 Task: Open Card Market Research Planning in Board Team Collaboration to Workspace Creative Team and add a team member Softage.1@softage.net, a label Red, a checklist Content Creation, an attachment from your computer, a color Red and finally, add a card description 'Review and approve expense reports' and a comment 'This task presents an opportunity to showcase our leadership and project management skills, ensuring that it is completed on time and within budget.'. Add a start date 'Jan 05, 1900' with a due date 'Jan 12, 1900'
Action: Mouse moved to (79, 429)
Screenshot: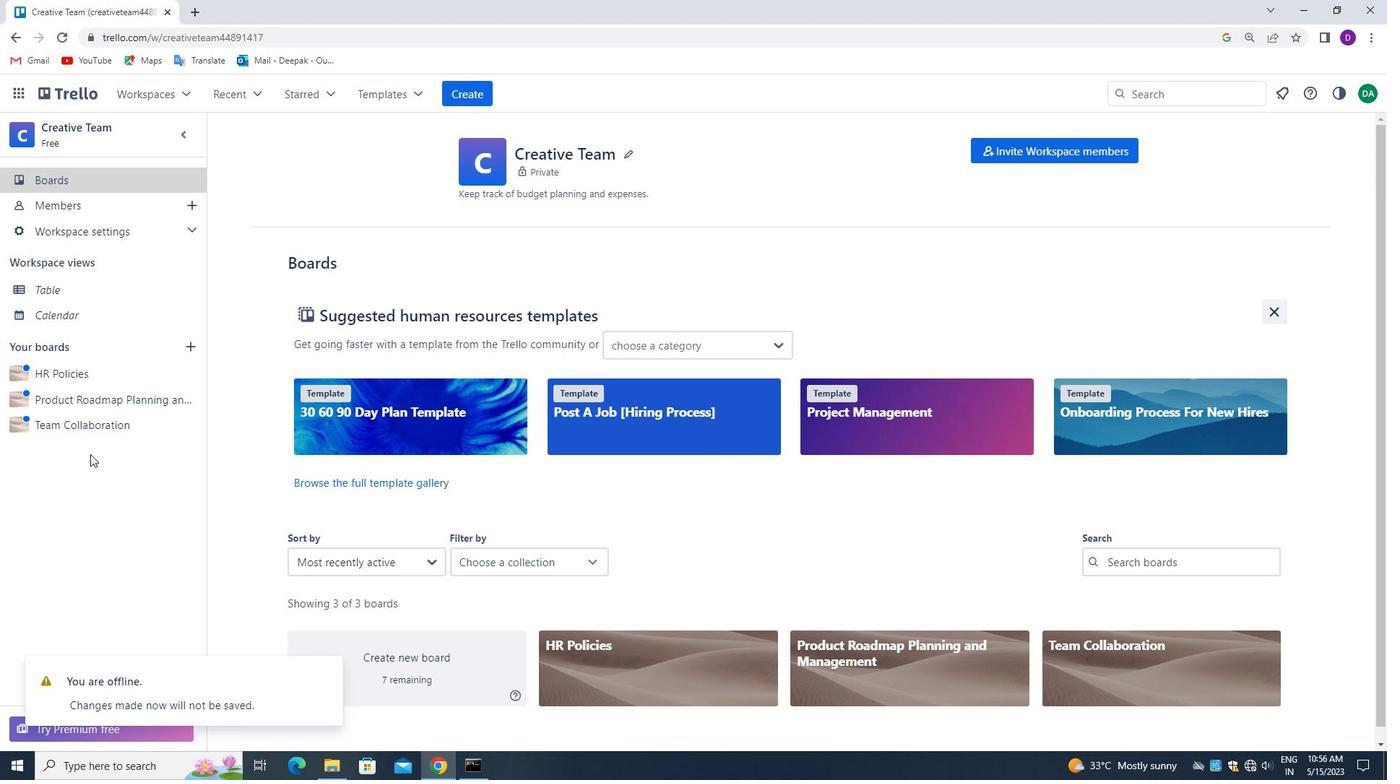 
Action: Mouse pressed left at (79, 429)
Screenshot: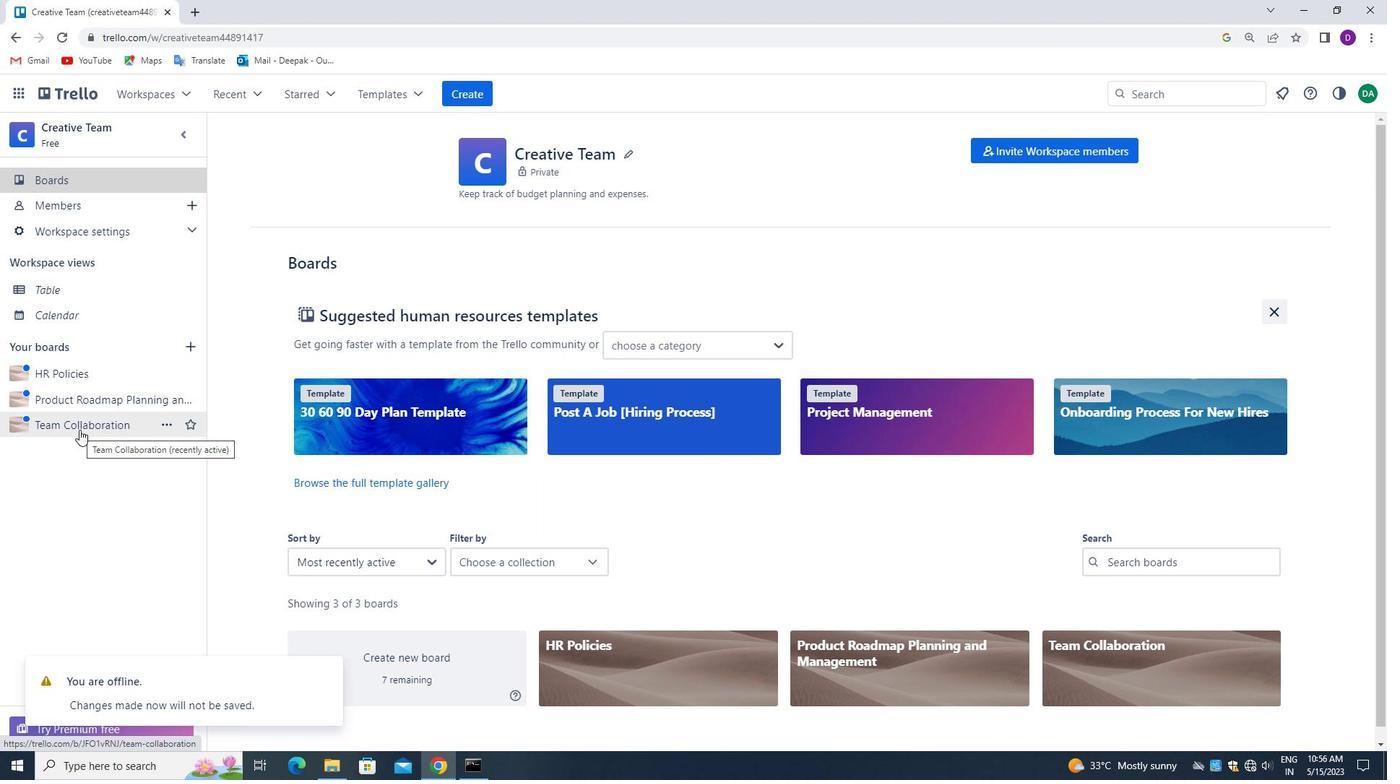 
Action: Mouse moved to (537, 220)
Screenshot: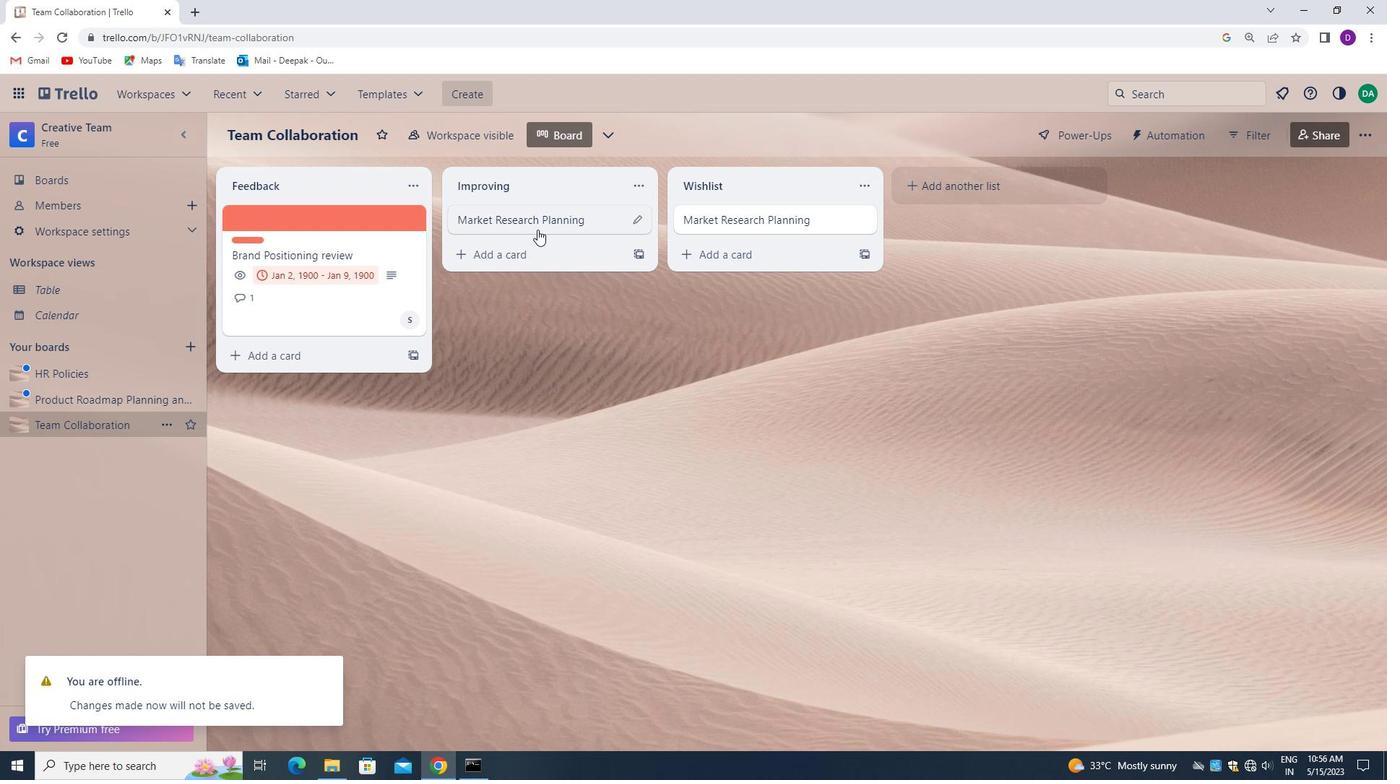 
Action: Mouse pressed left at (537, 220)
Screenshot: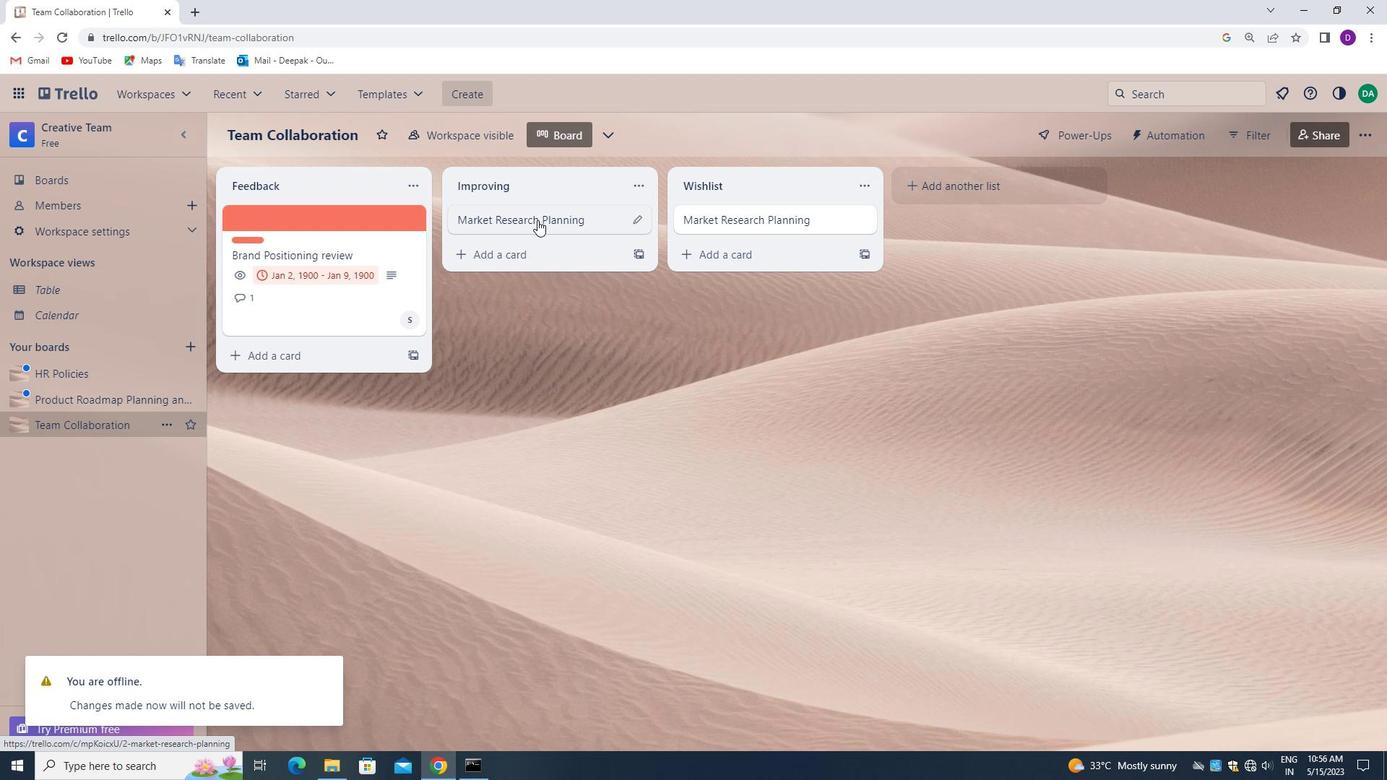 
Action: Mouse moved to (910, 272)
Screenshot: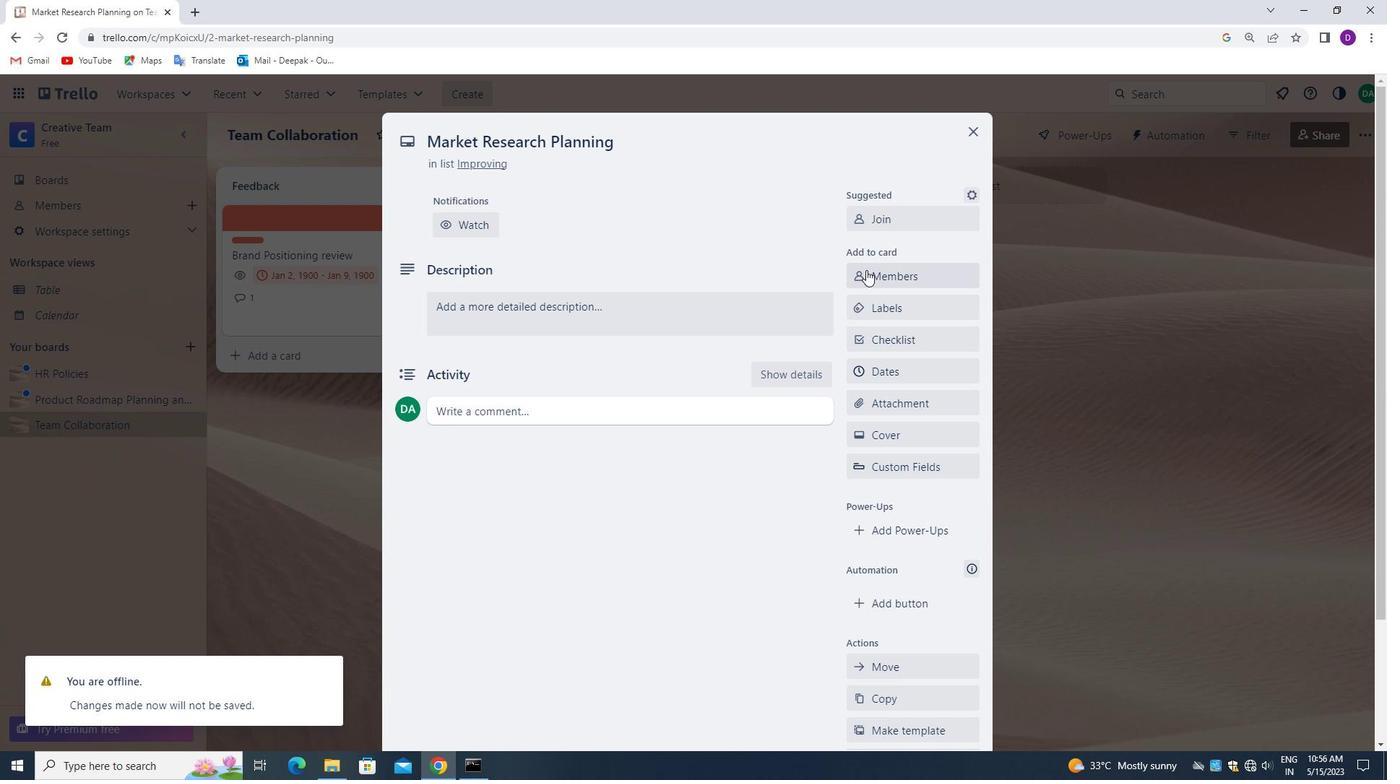 
Action: Mouse pressed left at (910, 272)
Screenshot: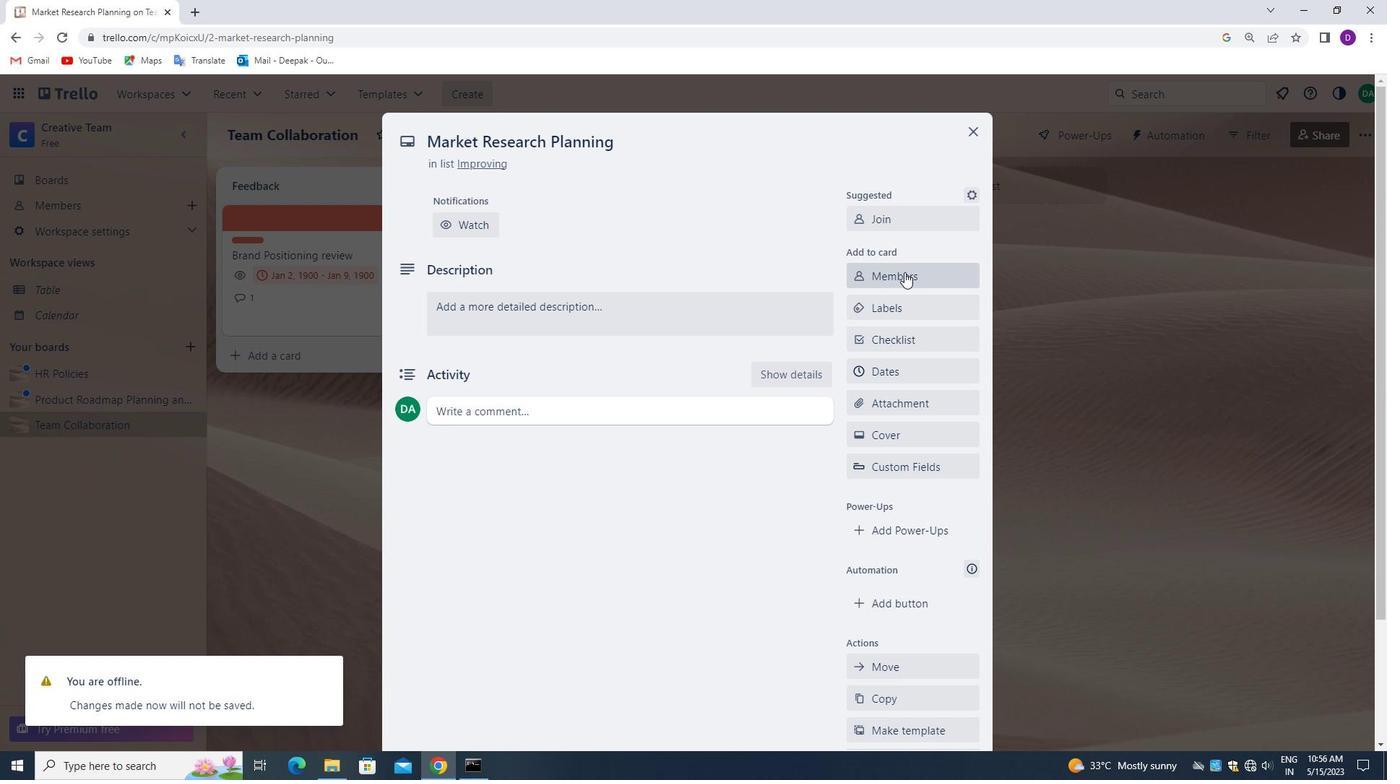 
Action: Mouse moved to (926, 349)
Screenshot: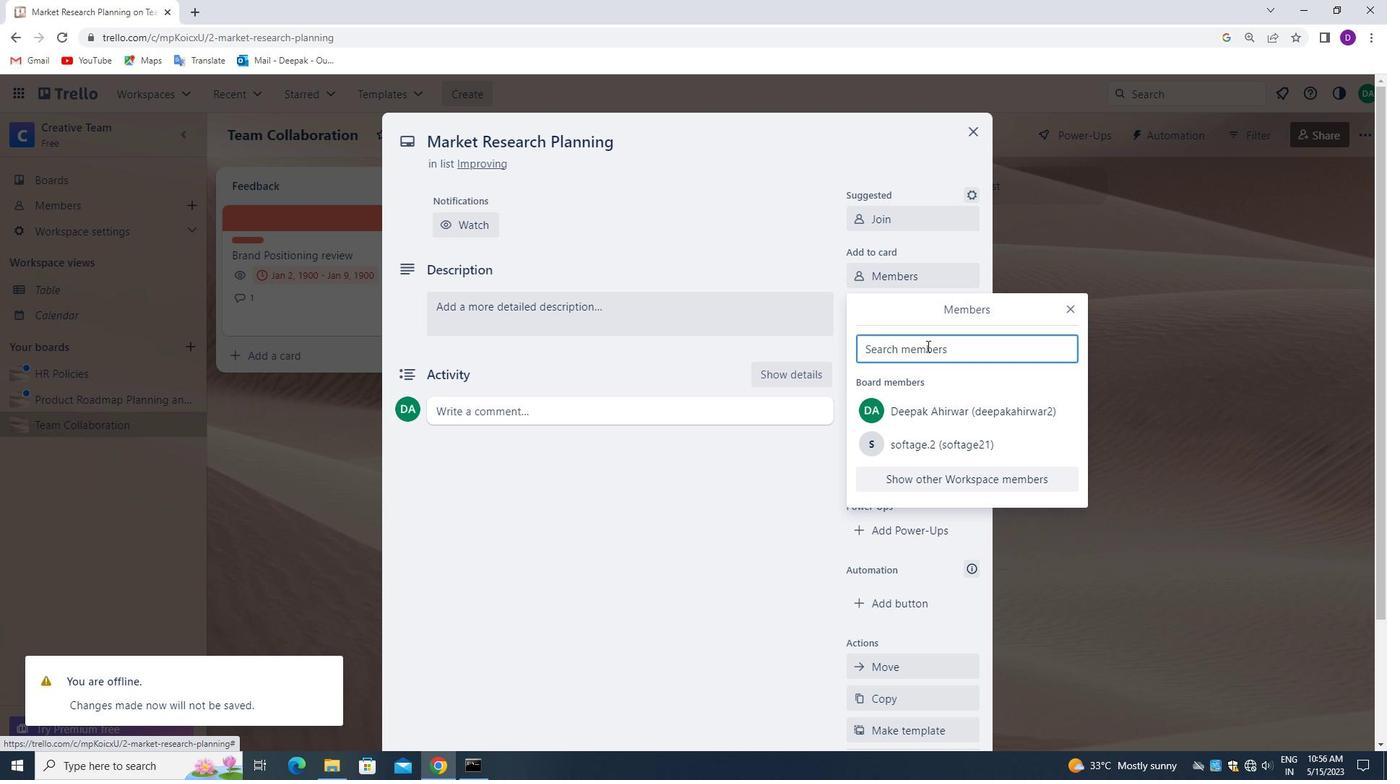 
Action: Mouse pressed left at (926, 349)
Screenshot: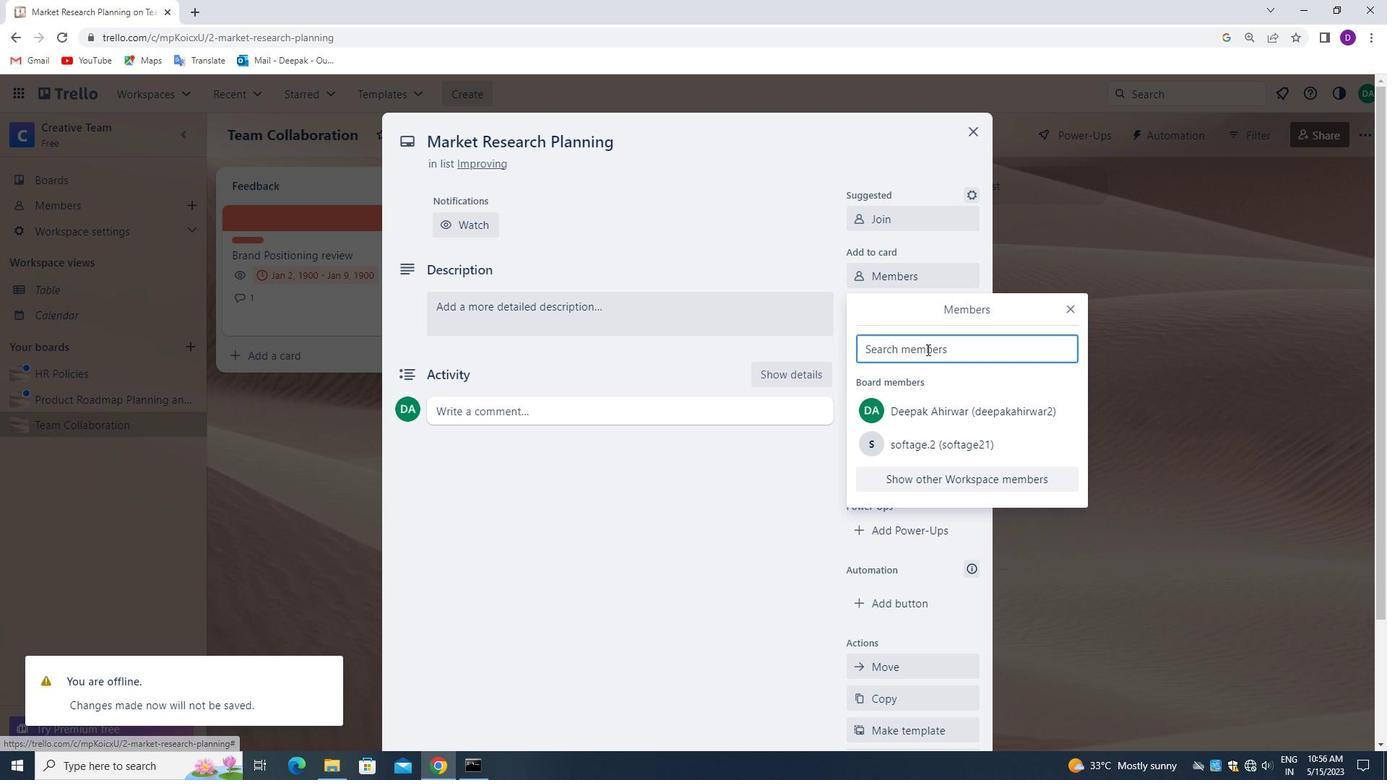 
Action: Mouse moved to (690, 244)
Screenshot: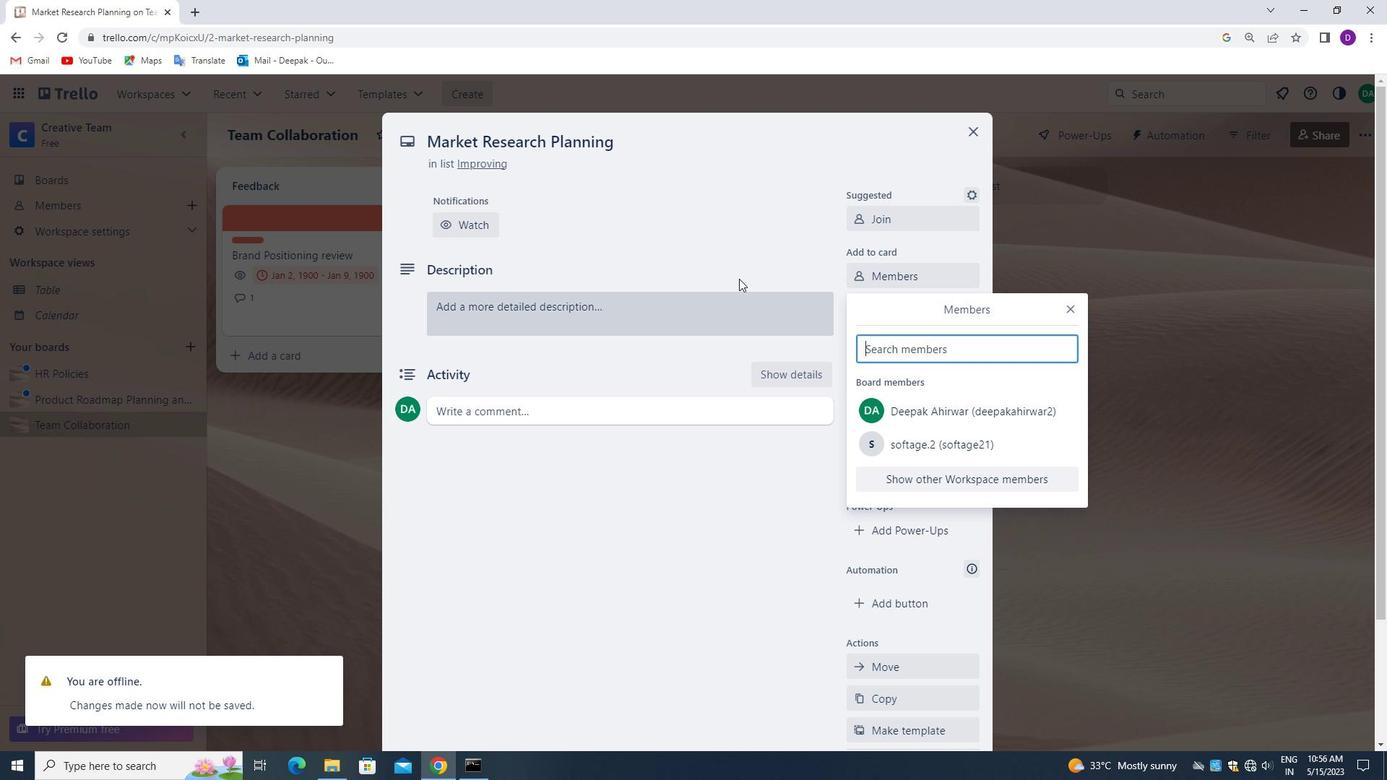 
Action: Key pressed softat<Key.backspace>ge.1<Key.shift>@SOFTAGE.NET<Key.space>
Screenshot: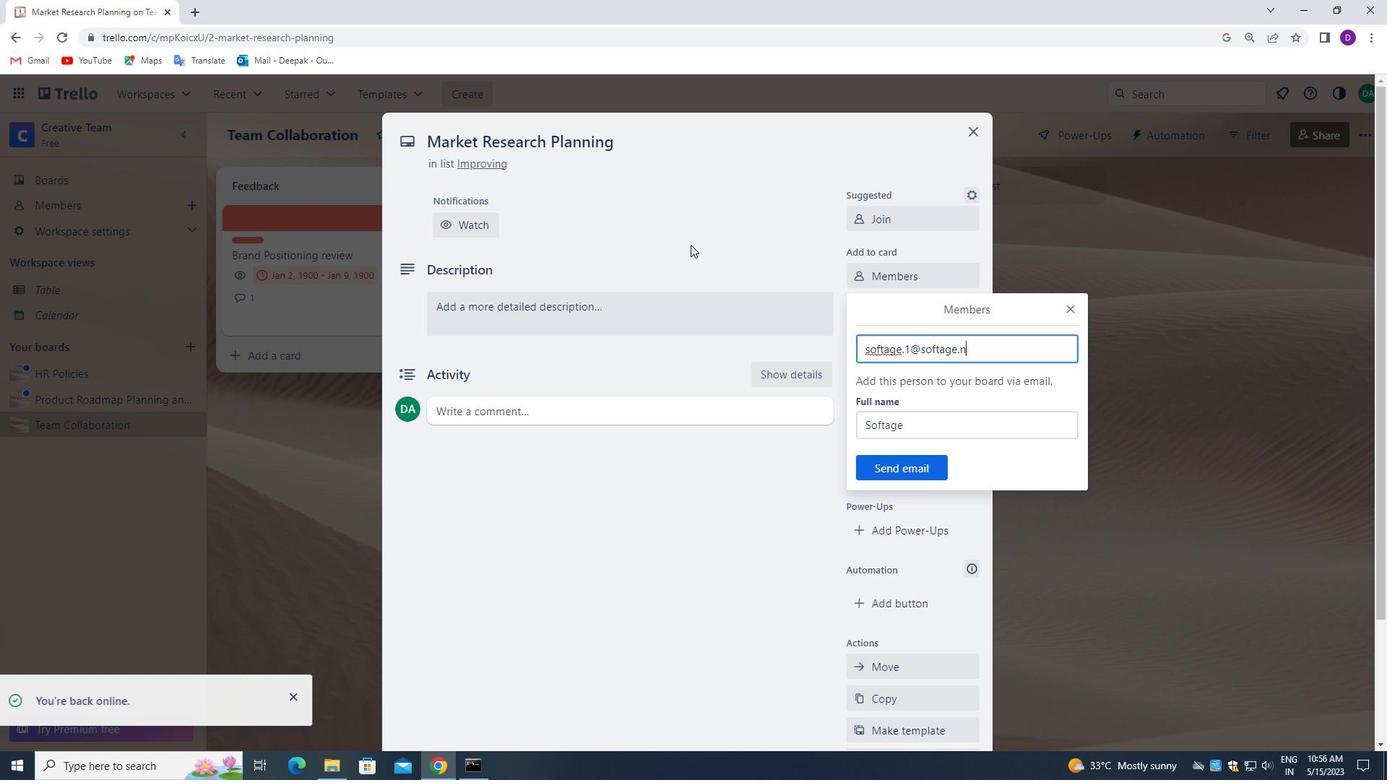 
Action: Mouse moved to (898, 470)
Screenshot: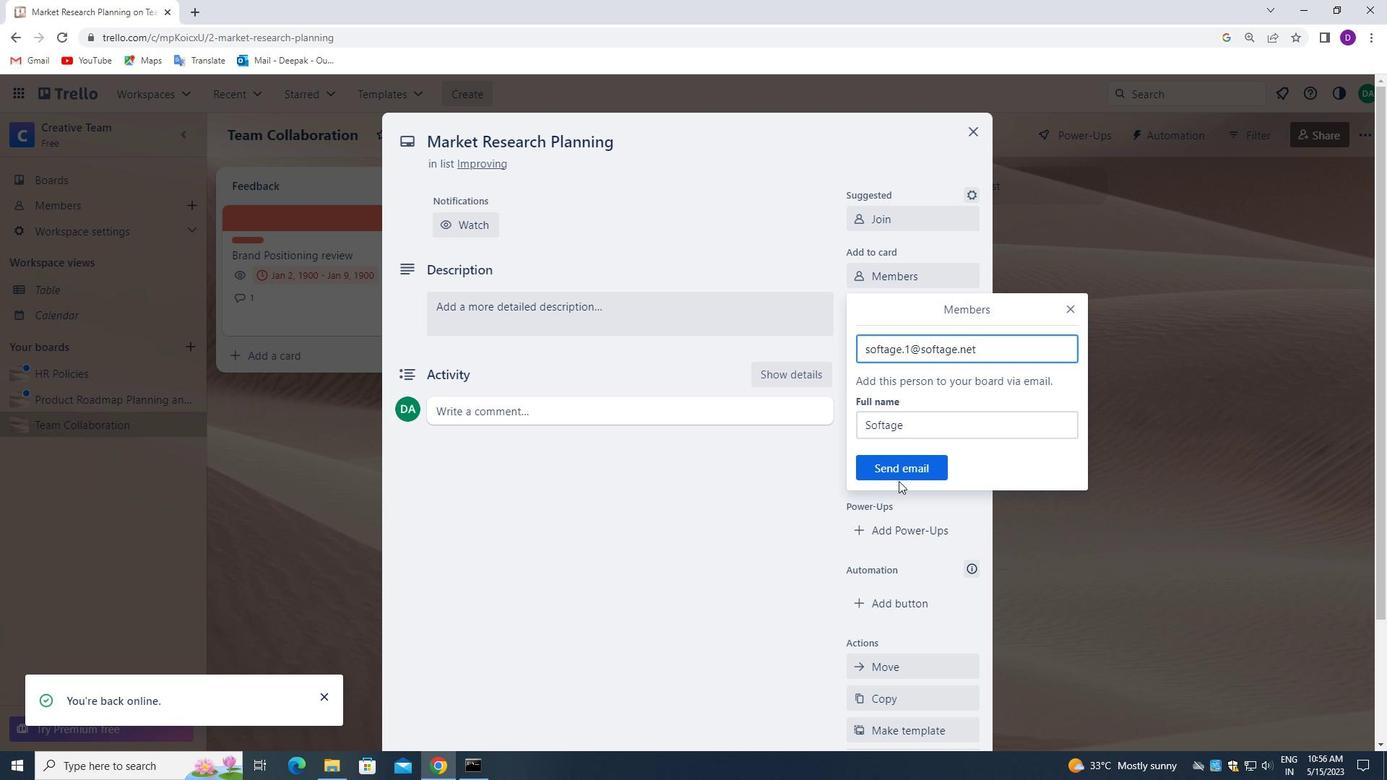 
Action: Mouse pressed left at (898, 470)
Screenshot: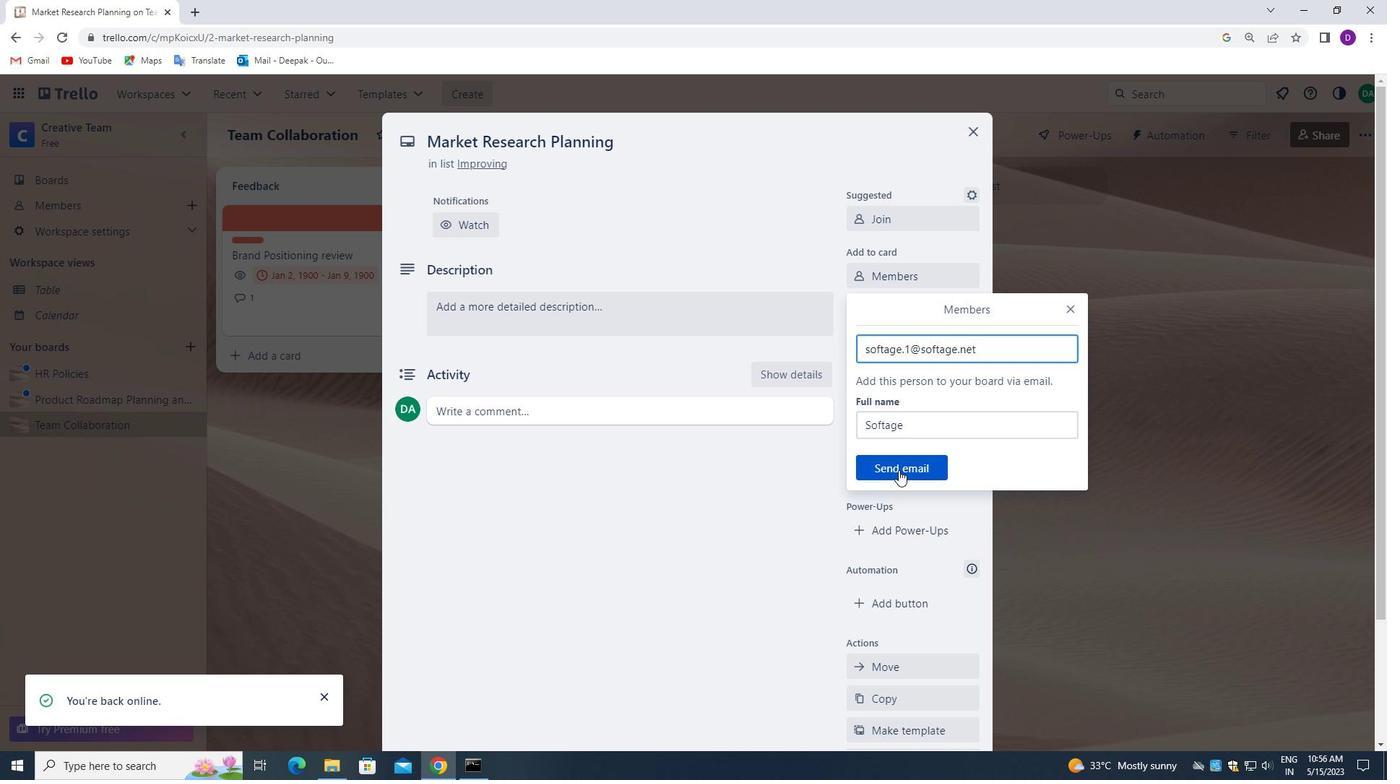 
Action: Mouse moved to (913, 304)
Screenshot: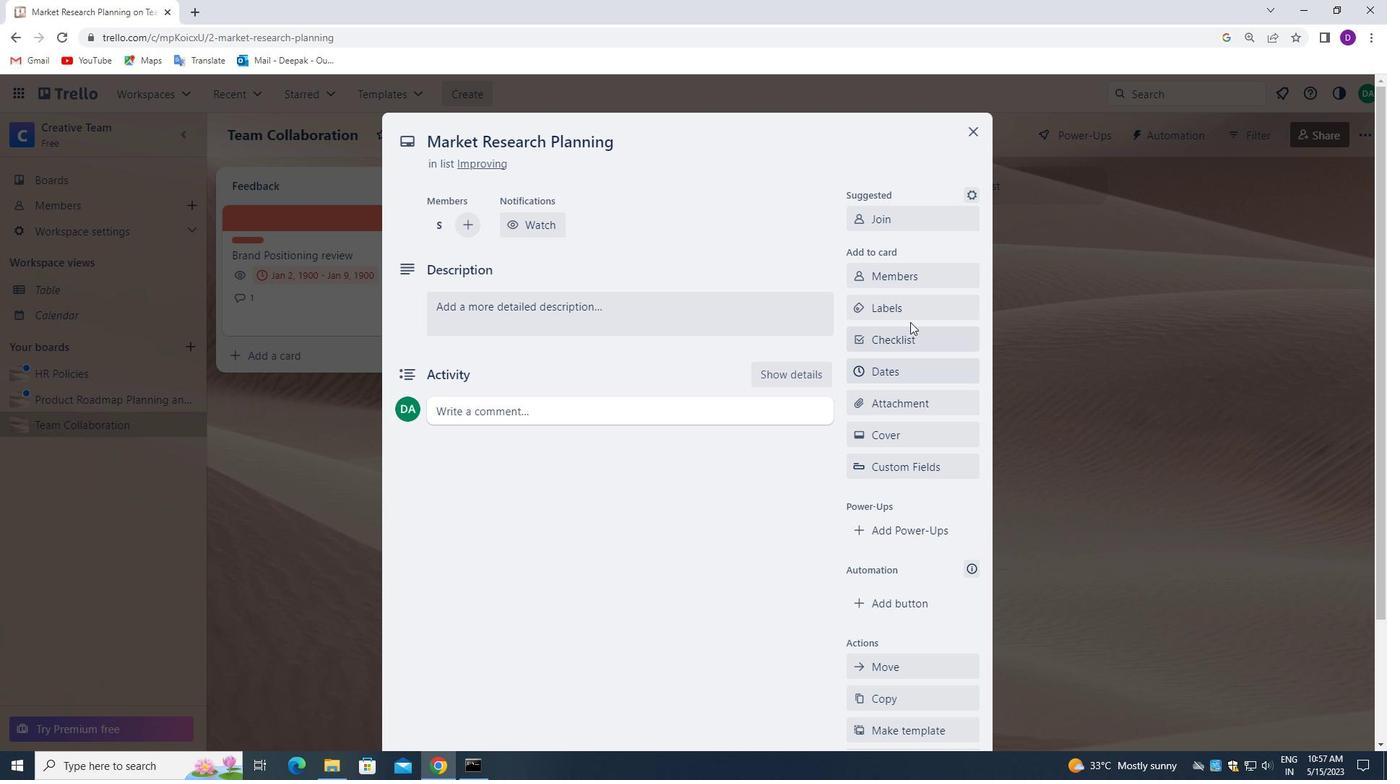 
Action: Mouse pressed left at (913, 304)
Screenshot: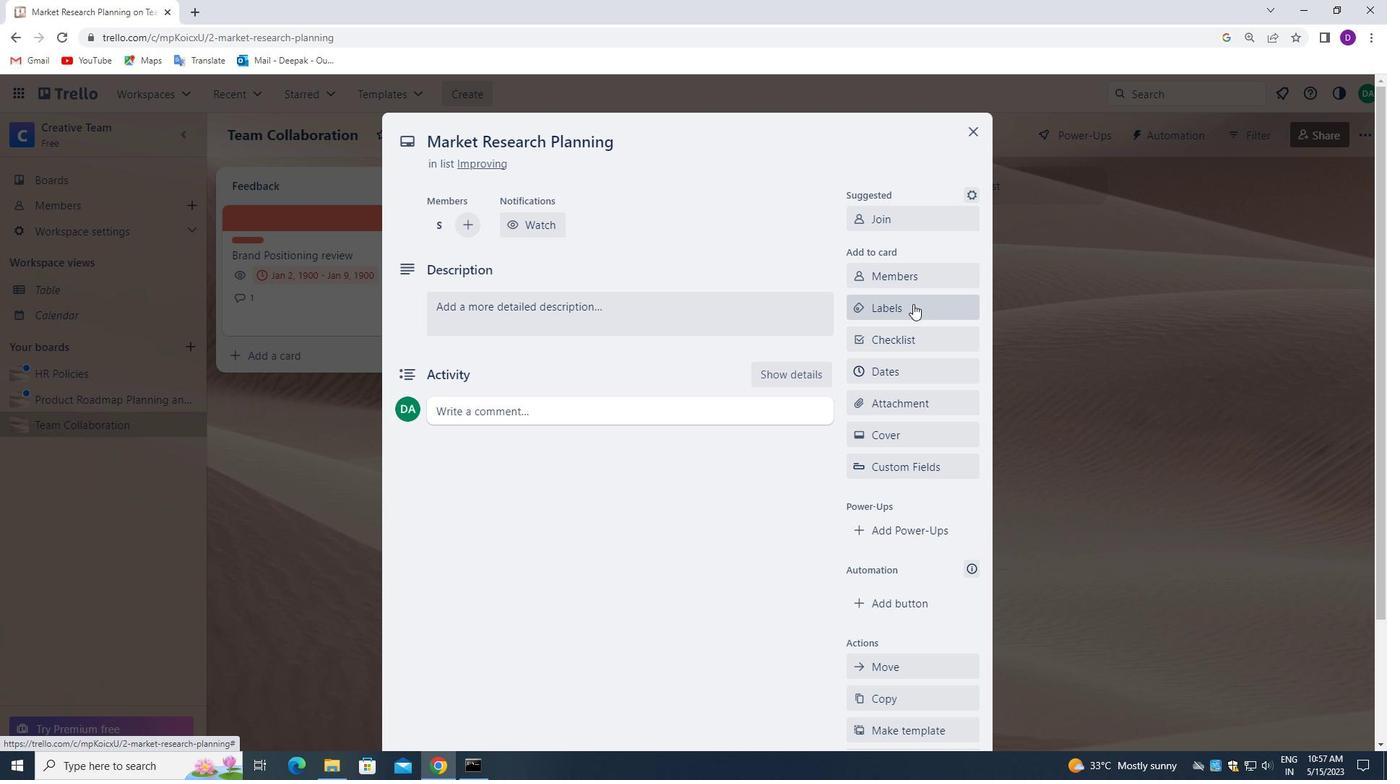 
Action: Mouse moved to (931, 514)
Screenshot: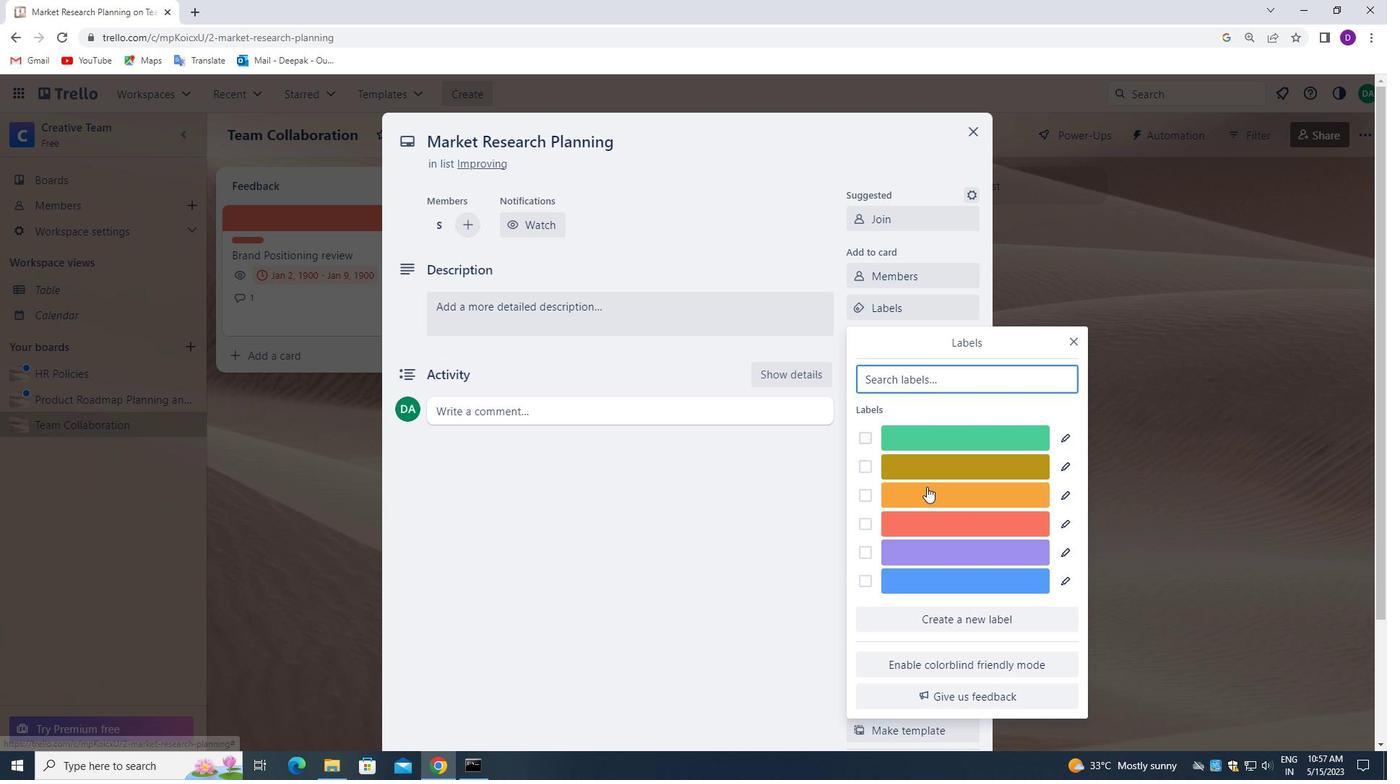 
Action: Mouse pressed left at (931, 514)
Screenshot: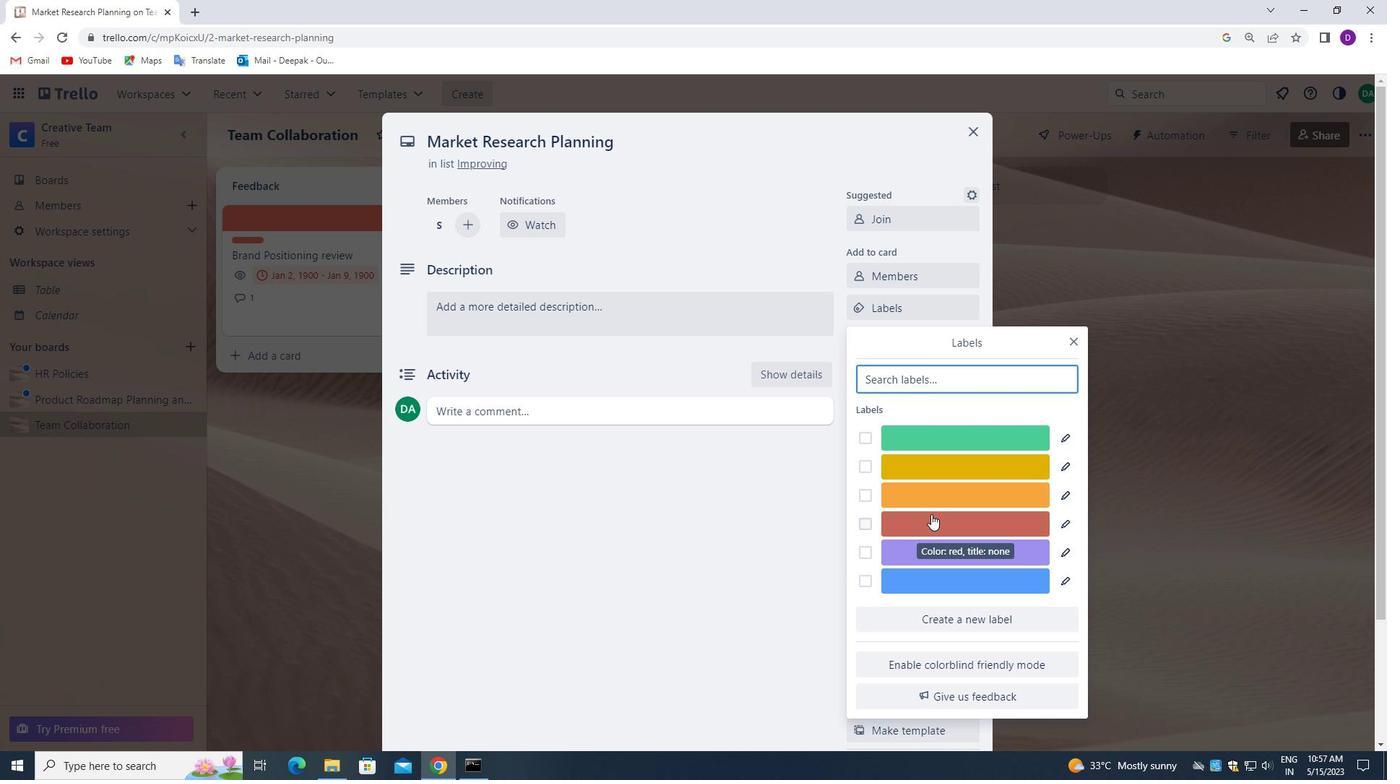 
Action: Mouse moved to (1077, 341)
Screenshot: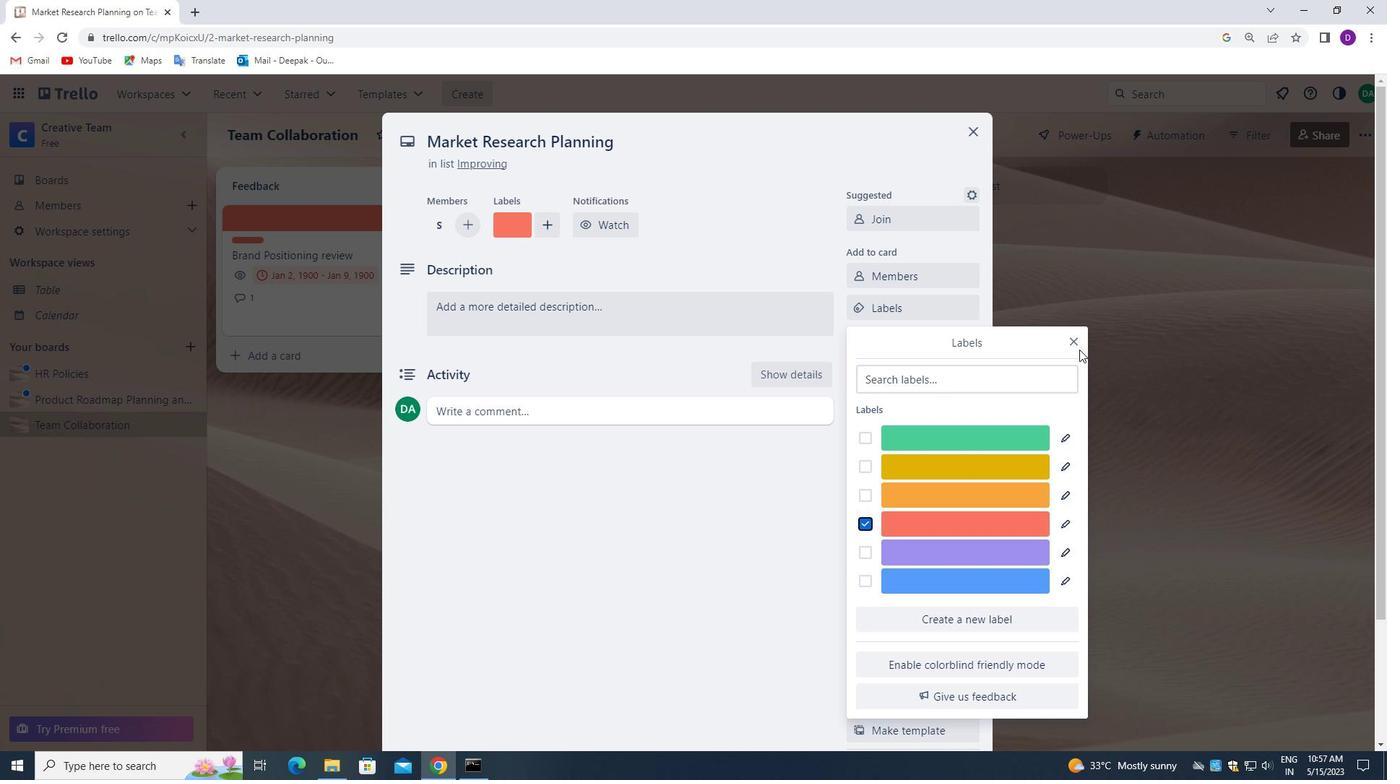 
Action: Mouse pressed left at (1077, 341)
Screenshot: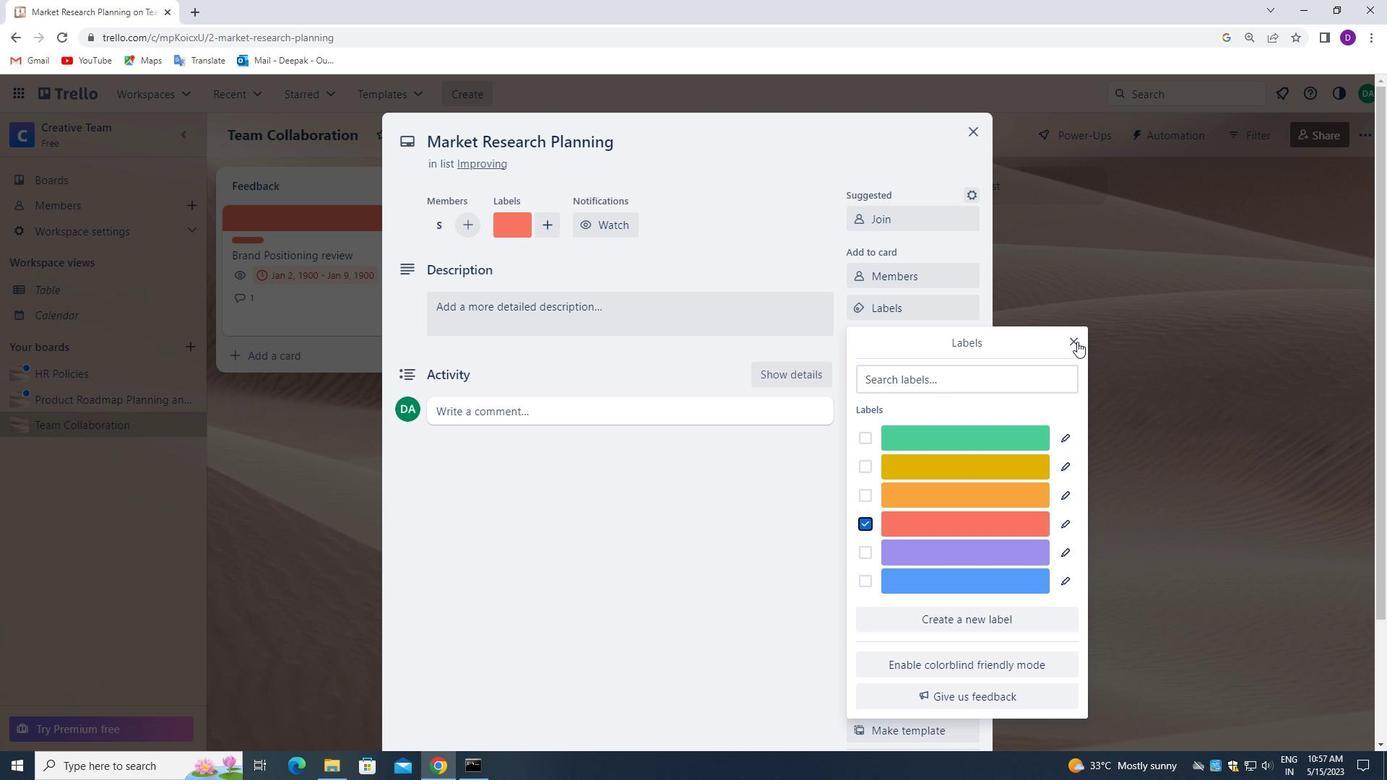 
Action: Mouse moved to (893, 342)
Screenshot: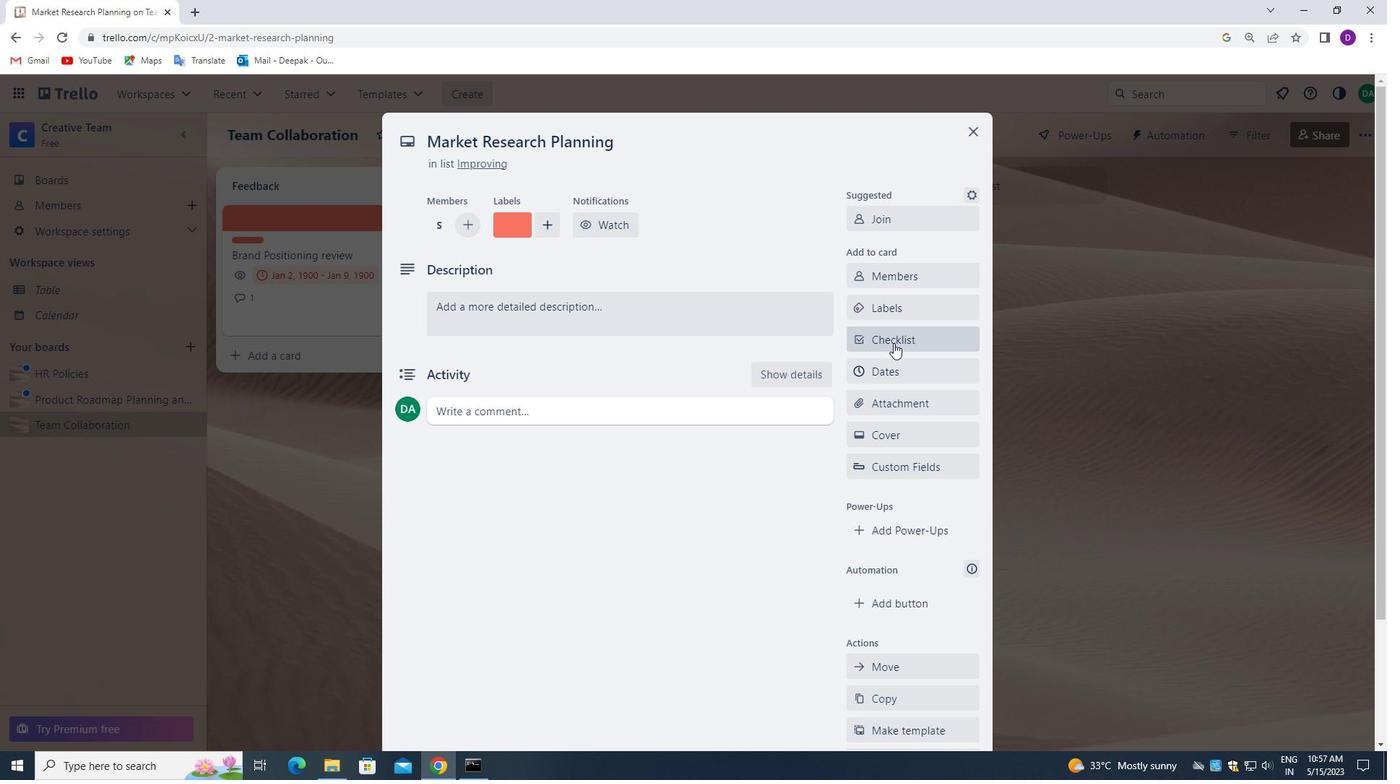 
Action: Mouse pressed left at (893, 342)
Screenshot: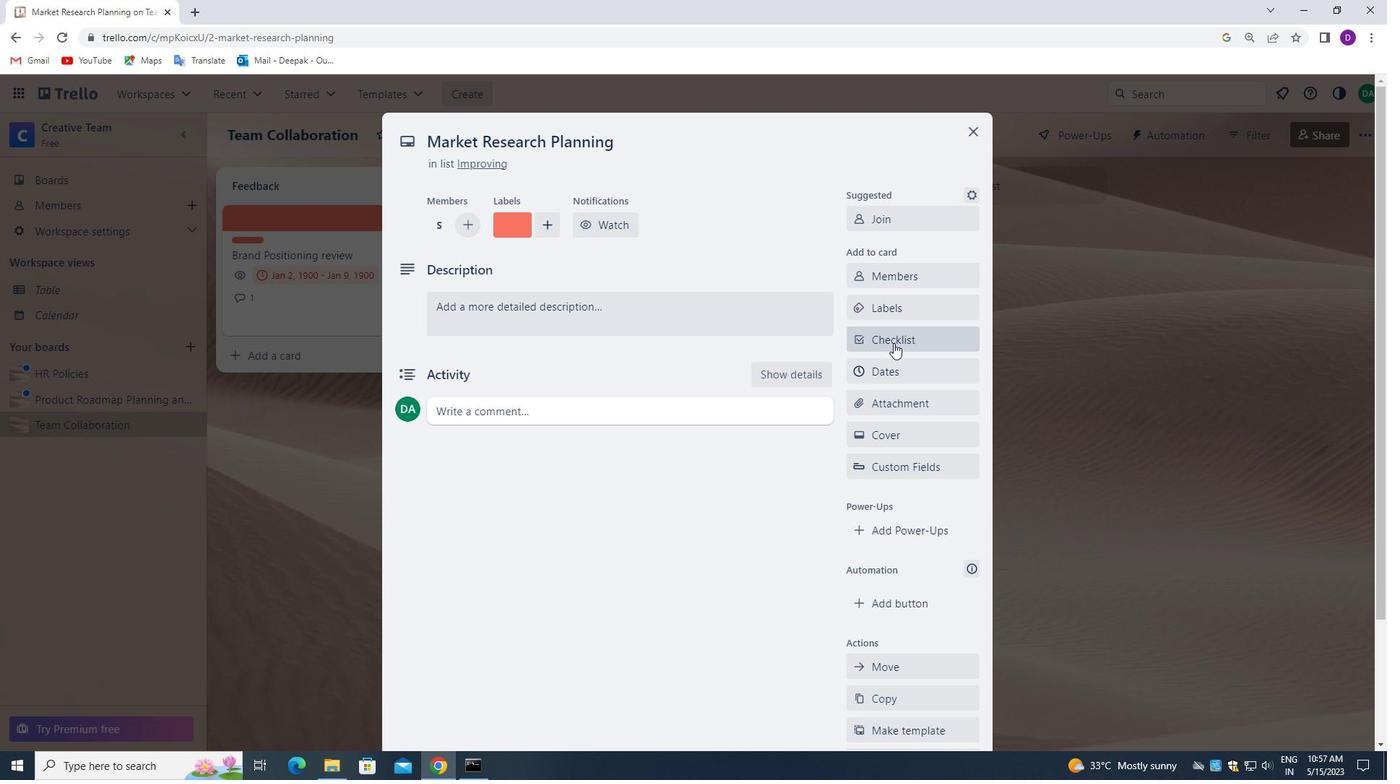 
Action: Mouse moved to (931, 422)
Screenshot: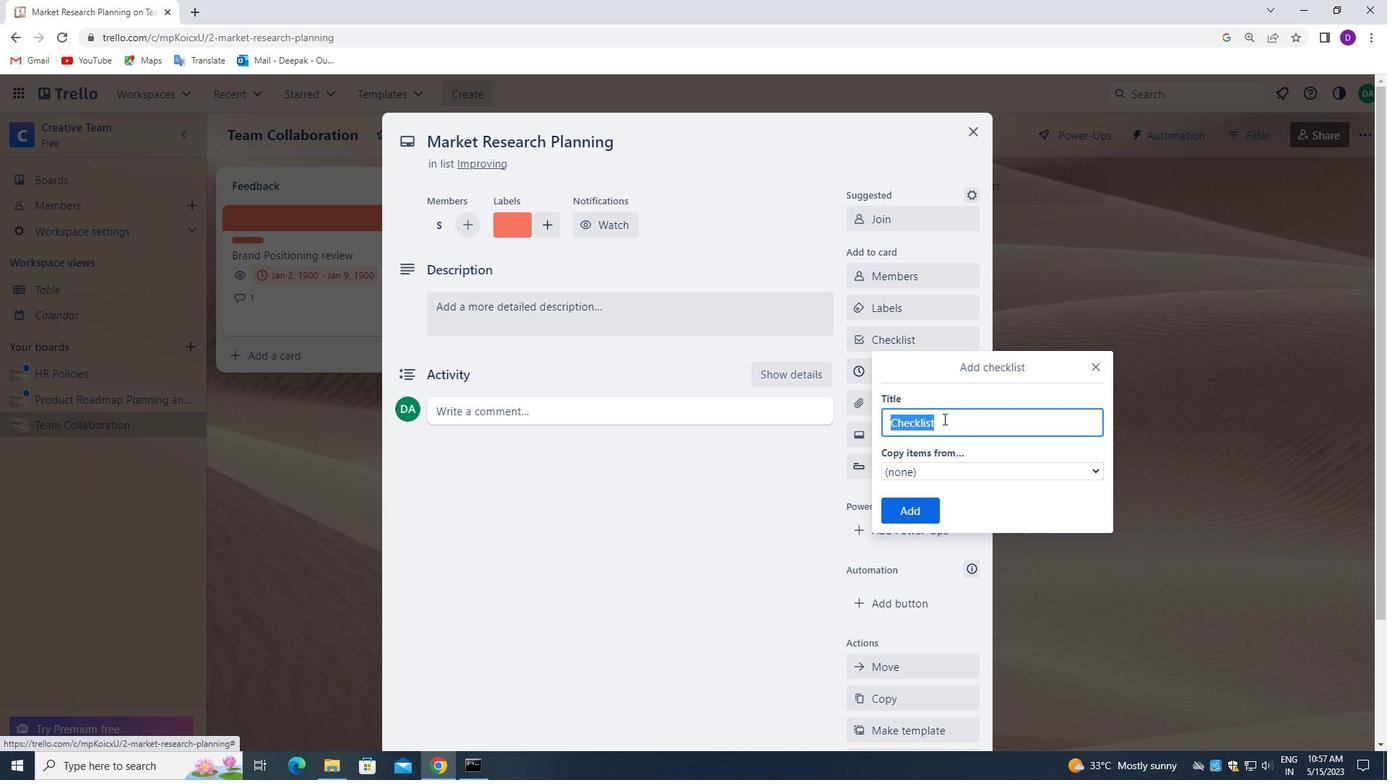 
Action: Key pressed <Key.backspace>C<Key.backspace><Key.shift_r>CONTENT<Key.space><Key.shift_r>E<Key.backspace><Key.shift_r>CREATION
Screenshot: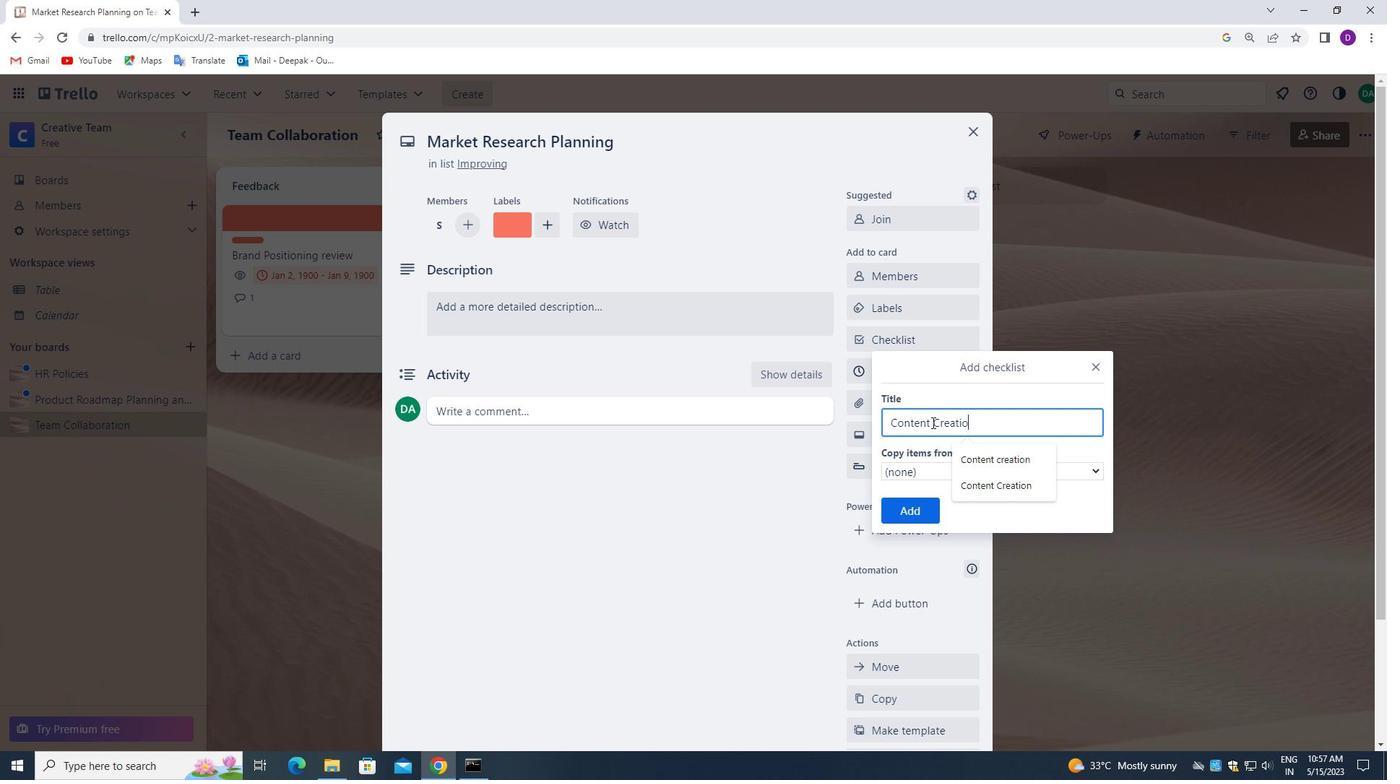 
Action: Mouse moved to (909, 514)
Screenshot: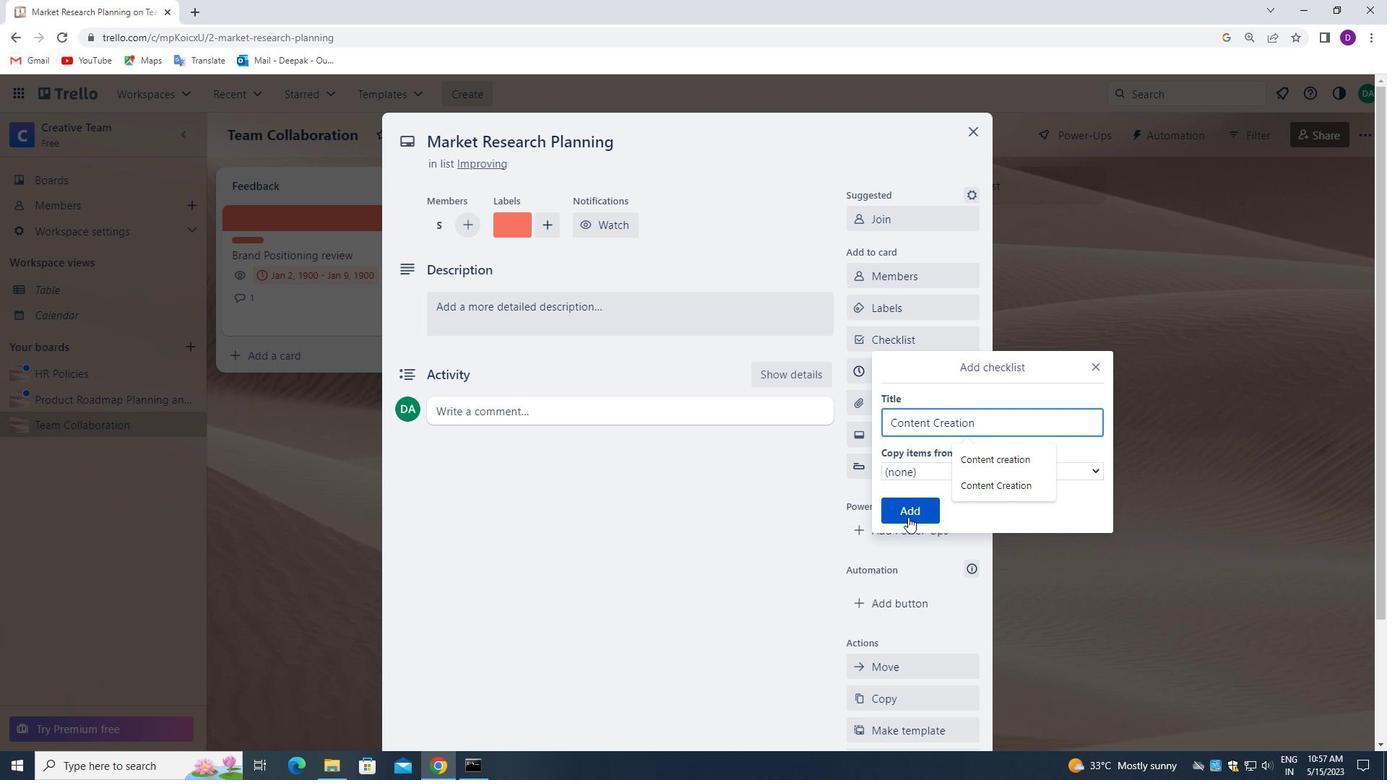 
Action: Mouse pressed left at (909, 514)
Screenshot: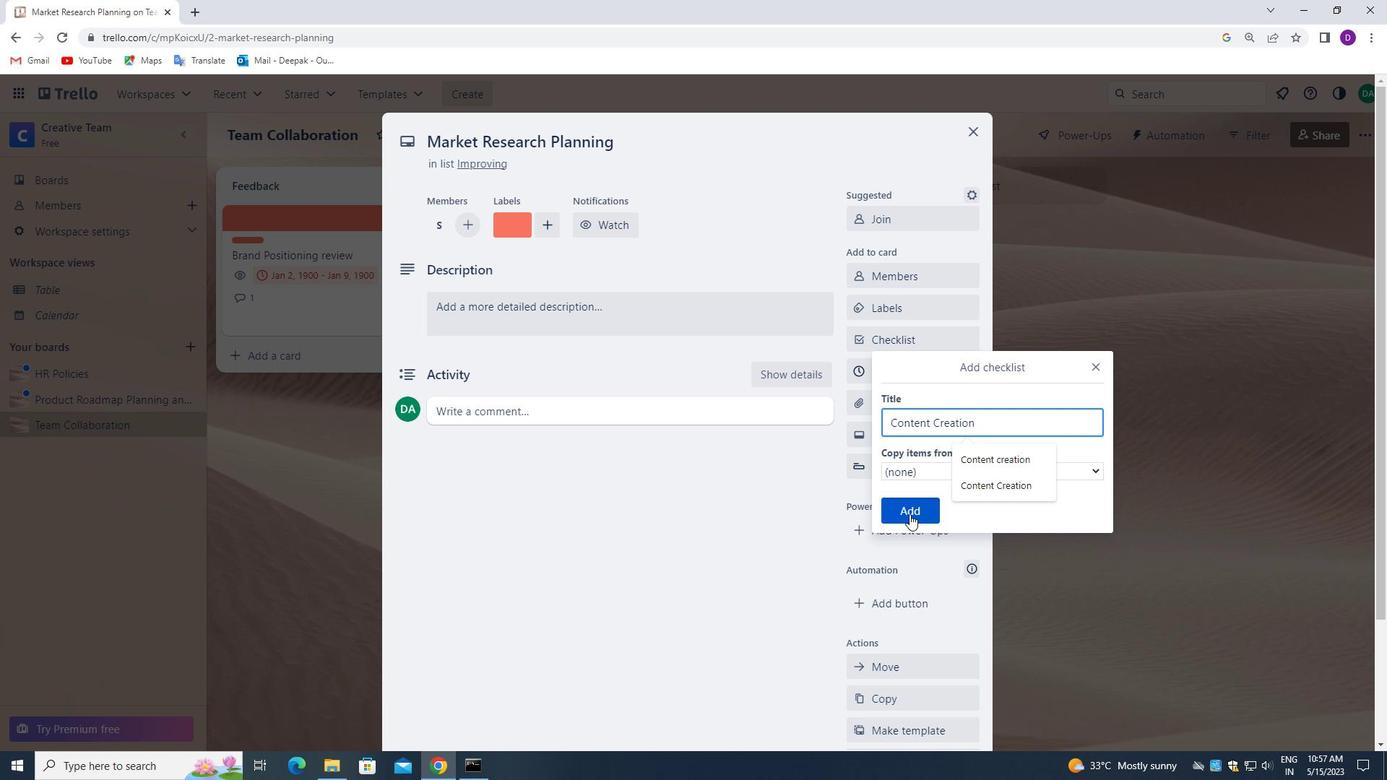 
Action: Mouse moved to (909, 400)
Screenshot: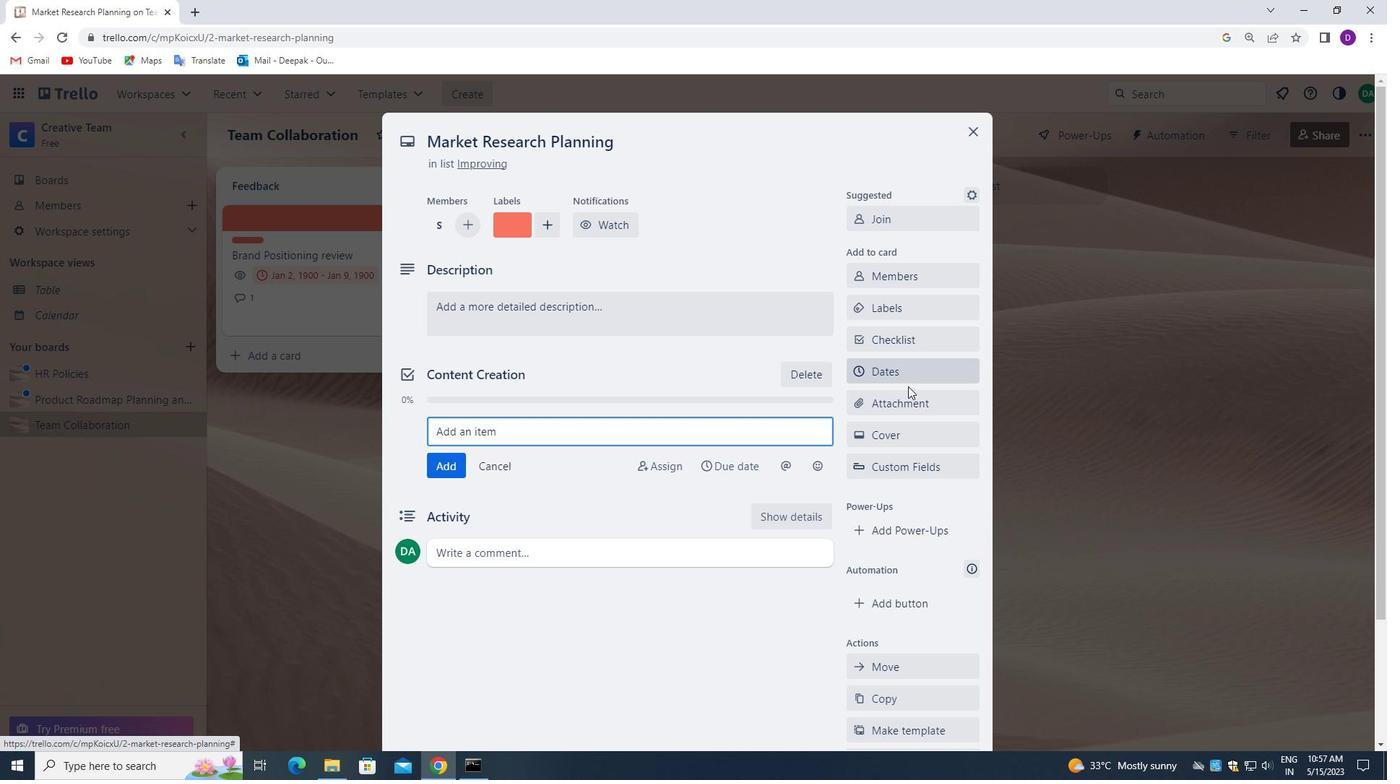 
Action: Mouse pressed left at (909, 400)
Screenshot: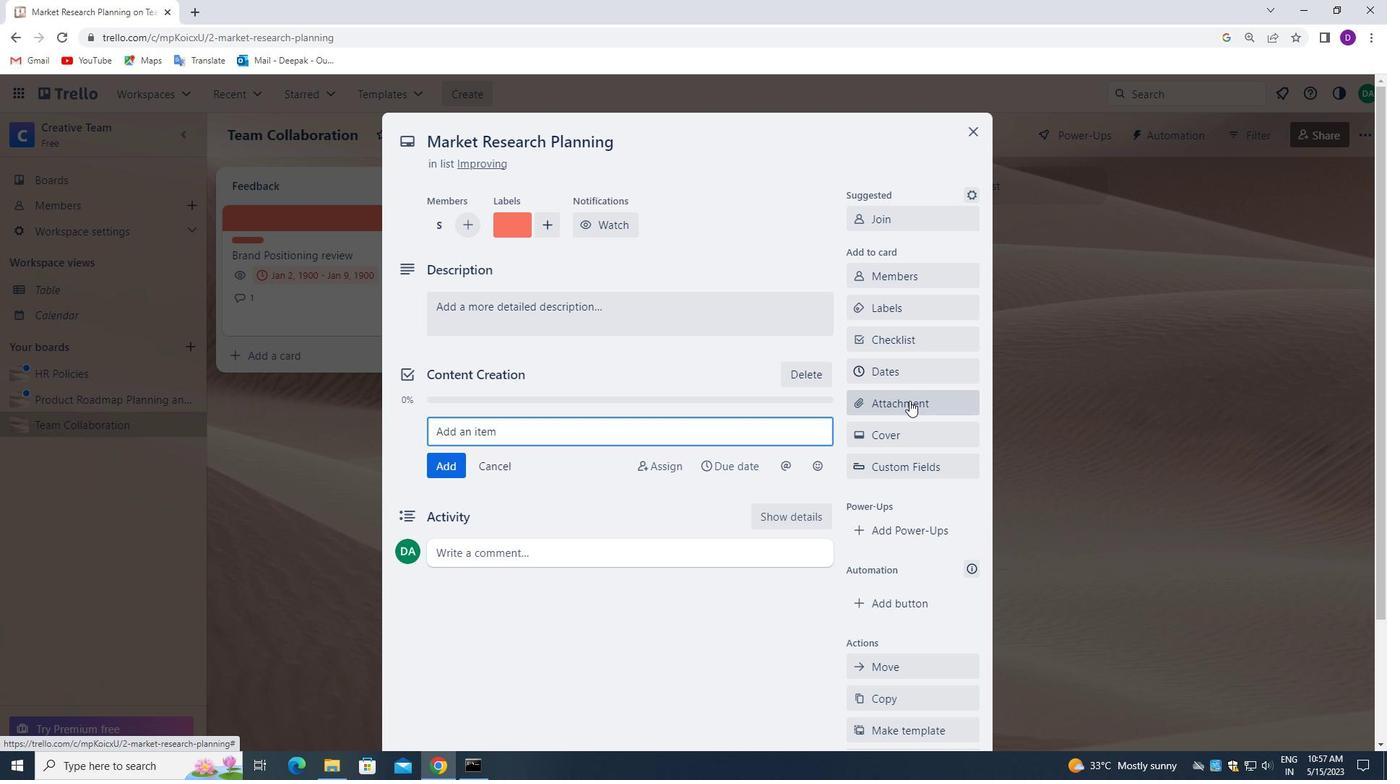 
Action: Mouse moved to (905, 166)
Screenshot: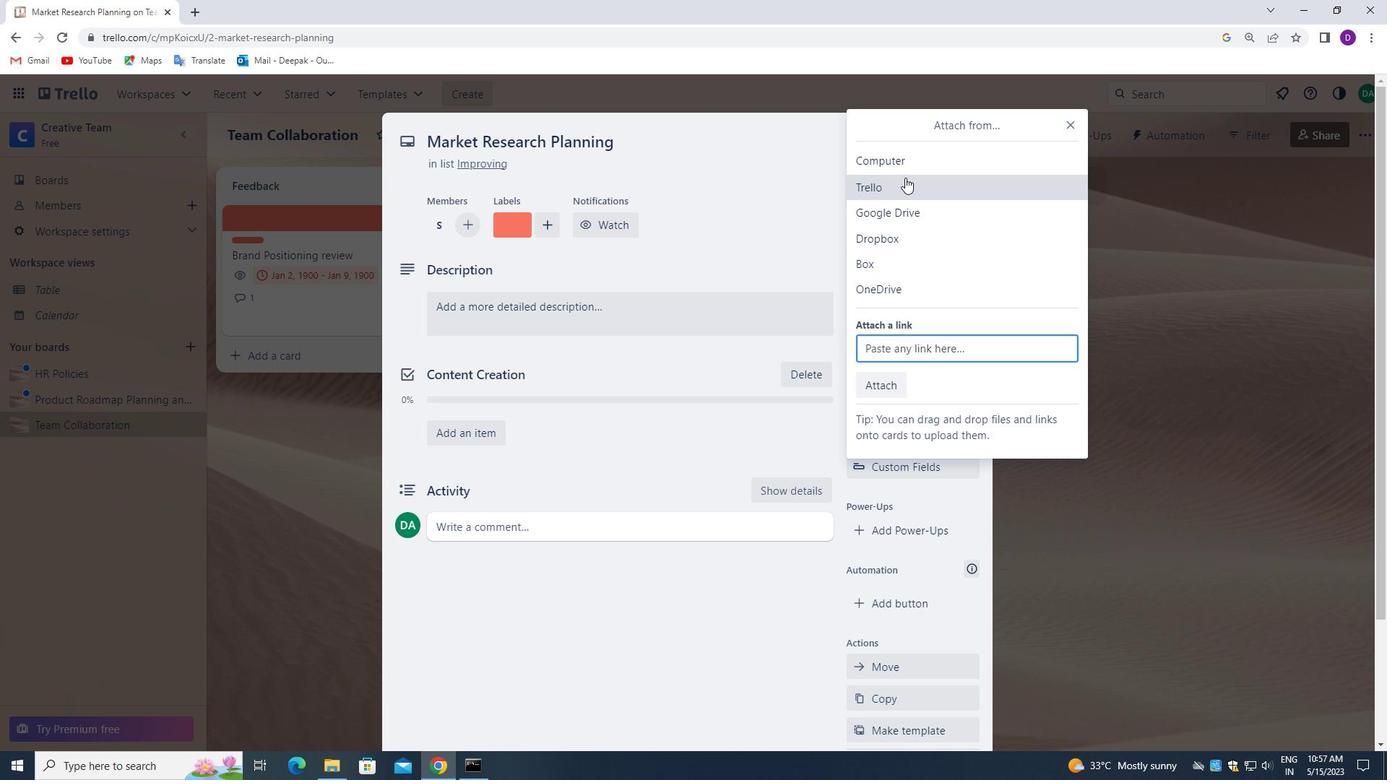 
Action: Mouse pressed left at (905, 166)
Screenshot: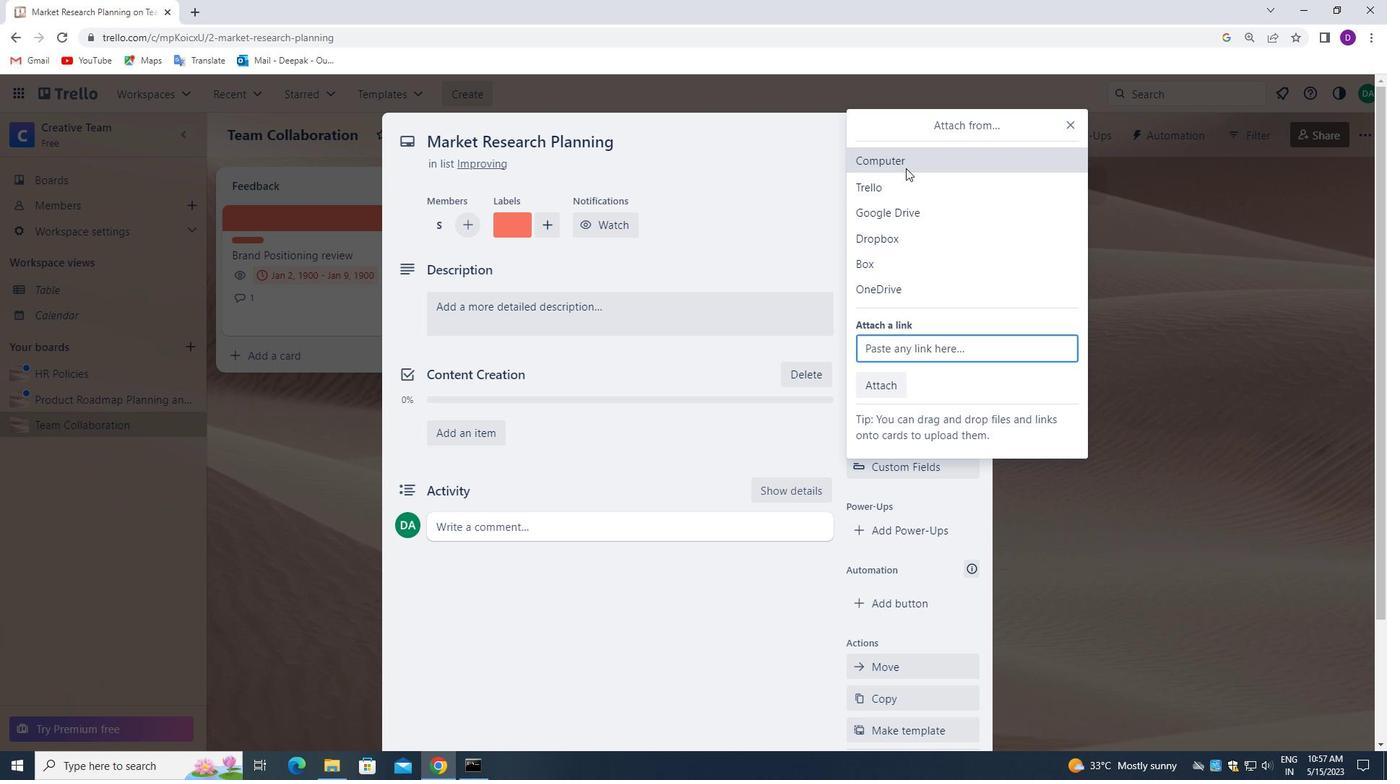 
Action: Mouse moved to (377, 275)
Screenshot: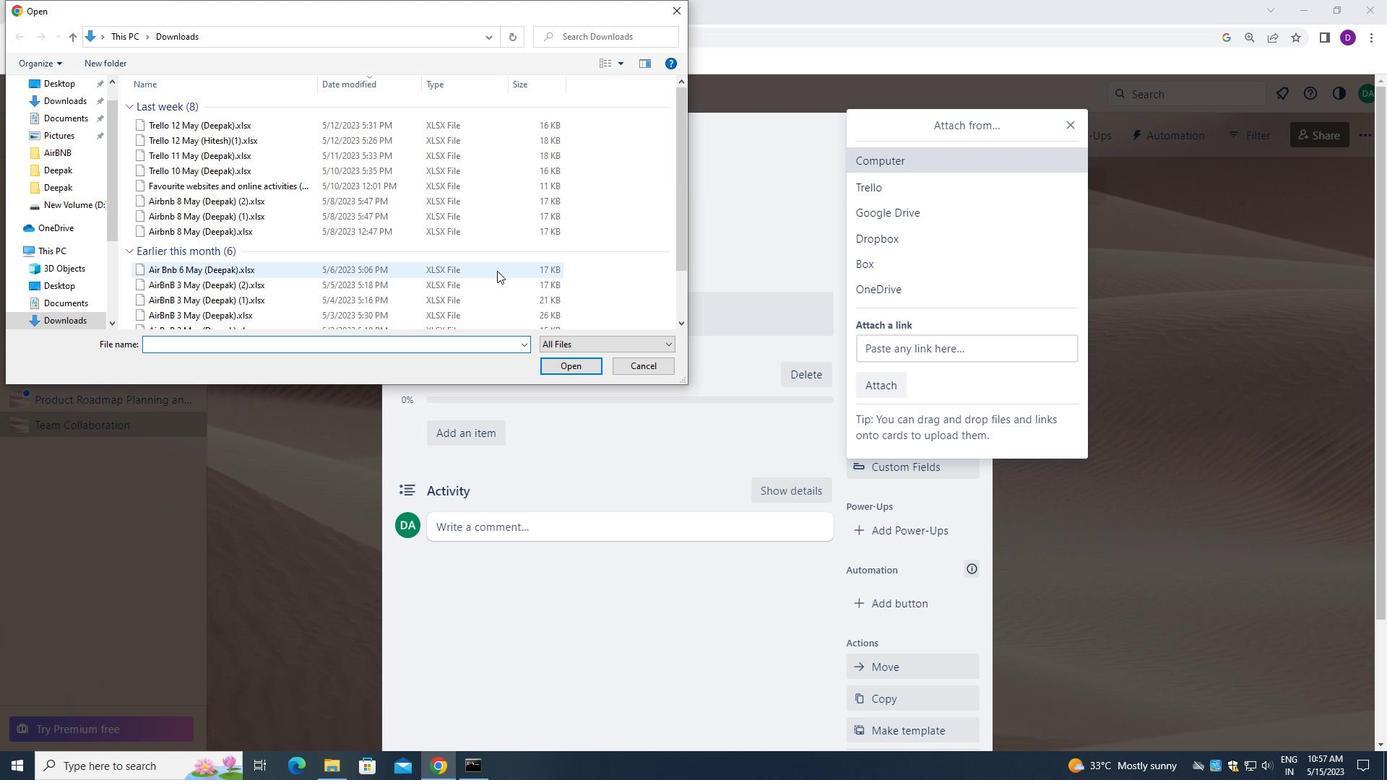 
Action: Mouse pressed left at (377, 275)
Screenshot: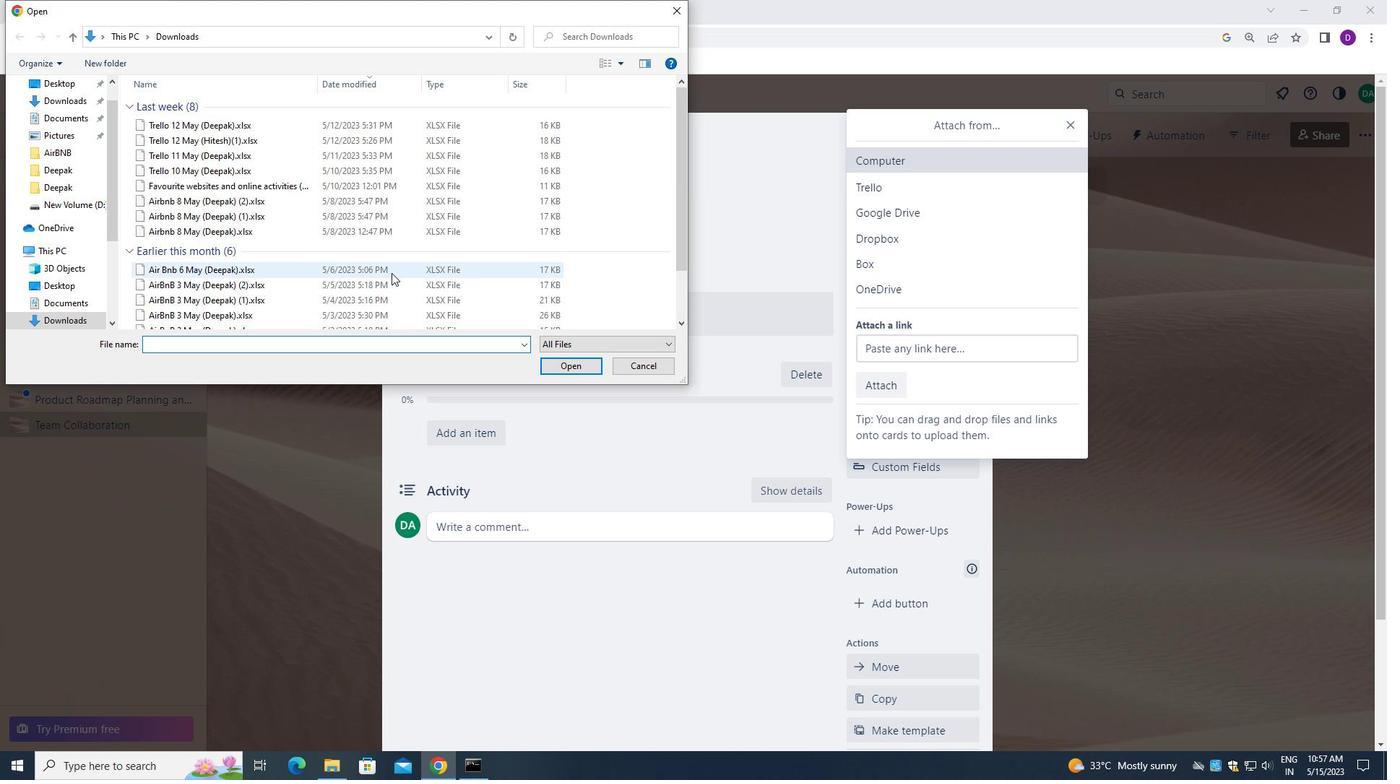 
Action: Mouse moved to (564, 367)
Screenshot: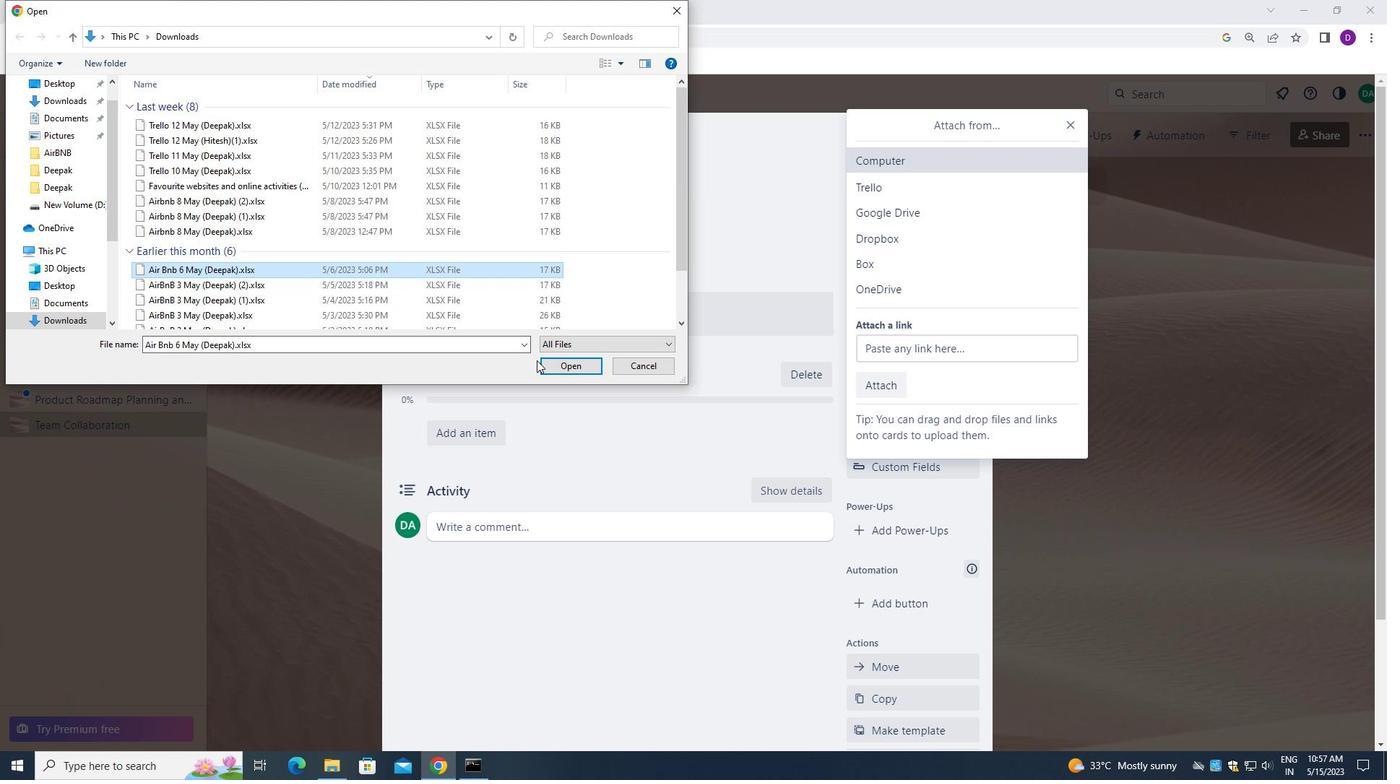 
Action: Mouse pressed left at (564, 367)
Screenshot: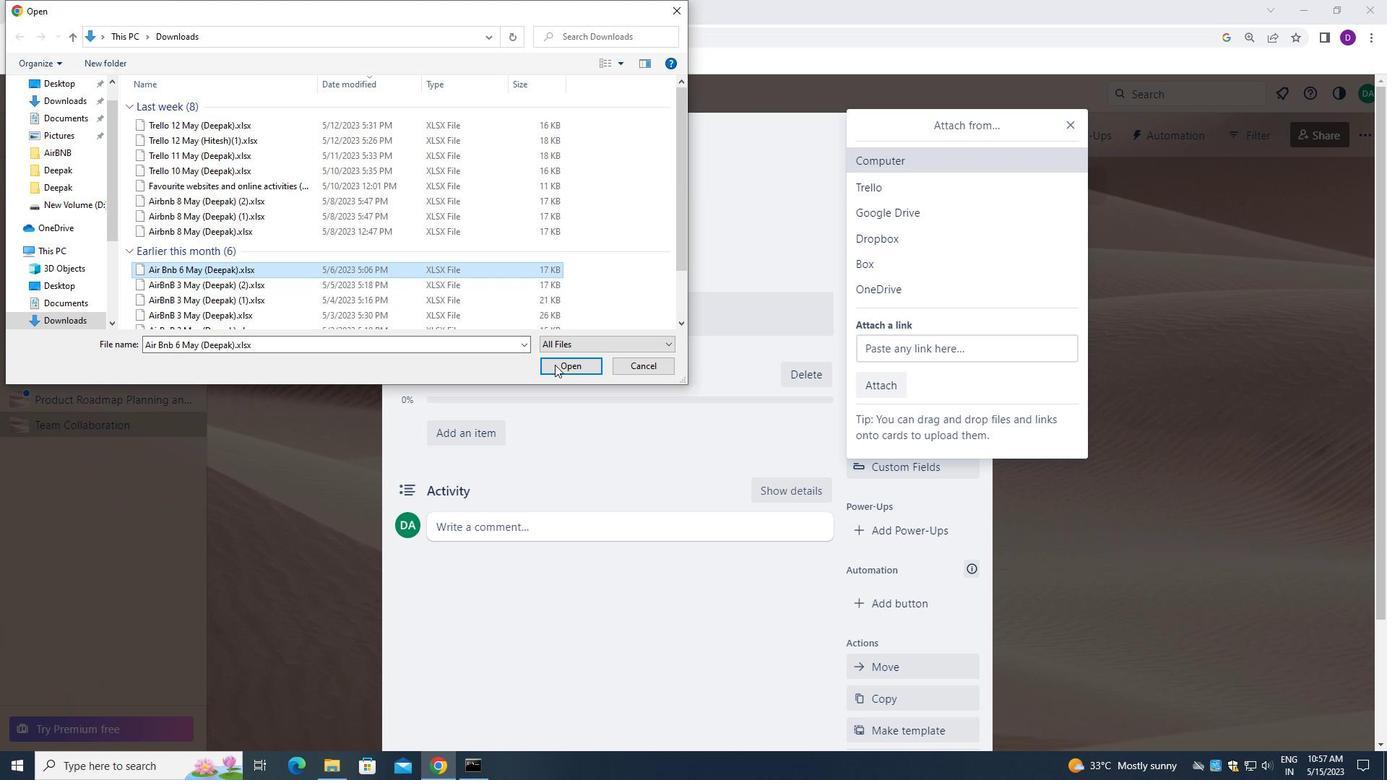 
Action: Mouse moved to (904, 434)
Screenshot: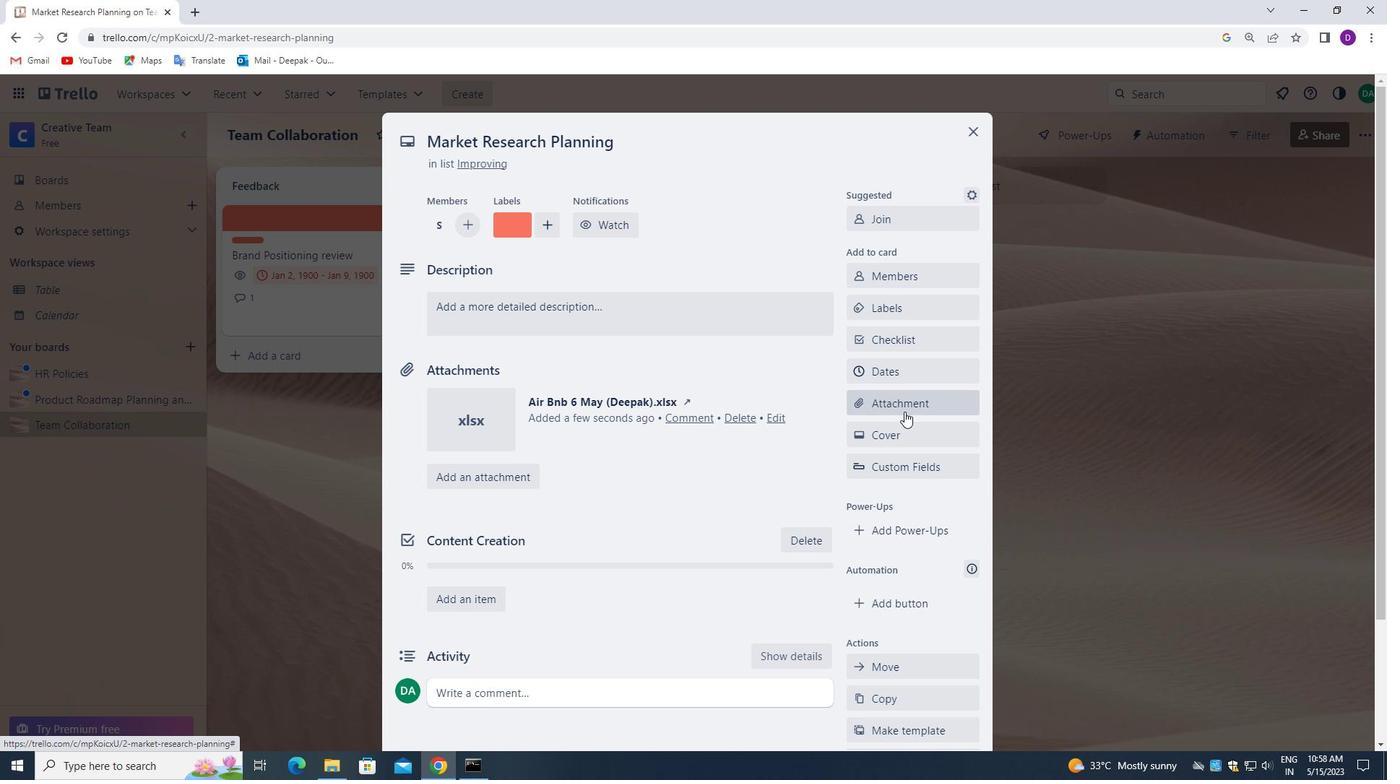
Action: Mouse pressed left at (904, 434)
Screenshot: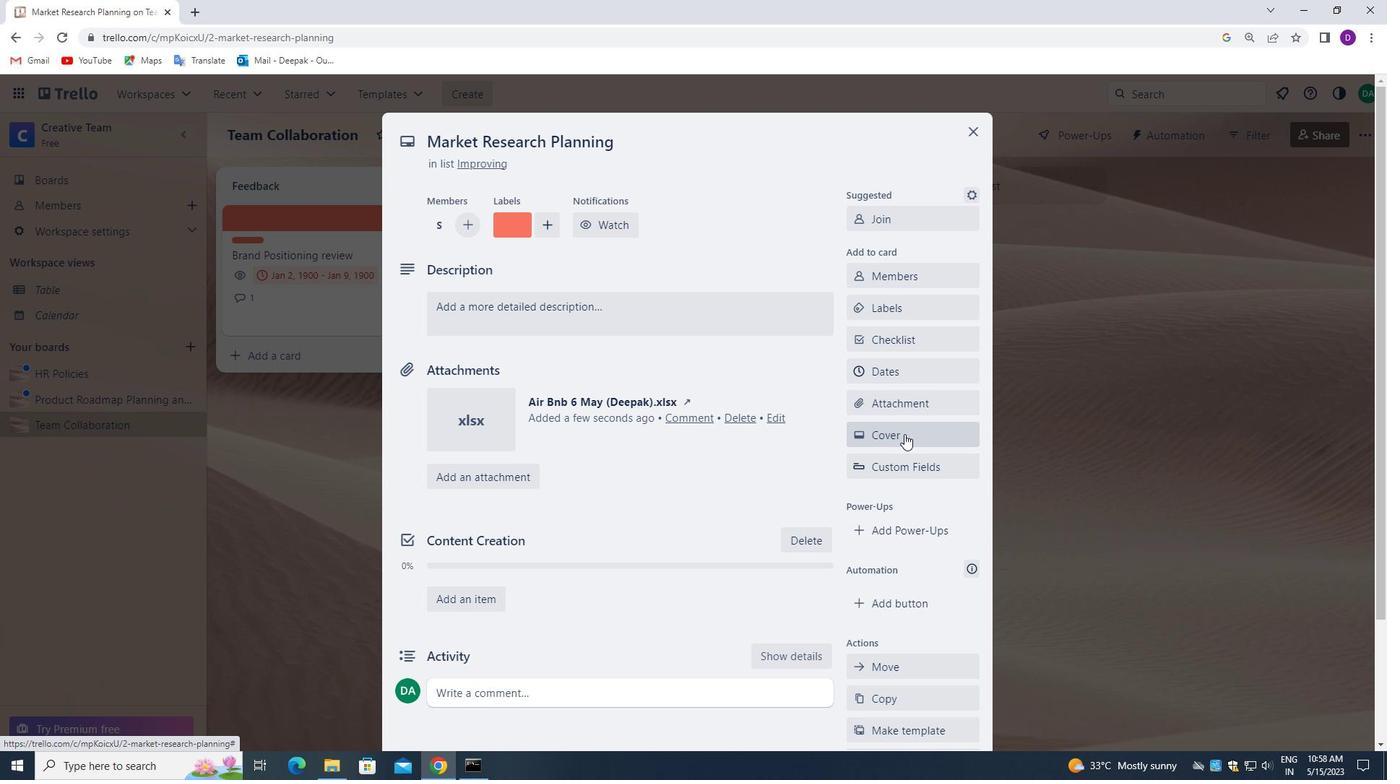 
Action: Mouse moved to (1001, 431)
Screenshot: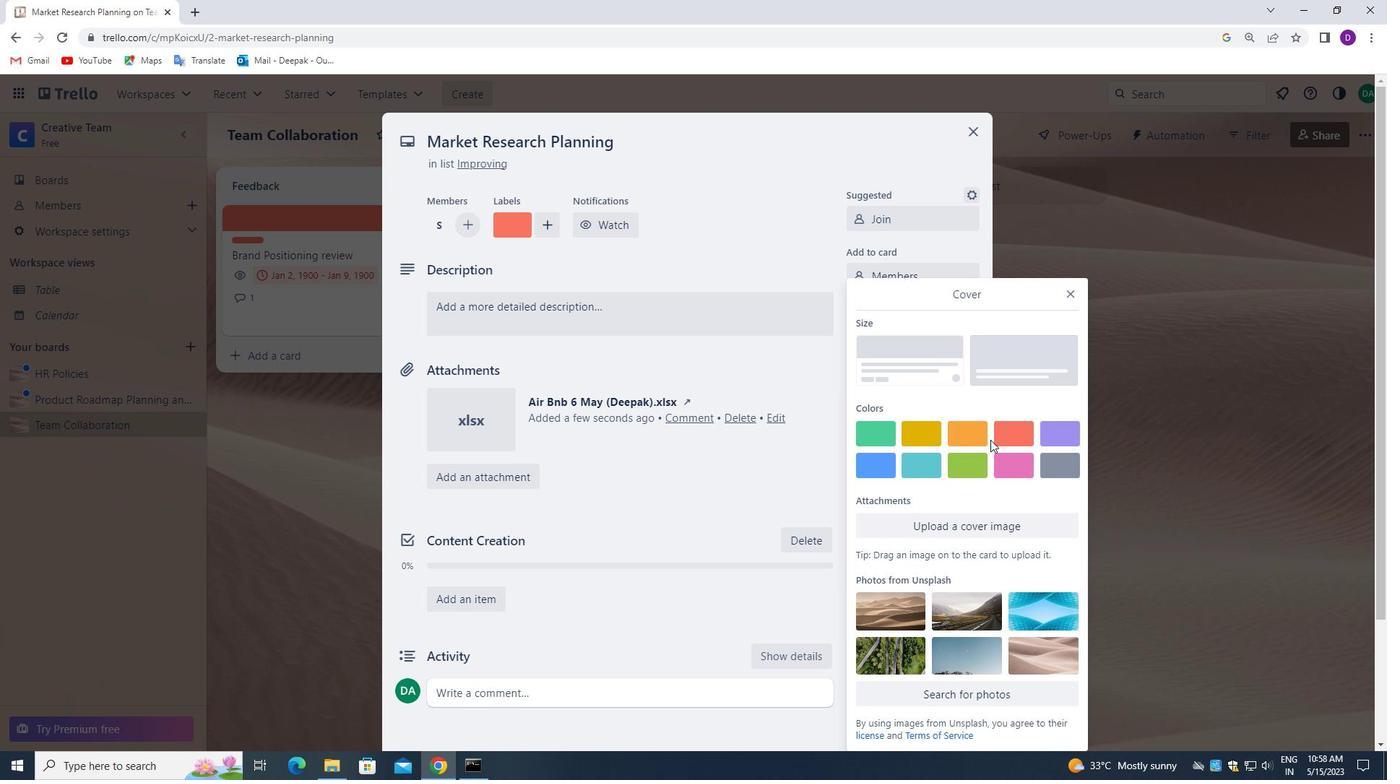 
Action: Mouse pressed left at (1001, 431)
Screenshot: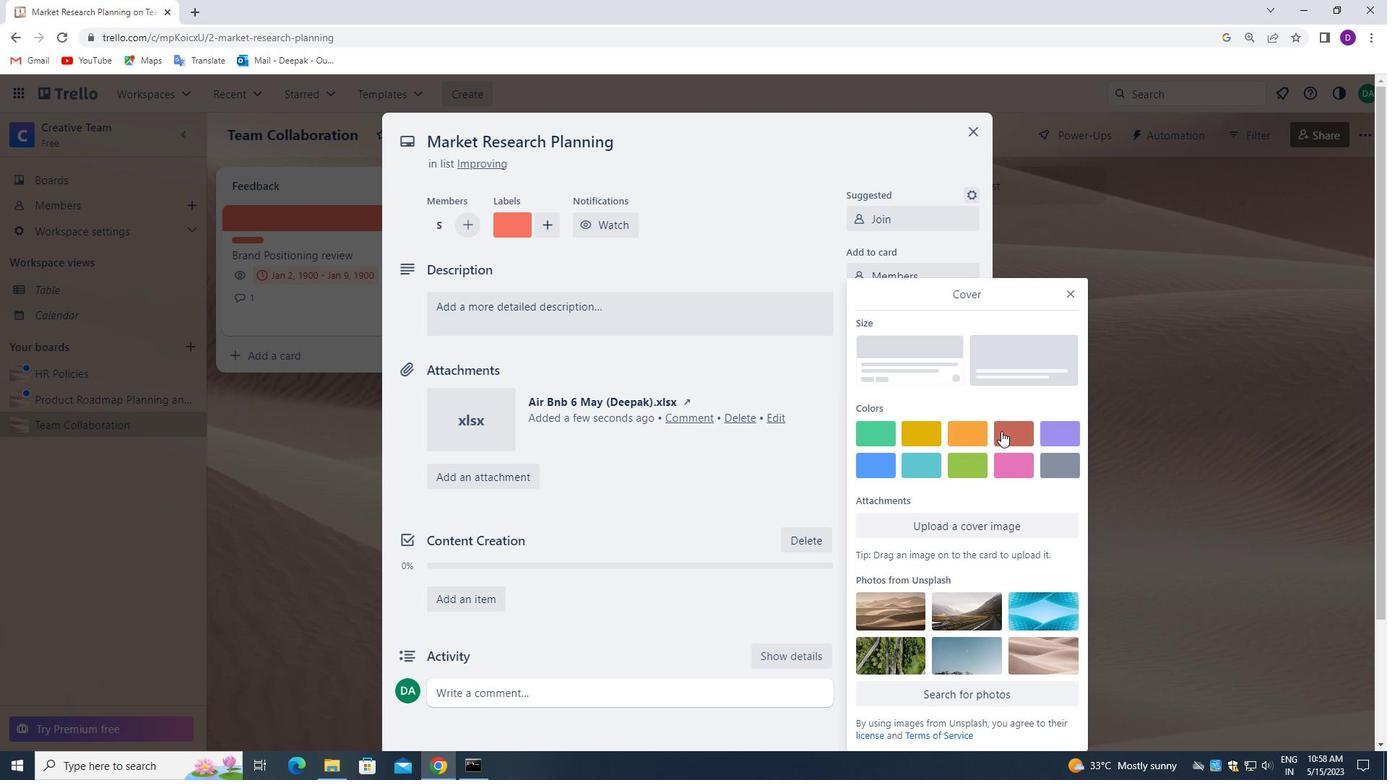 
Action: Mouse moved to (1071, 262)
Screenshot: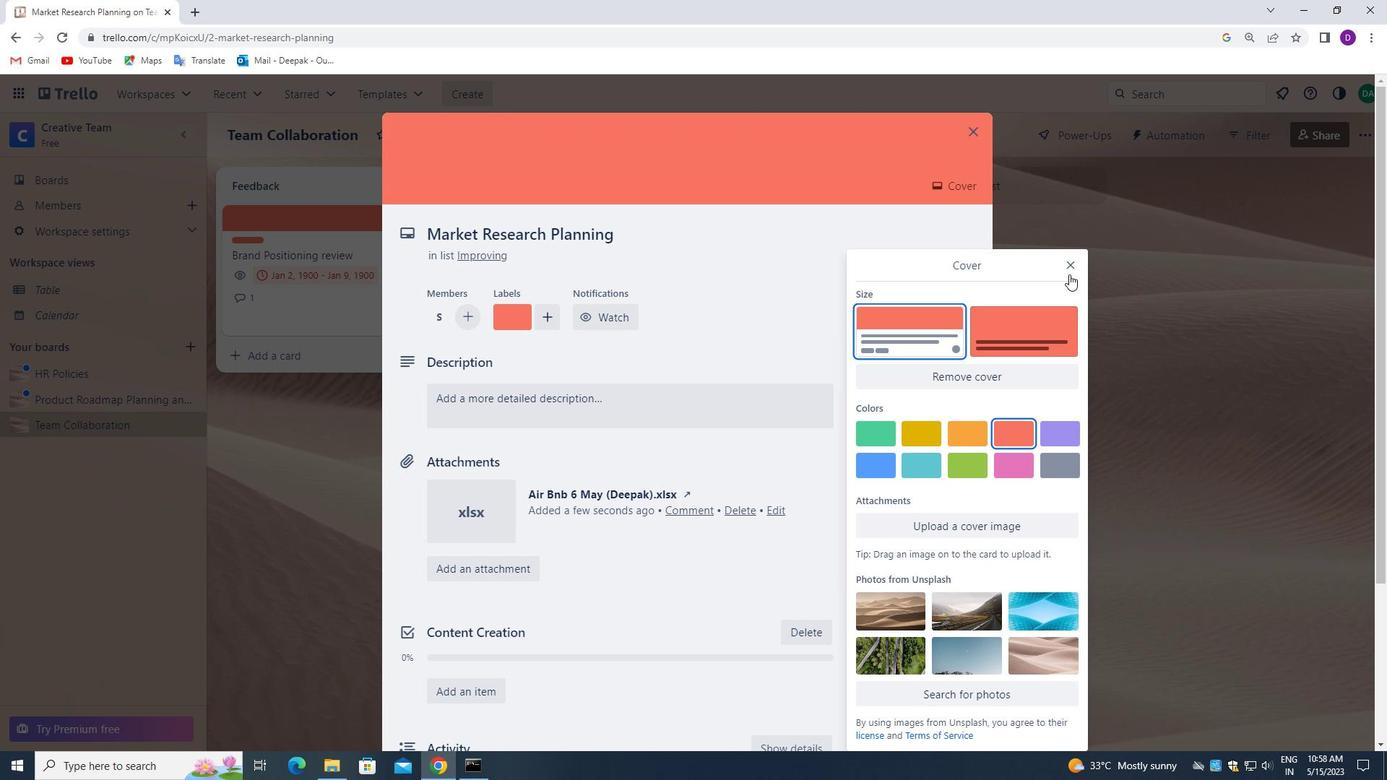 
Action: Mouse pressed left at (1071, 262)
Screenshot: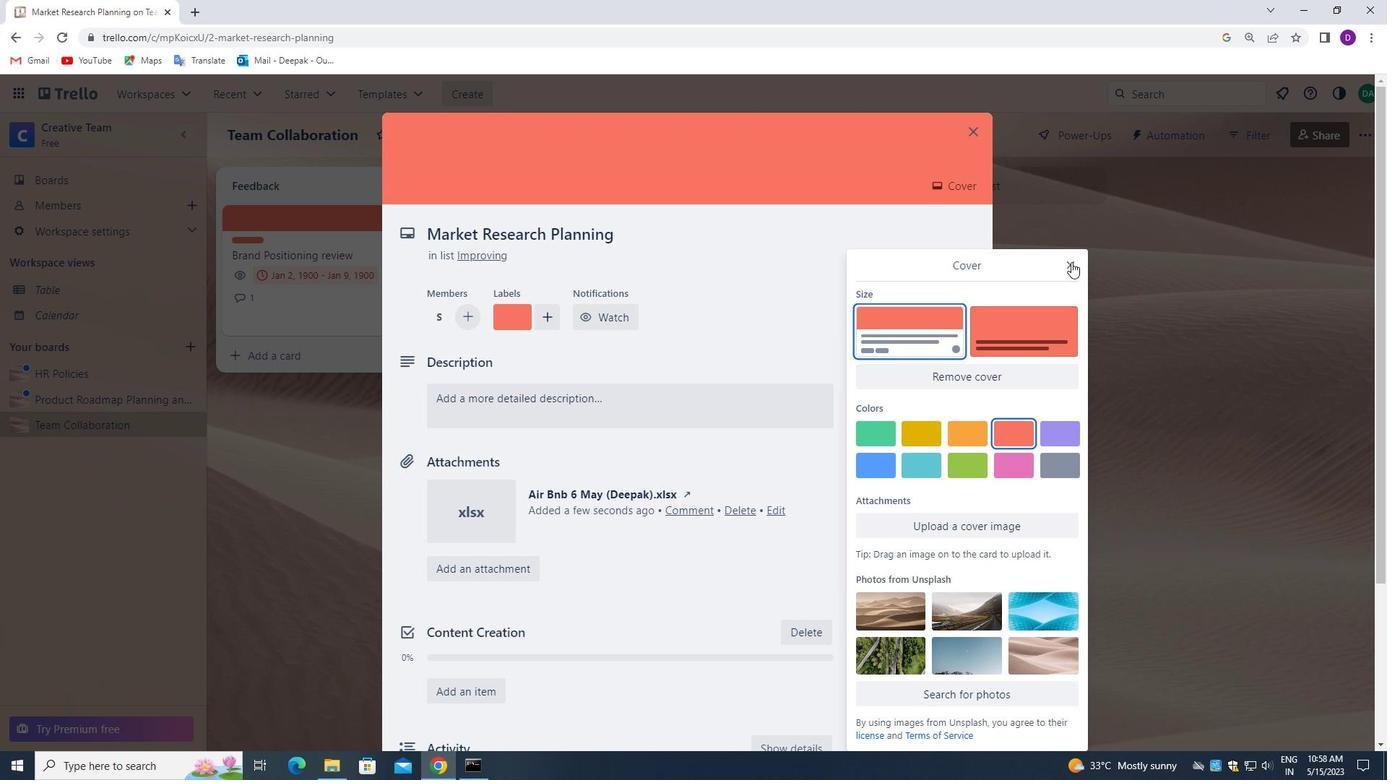 
Action: Mouse moved to (472, 403)
Screenshot: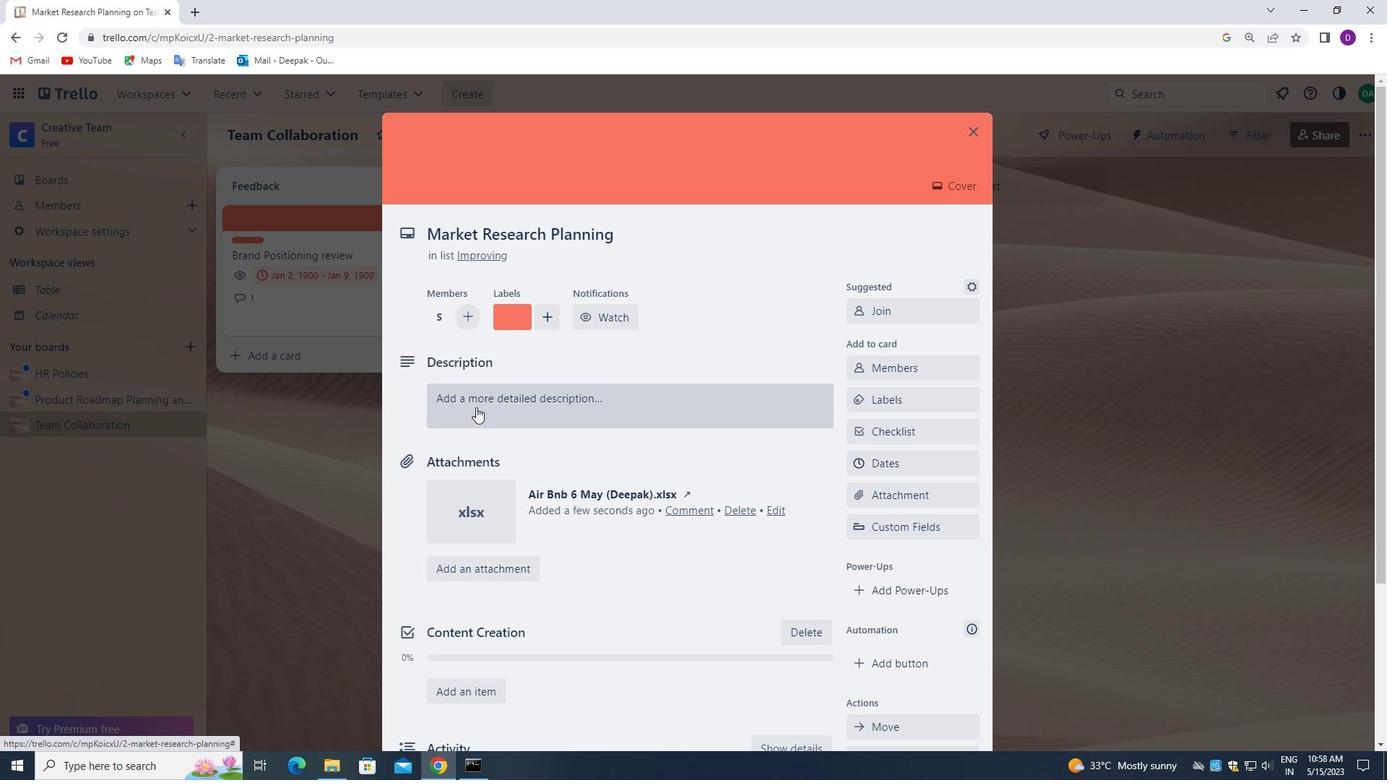 
Action: Mouse pressed left at (472, 403)
Screenshot: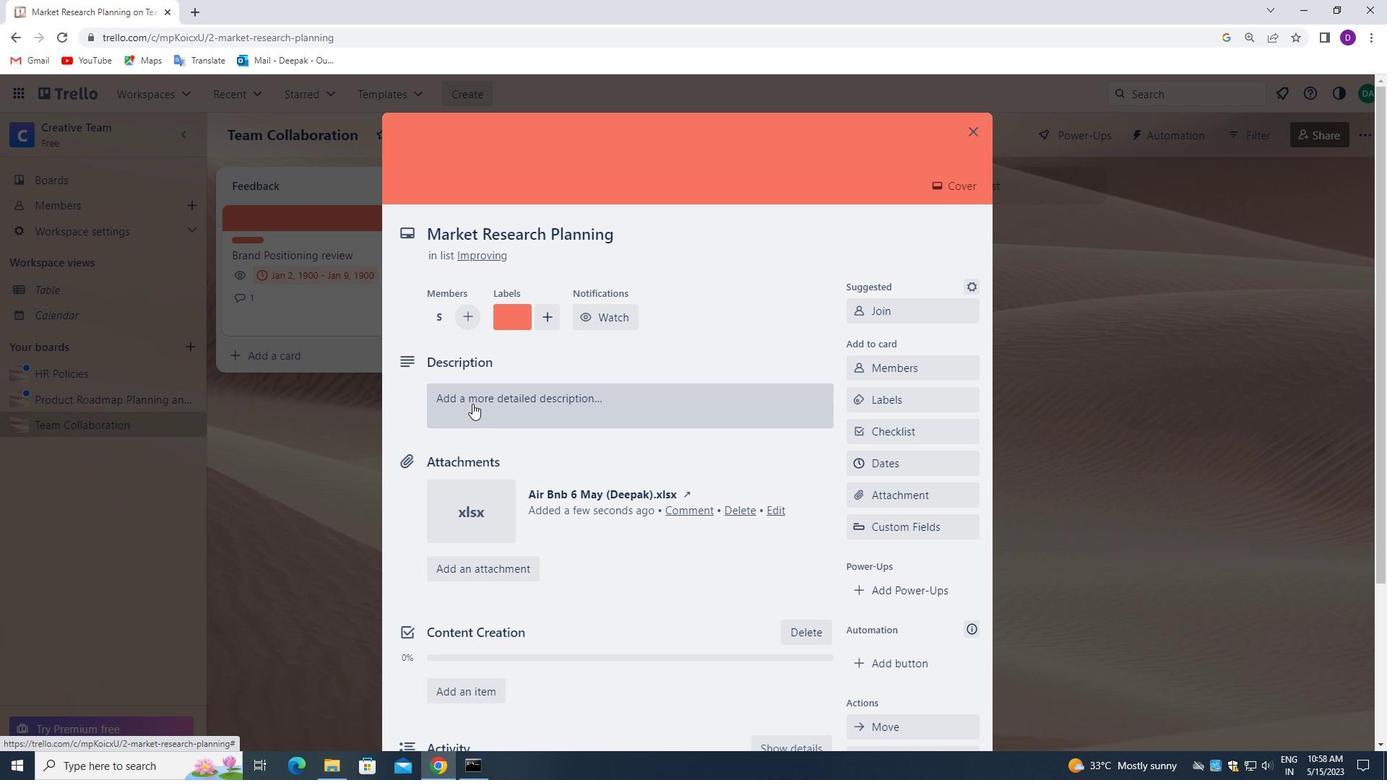 
Action: Mouse moved to (462, 451)
Screenshot: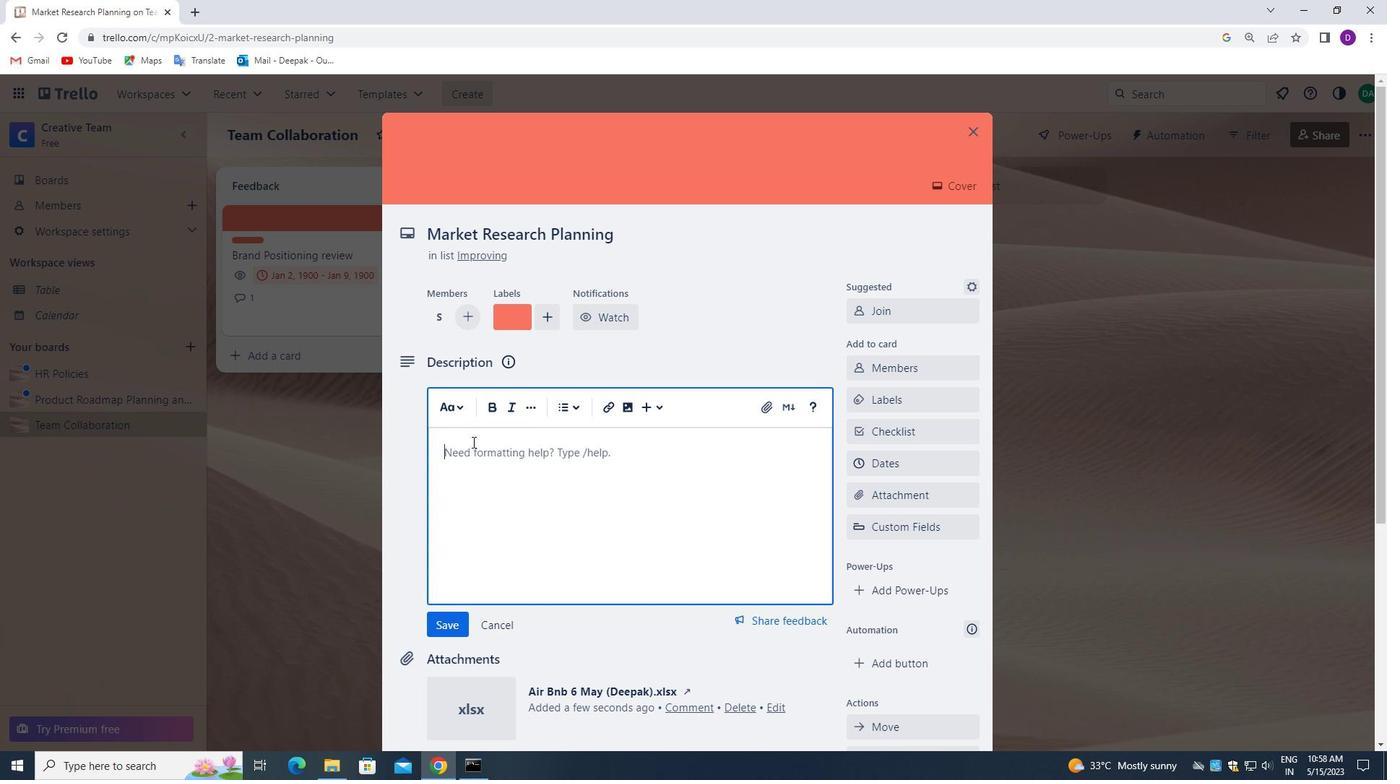 
Action: Mouse pressed left at (462, 451)
Screenshot: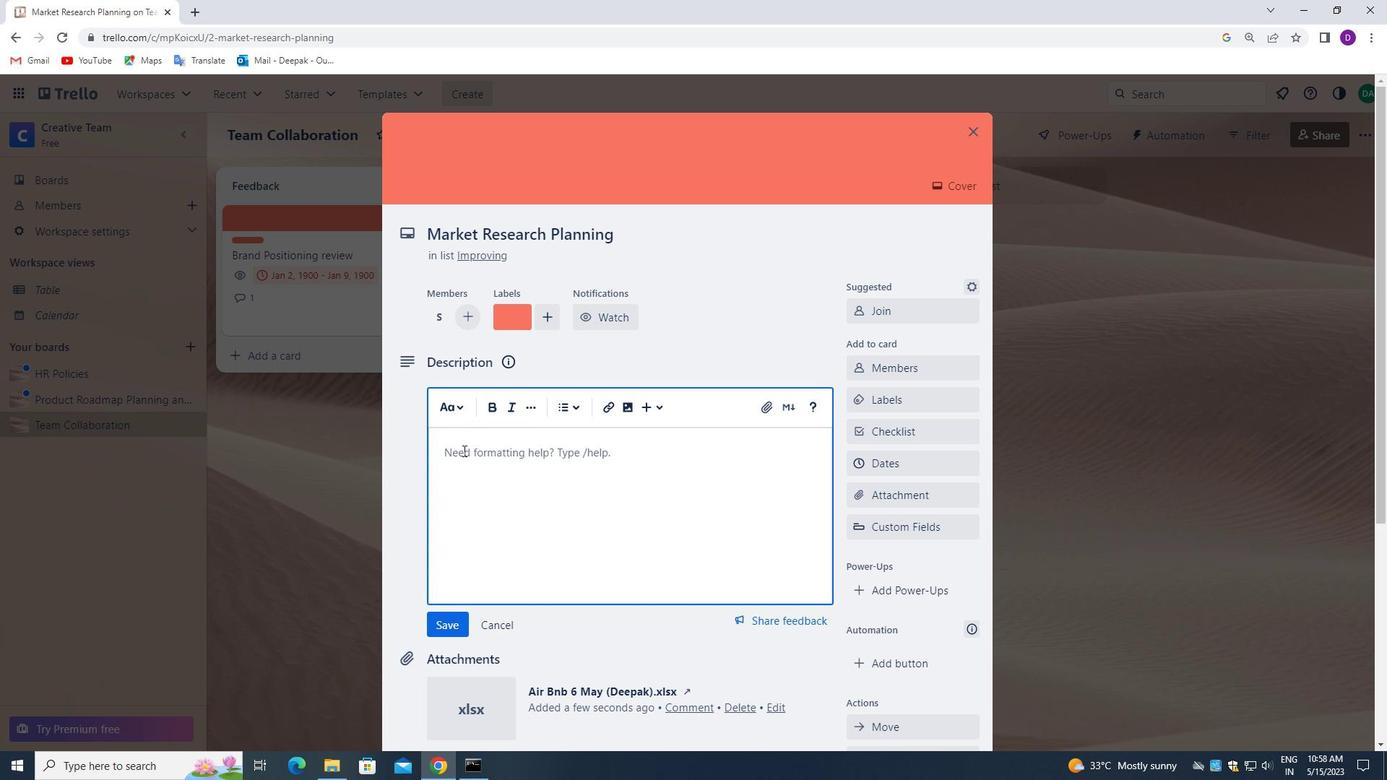 
Action: Mouse moved to (288, 423)
Screenshot: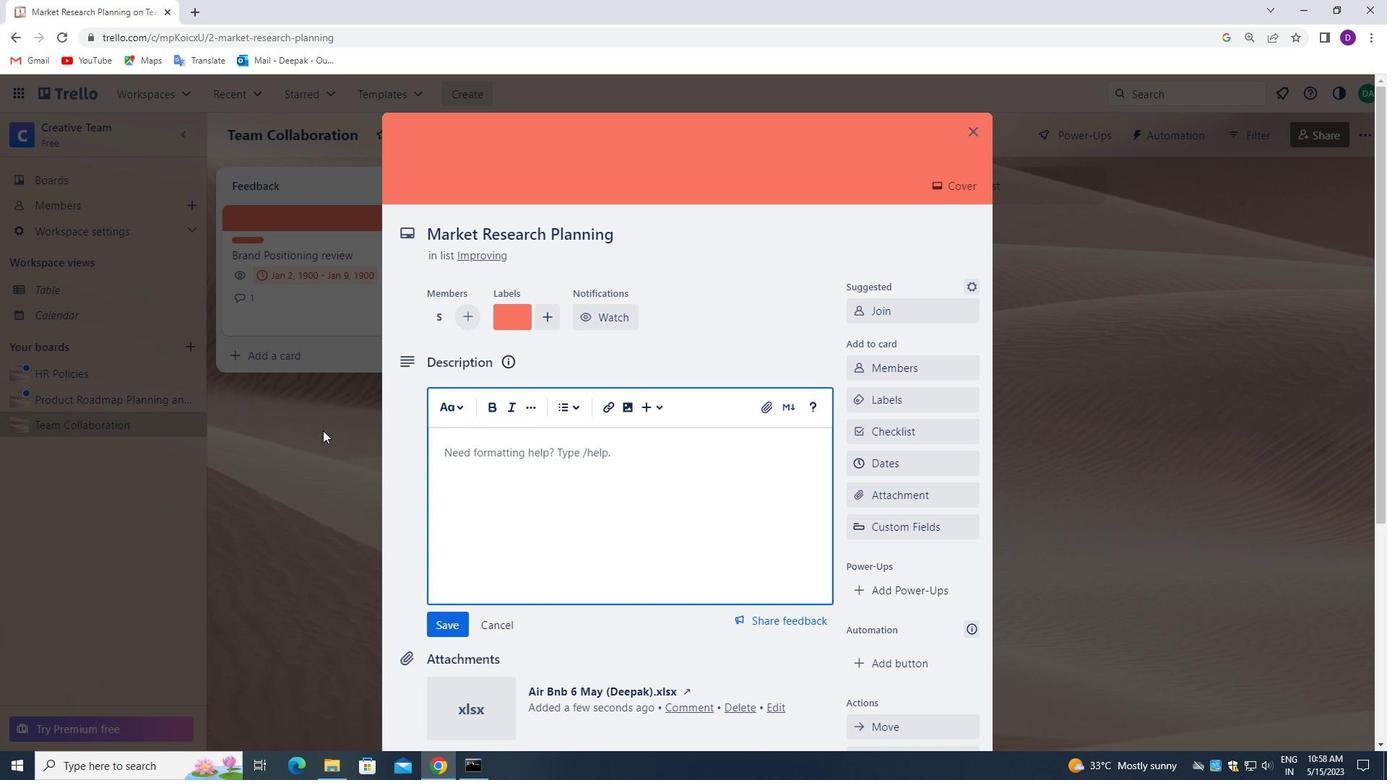 
Action: Key pressed <Key.shift_r>REVIEW<Key.space>AND<Key.space>APPROVE<Key.space>EXPENSE<Key.space>REPORTS.
Screenshot: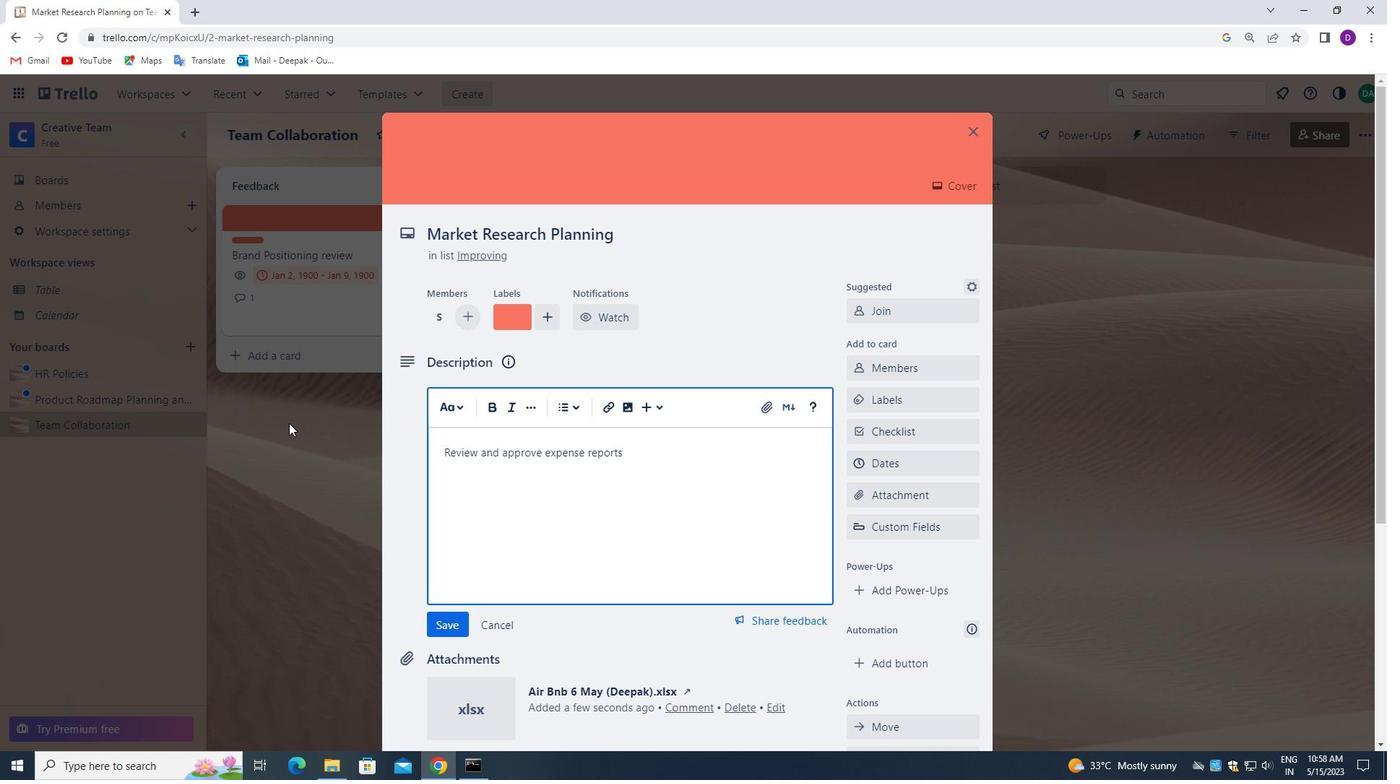 
Action: Mouse moved to (451, 628)
Screenshot: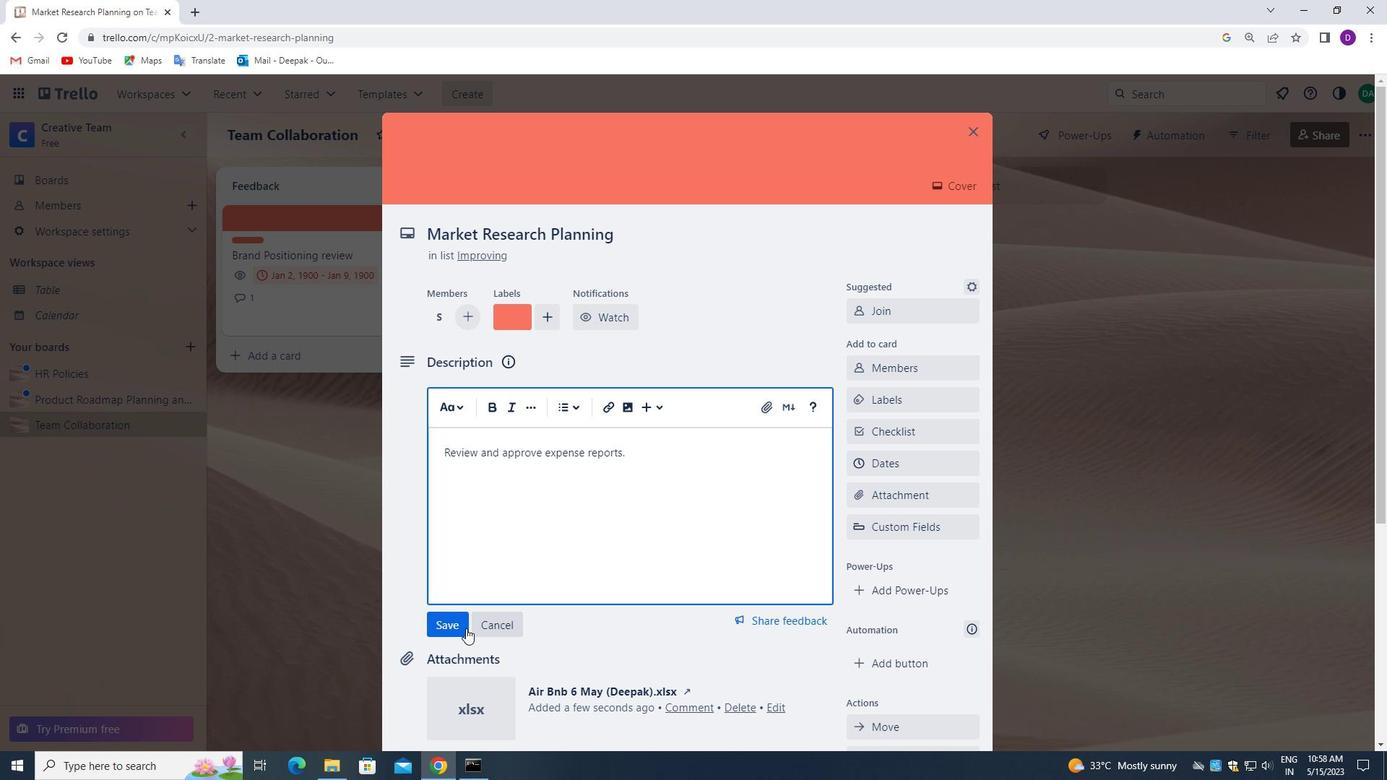 
Action: Mouse pressed left at (451, 628)
Screenshot: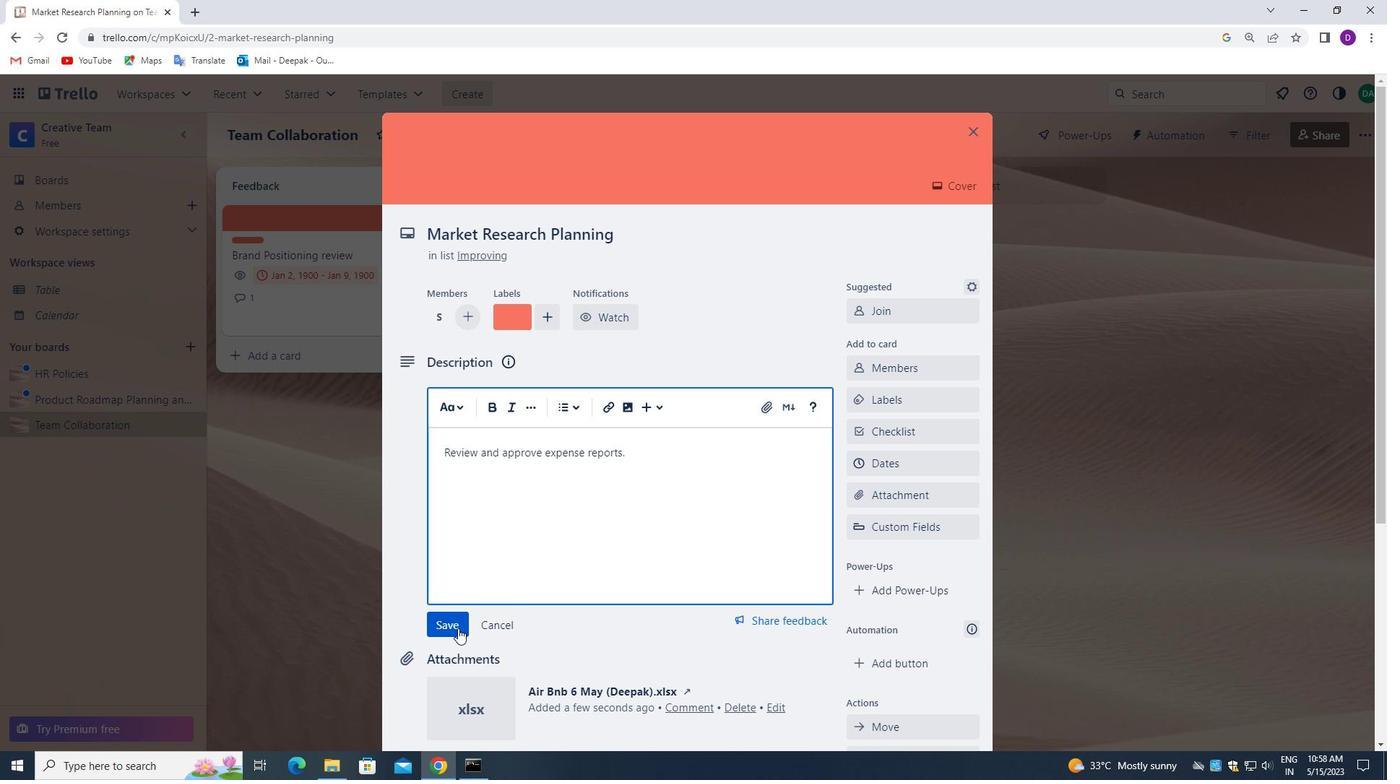 
Action: Mouse moved to (577, 528)
Screenshot: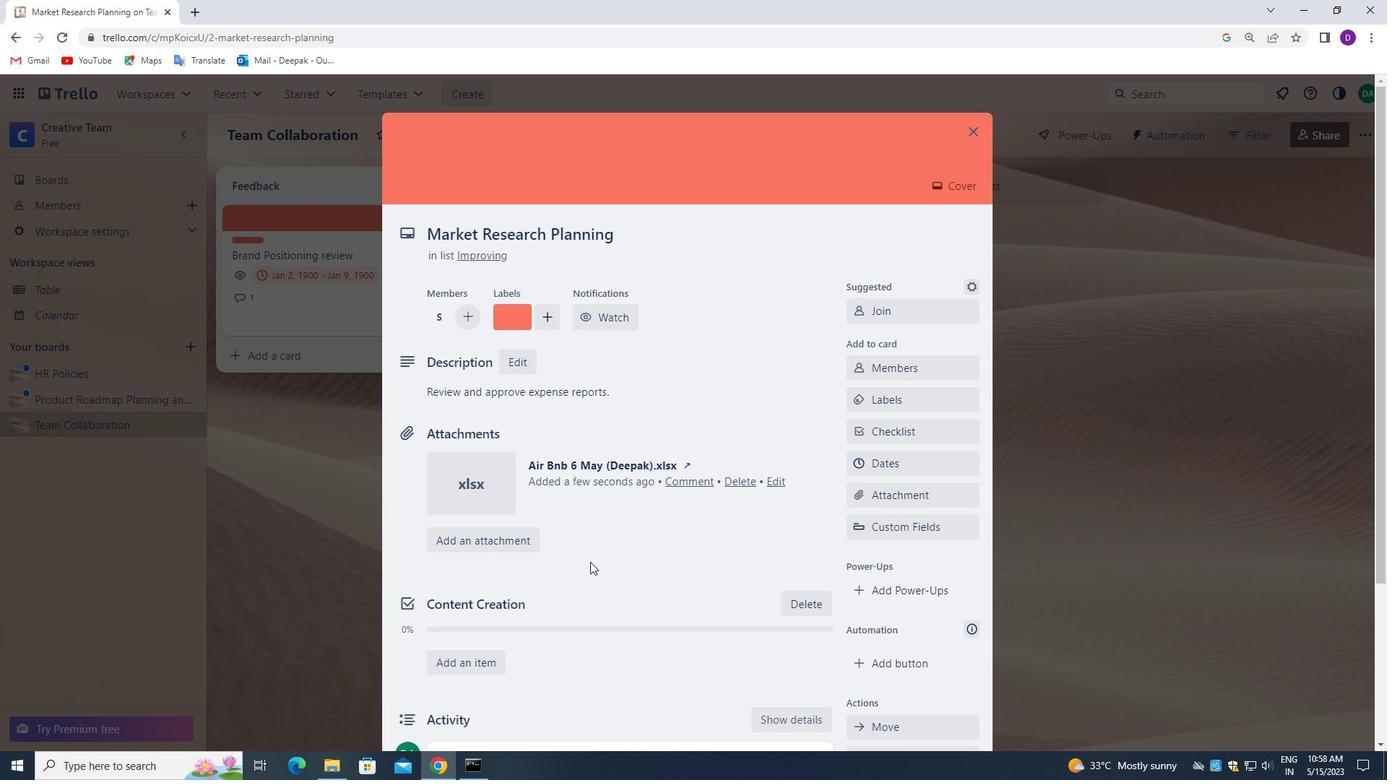 
Action: Mouse scrolled (577, 528) with delta (0, 0)
Screenshot: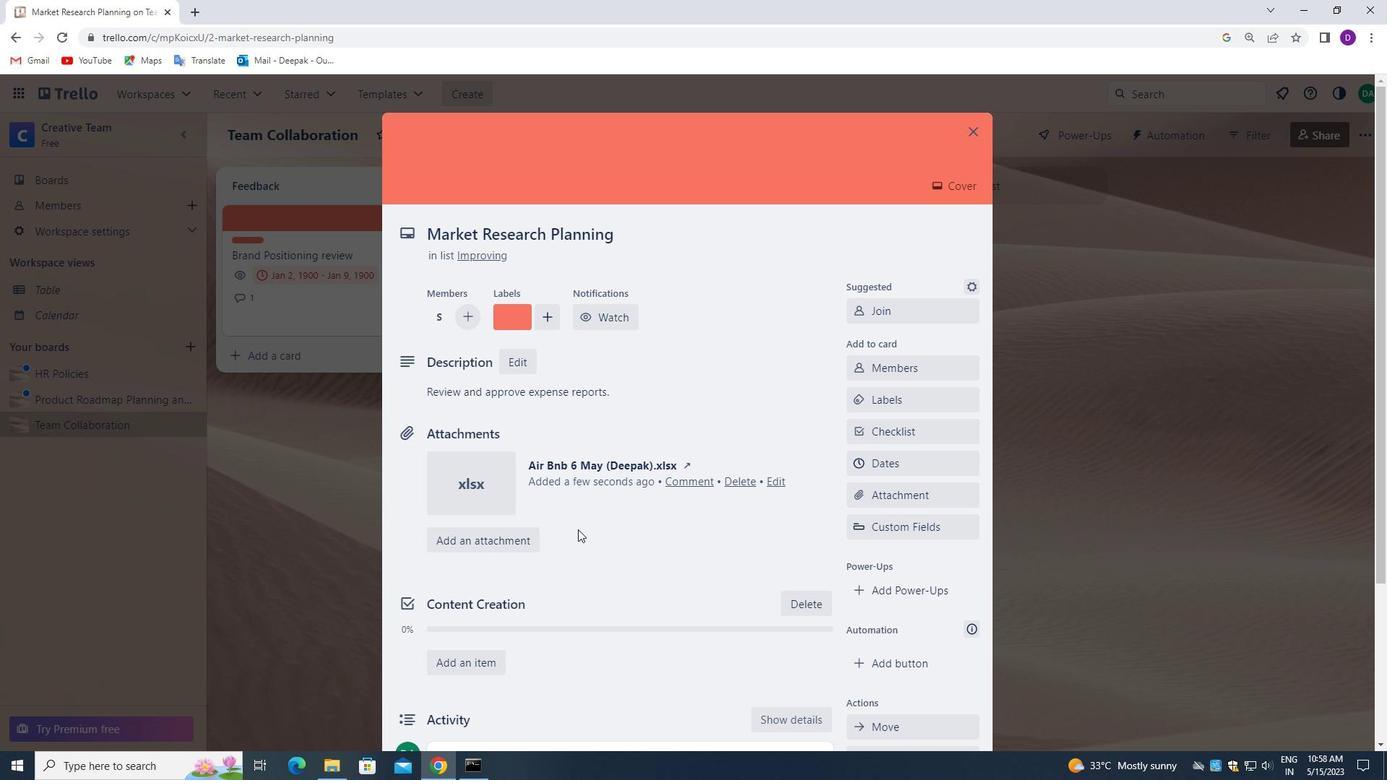 
Action: Mouse scrolled (577, 528) with delta (0, 0)
Screenshot: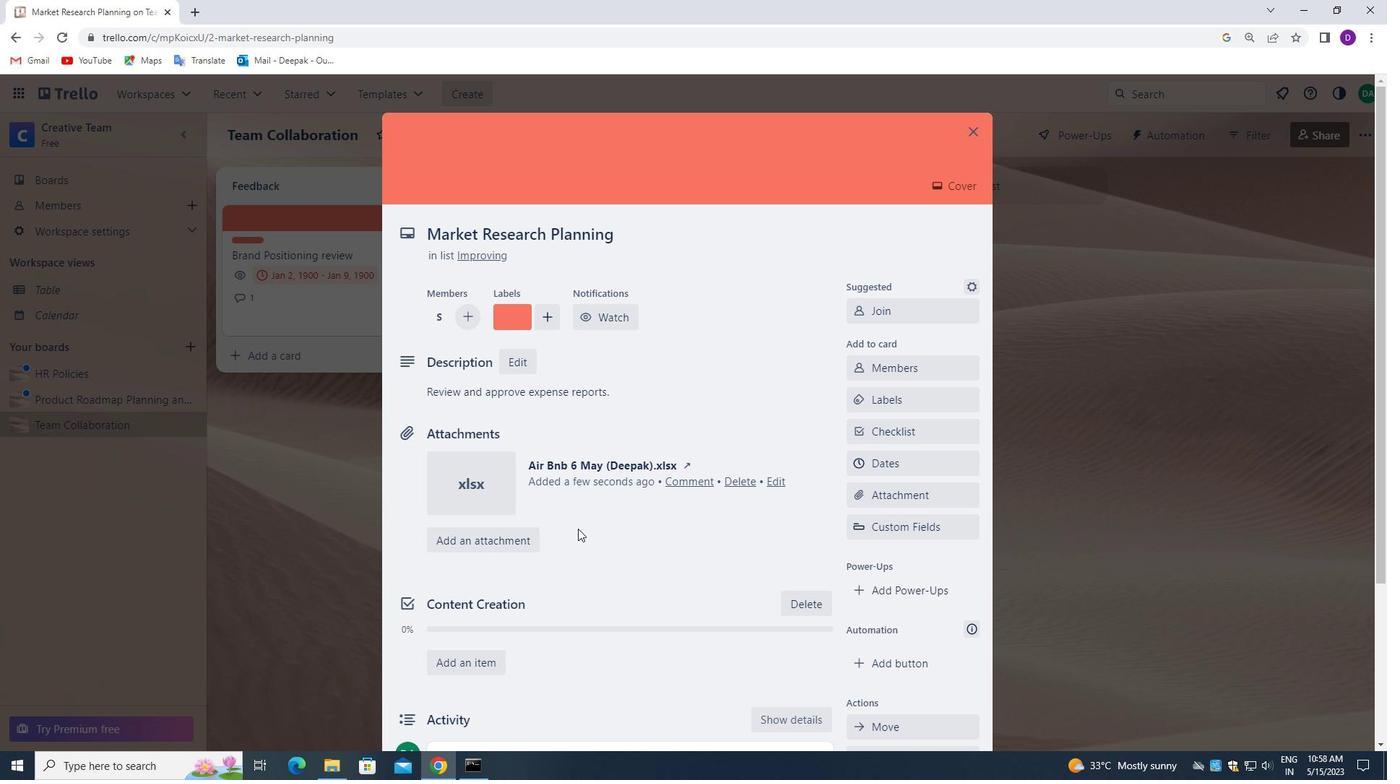 
Action: Mouse moved to (577, 538)
Screenshot: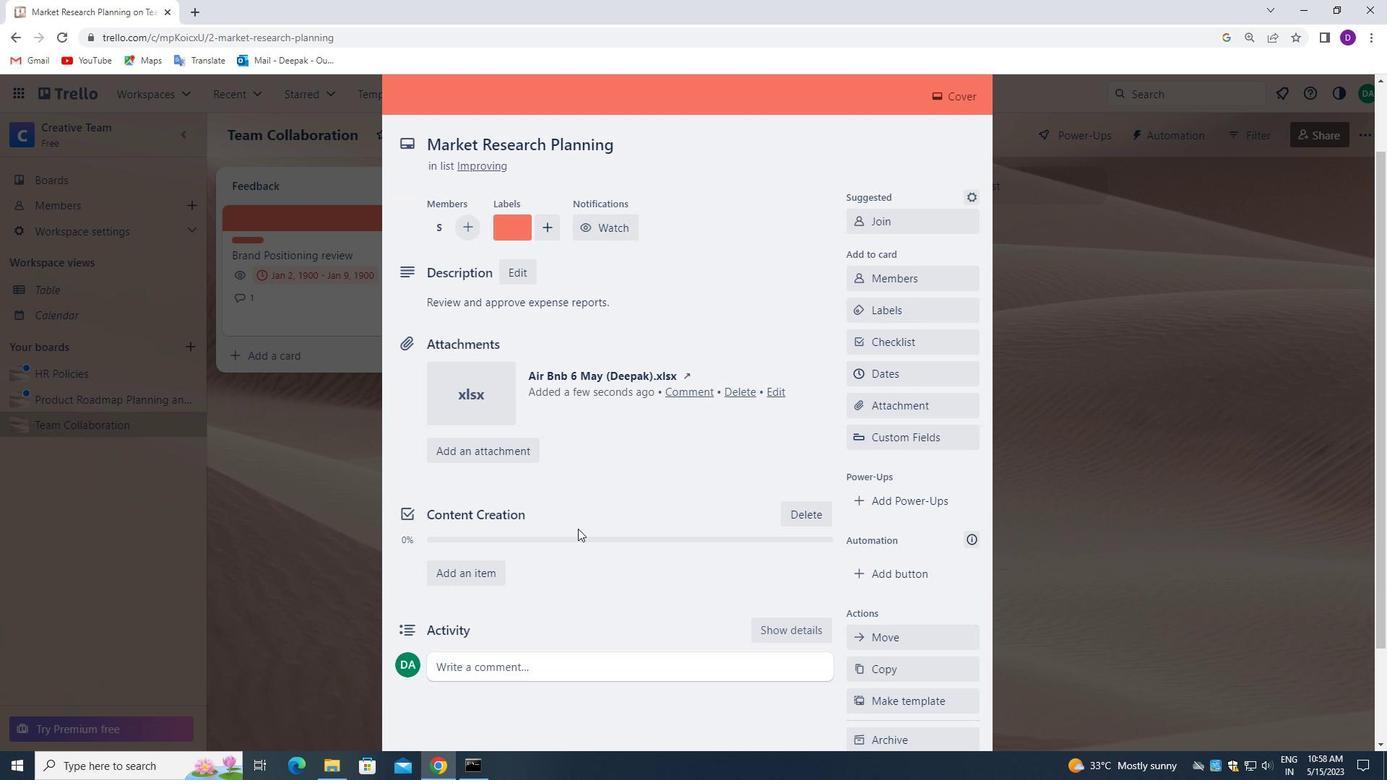 
Action: Mouse scrolled (577, 538) with delta (0, 0)
Screenshot: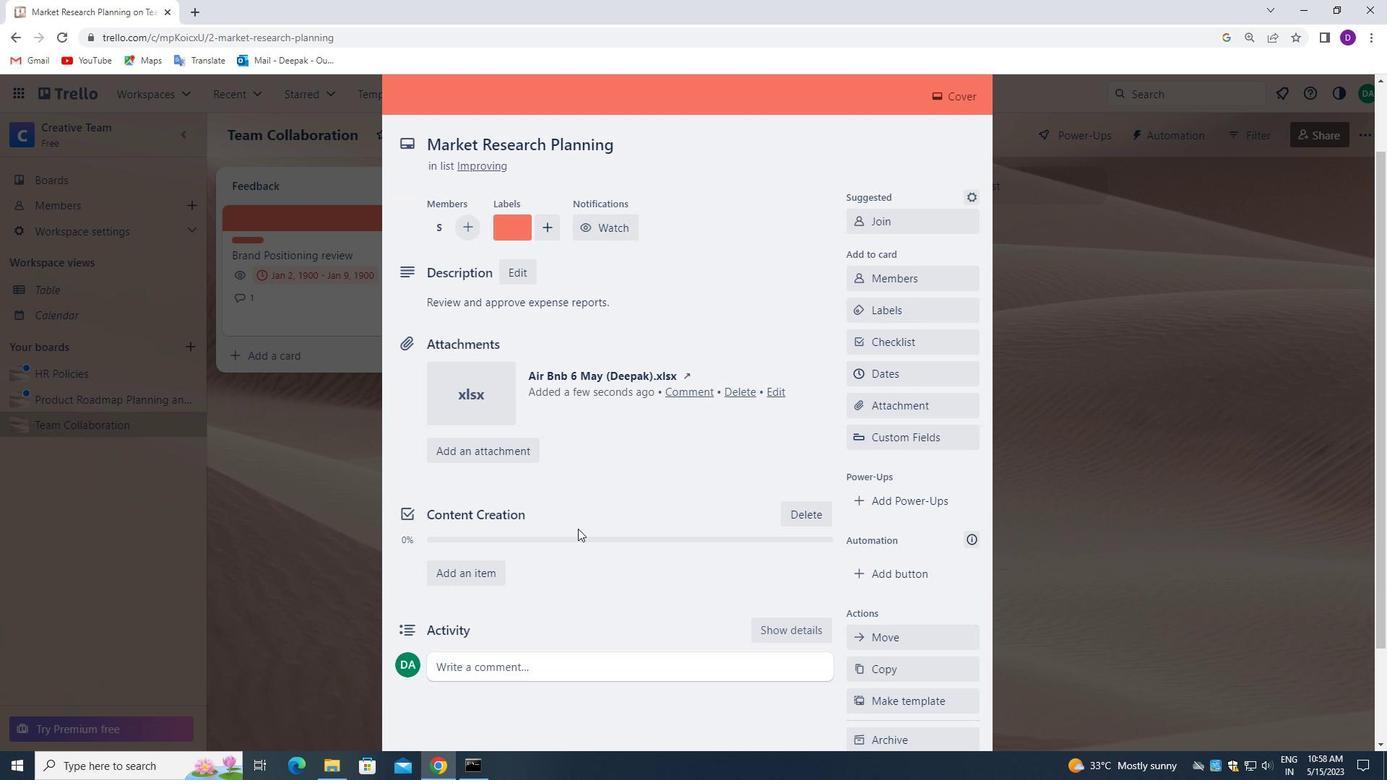 
Action: Mouse moved to (534, 539)
Screenshot: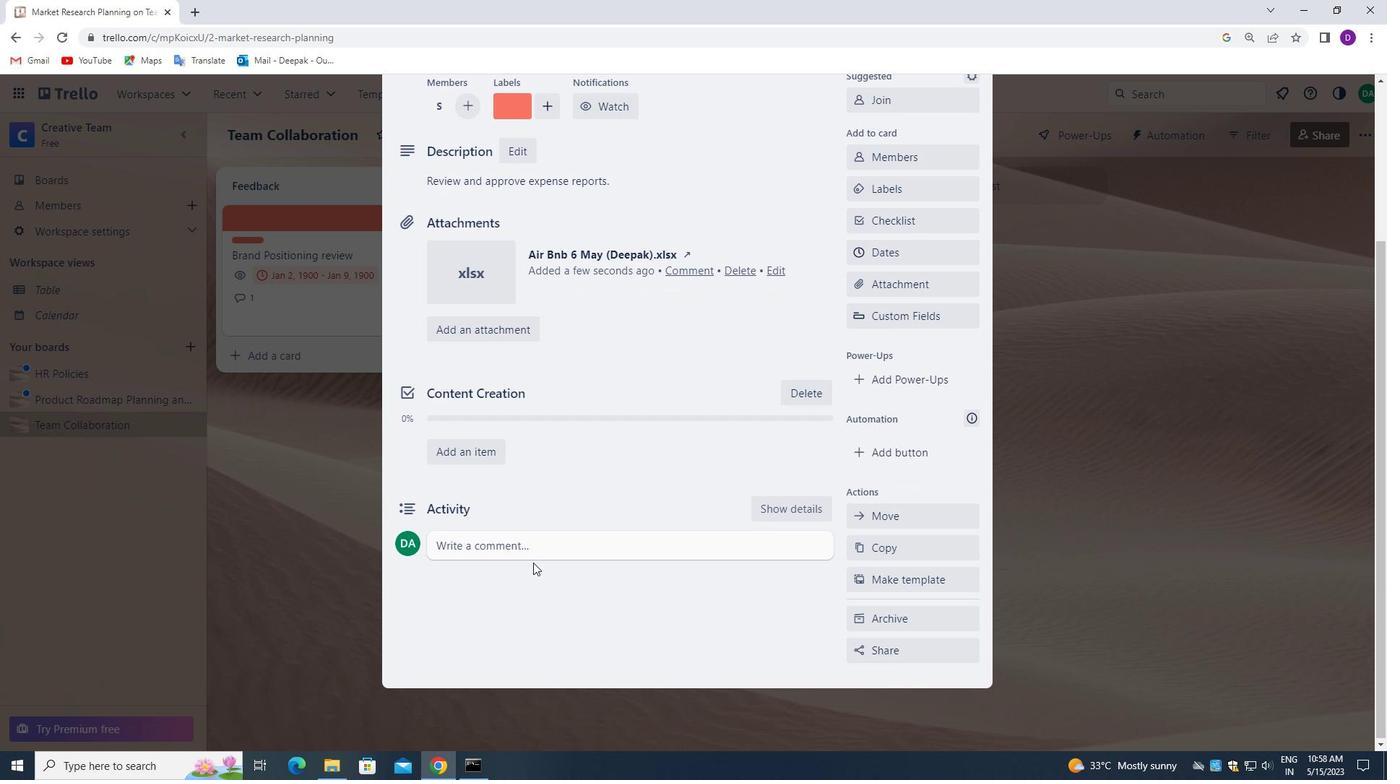 
Action: Mouse pressed left at (534, 539)
Screenshot: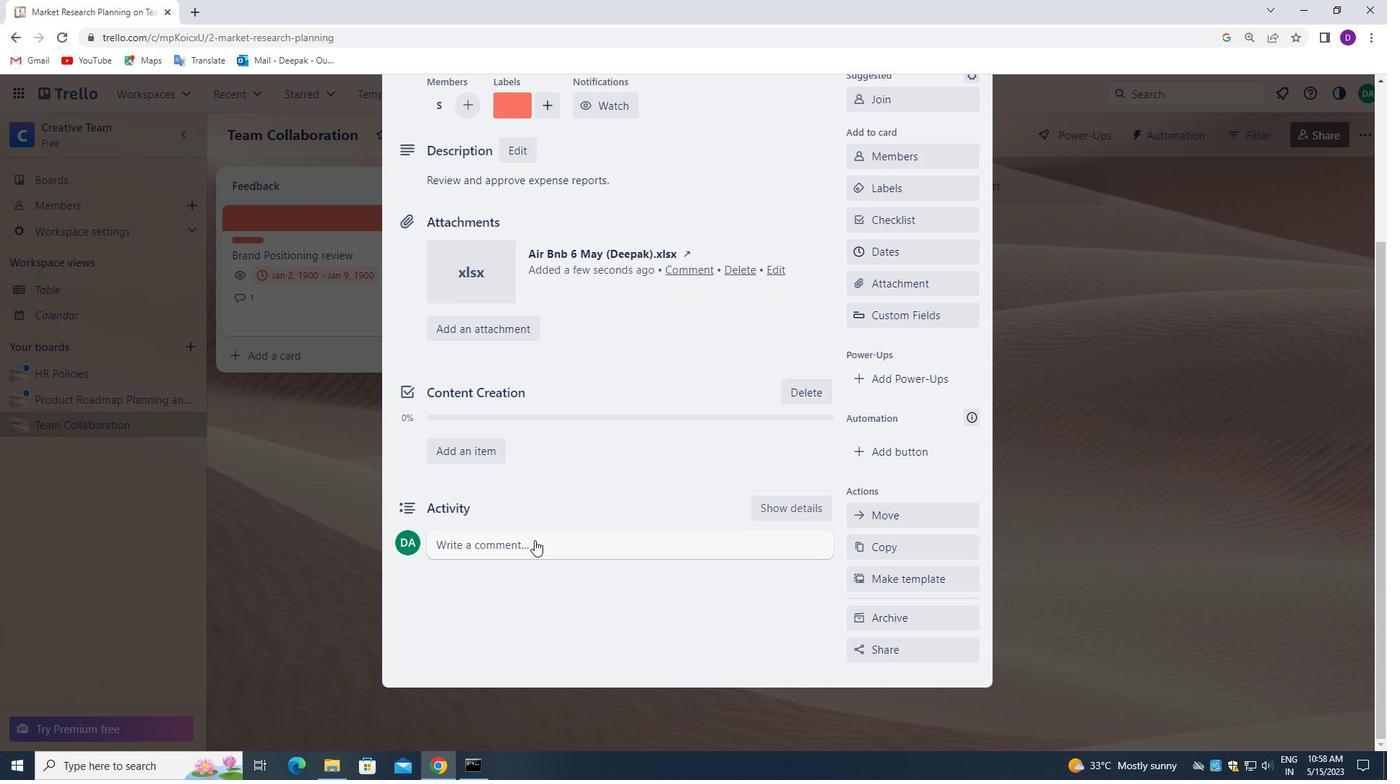 
Action: Mouse moved to (502, 590)
Screenshot: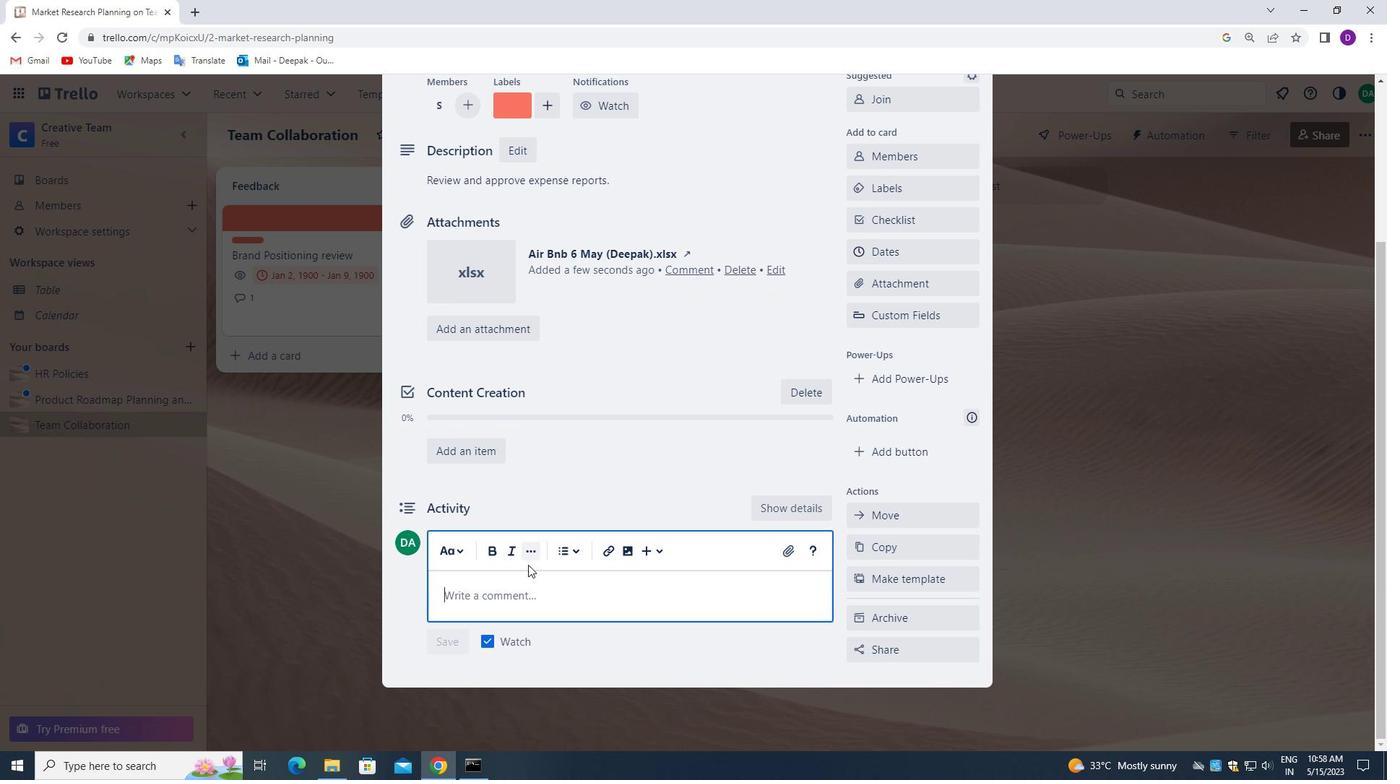 
Action: Mouse pressed left at (502, 590)
Screenshot: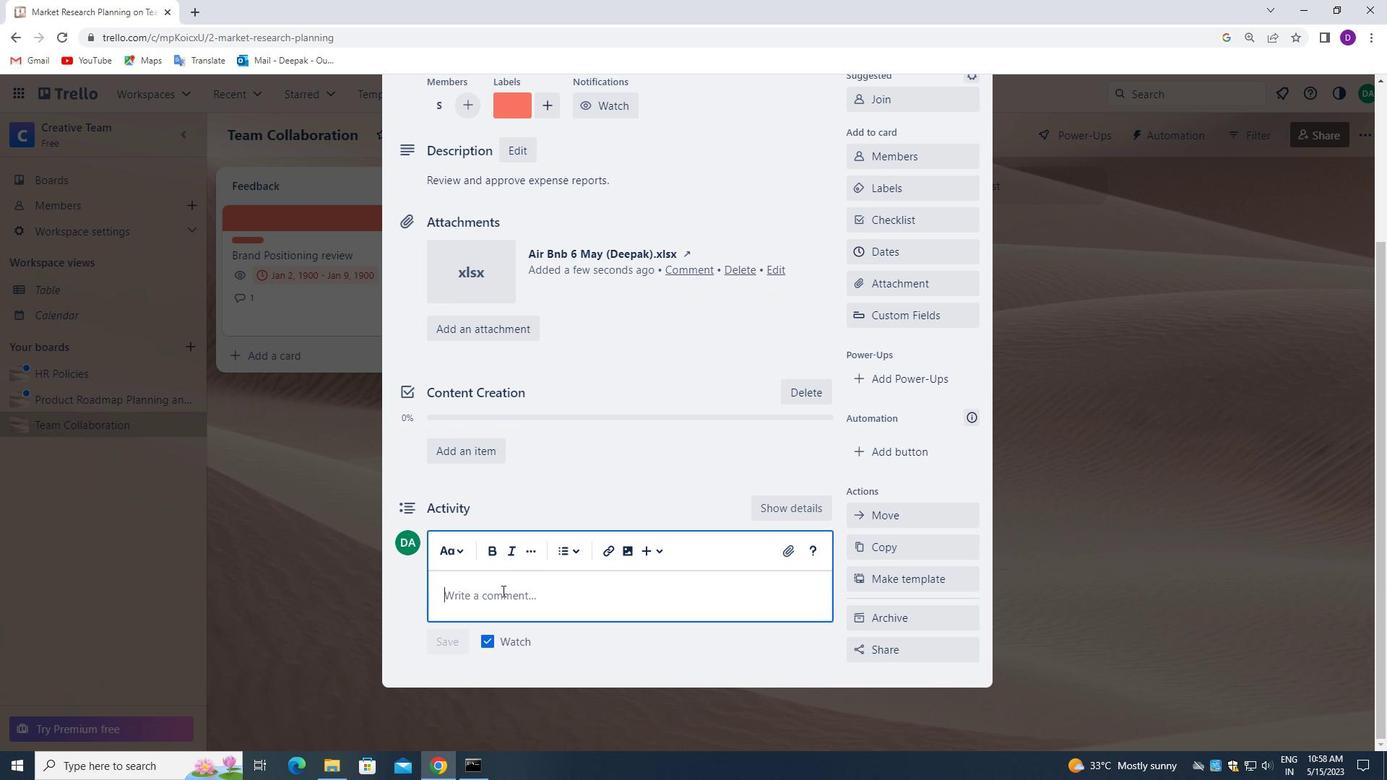
Action: Mouse moved to (197, 538)
Screenshot: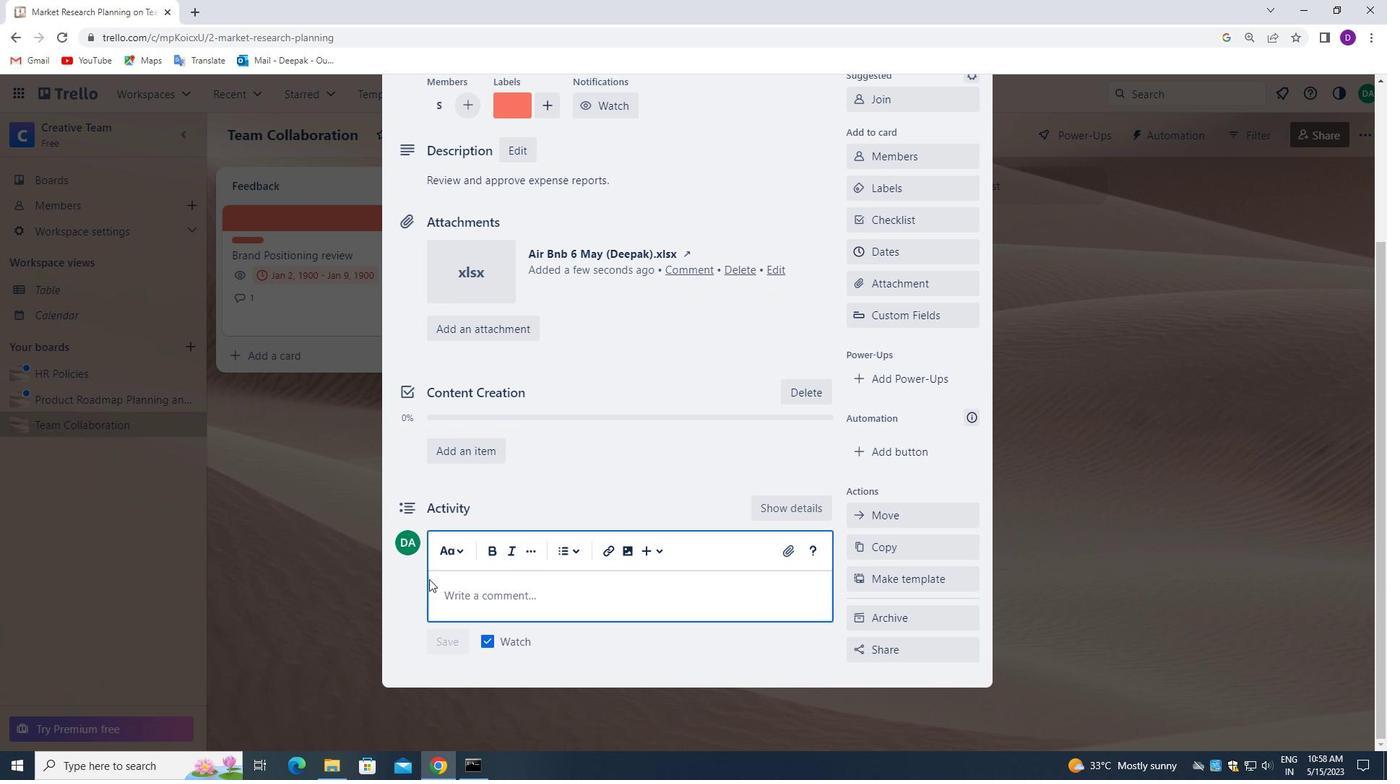 
Action: Key pressed <Key.shift_r>THIS<Key.space>TASK<Key.space>PRESENTS<Key.space>AN<Key.space>OPPORTUNITY<Key.space>TO<Key.space>SHOWCASE<Key.space>OUR<Key.space>LEADERSHIP<Key.space>AND<Key.space>PROJET<Key.space><Key.backspace><Key.backspace><Key.backspace><Key.backspace>JECT<Key.space>JM<Key.backspace><Key.backspace>MANAGEMENT<Key.space>SKILLS,<Key.space>ENSURING<Key.space>THAT<Key.space>IT<Key.space>IS<Key.space>COPL<Key.backspace>MP<Key.backspace><Key.backspace><Key.backspace><Key.backspace>OMPLETED<Key.space>ON<Key.space>TIME<Key.space>AND<Key.space>WITHIN<Key.space>BUDGET.
Screenshot: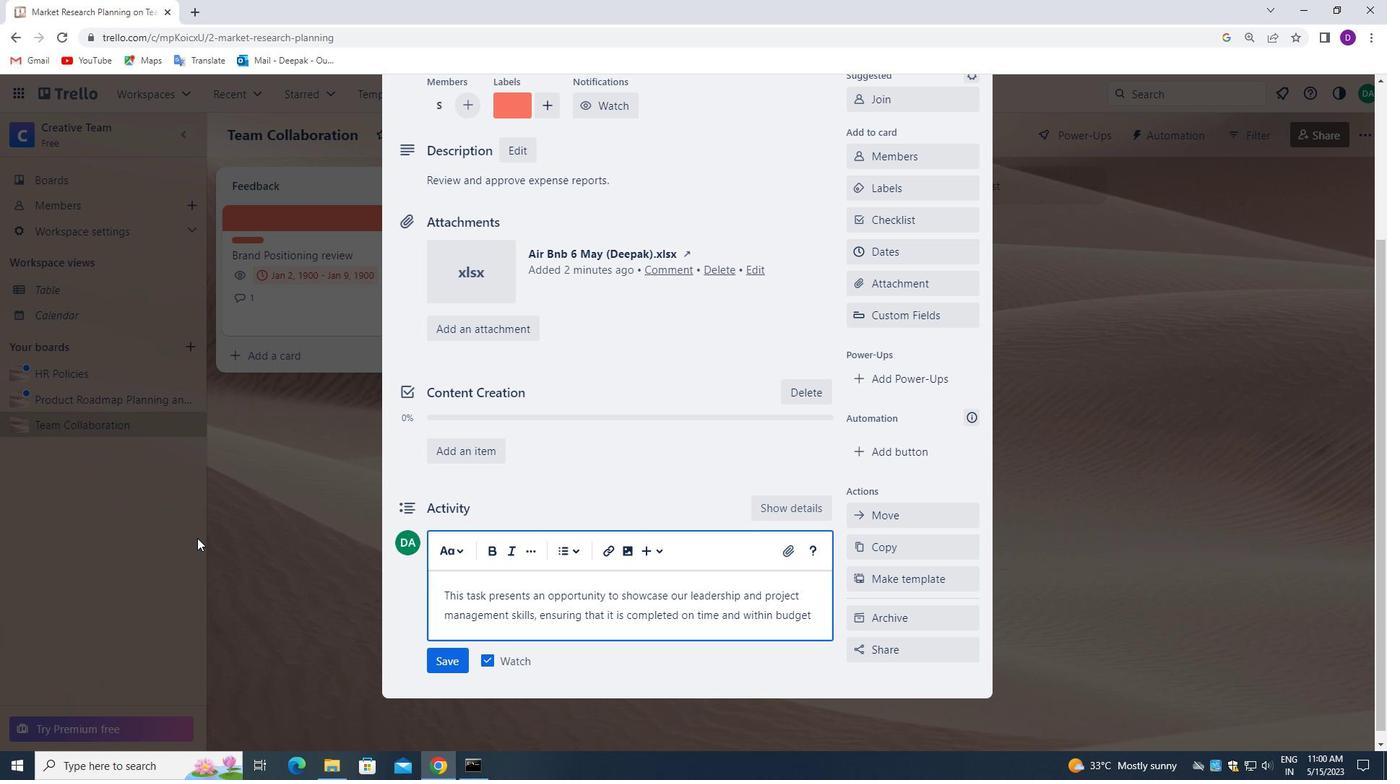 
Action: Mouse moved to (450, 663)
Screenshot: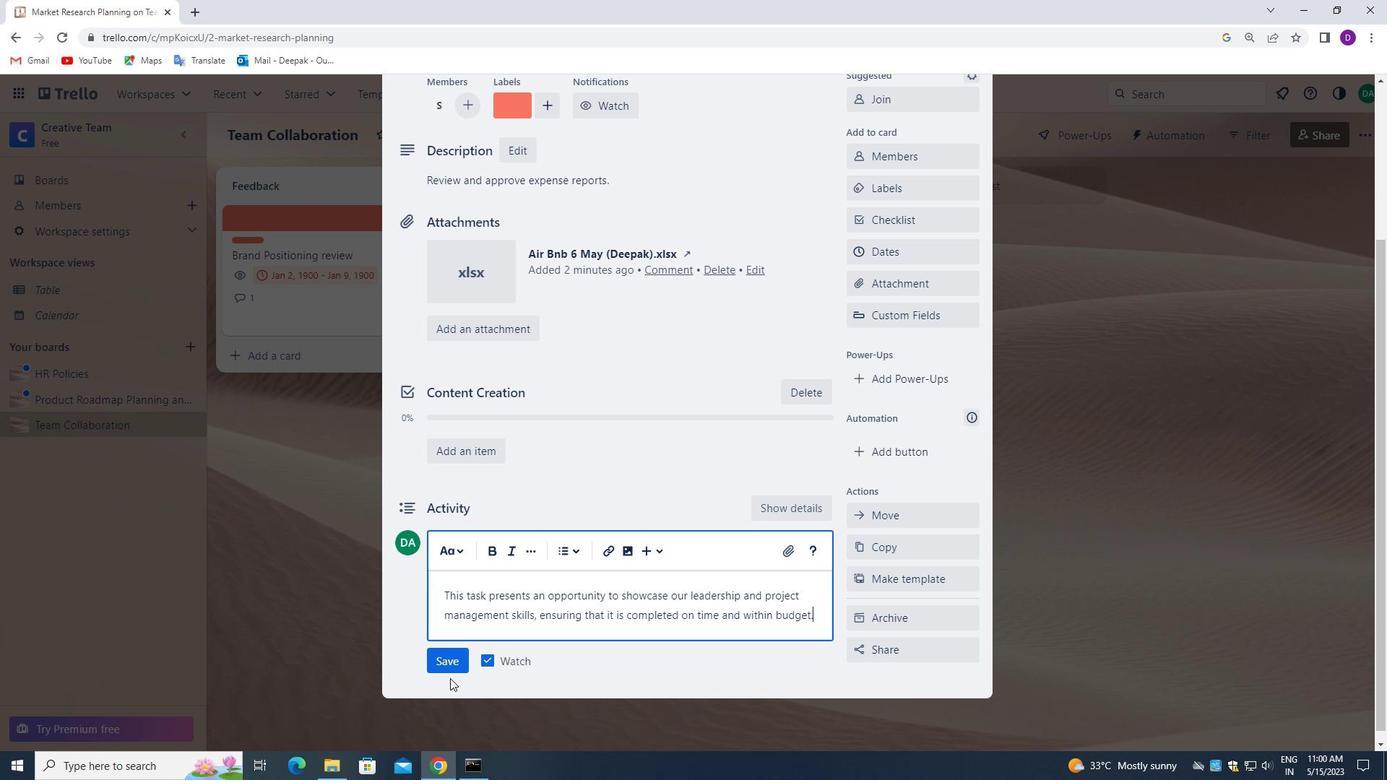 
Action: Mouse pressed left at (450, 663)
Screenshot: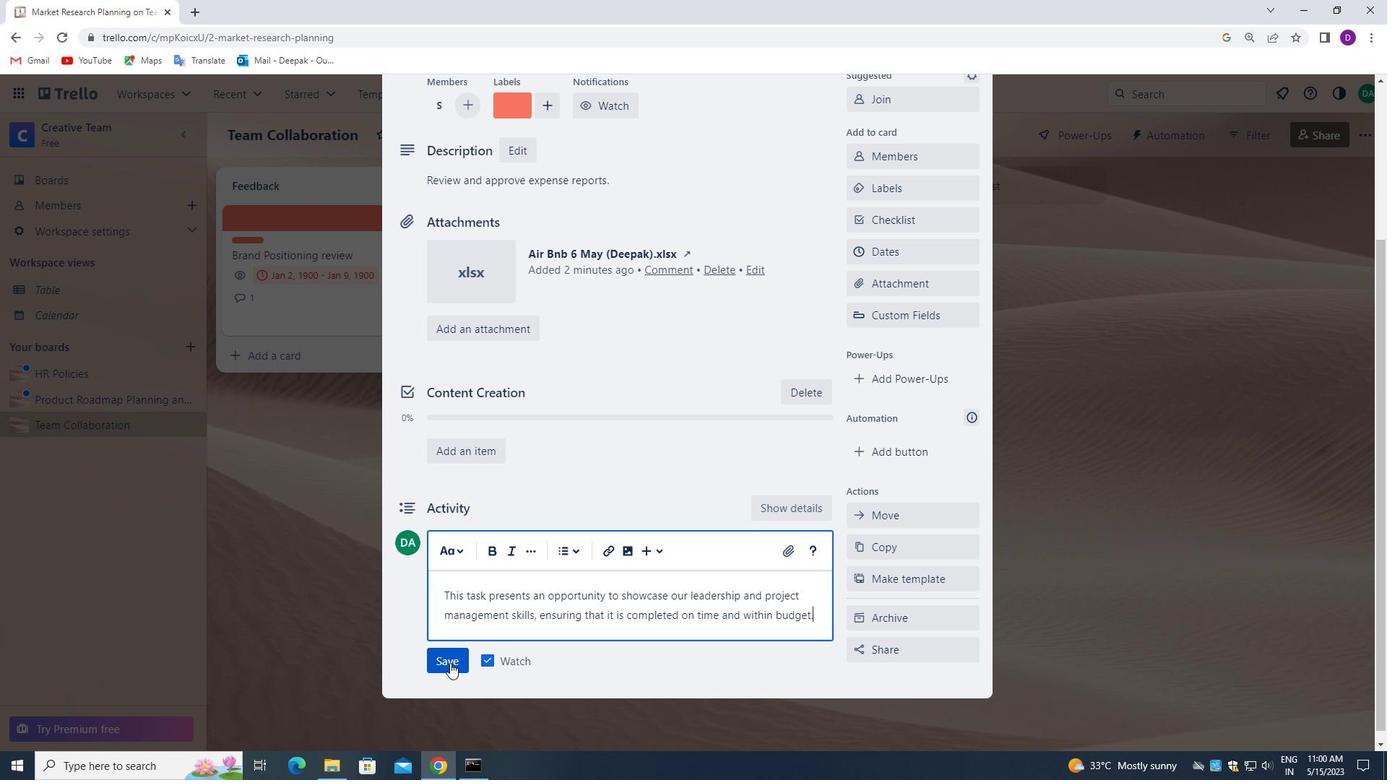 
Action: Mouse moved to (892, 247)
Screenshot: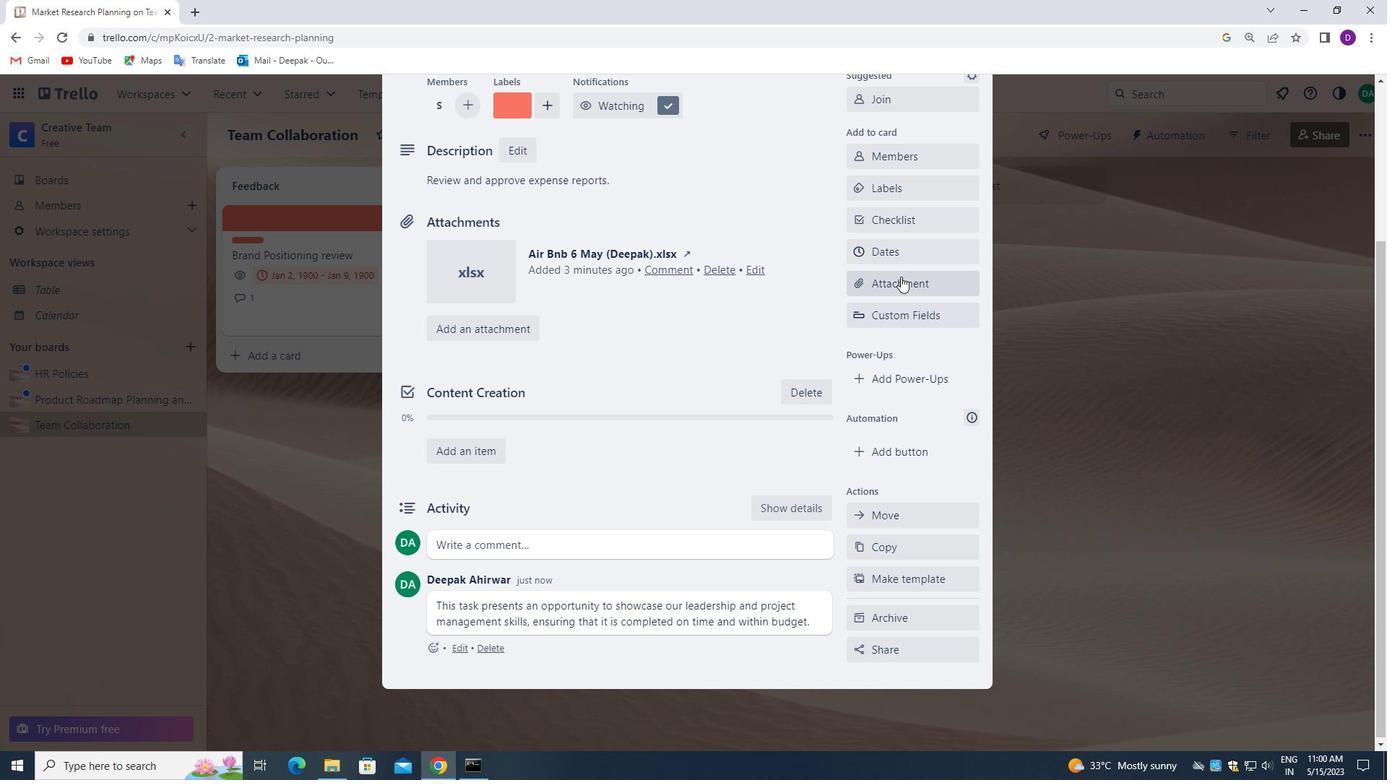
Action: Mouse pressed left at (892, 247)
Screenshot: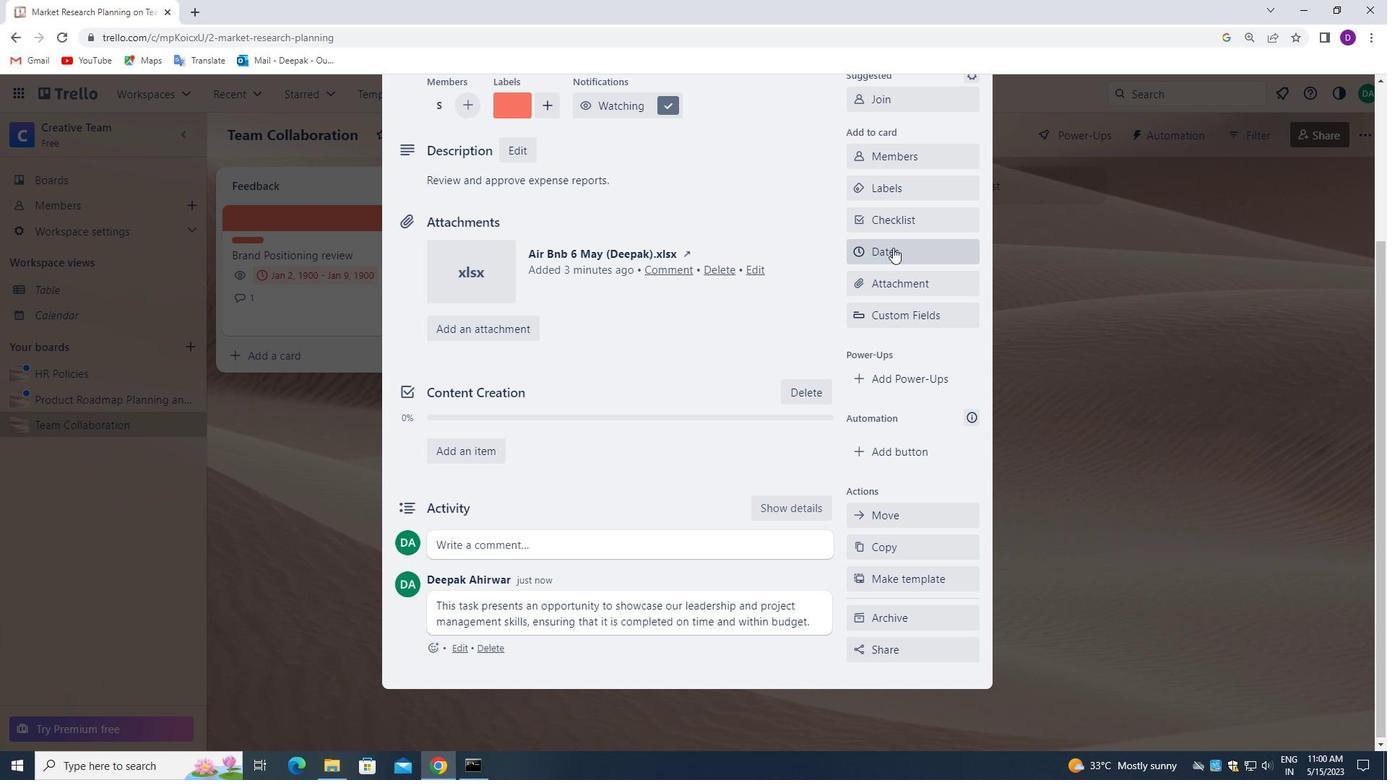 
Action: Mouse moved to (865, 420)
Screenshot: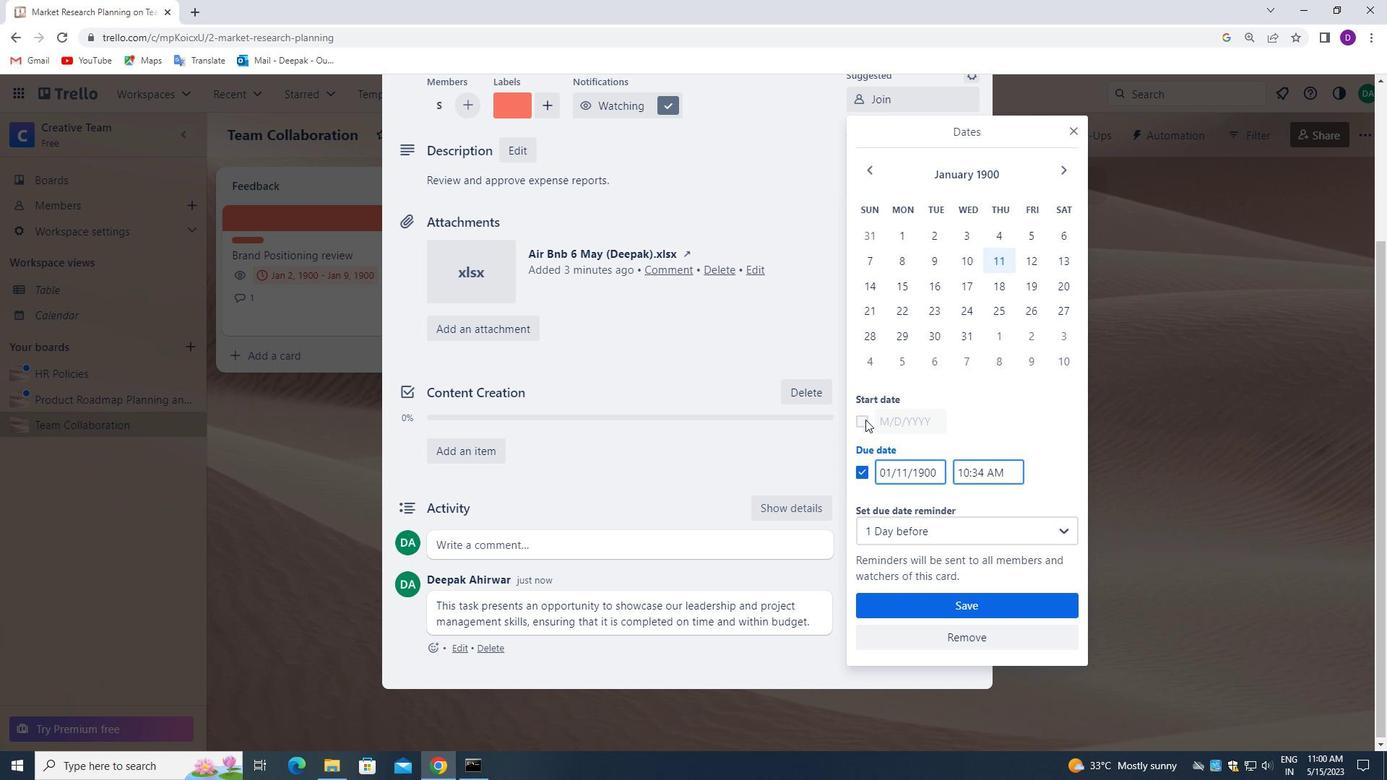 
Action: Mouse pressed left at (865, 420)
Screenshot: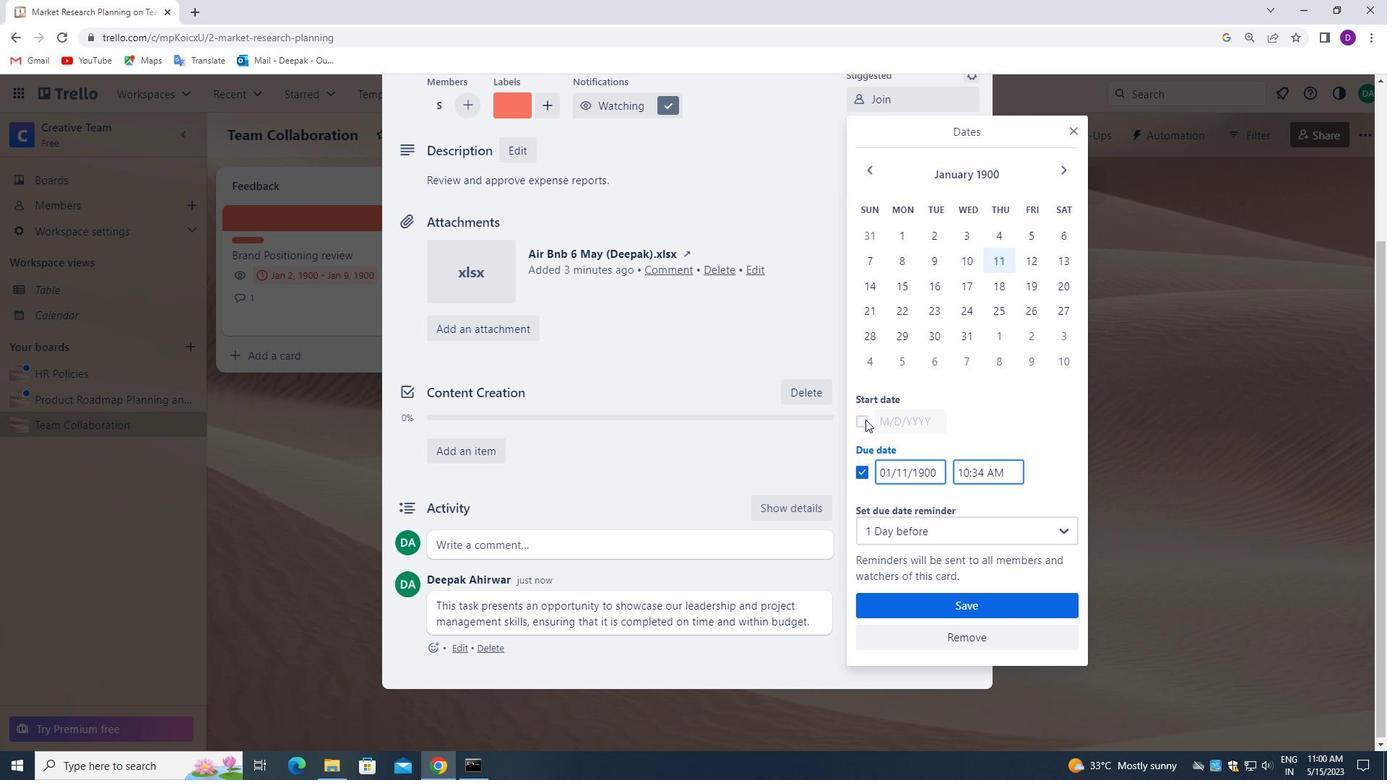 
Action: Mouse moved to (937, 422)
Screenshot: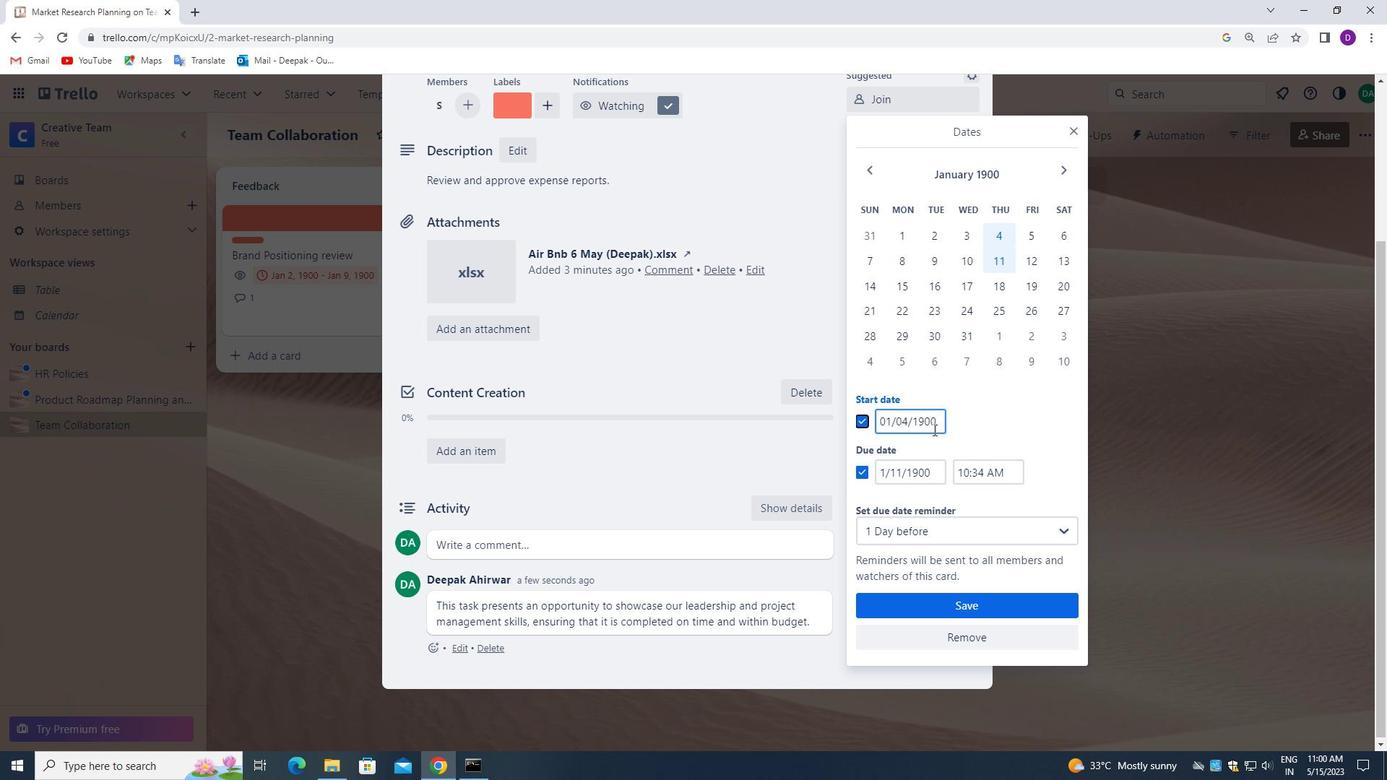 
Action: Mouse pressed left at (937, 422)
Screenshot: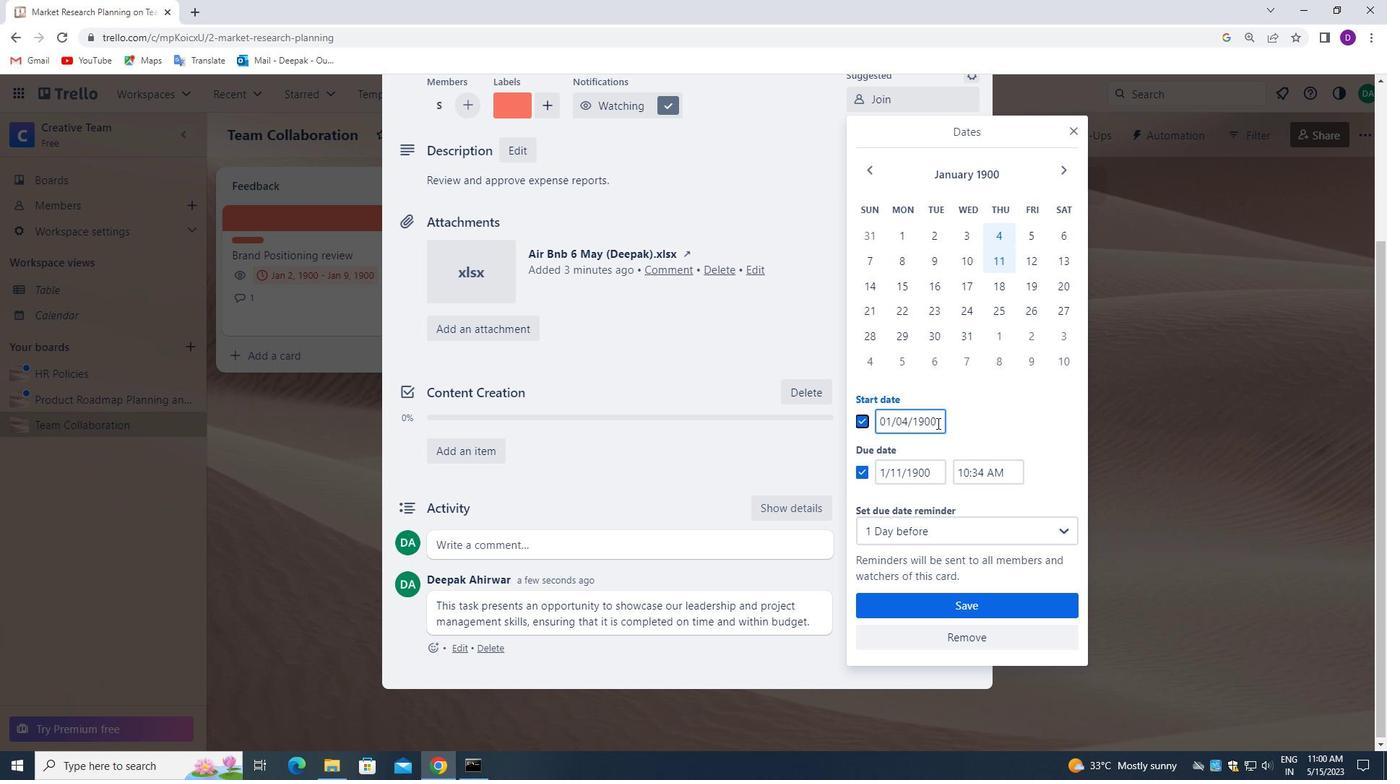 
Action: Mouse pressed left at (937, 422)
Screenshot: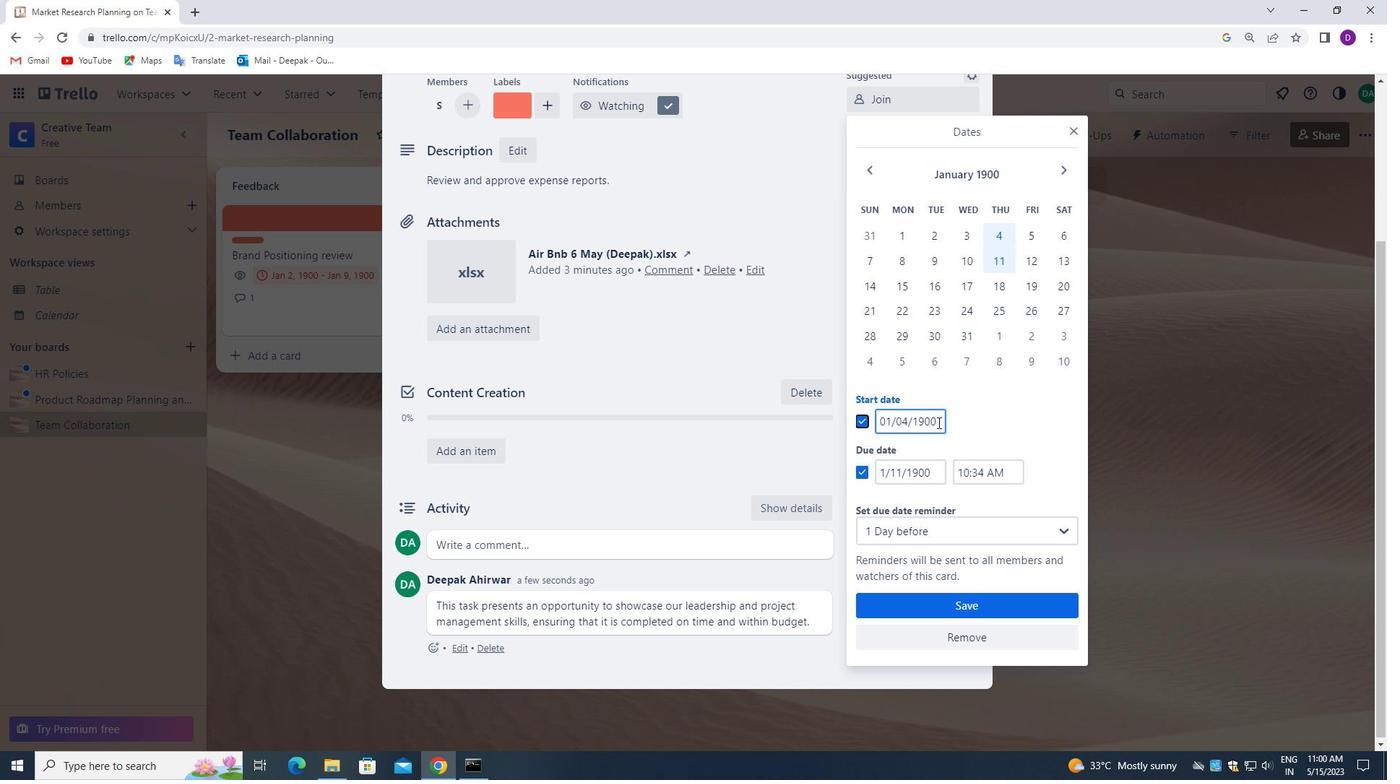 
Action: Mouse pressed left at (937, 422)
Screenshot: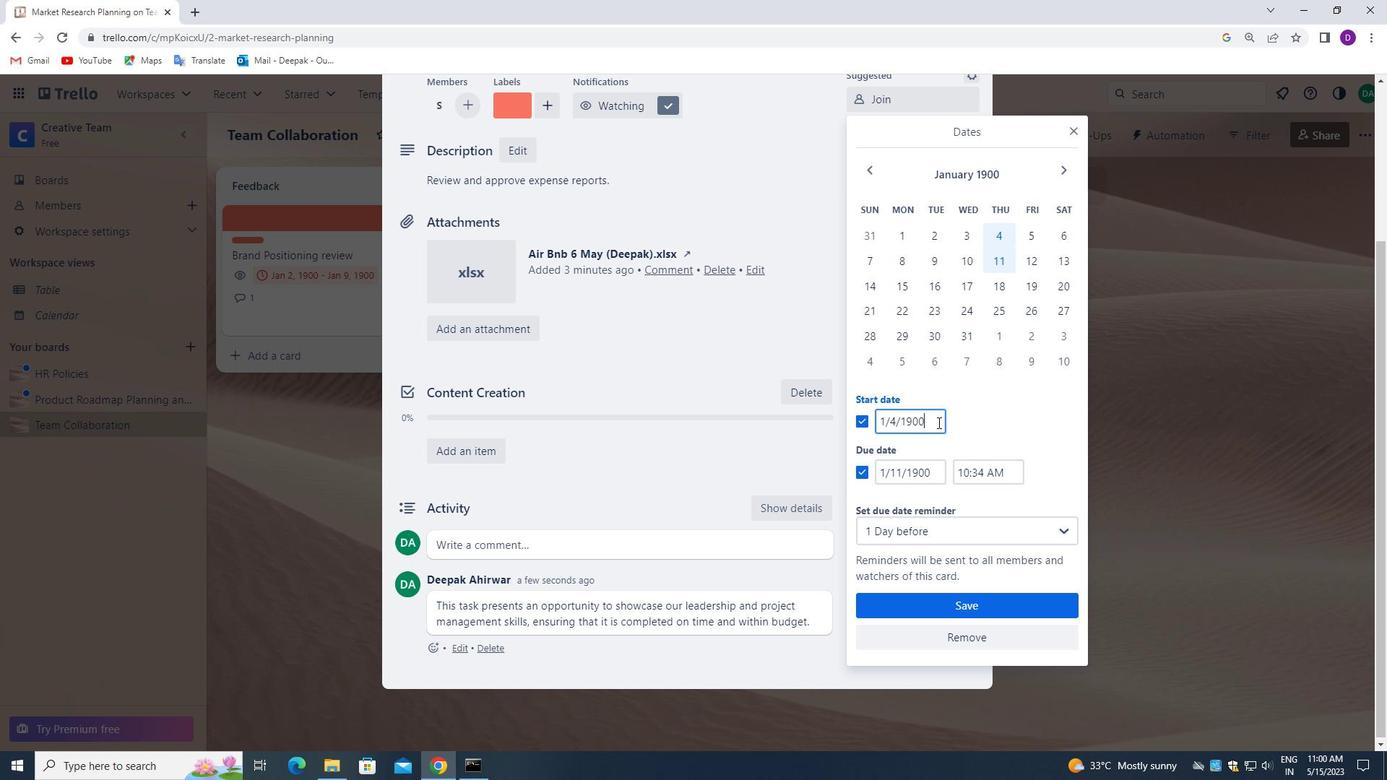 
Action: Mouse pressed left at (937, 422)
Screenshot: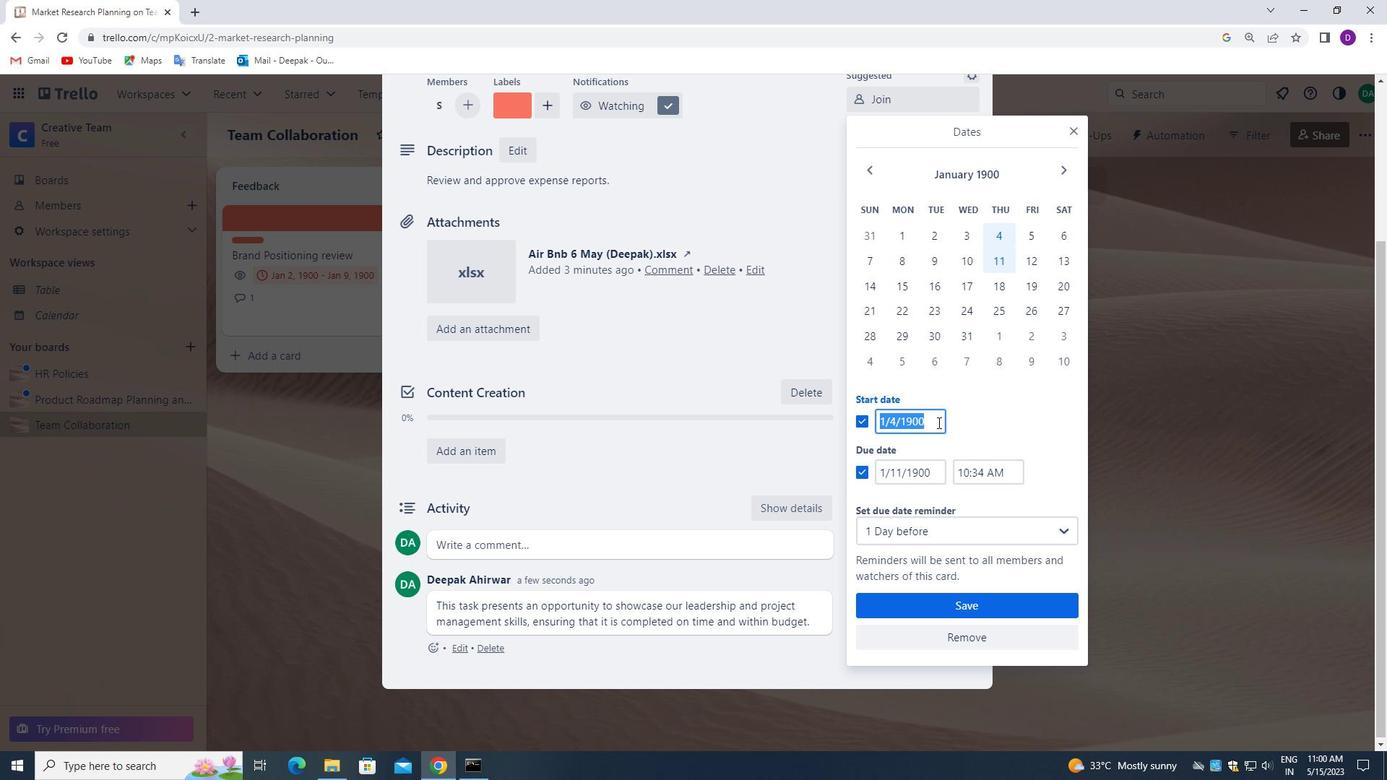 
Action: Key pressed <Key.backspace>01/05/1900
Screenshot: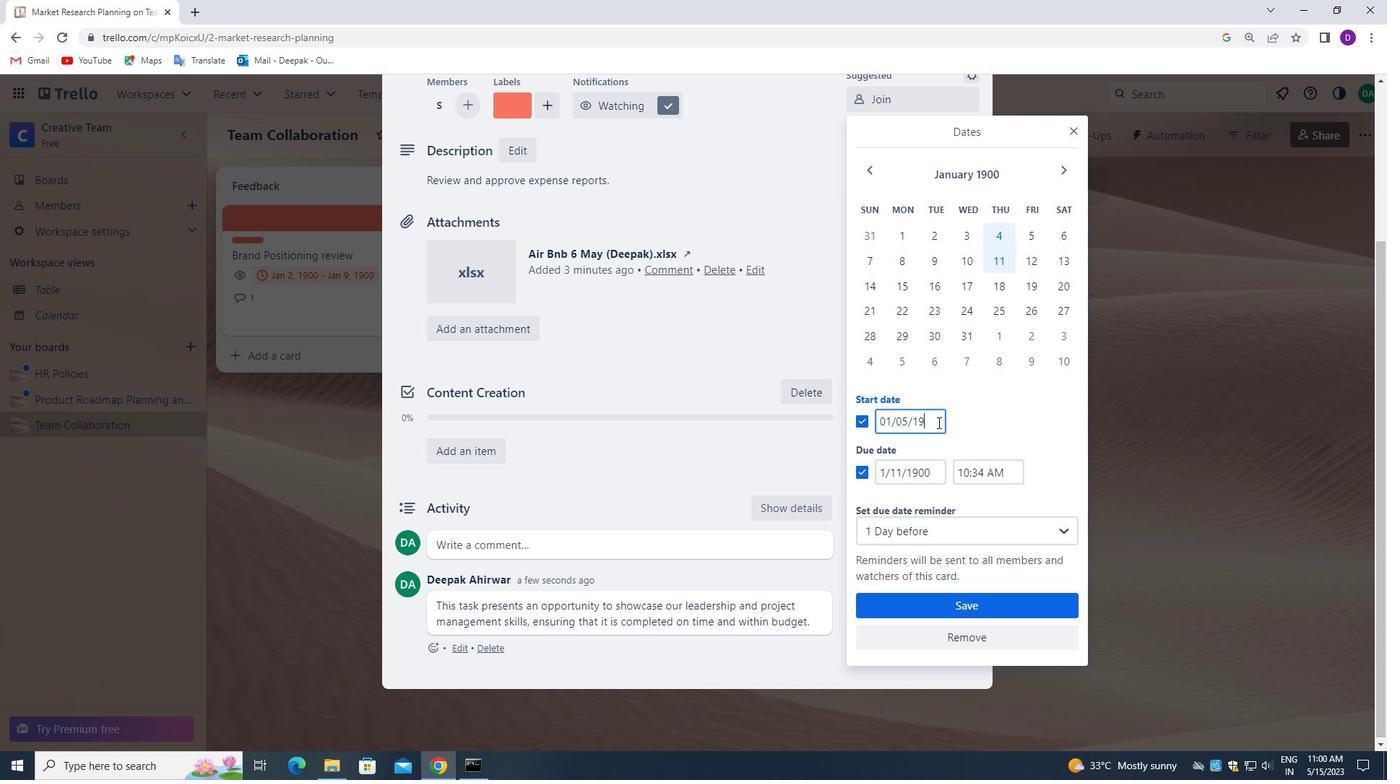 
Action: Mouse moved to (936, 473)
Screenshot: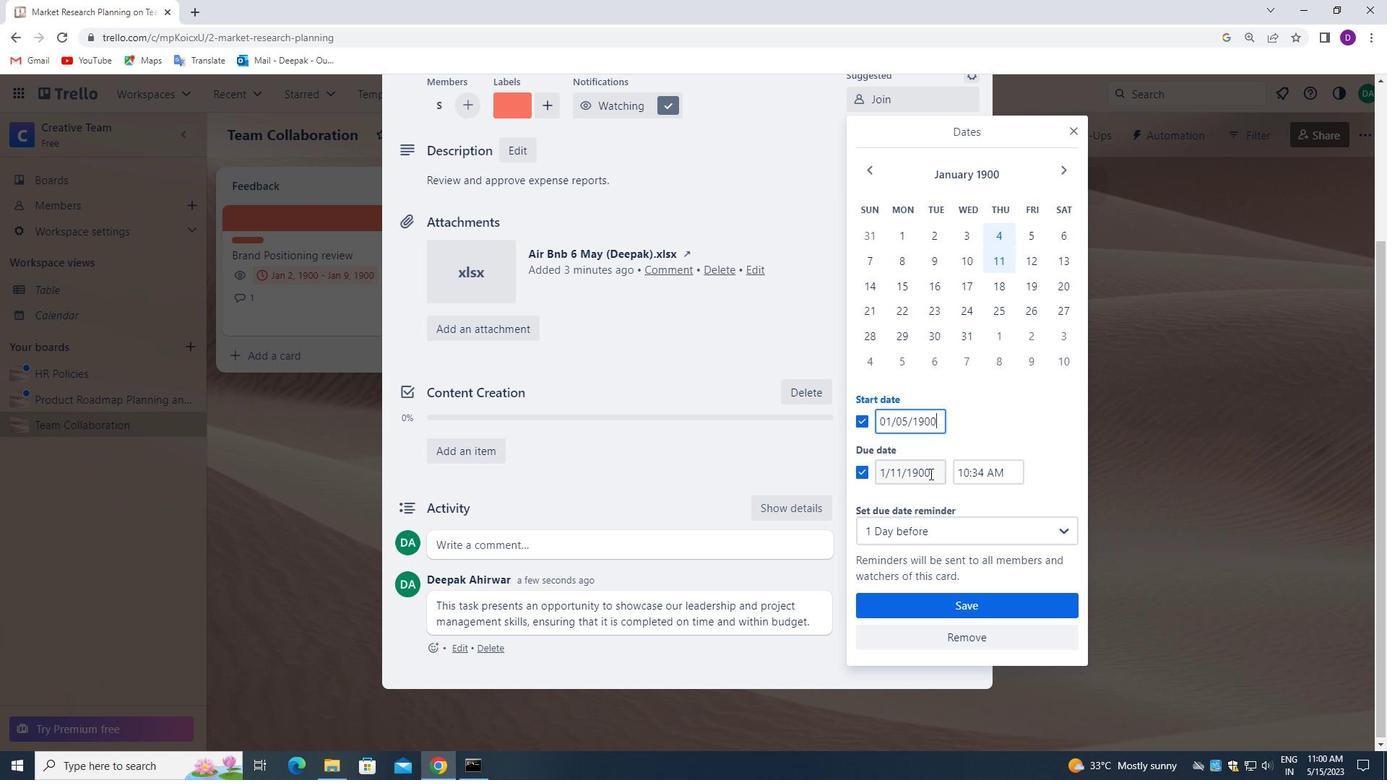 
Action: Mouse pressed left at (936, 473)
Screenshot: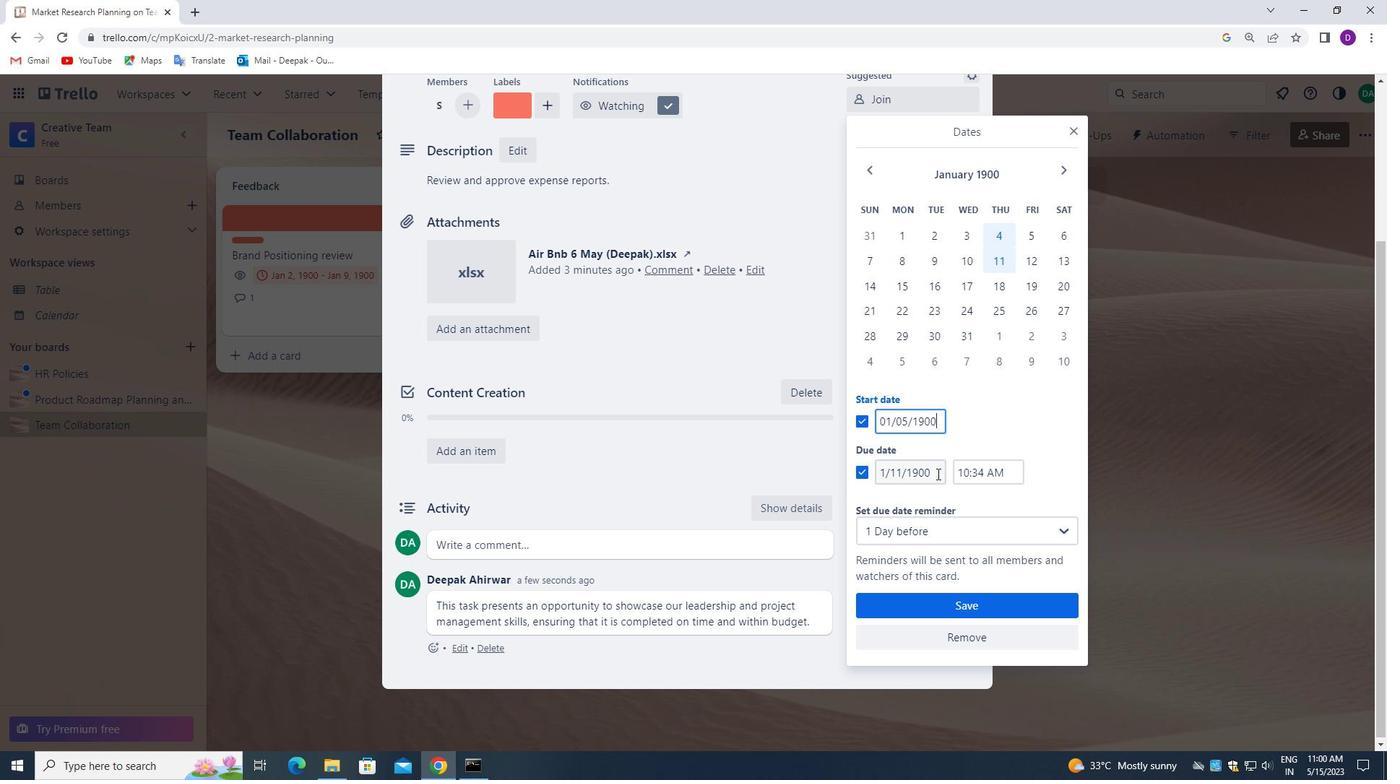 
Action: Mouse pressed left at (936, 473)
Screenshot: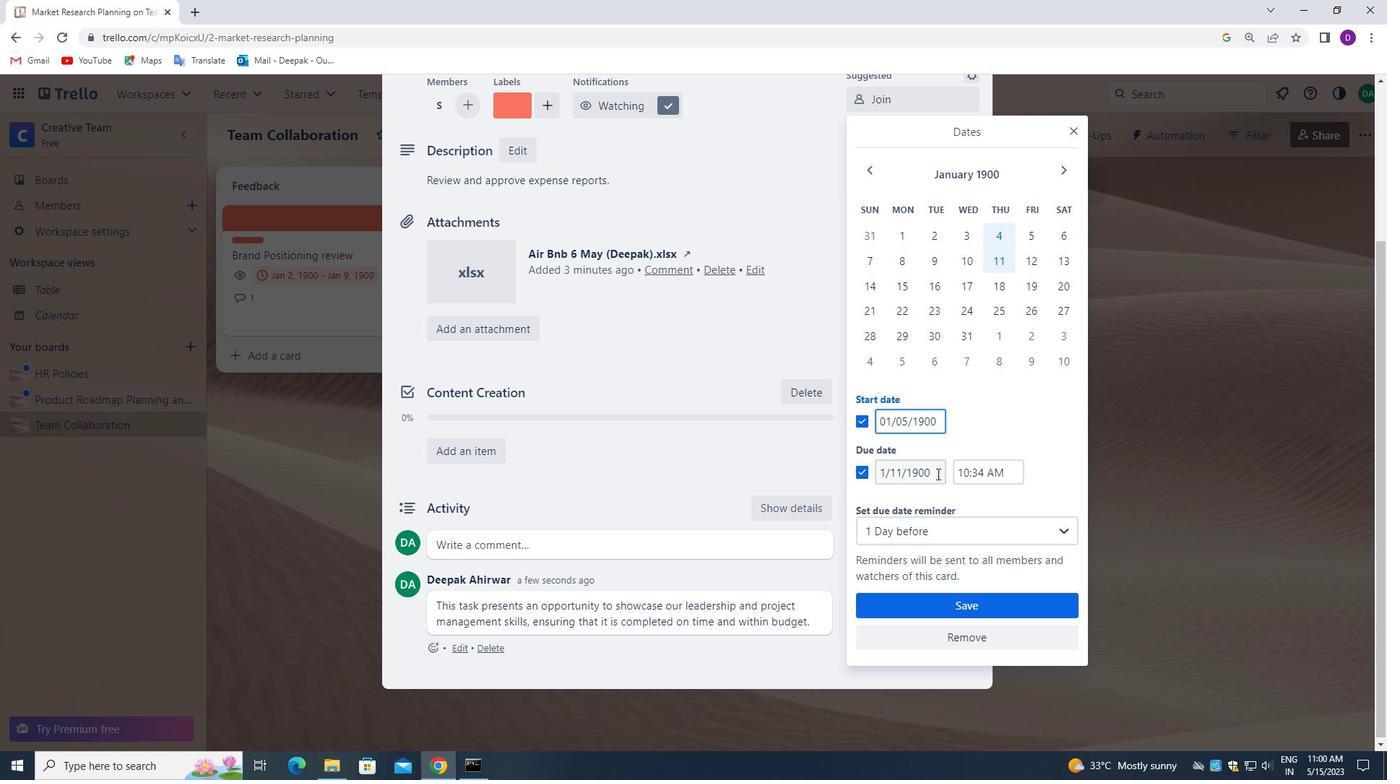 
Action: Mouse pressed left at (936, 473)
Screenshot: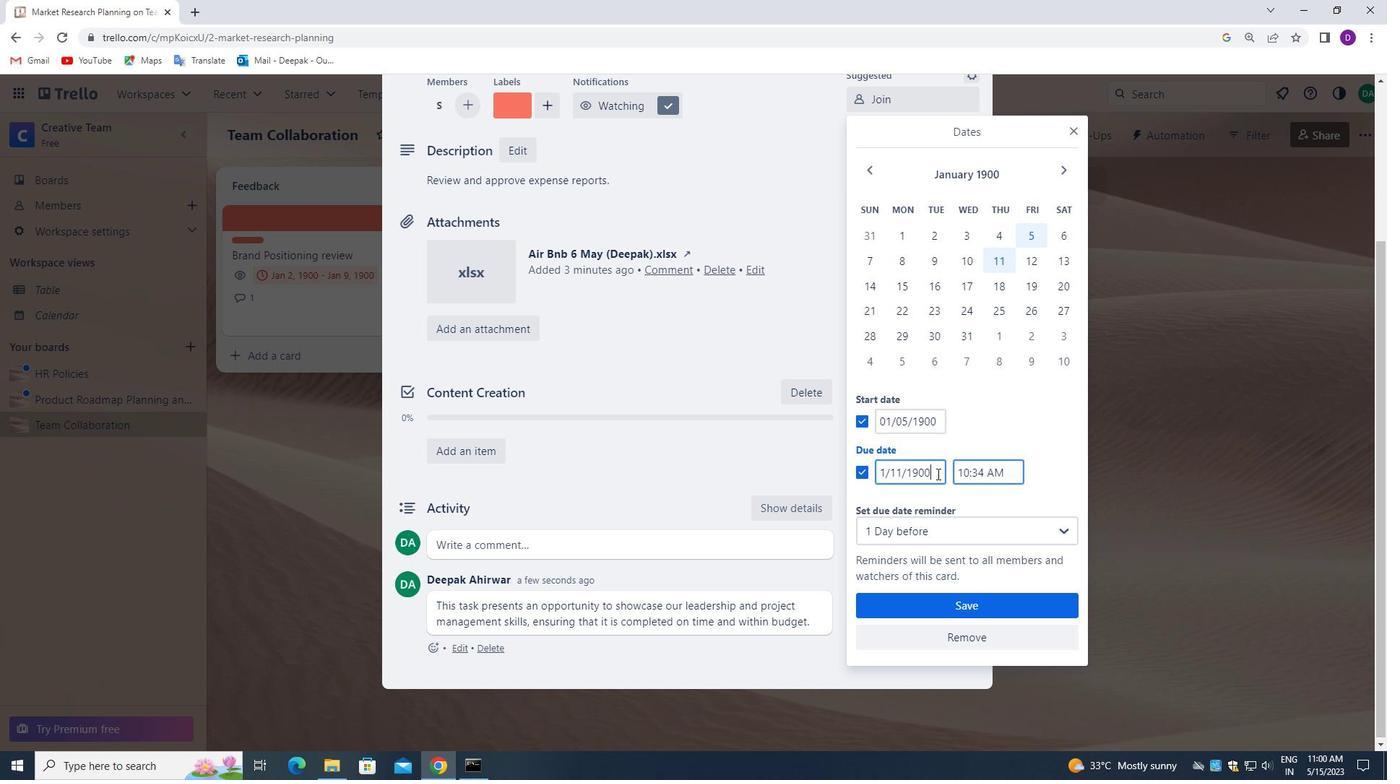 
Action: Key pressed 01/12/1900
Screenshot: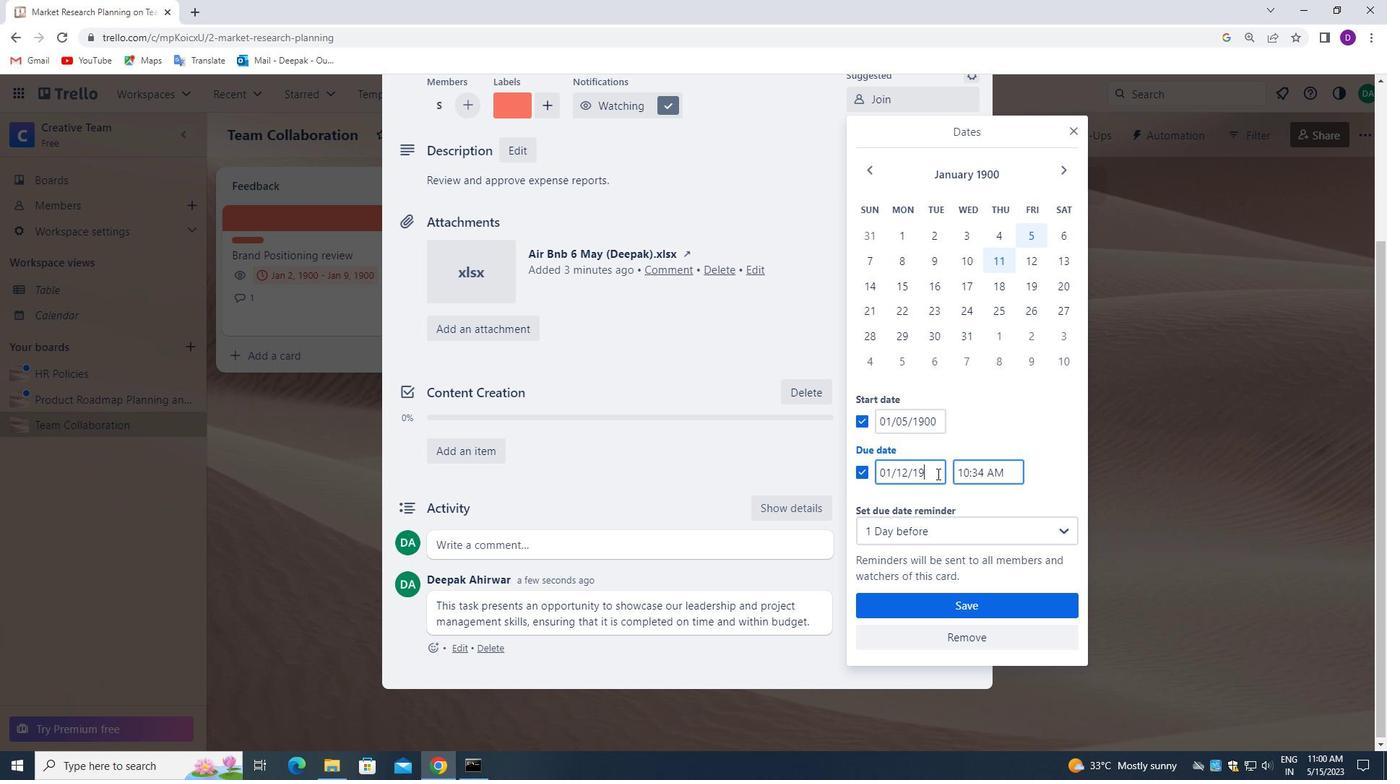 
Action: Mouse moved to (978, 599)
Screenshot: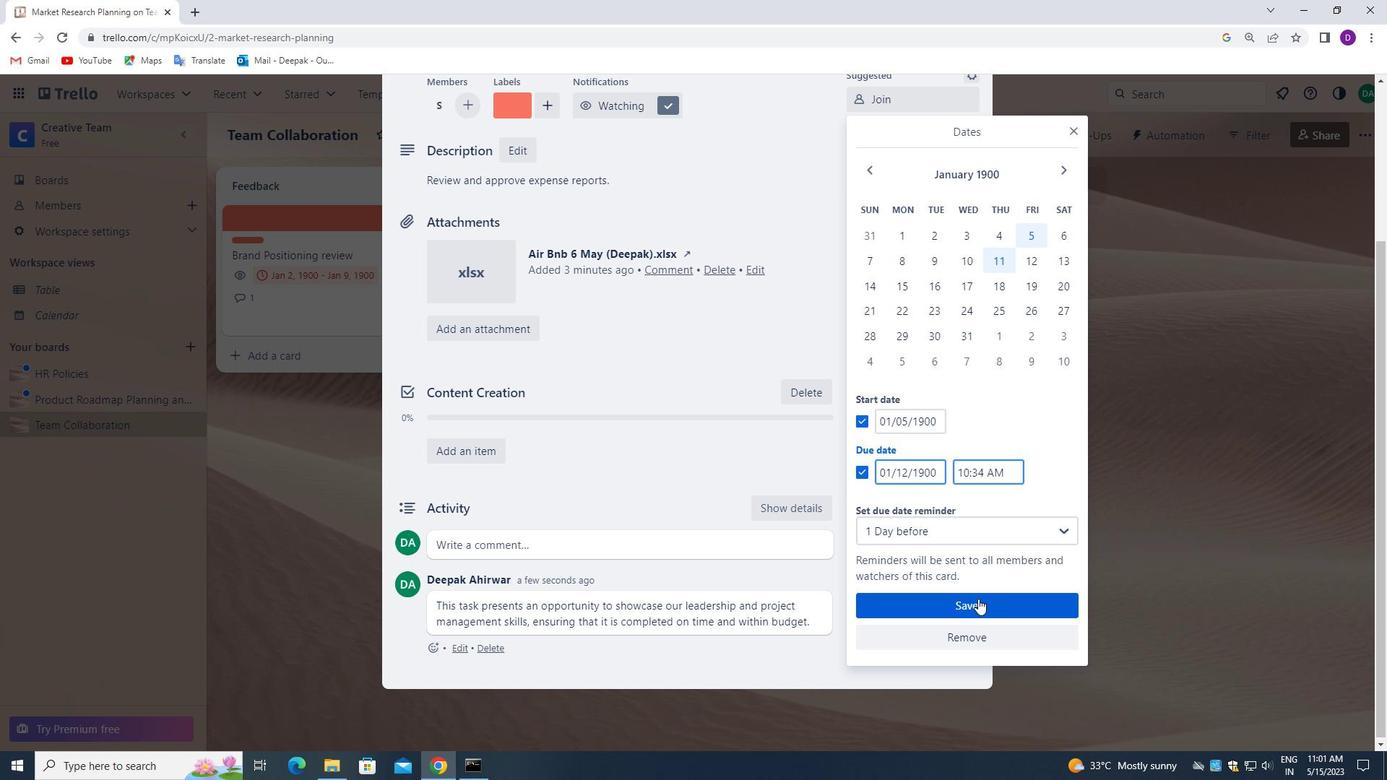 
Action: Mouse pressed left at (978, 599)
Screenshot: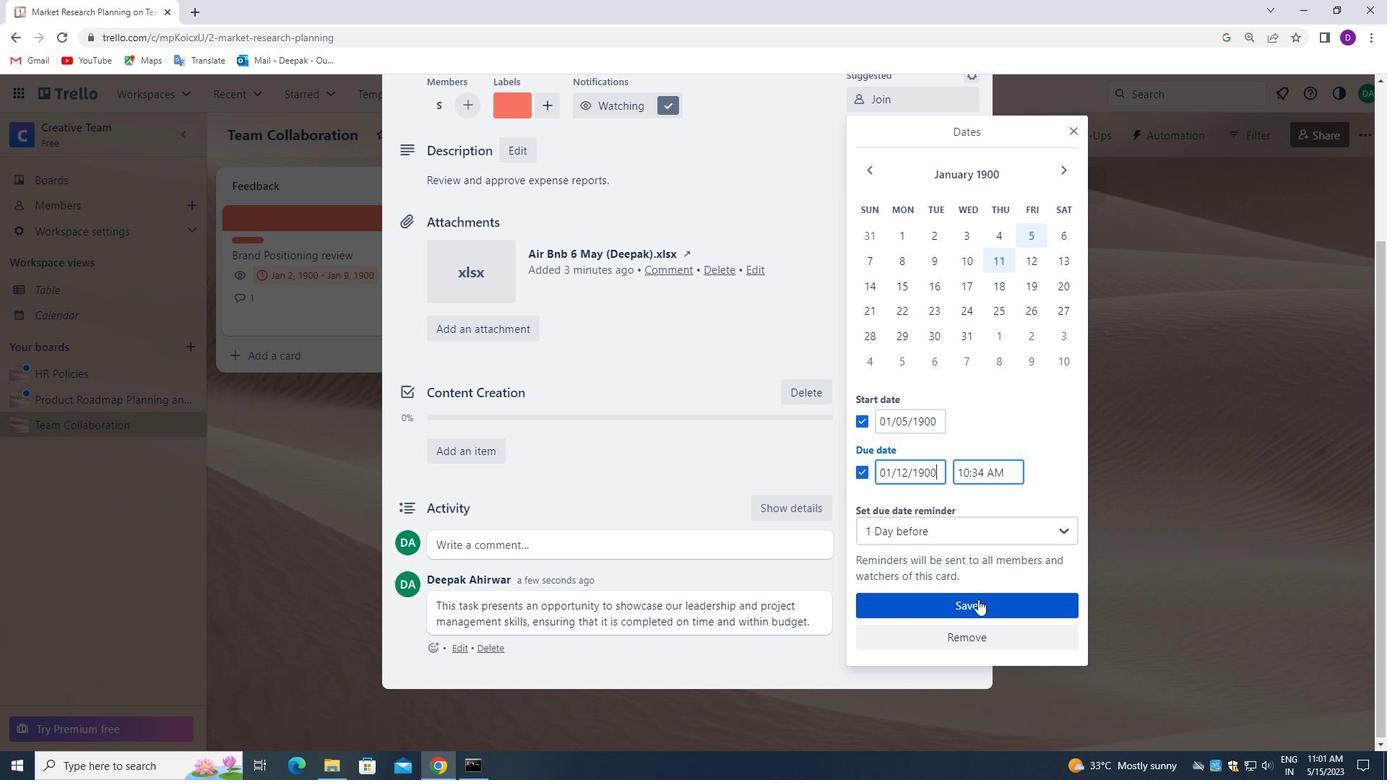 
Action: Mouse moved to (673, 562)
Screenshot: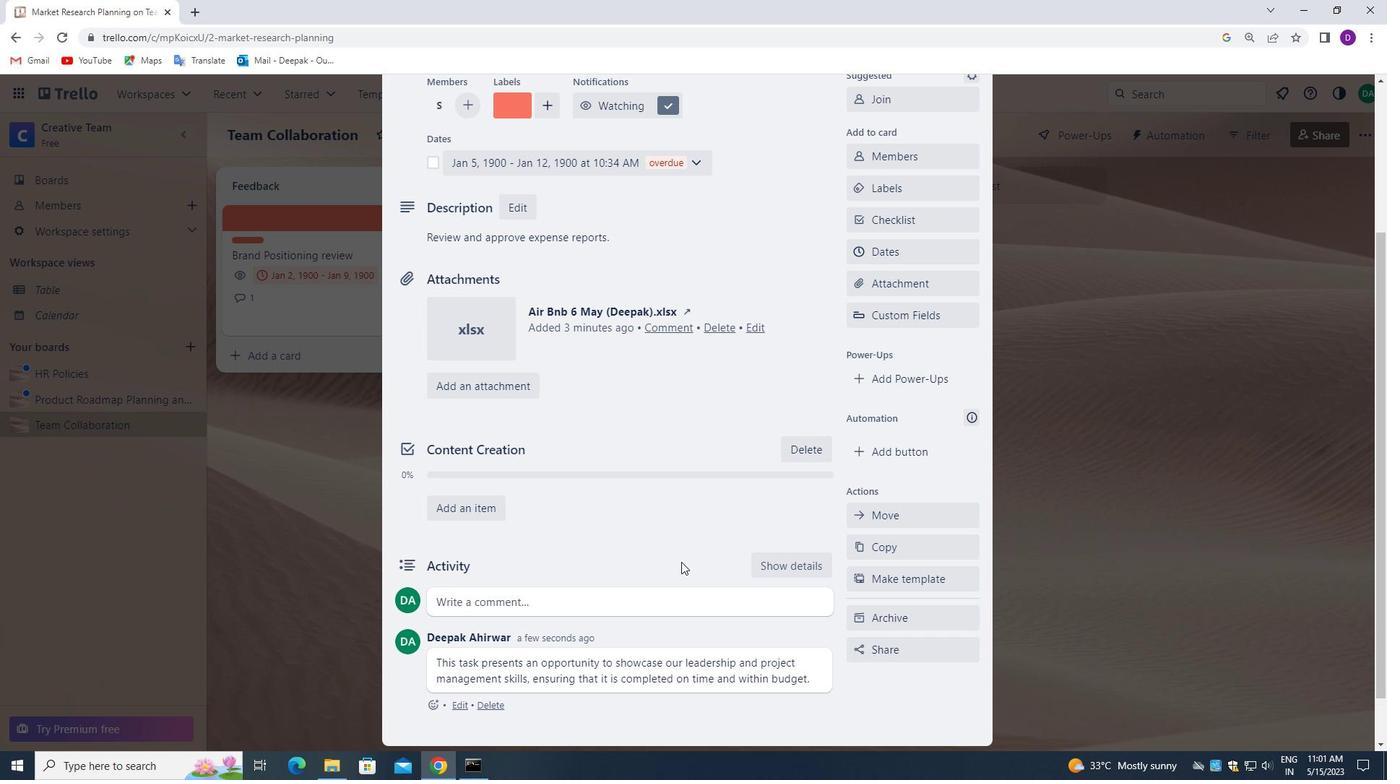 
Action: Mouse scrolled (673, 561) with delta (0, 0)
Screenshot: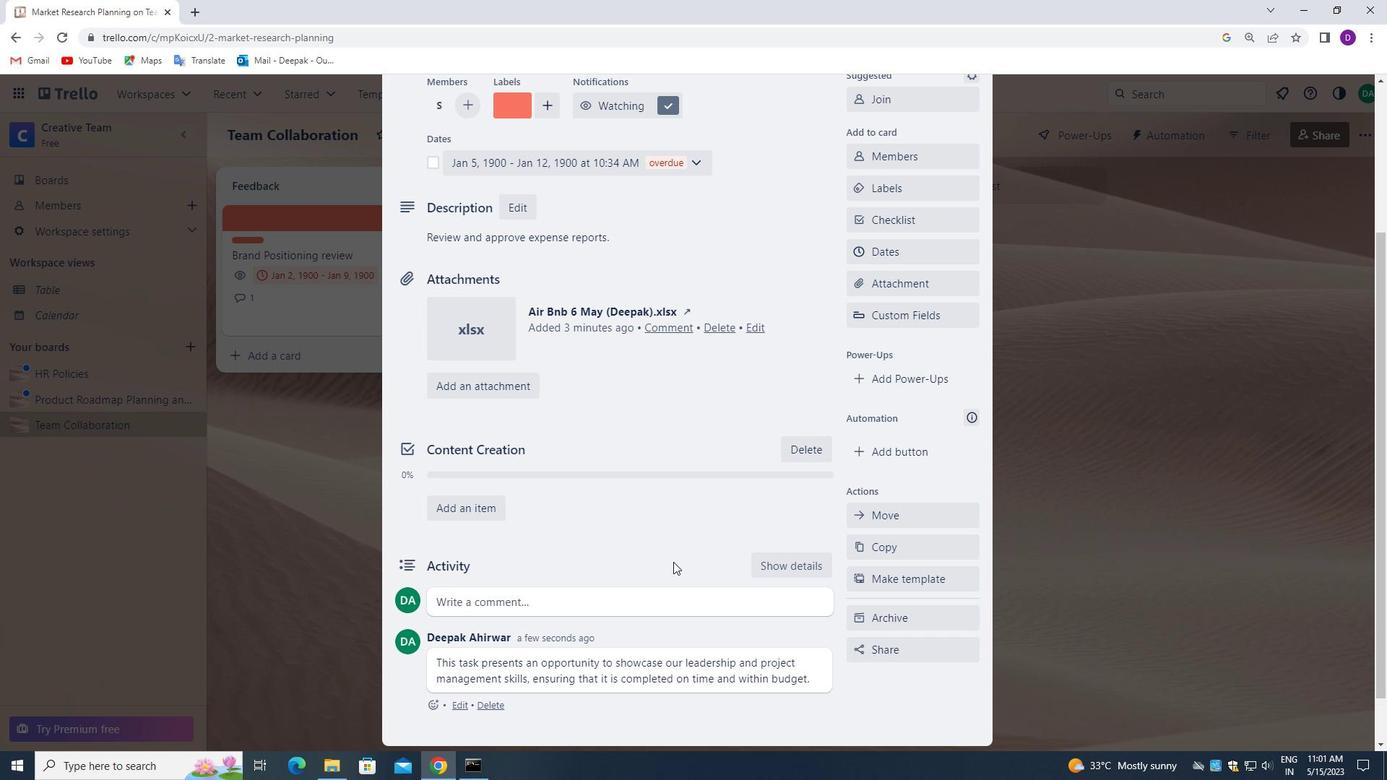 
Action: Mouse moved to (682, 558)
Screenshot: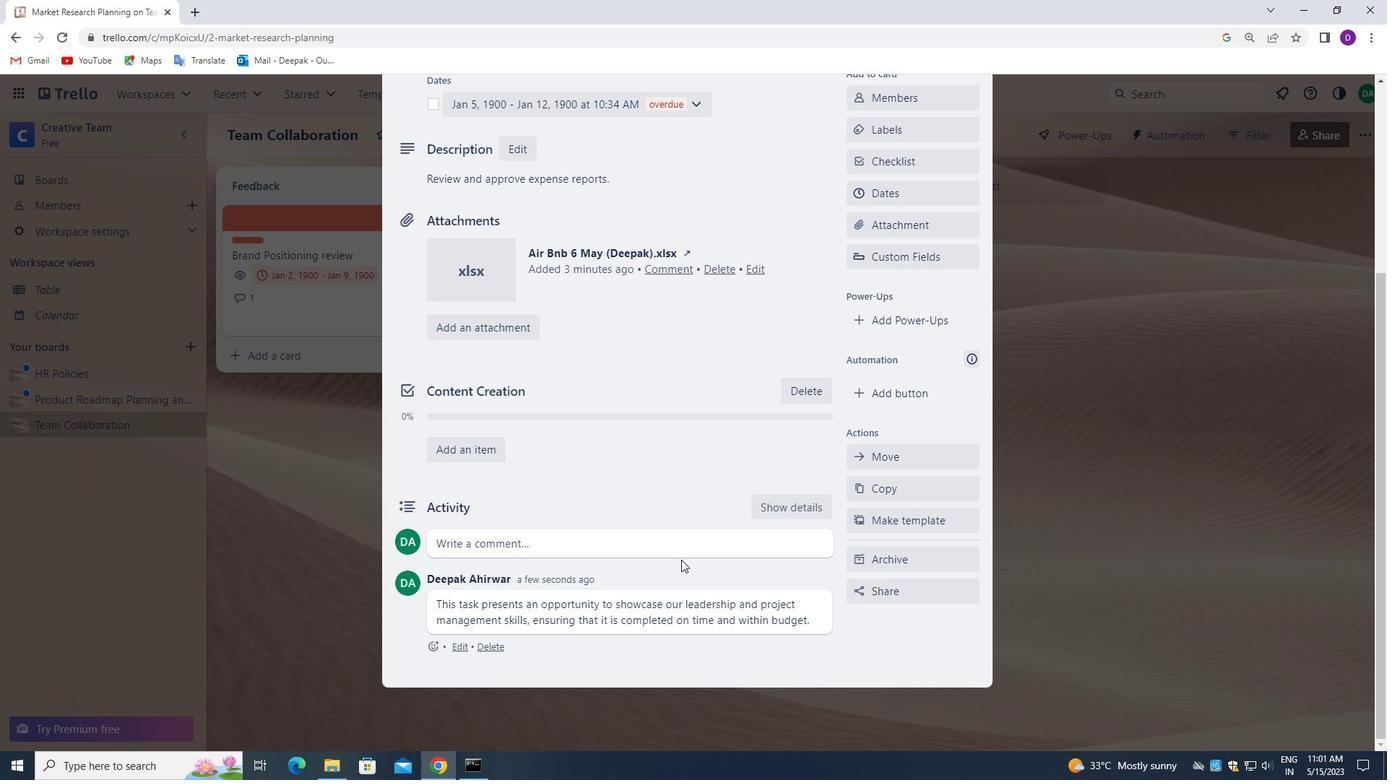 
Action: Mouse scrolled (682, 557) with delta (0, 0)
Screenshot: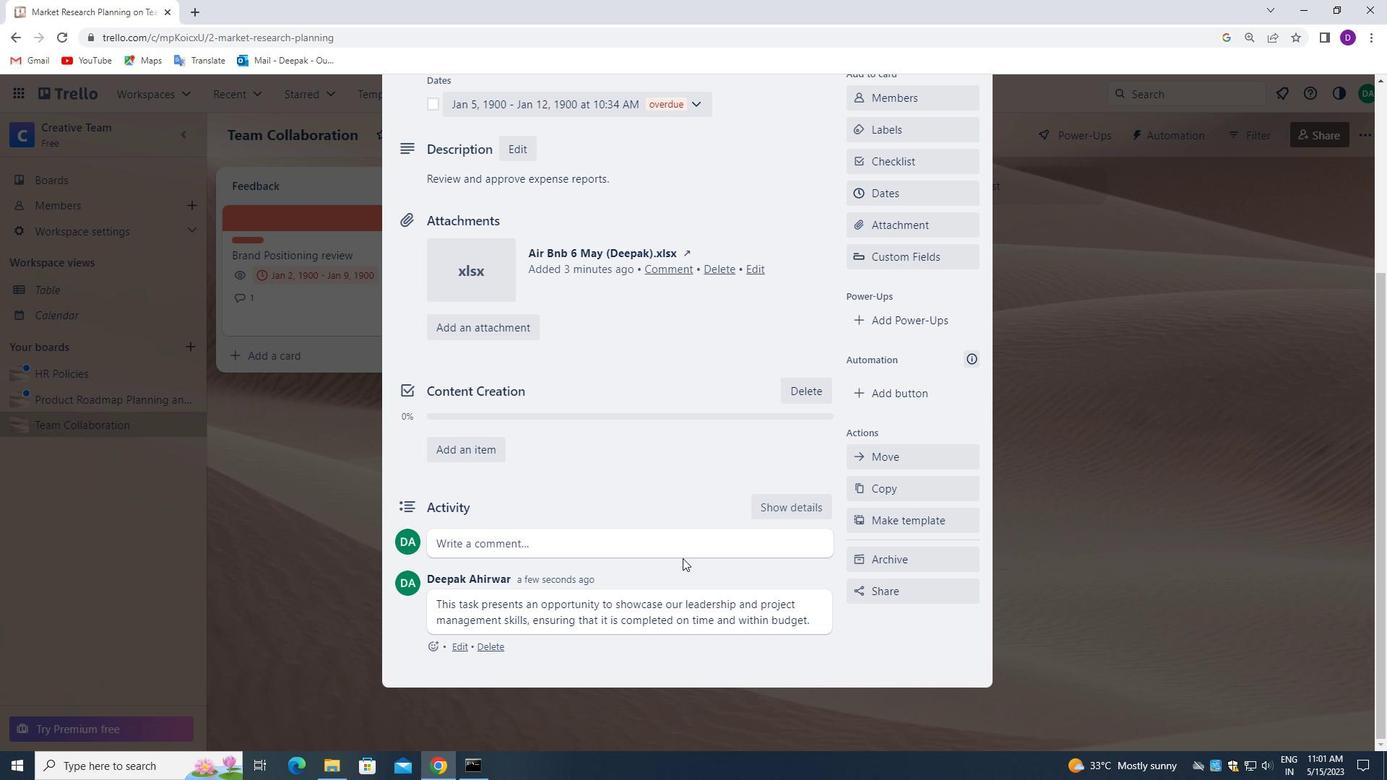 
Action: Mouse scrolled (682, 557) with delta (0, 0)
Screenshot: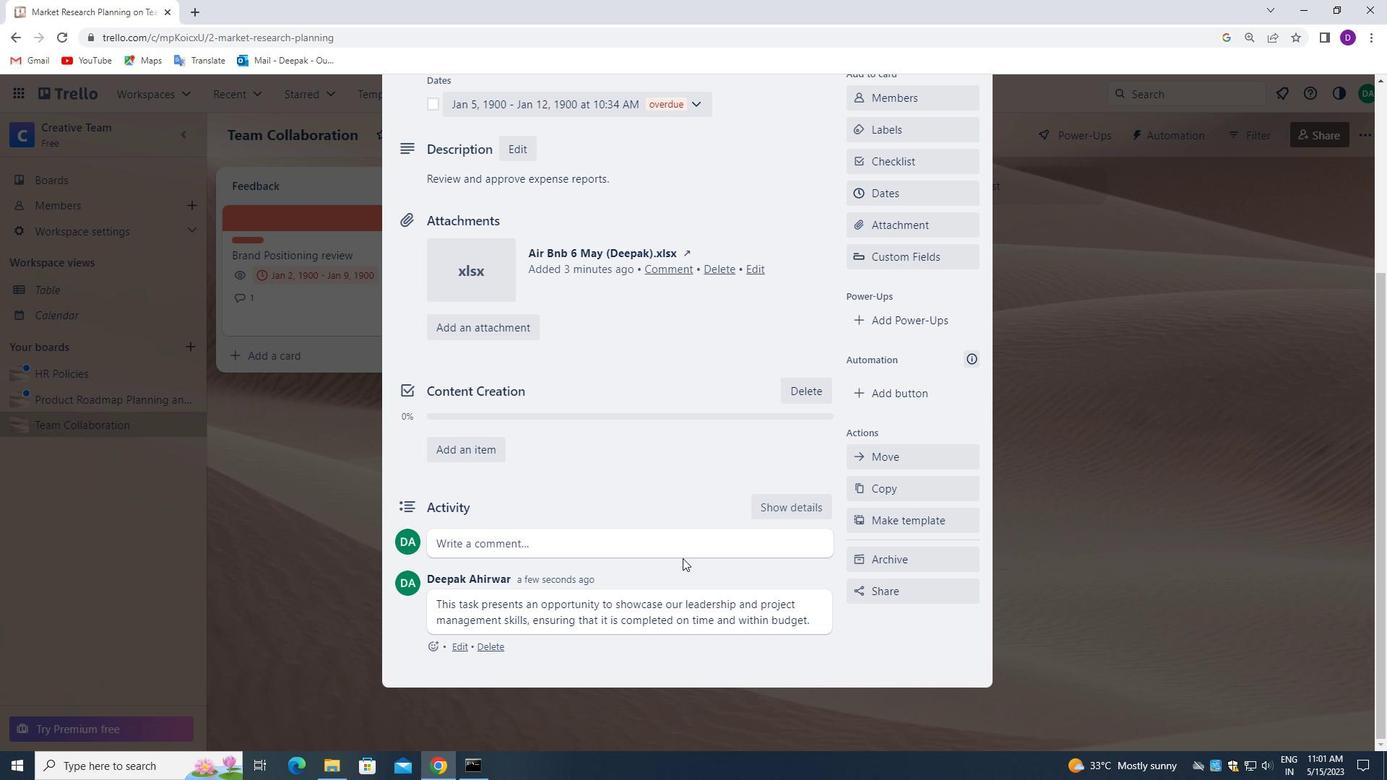 
Action: Mouse moved to (682, 559)
Screenshot: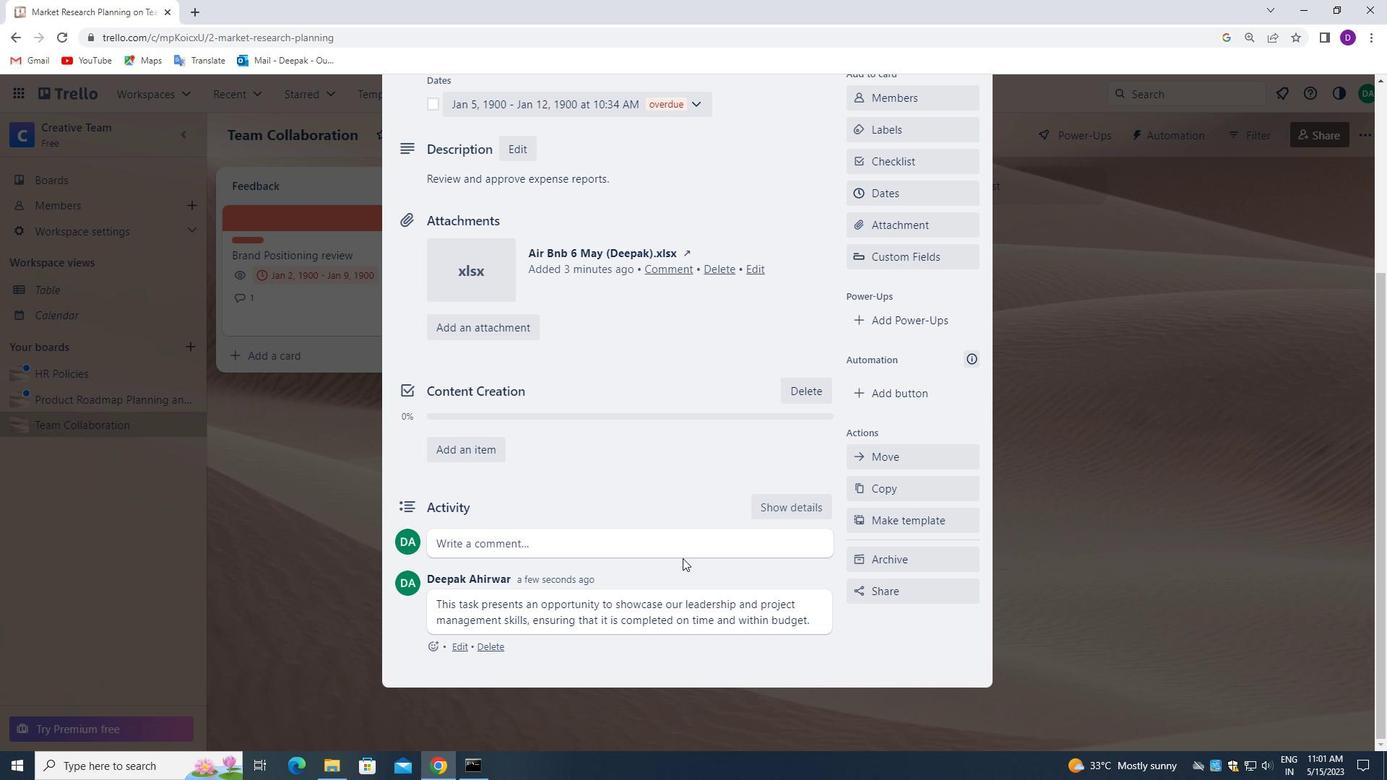 
Action: Mouse scrolled (682, 558) with delta (0, 0)
Screenshot: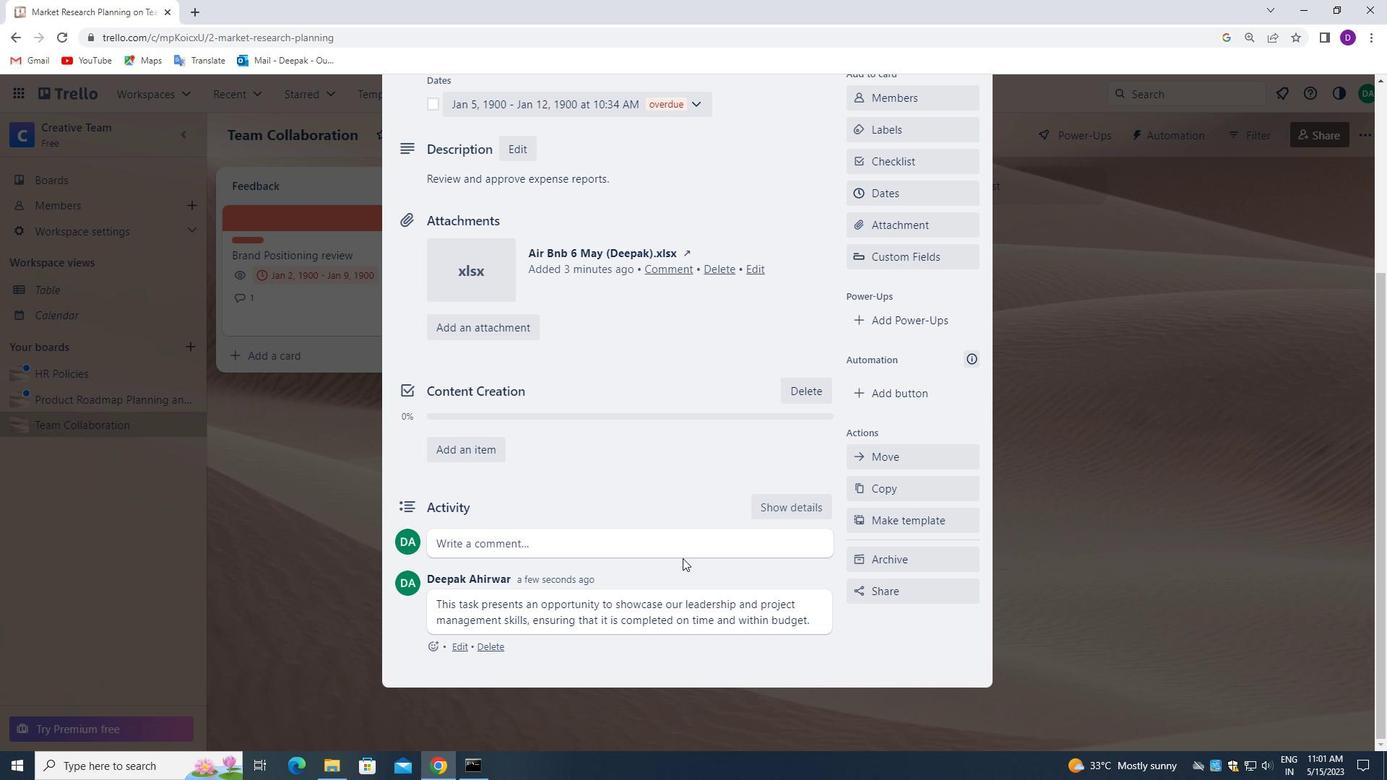 
Action: Mouse moved to (682, 559)
Screenshot: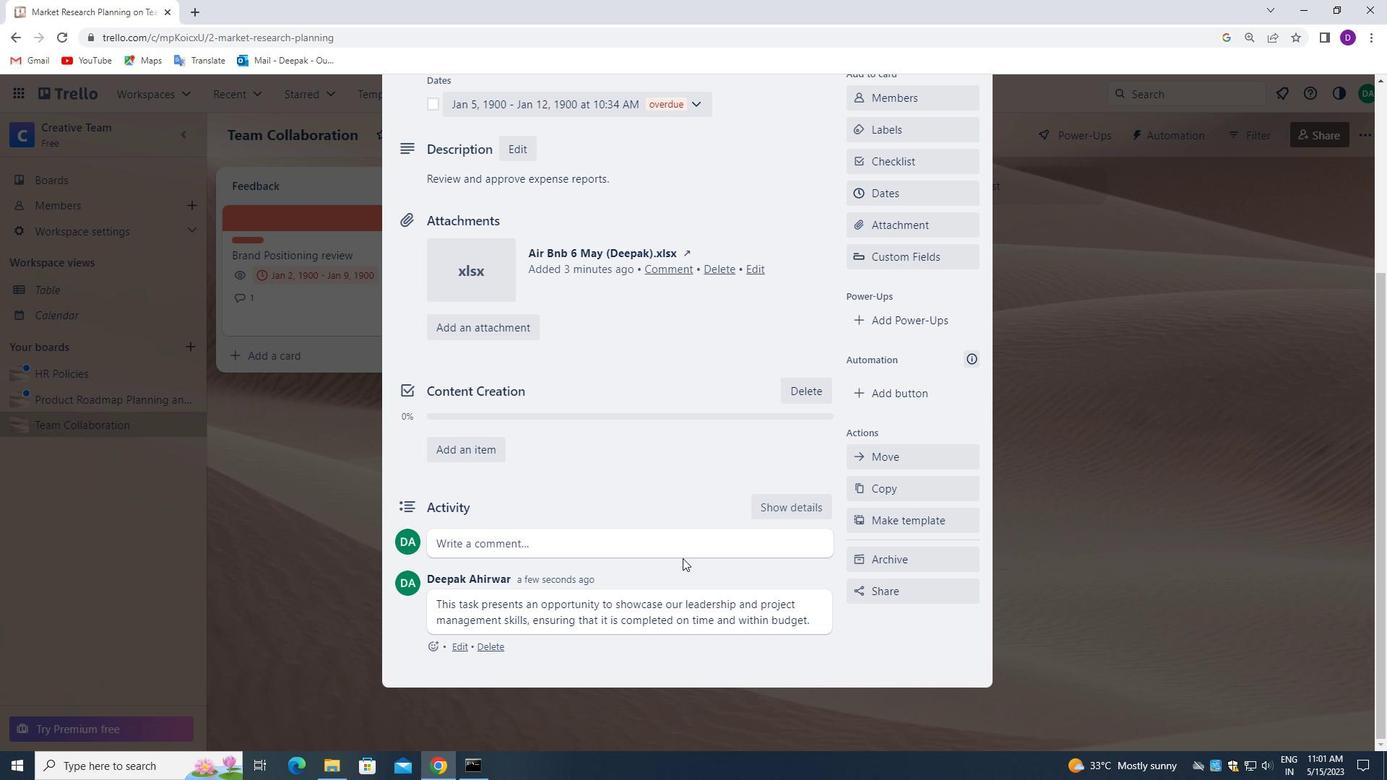 
Action: Mouse scrolled (682, 559) with delta (0, 0)
Screenshot: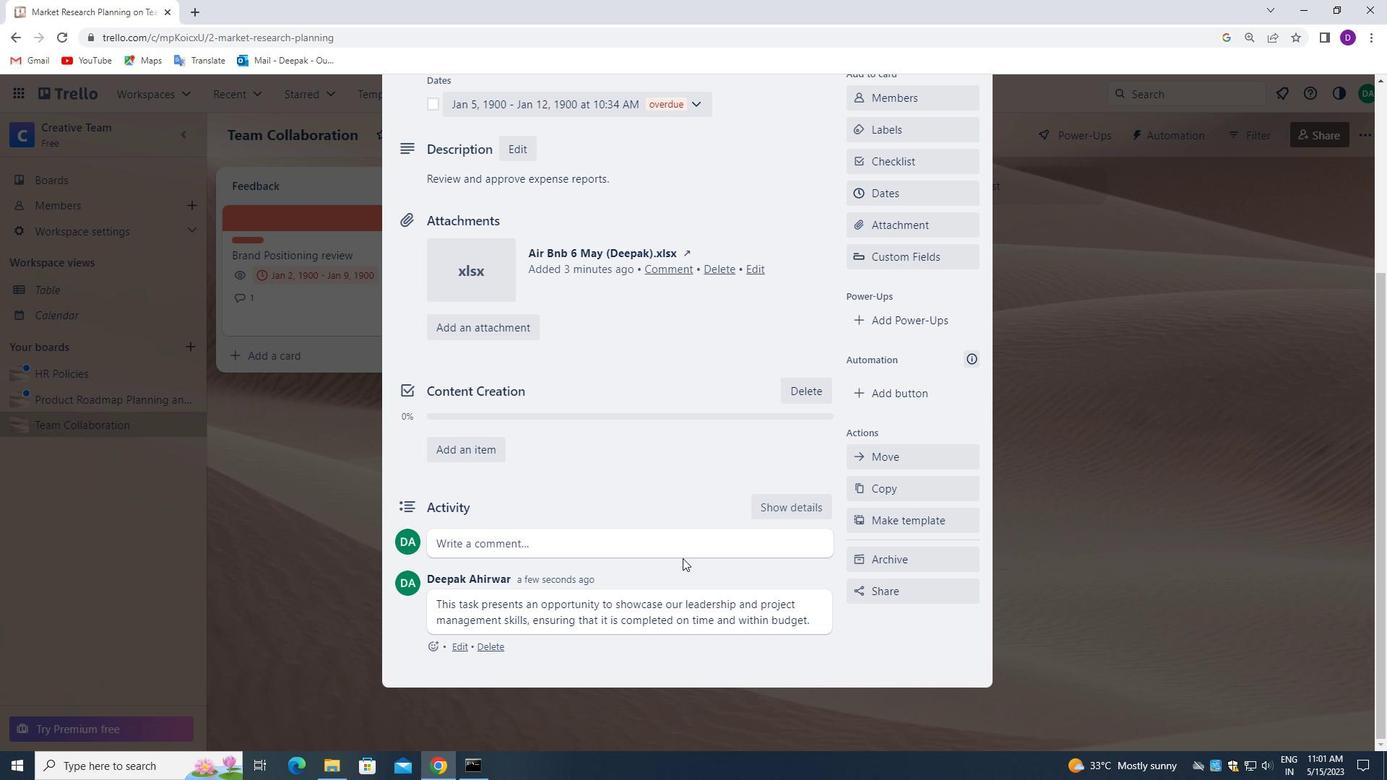 
Action: Mouse moved to (682, 561)
Screenshot: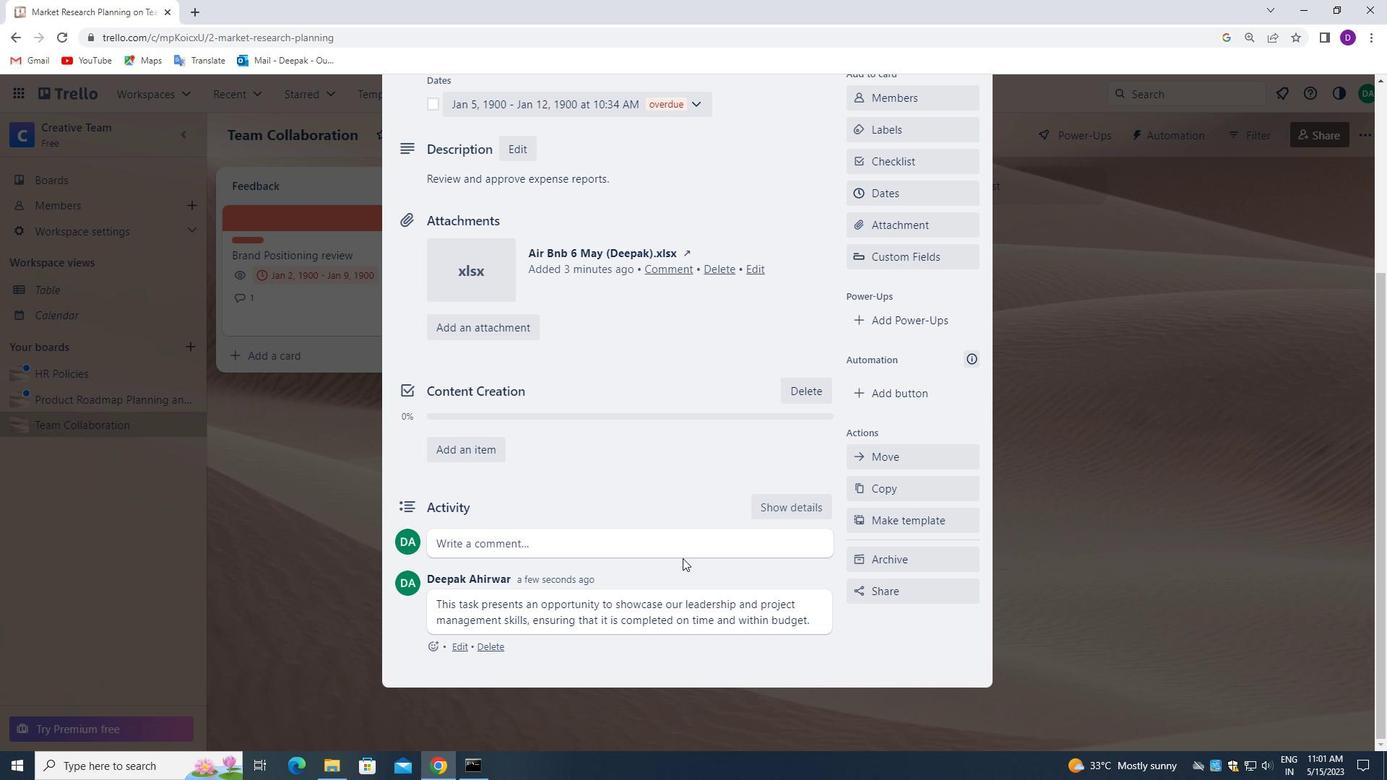 
Action: Mouse scrolled (682, 560) with delta (0, 0)
Screenshot: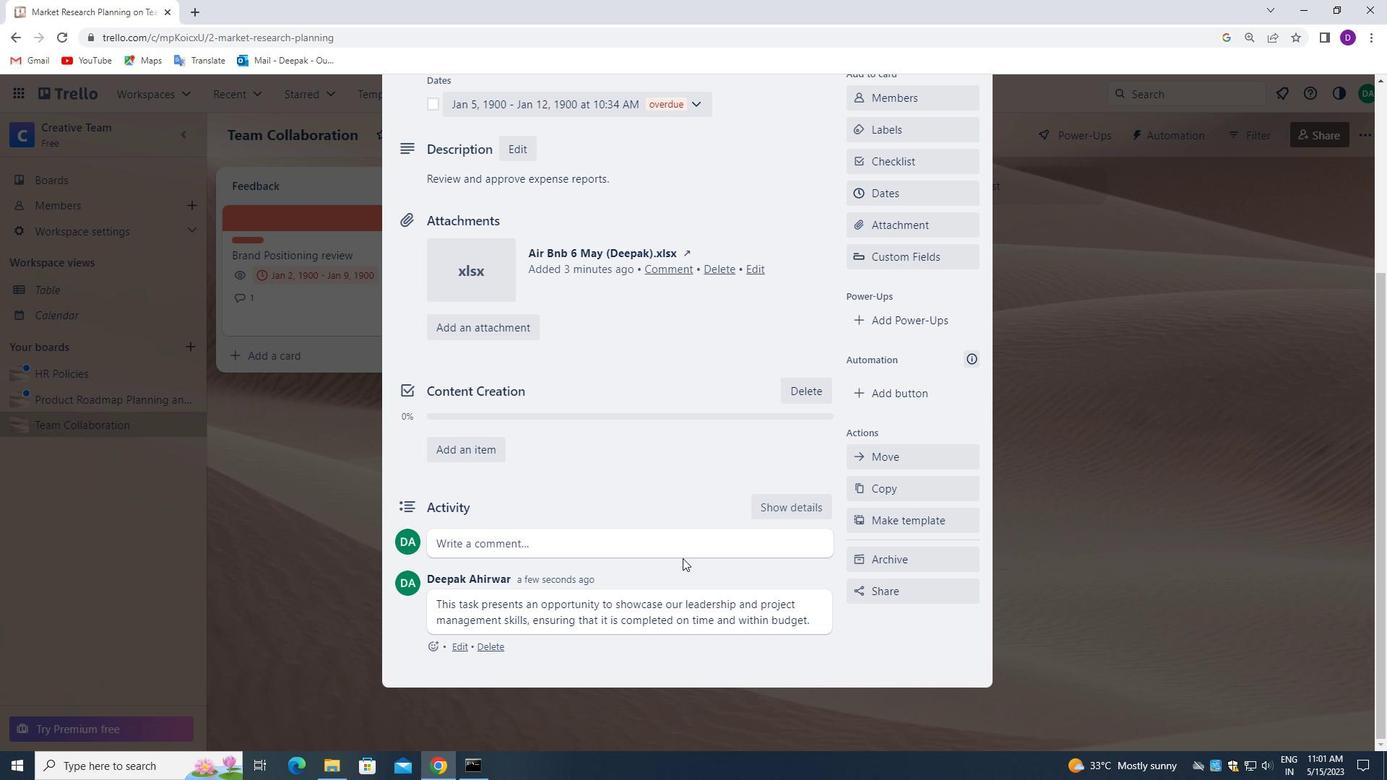
Action: Mouse moved to (682, 563)
Screenshot: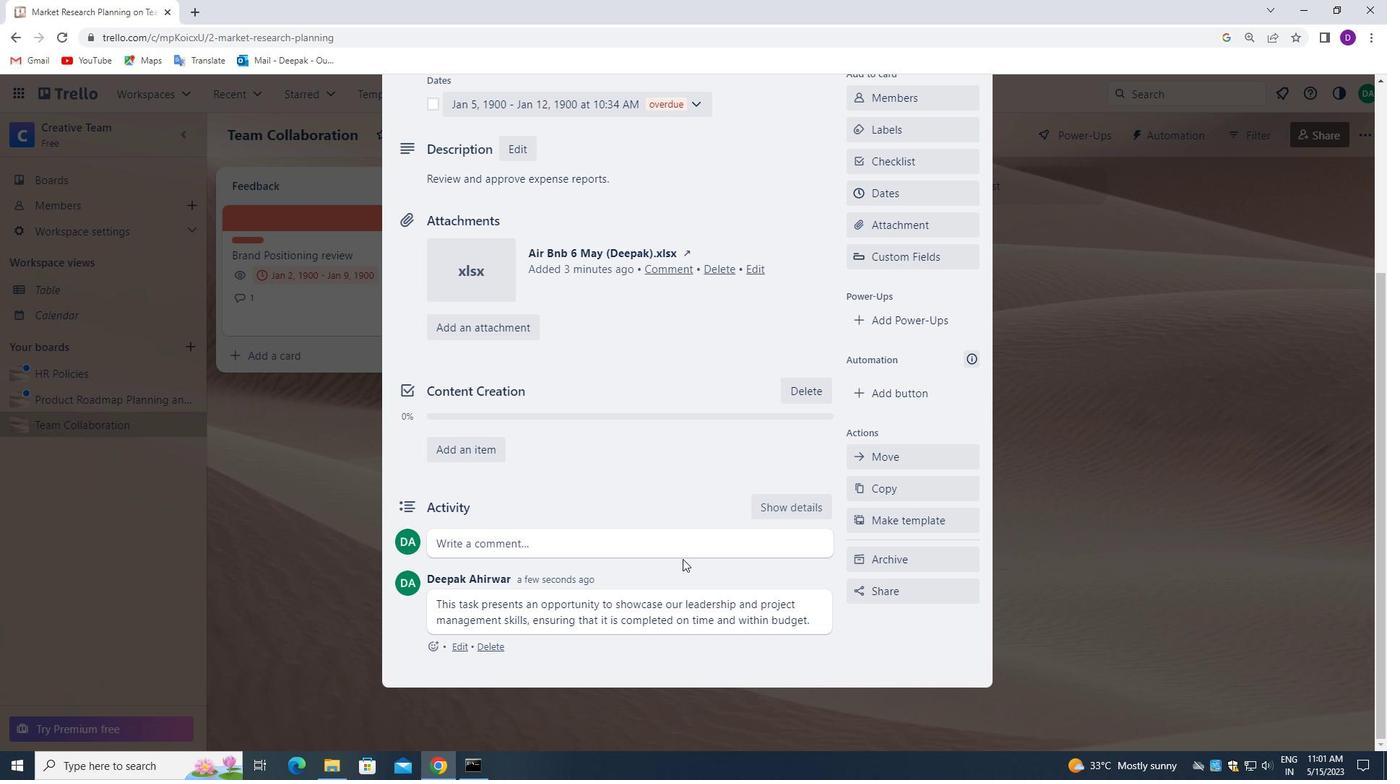 
Action: Mouse scrolled (682, 562) with delta (0, 0)
Screenshot: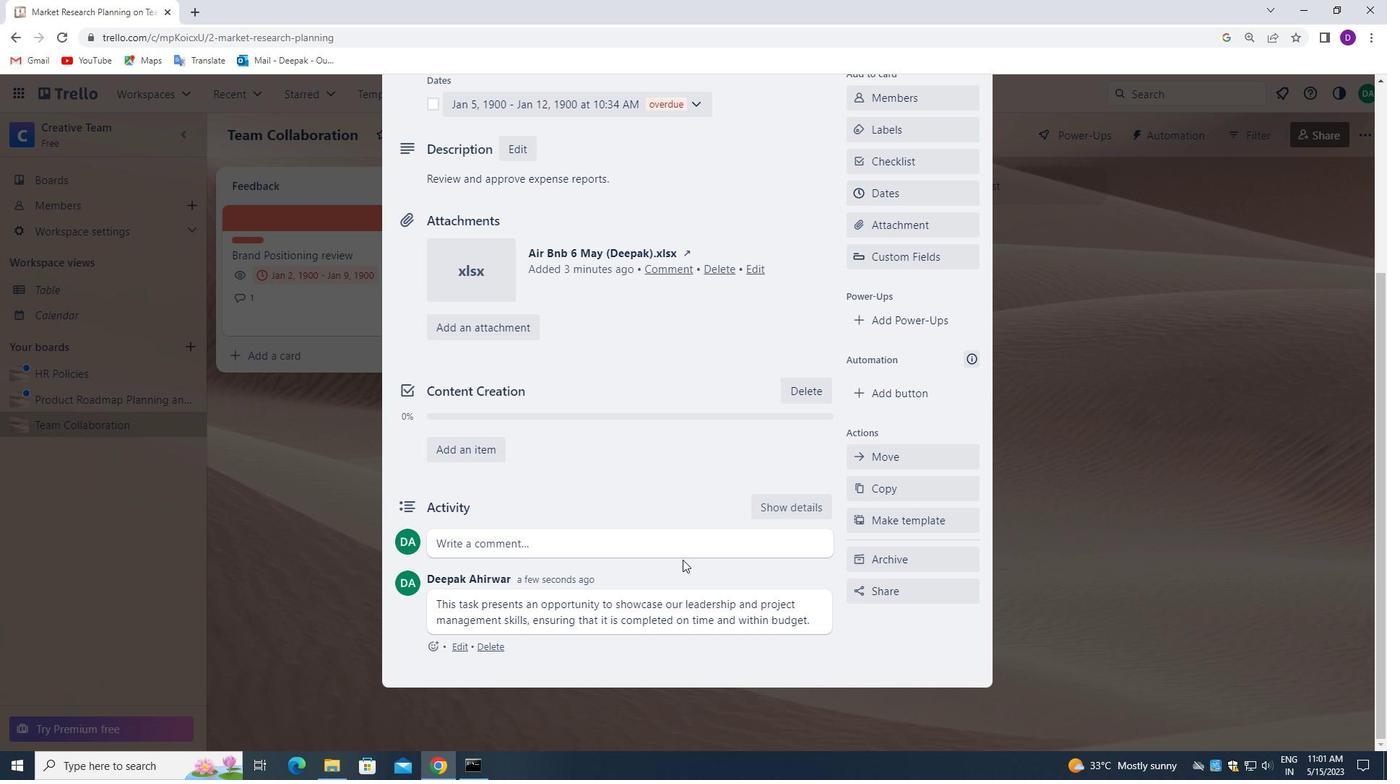 
Action: Mouse scrolled (682, 562) with delta (0, 0)
Screenshot: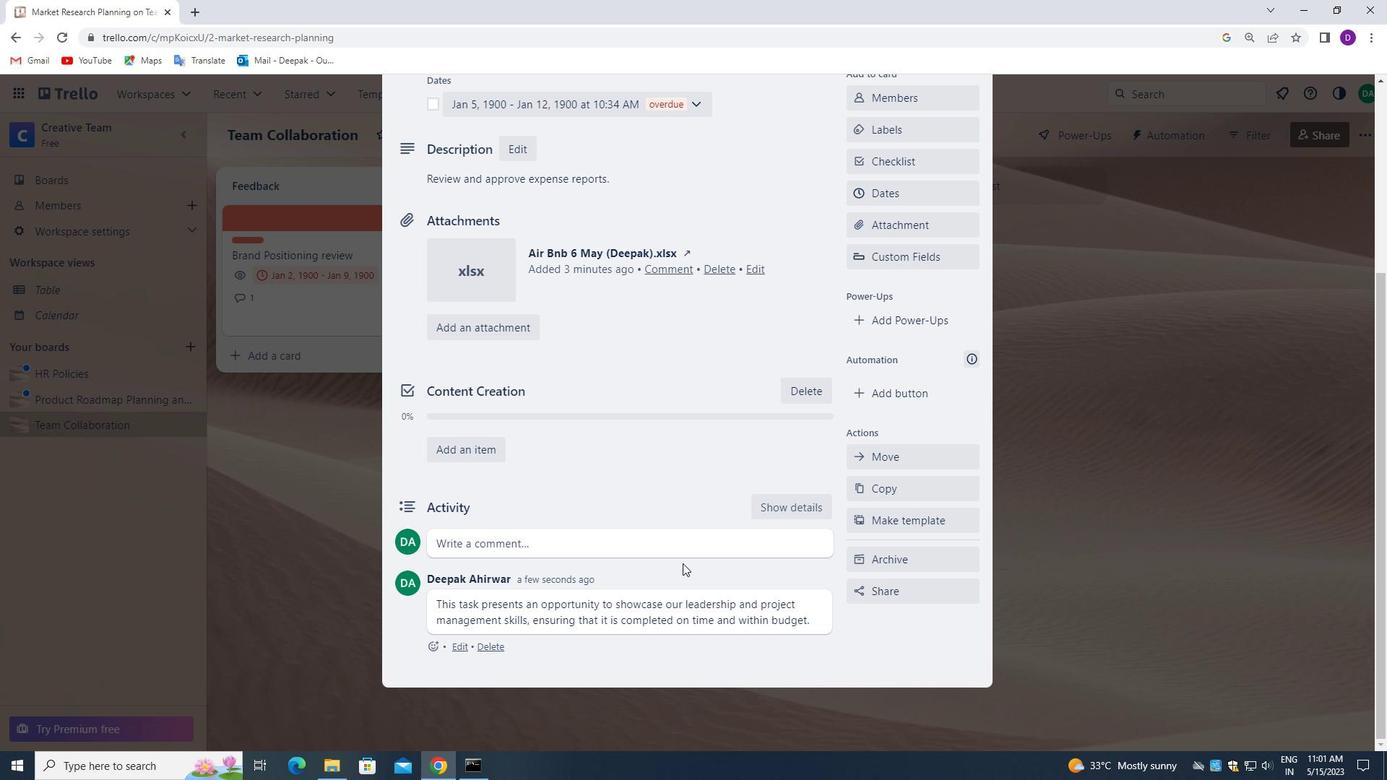 
Action: Mouse scrolled (682, 562) with delta (0, 0)
Screenshot: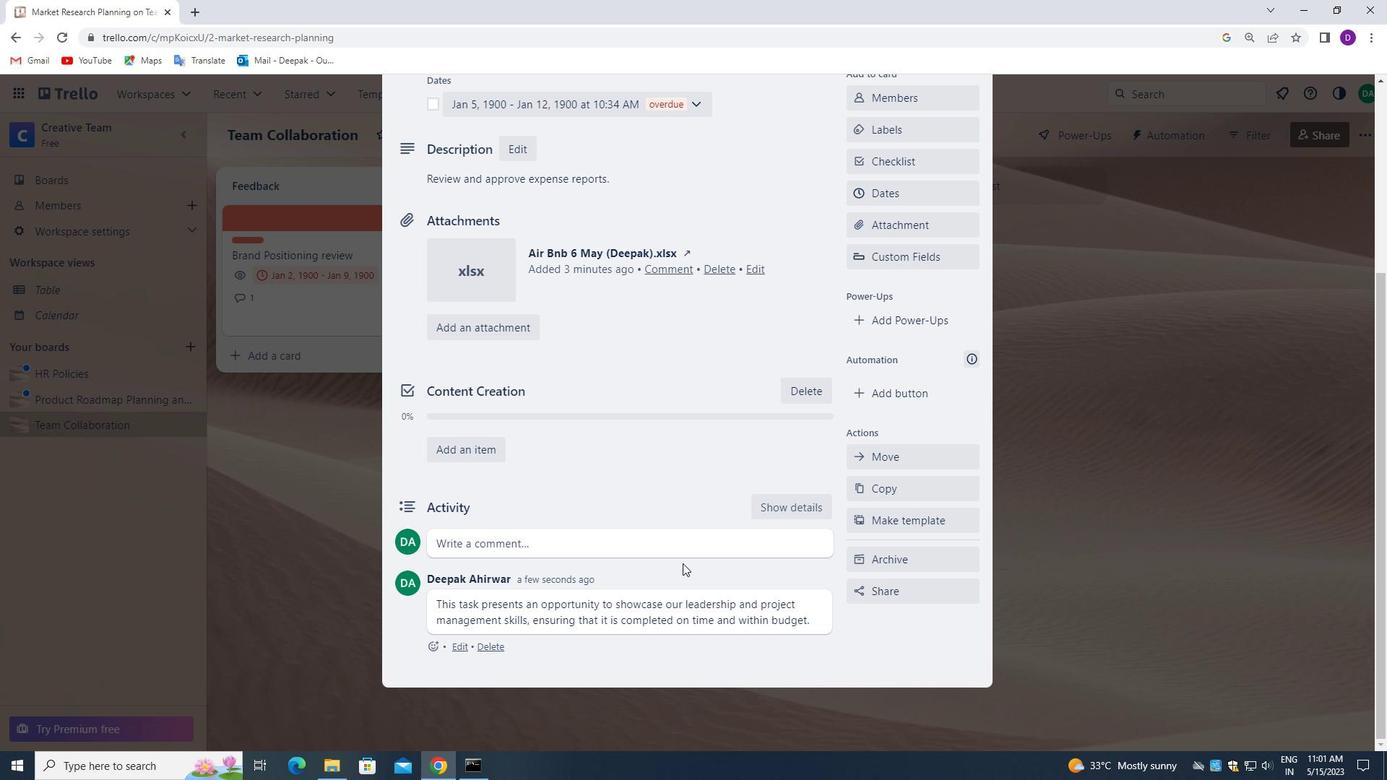
Action: Mouse scrolled (682, 562) with delta (0, 0)
Screenshot: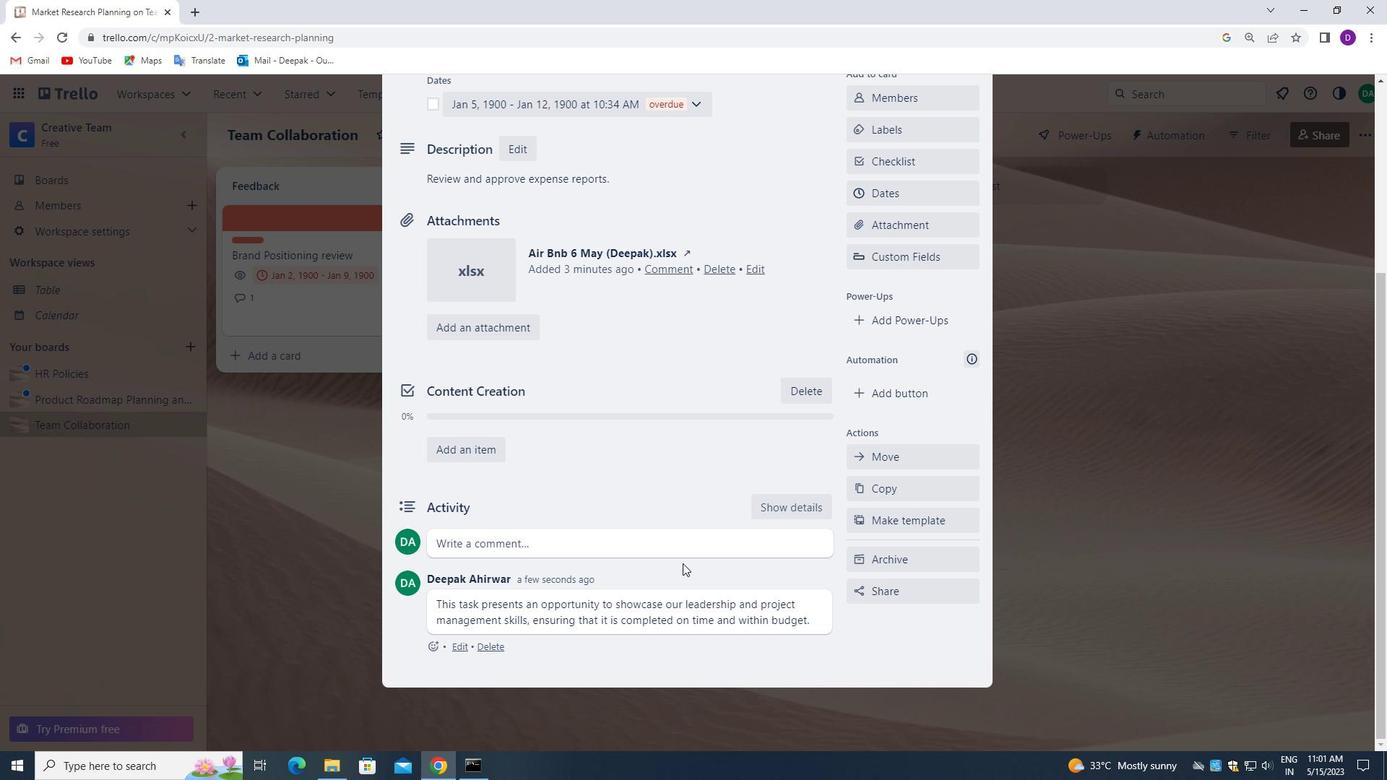 
Action: Mouse moved to (682, 564)
Screenshot: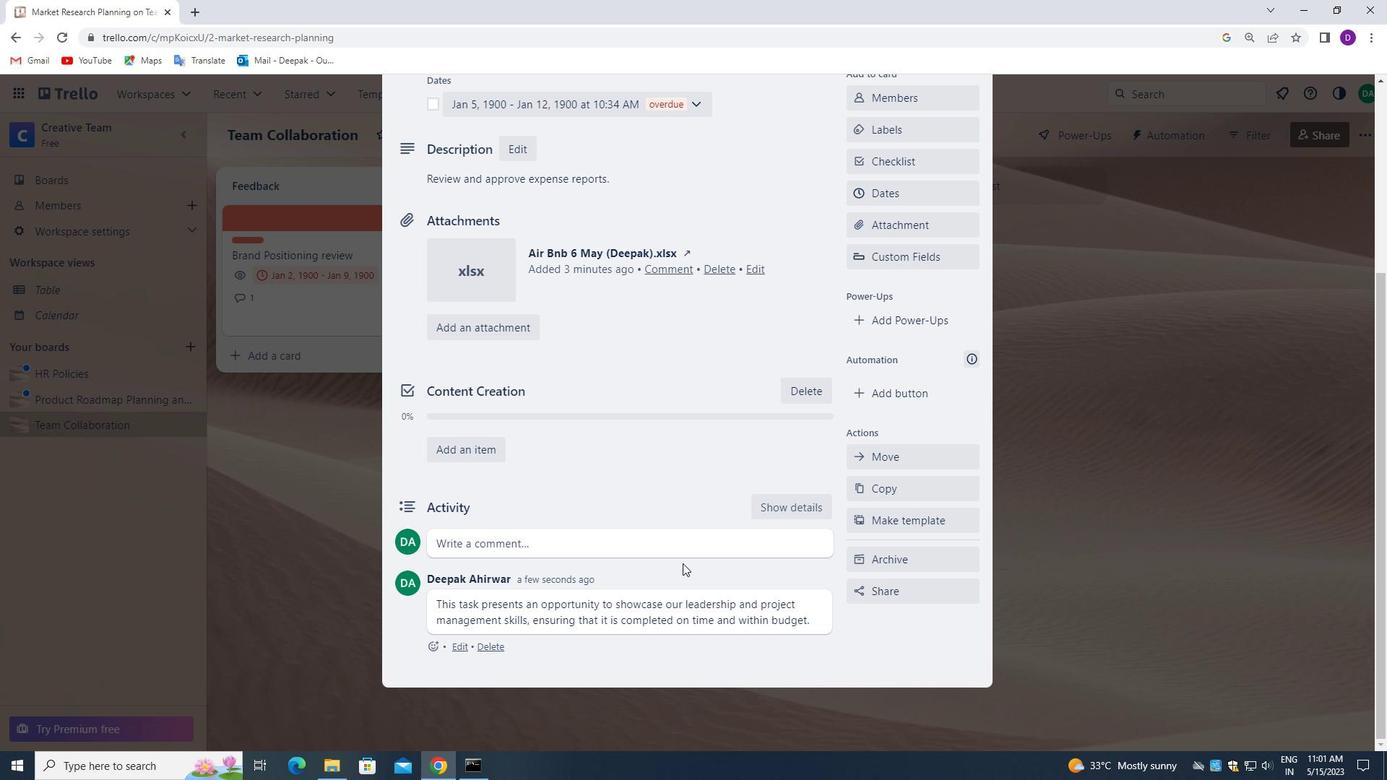 
Action: Mouse scrolled (682, 564) with delta (0, 0)
Screenshot: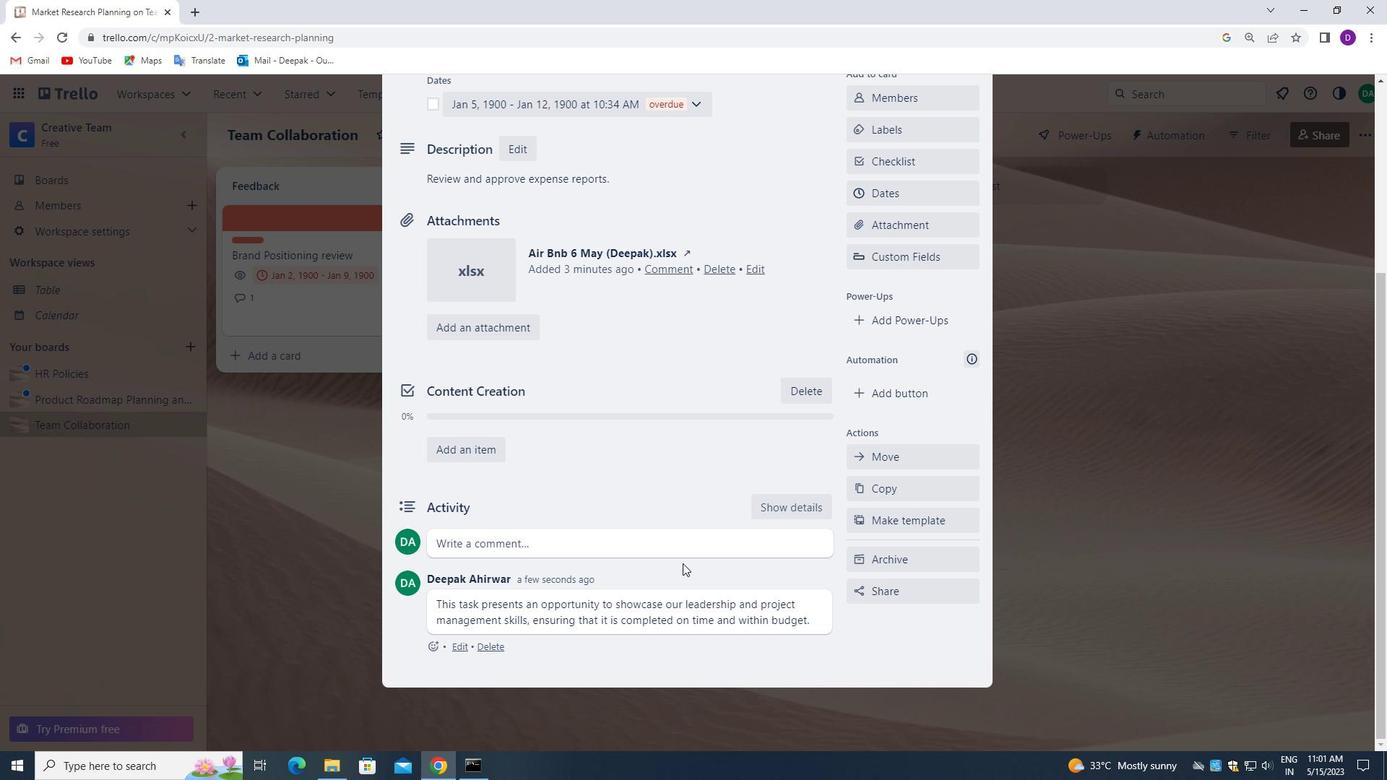 
Action: Mouse moved to (682, 571)
Screenshot: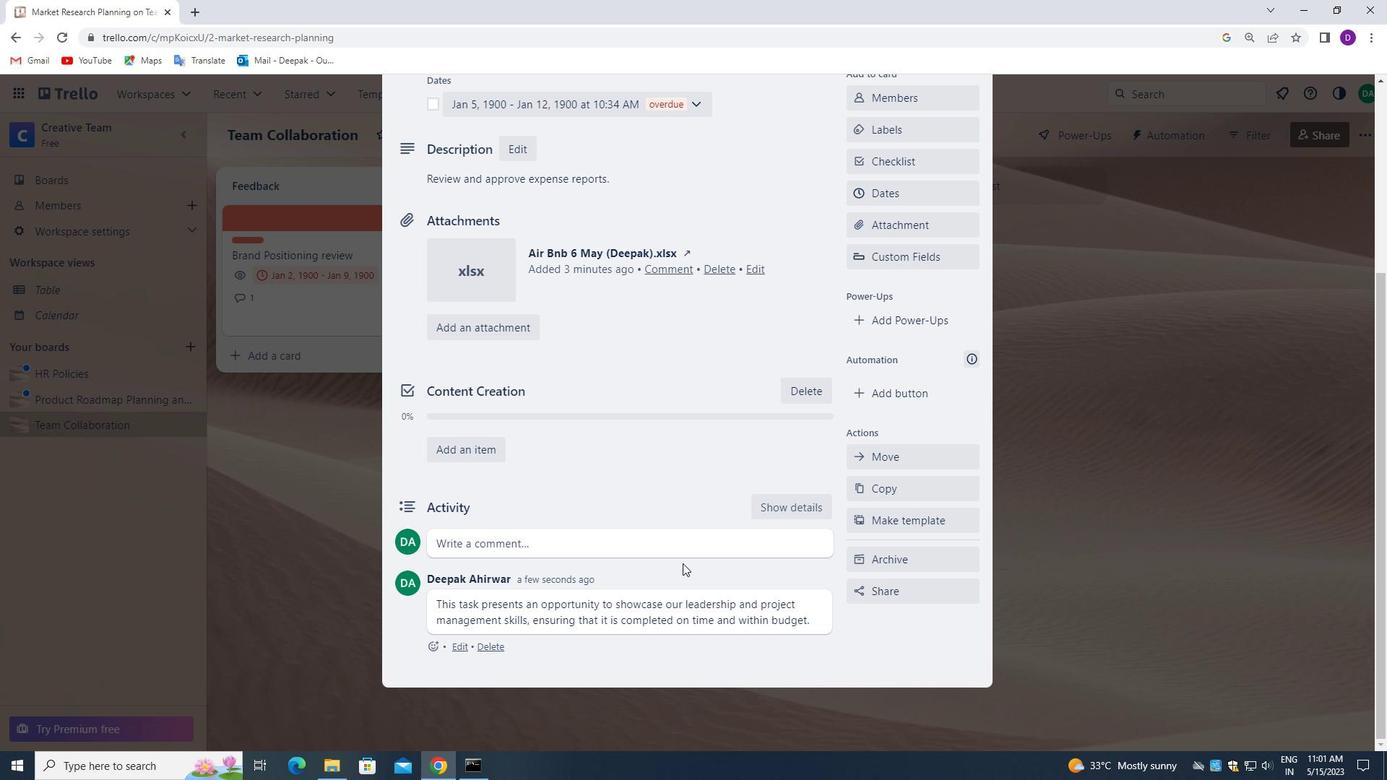 
Action: Mouse scrolled (682, 570) with delta (0, 0)
Screenshot: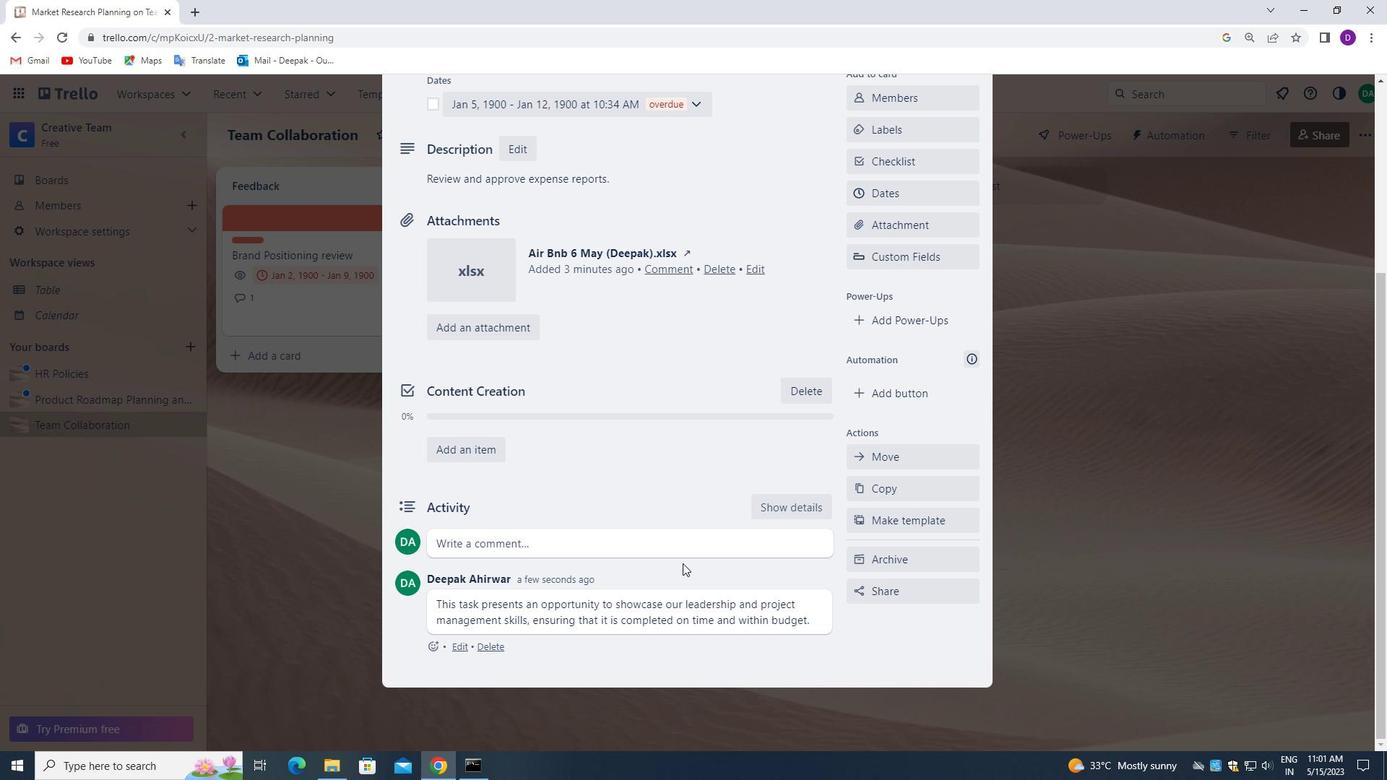 
Action: Mouse moved to (683, 577)
Screenshot: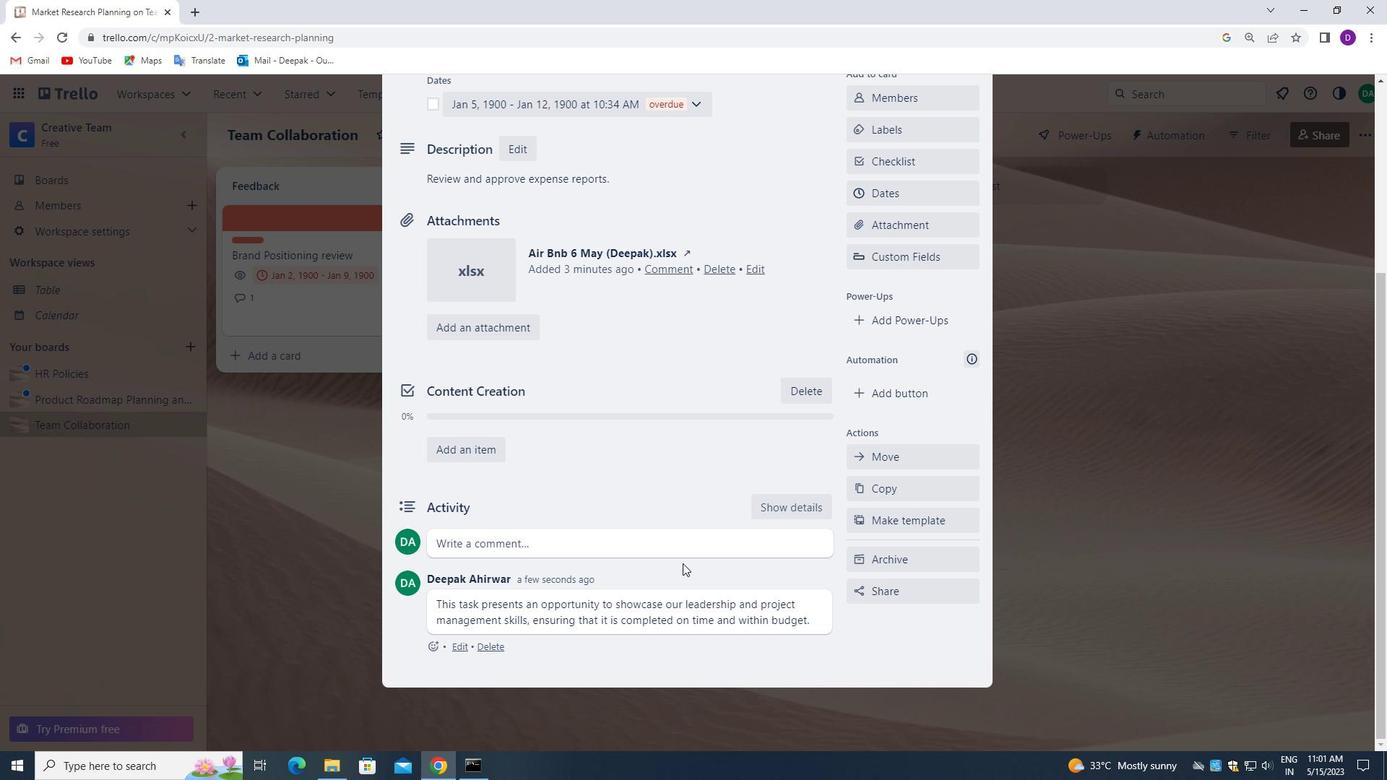 
Action: Mouse scrolled (683, 577) with delta (0, 0)
Screenshot: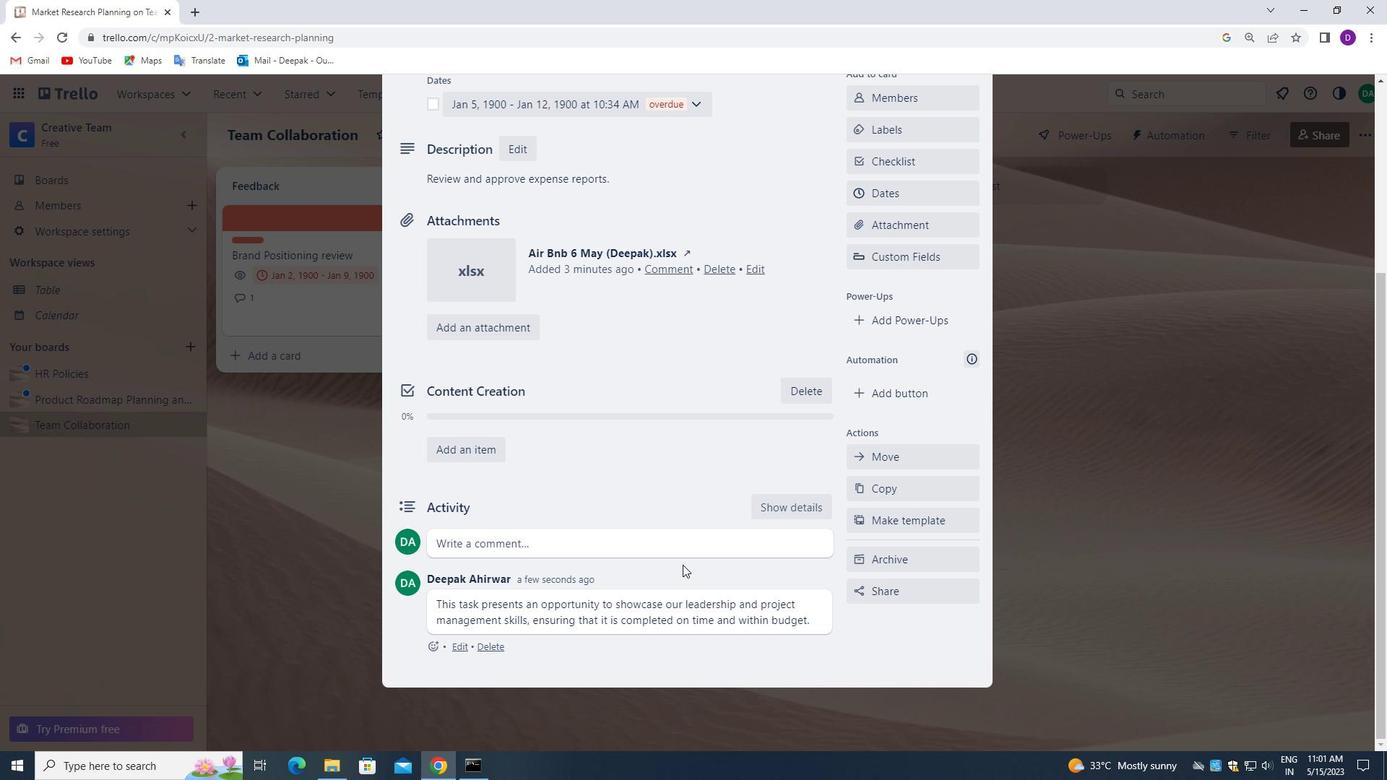 
Action: Mouse moved to (682, 549)
Screenshot: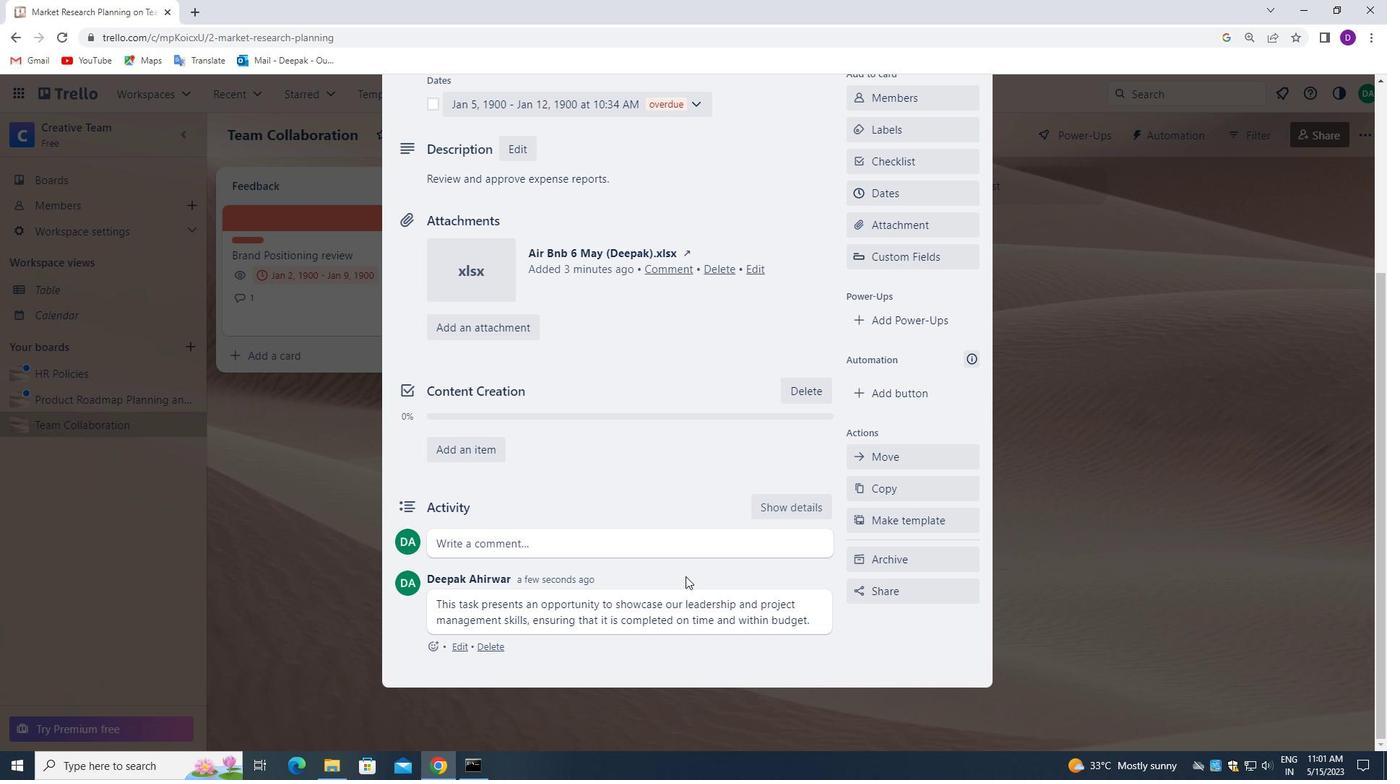 
Action: Mouse scrolled (682, 550) with delta (0, 0)
Screenshot: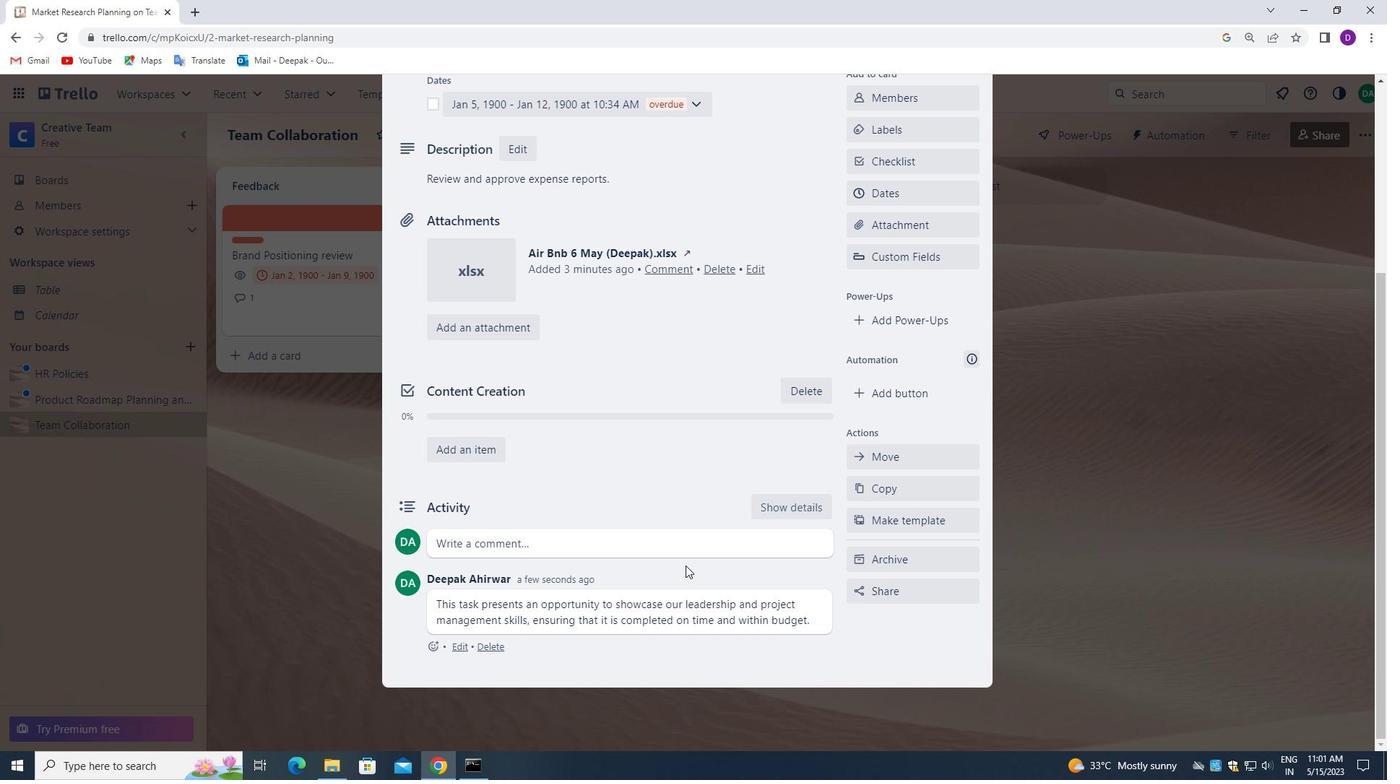 
Action: Mouse scrolled (682, 550) with delta (0, 0)
Screenshot: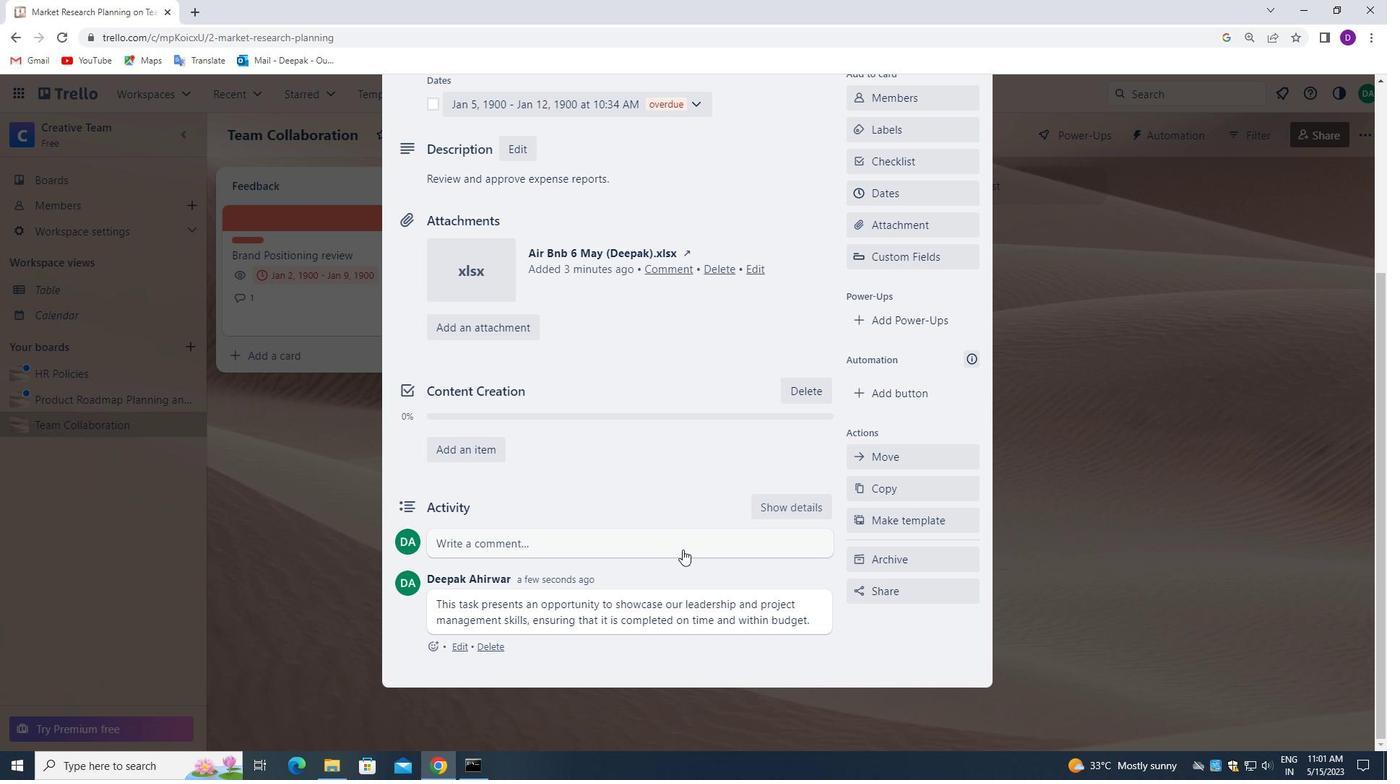 
Action: Mouse scrolled (682, 550) with delta (0, 0)
Screenshot: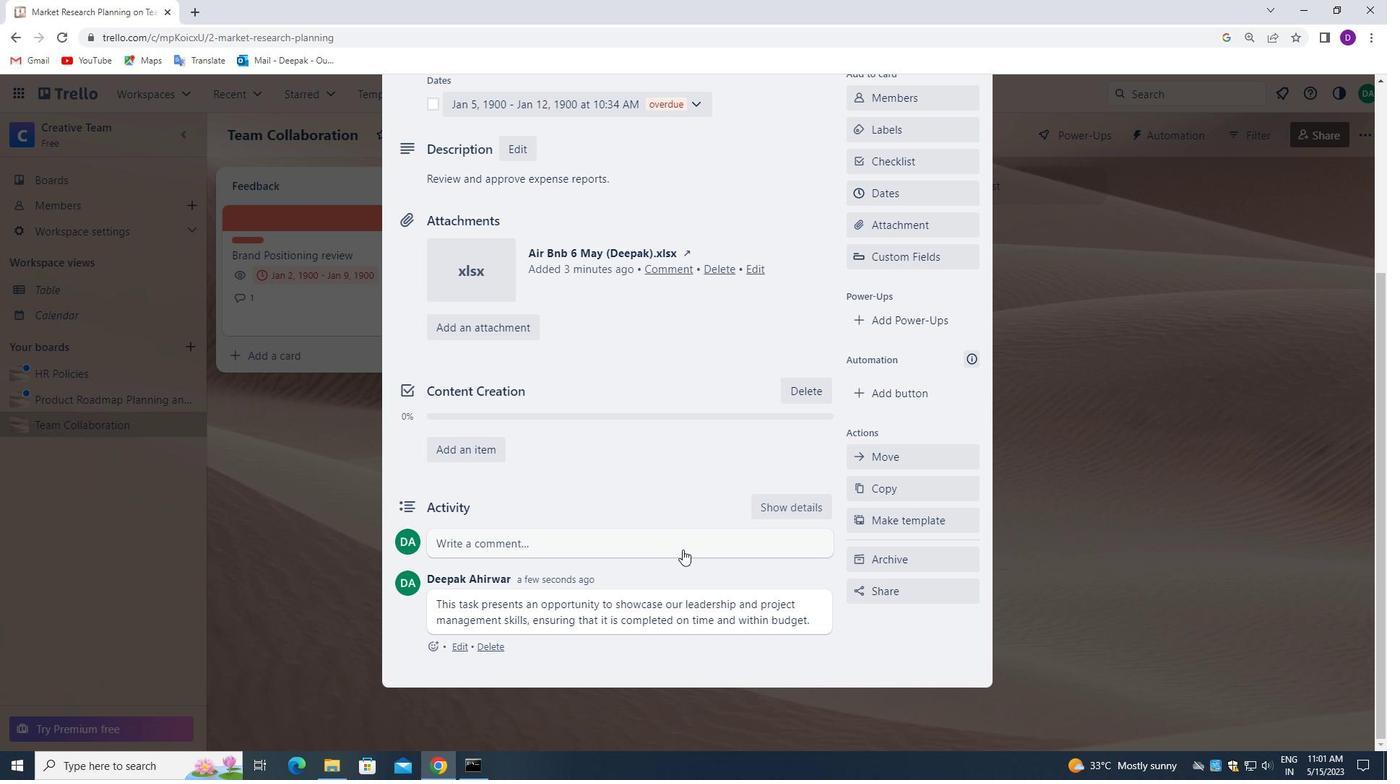 
Action: Mouse scrolled (682, 550) with delta (0, 0)
Screenshot: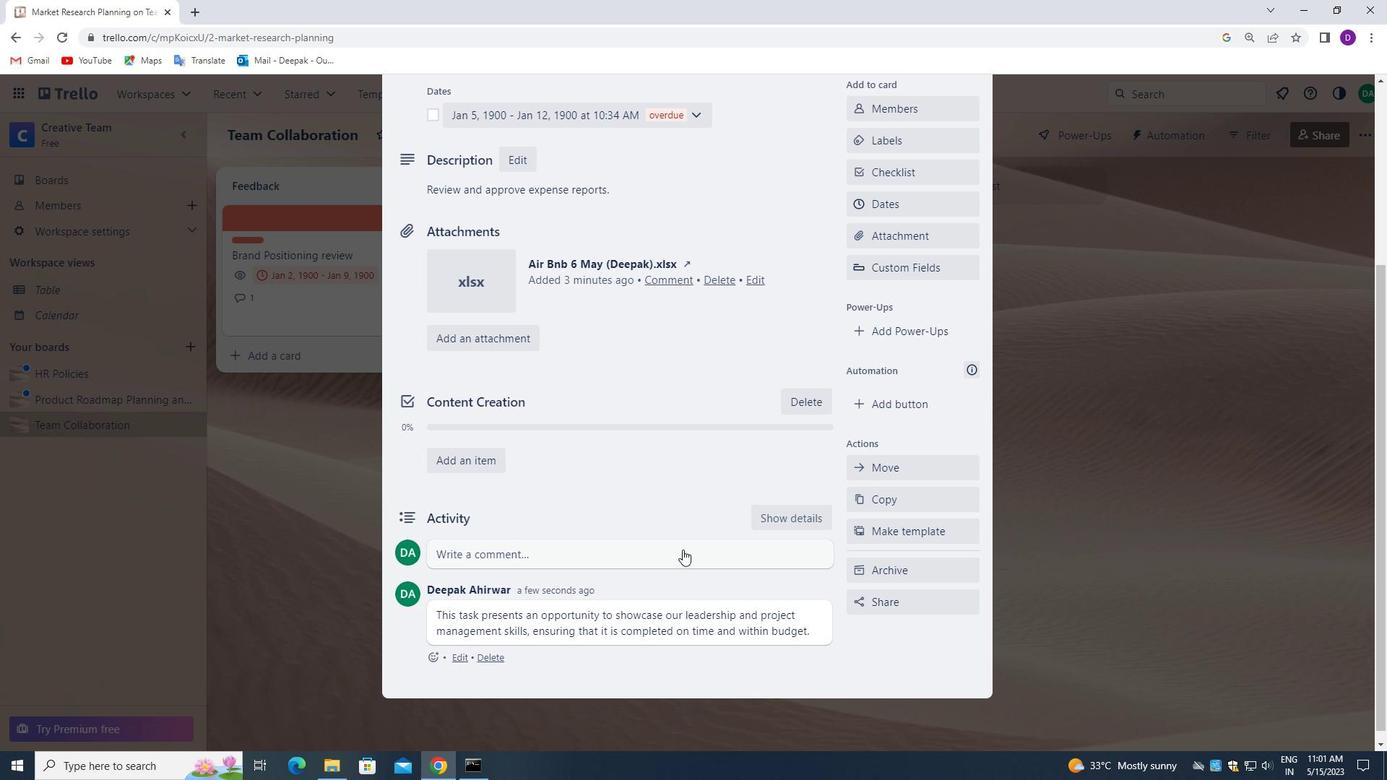 
Action: Mouse scrolled (682, 550) with delta (0, 0)
Screenshot: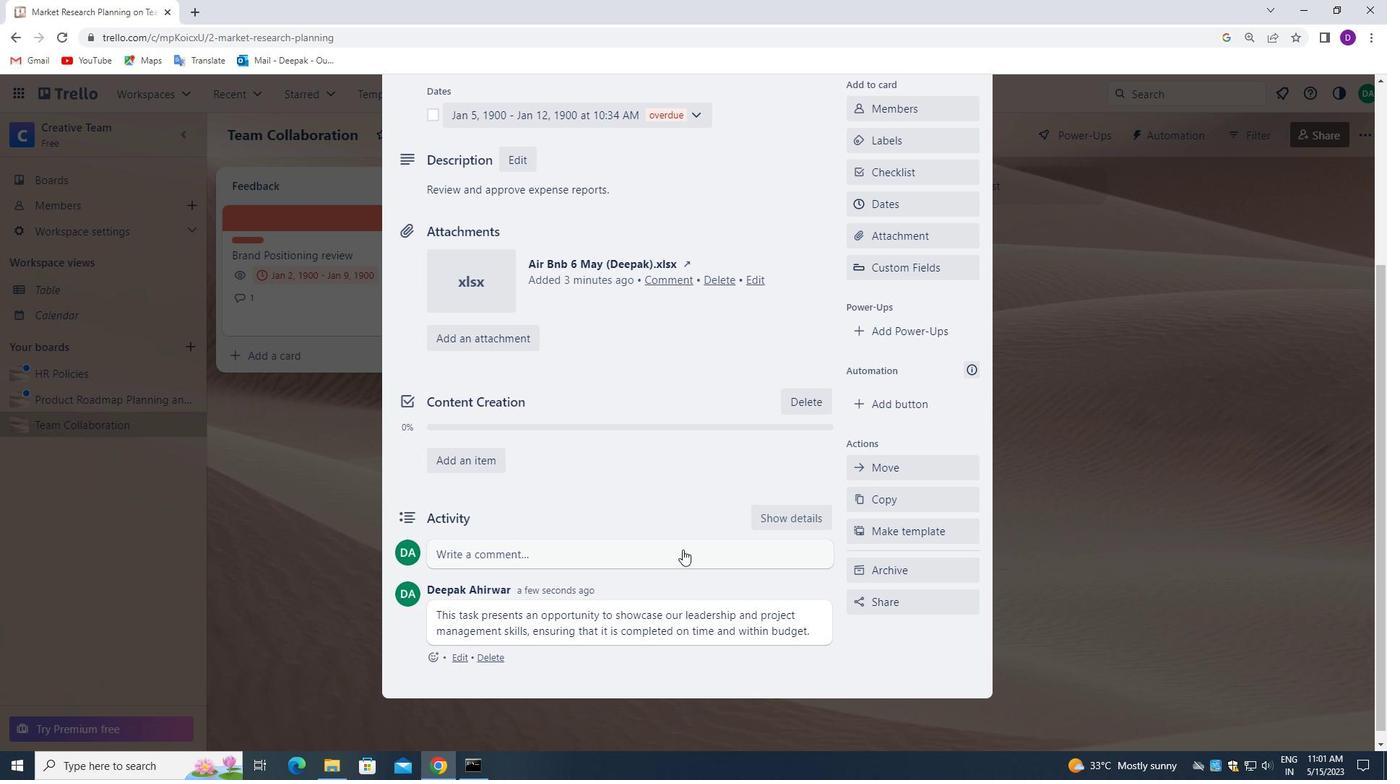 
Action: Mouse scrolled (682, 550) with delta (0, 0)
Screenshot: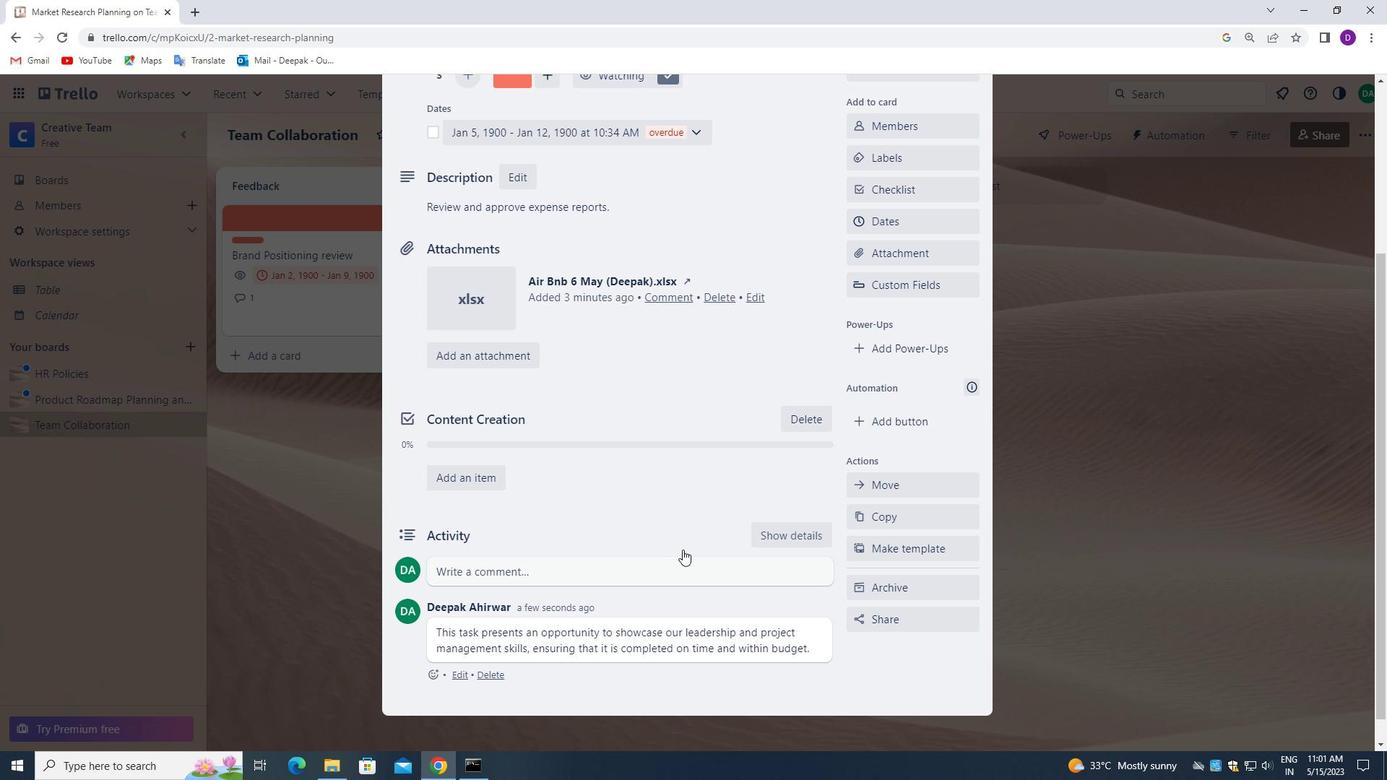 
Action: Mouse scrolled (682, 550) with delta (0, 0)
Screenshot: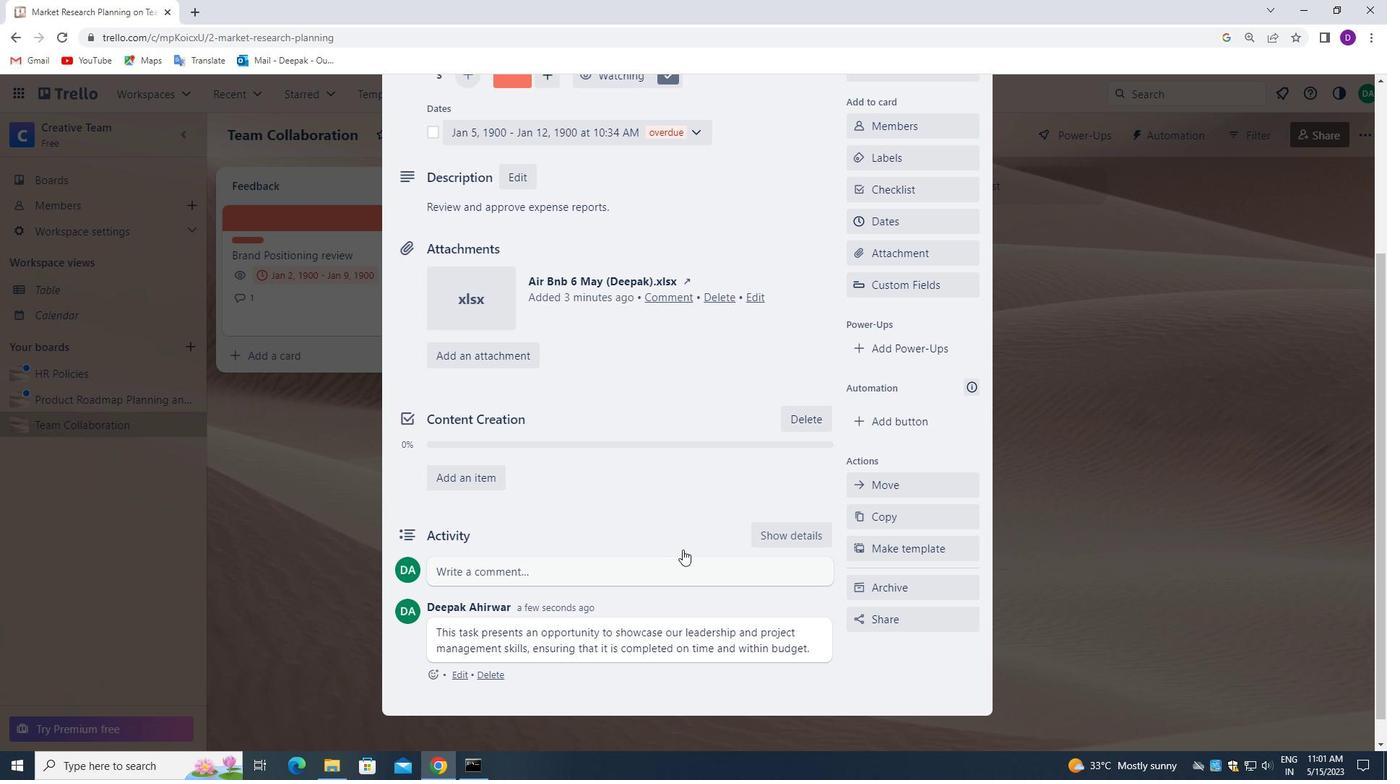 
Action: Mouse moved to (741, 436)
Screenshot: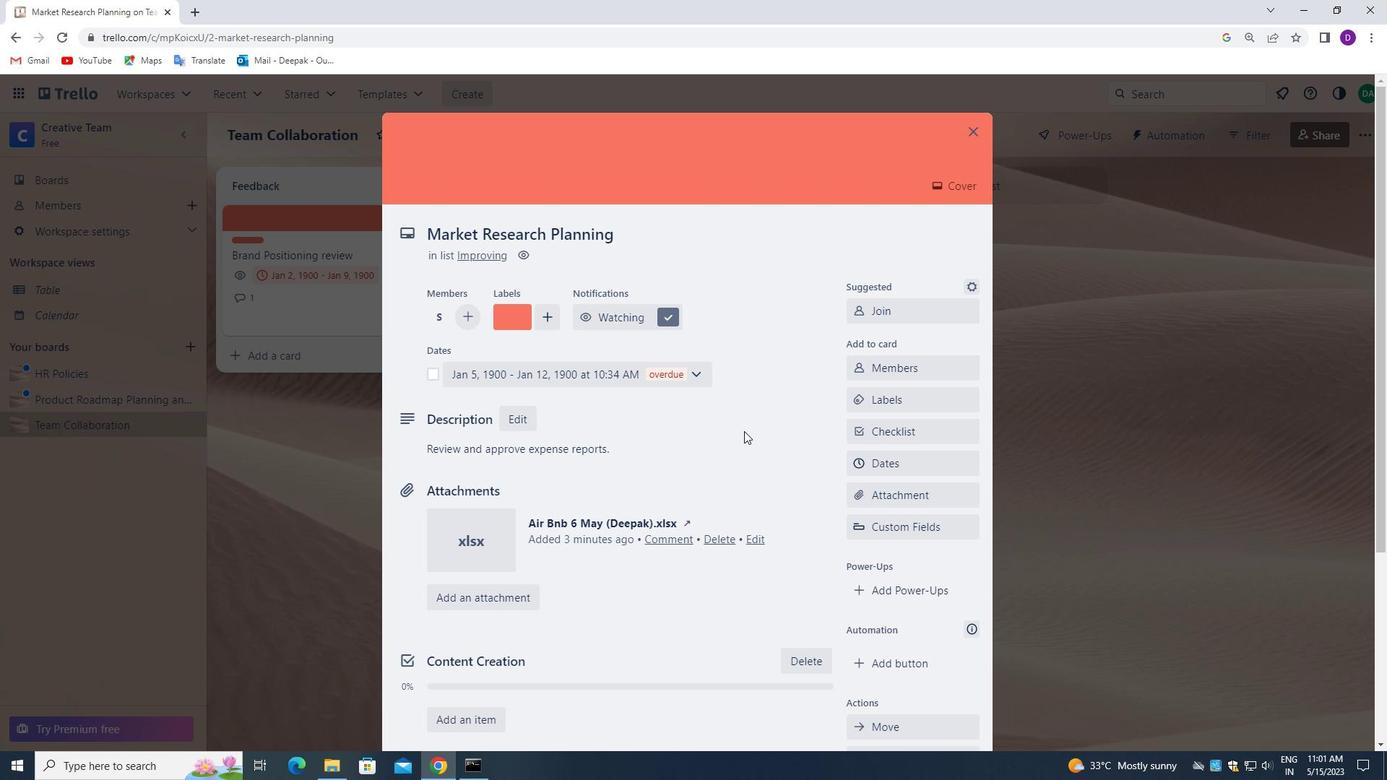 
Action: Mouse scrolled (741, 435) with delta (0, 0)
Screenshot: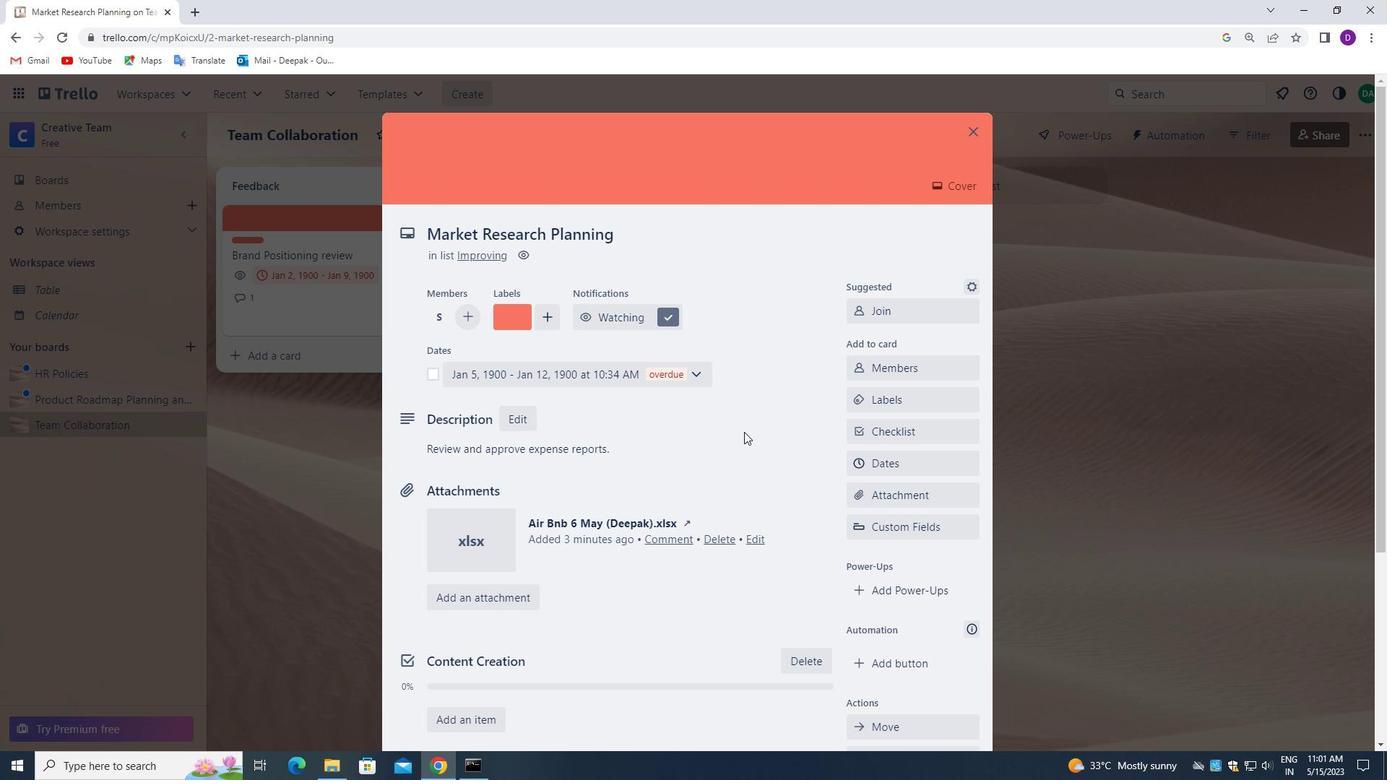 
Action: Mouse scrolled (741, 435) with delta (0, 0)
Screenshot: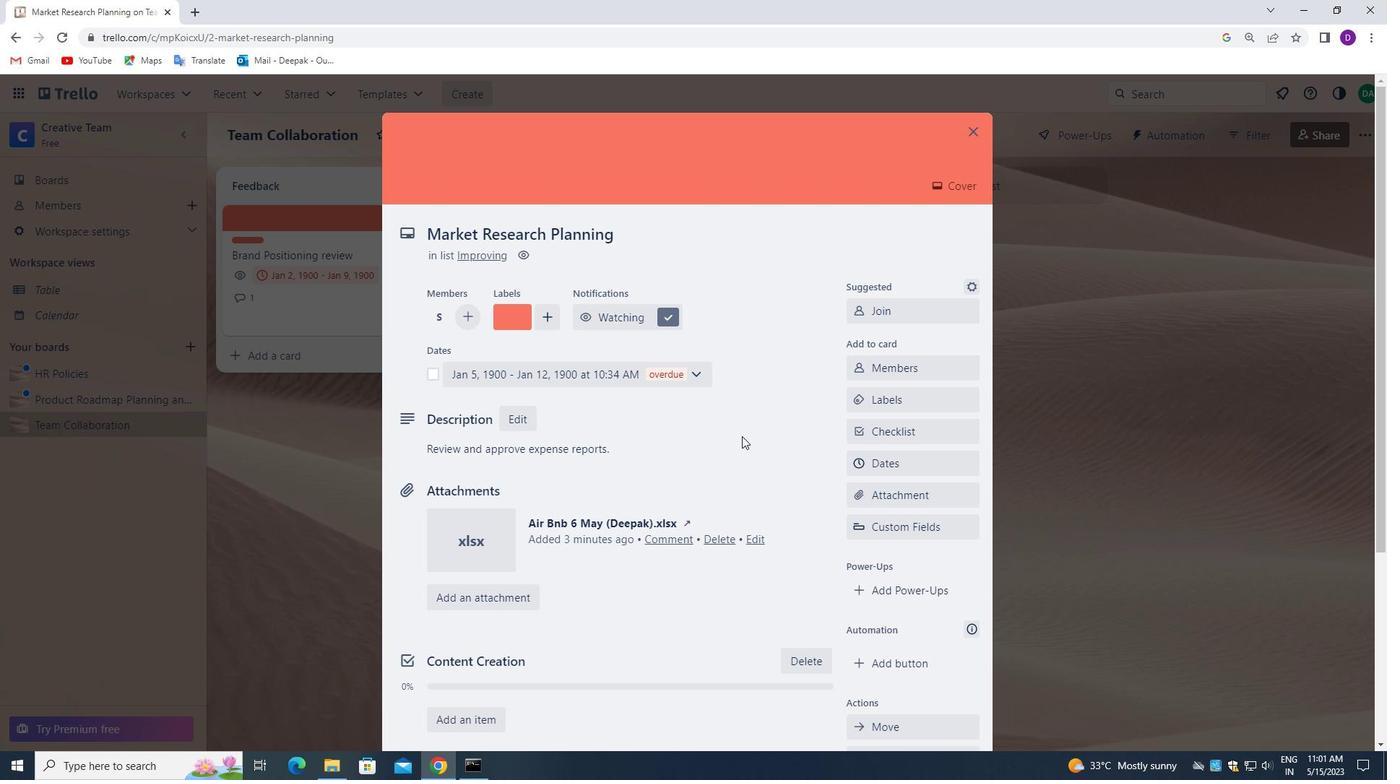 
Action: Mouse moved to (741, 442)
Screenshot: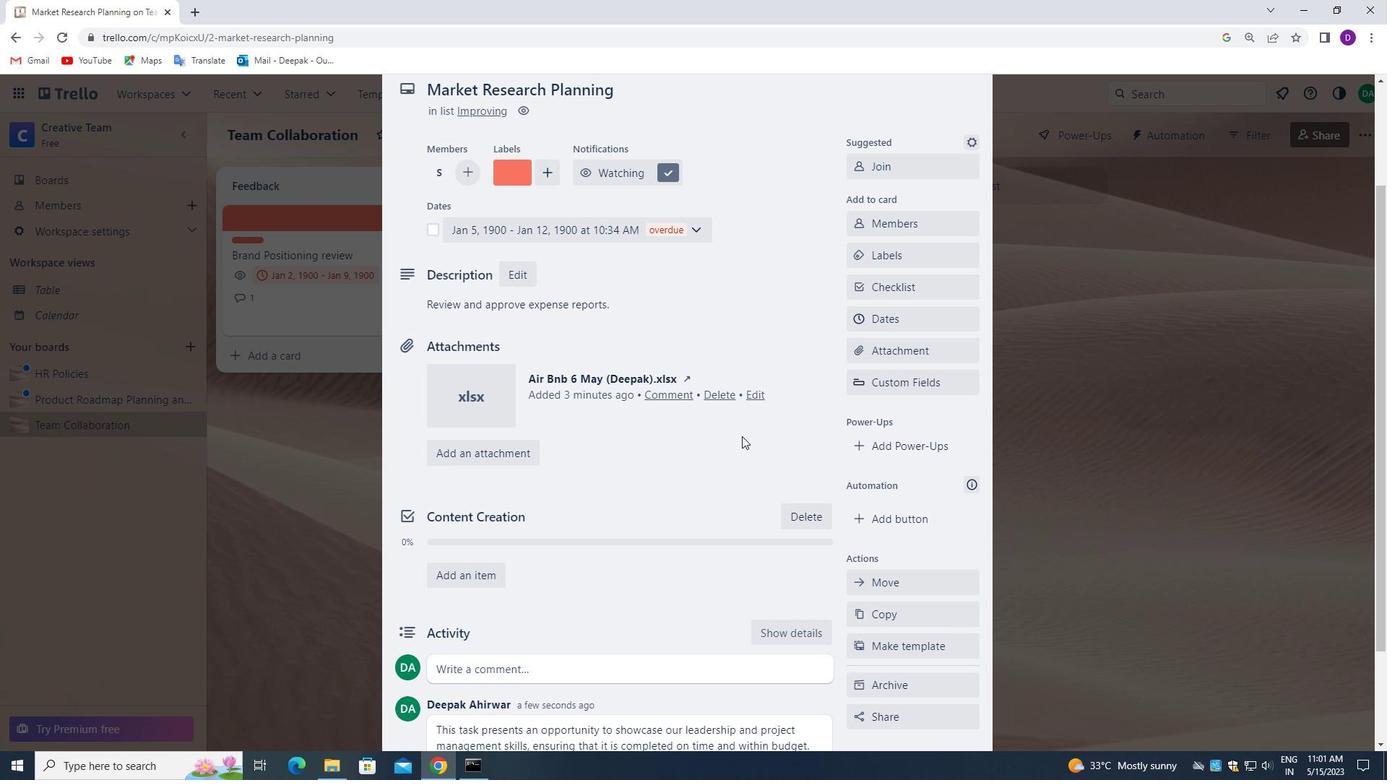 
Action: Mouse scrolled (741, 442) with delta (0, 0)
Screenshot: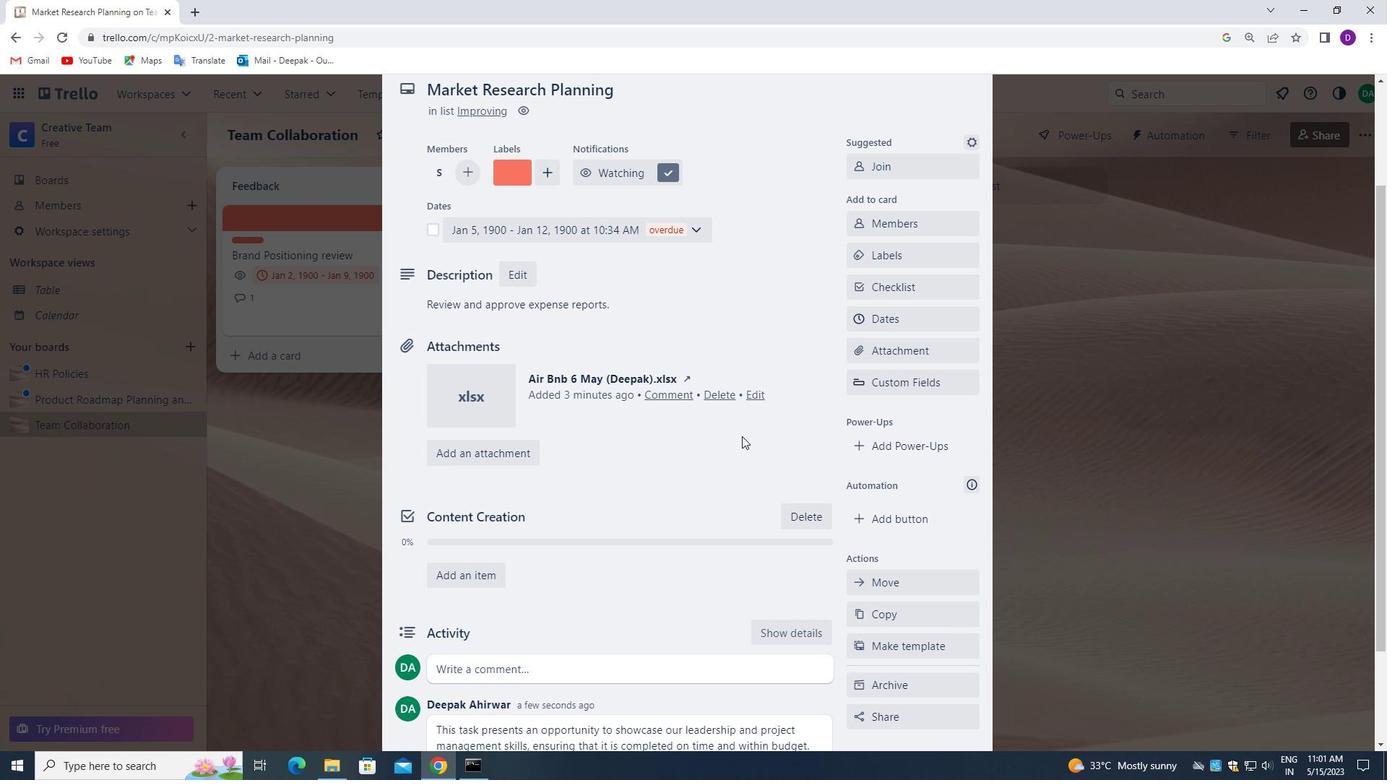 
Action: Mouse moved to (741, 445)
Screenshot: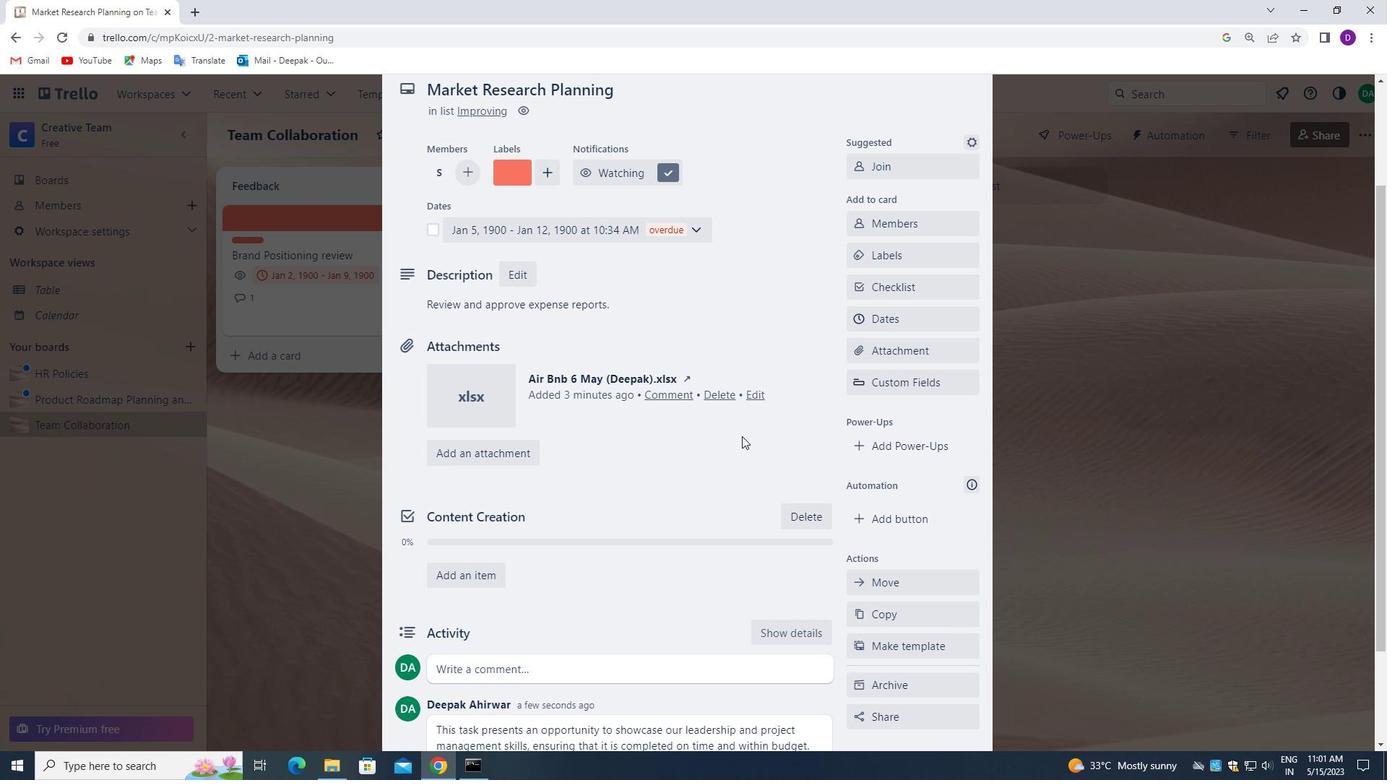 
Action: Mouse scrolled (741, 445) with delta (0, 0)
Screenshot: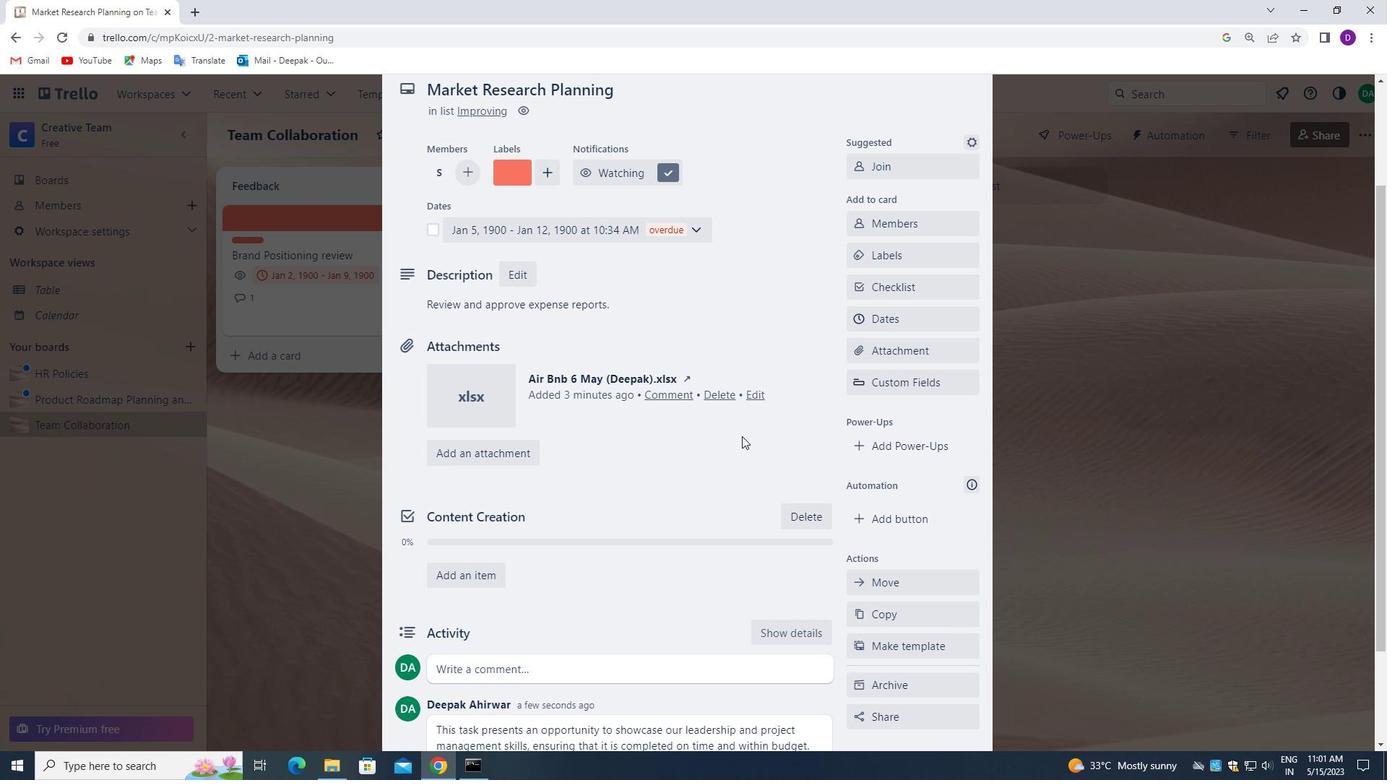 
Action: Mouse moved to (742, 450)
Screenshot: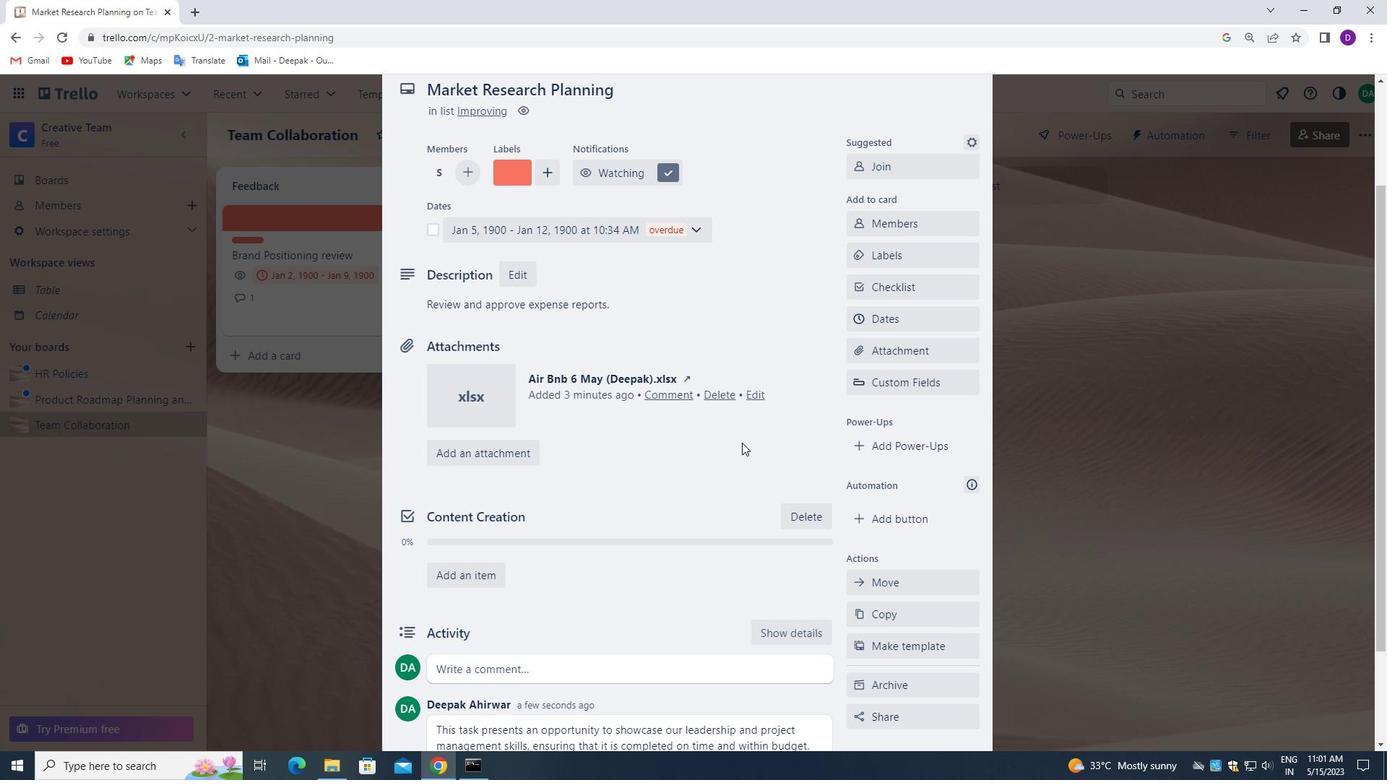 
Action: Mouse scrolled (742, 449) with delta (0, 0)
Screenshot: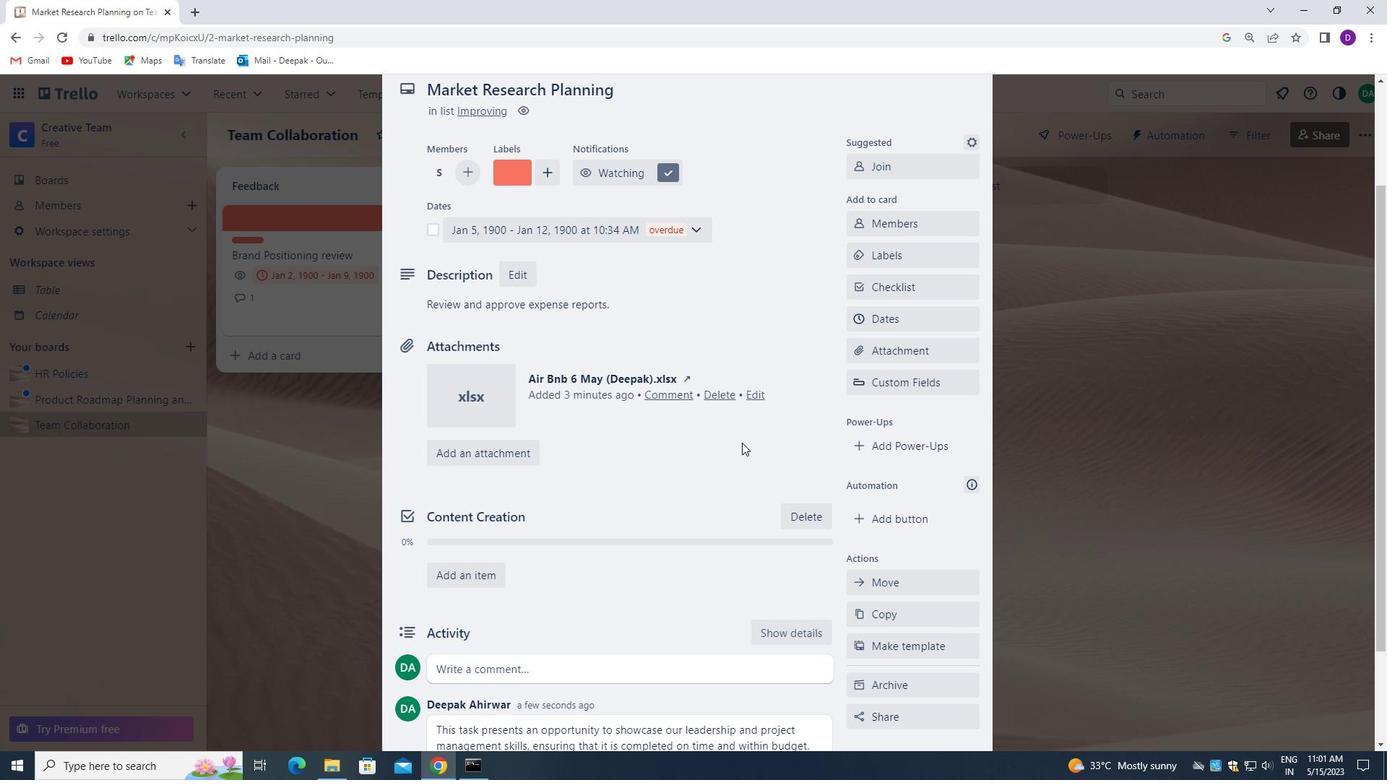 
Action: Mouse moved to (730, 475)
Screenshot: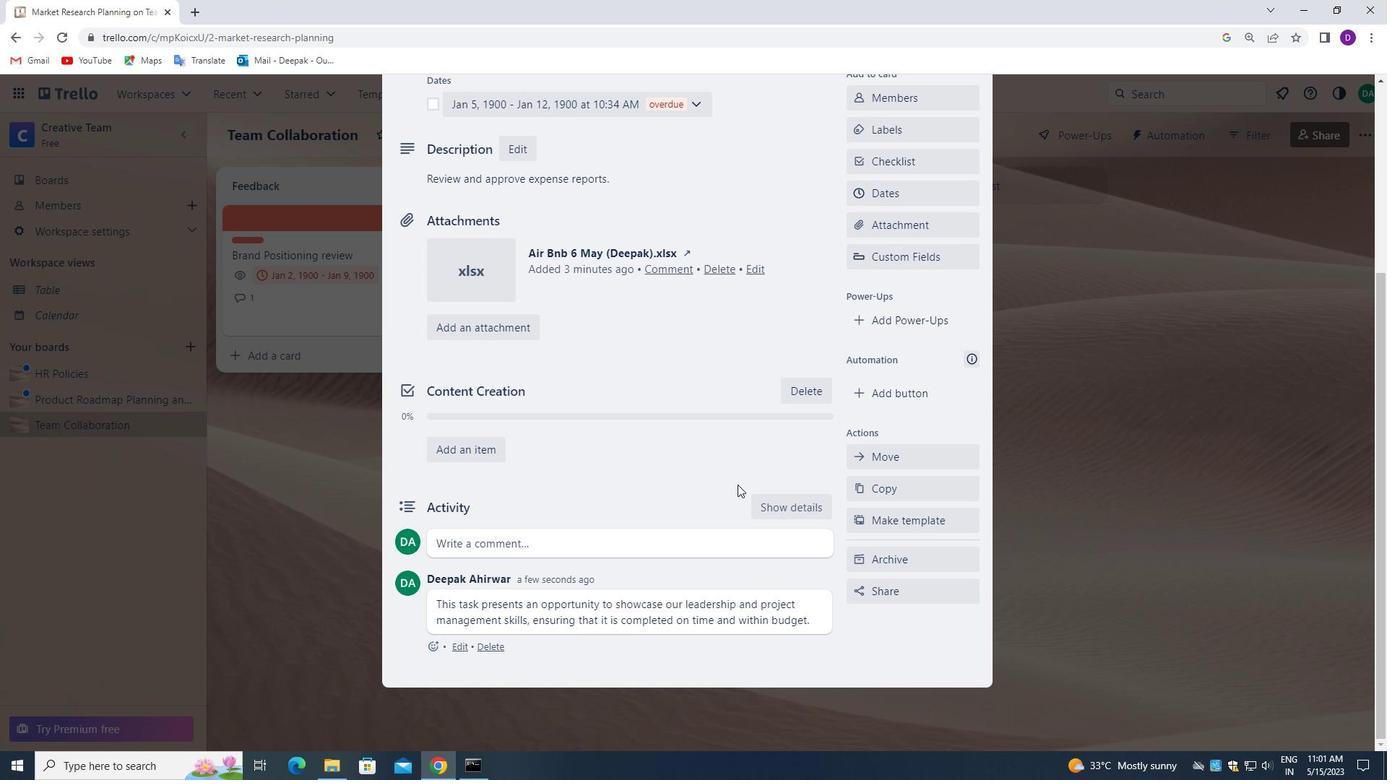 
Action: Mouse scrolled (730, 476) with delta (0, 0)
Screenshot: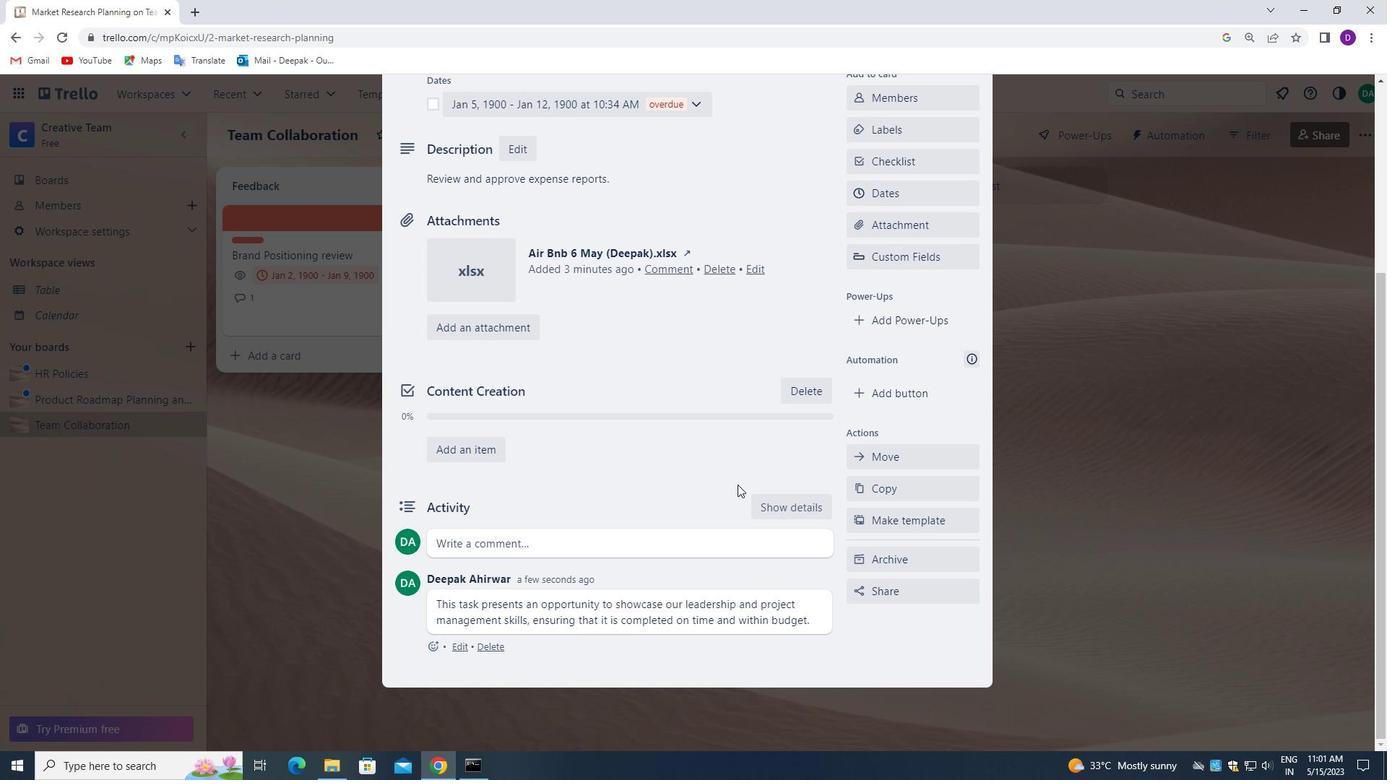 
Action: Mouse moved to (729, 473)
Screenshot: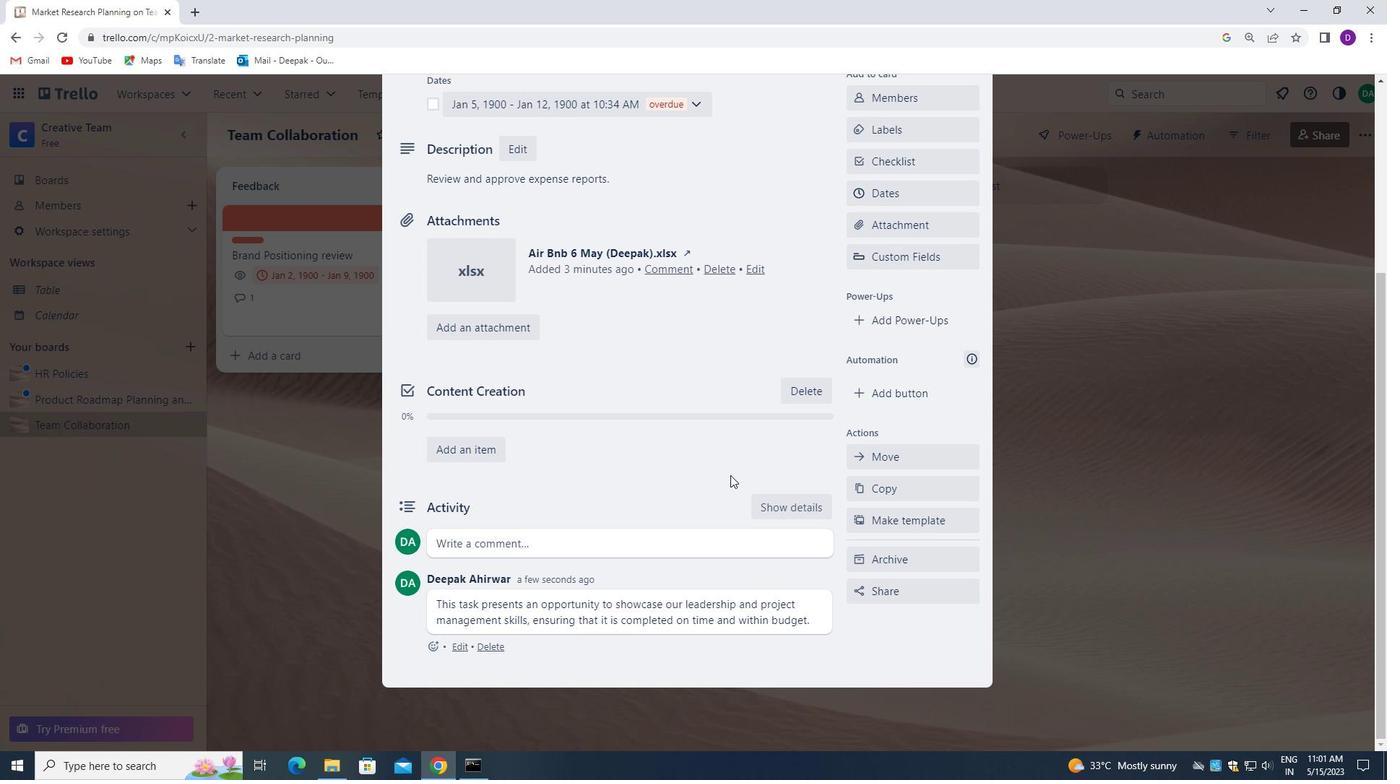
Action: Mouse scrolled (729, 473) with delta (0, 0)
Screenshot: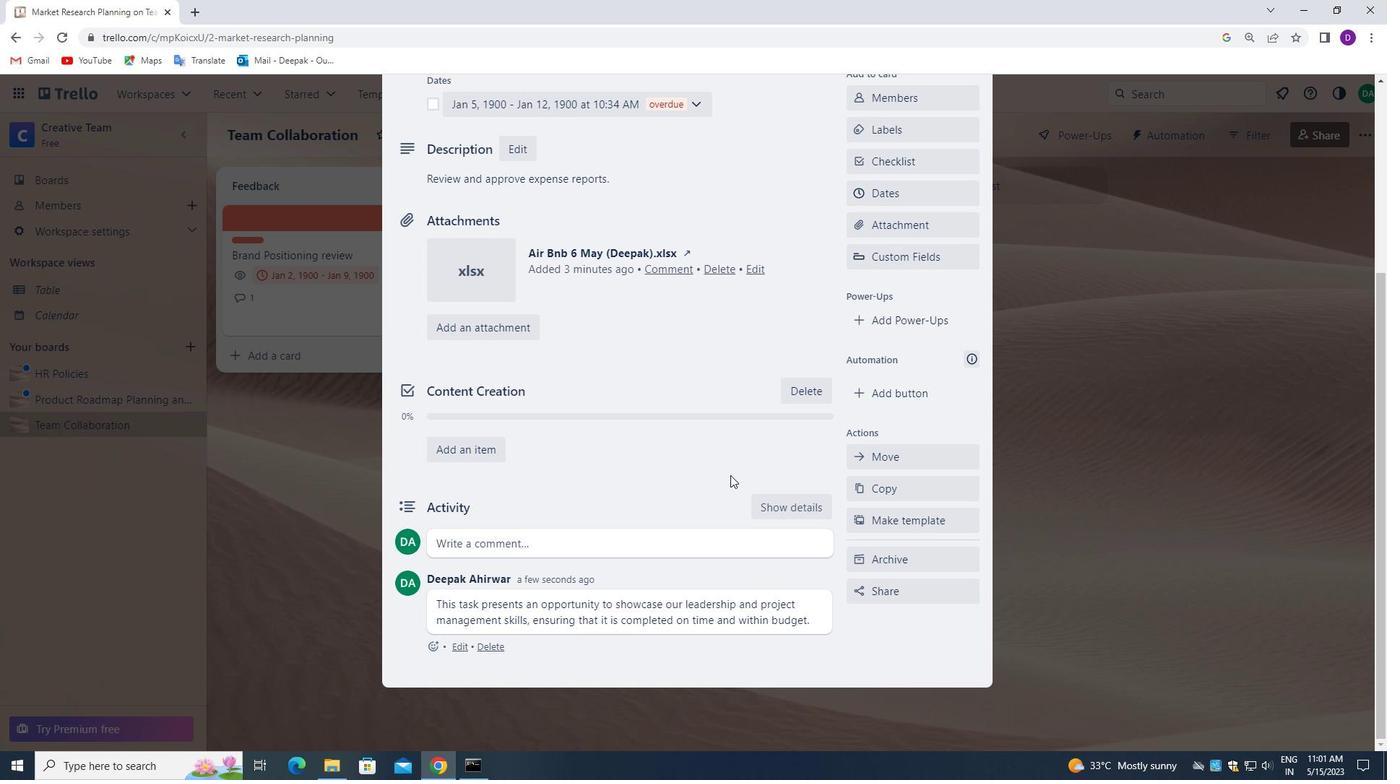 
Action: Mouse moved to (729, 473)
Screenshot: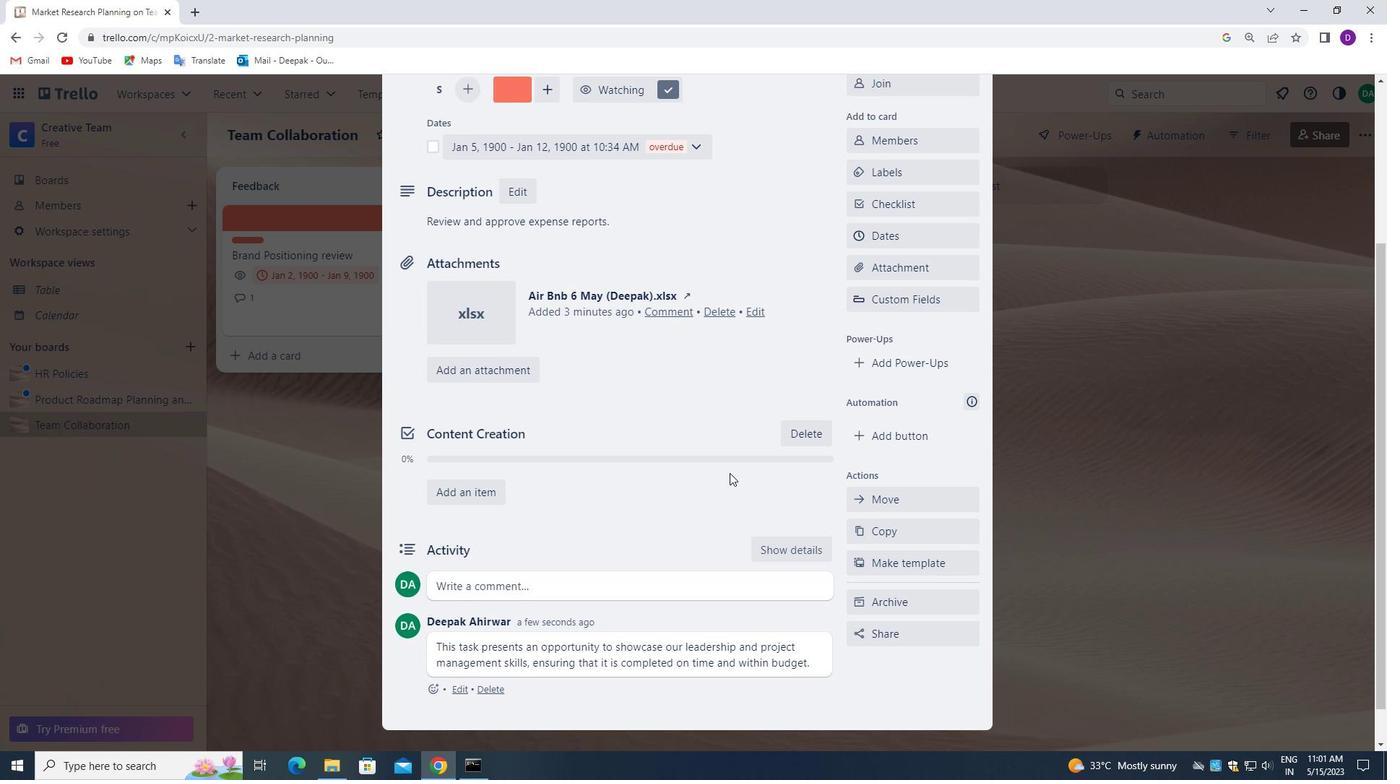 
Action: Mouse scrolled (729, 473) with delta (0, 0)
Screenshot: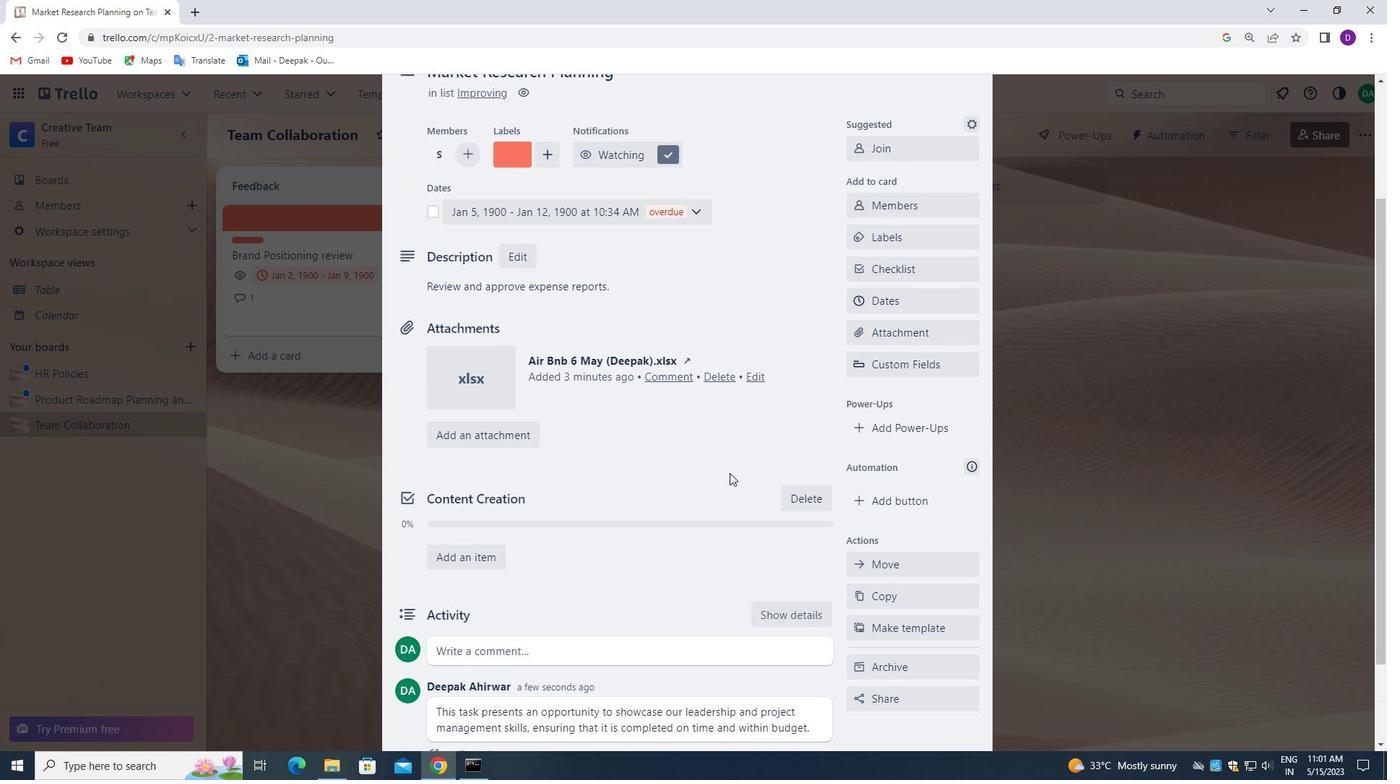 
Action: Mouse moved to (876, 283)
Screenshot: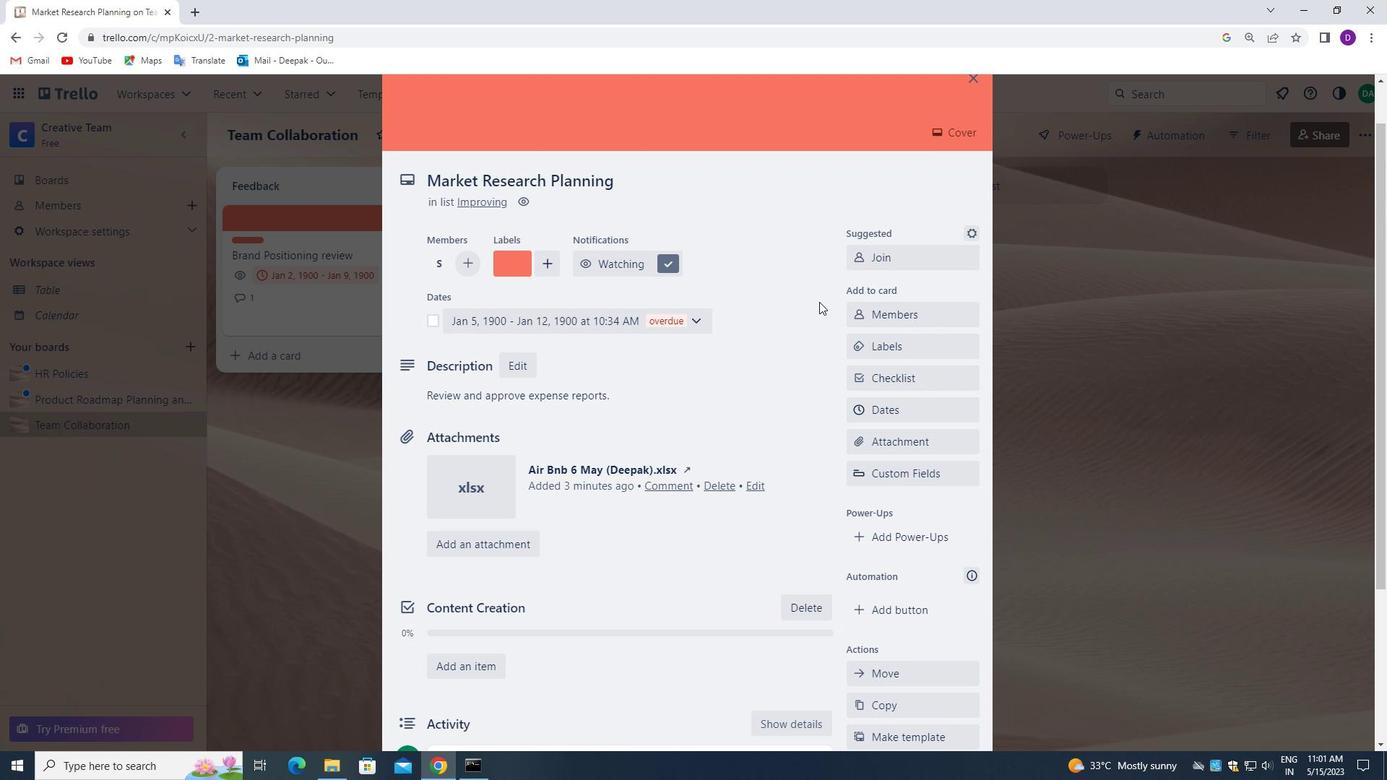 
Action: Mouse scrolled (876, 283) with delta (0, 0)
Screenshot: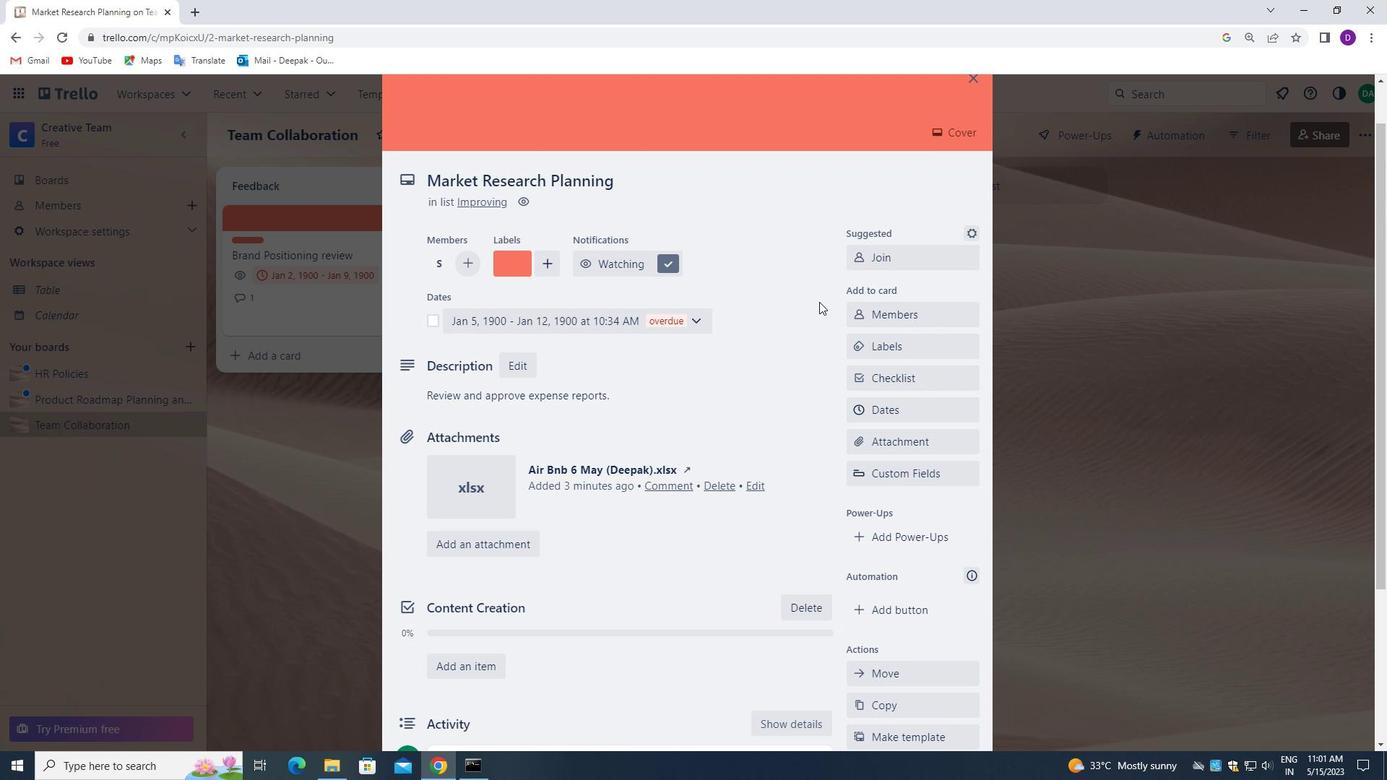 
Action: Mouse moved to (891, 273)
Screenshot: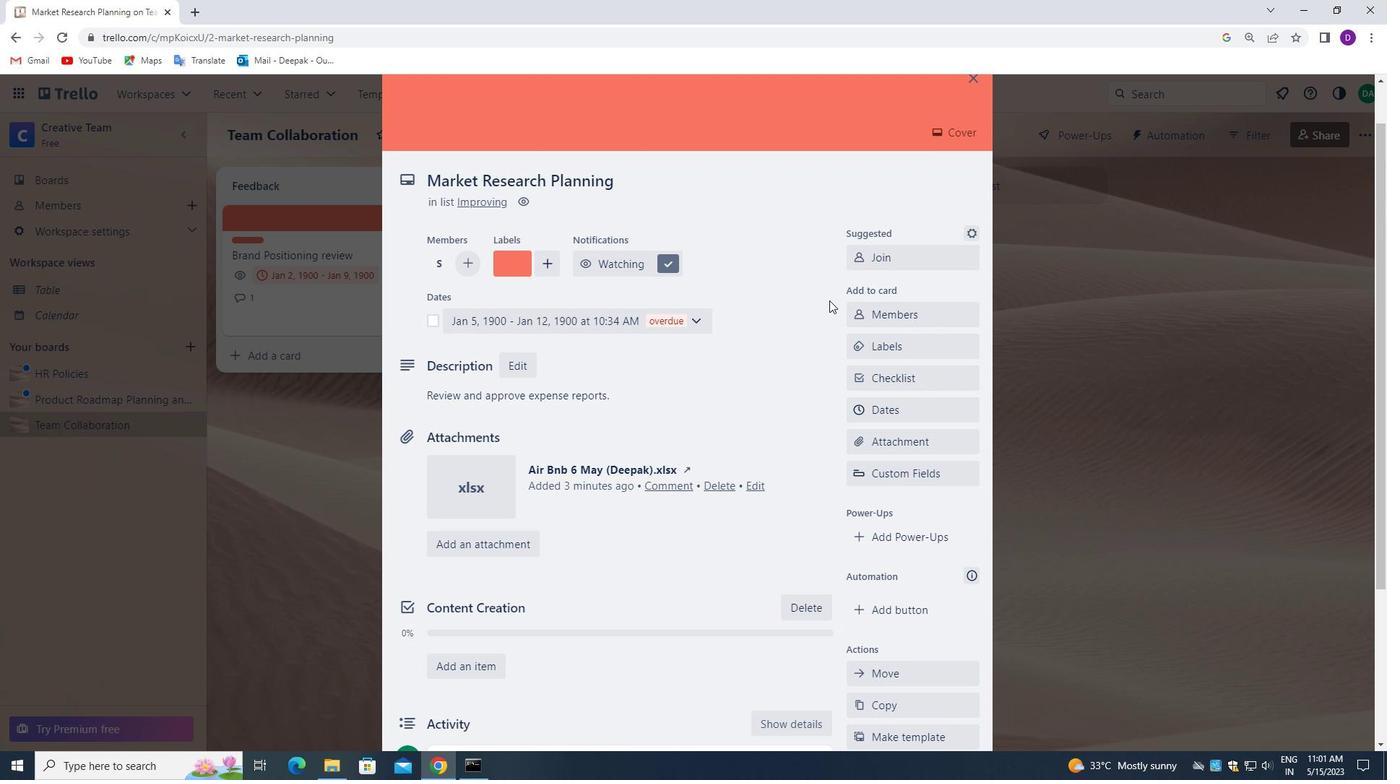 
Action: Mouse scrolled (891, 273) with delta (0, 0)
Screenshot: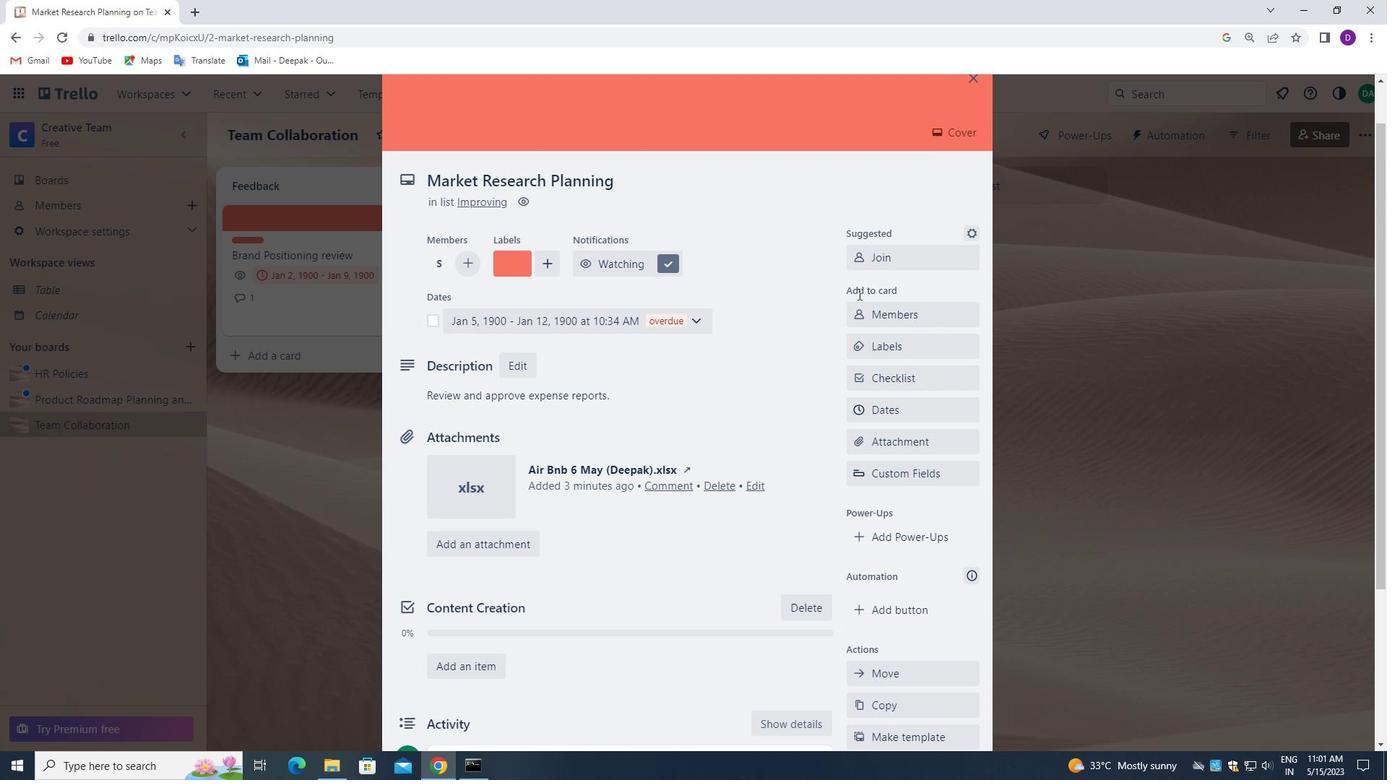 
Action: Mouse moved to (903, 265)
Screenshot: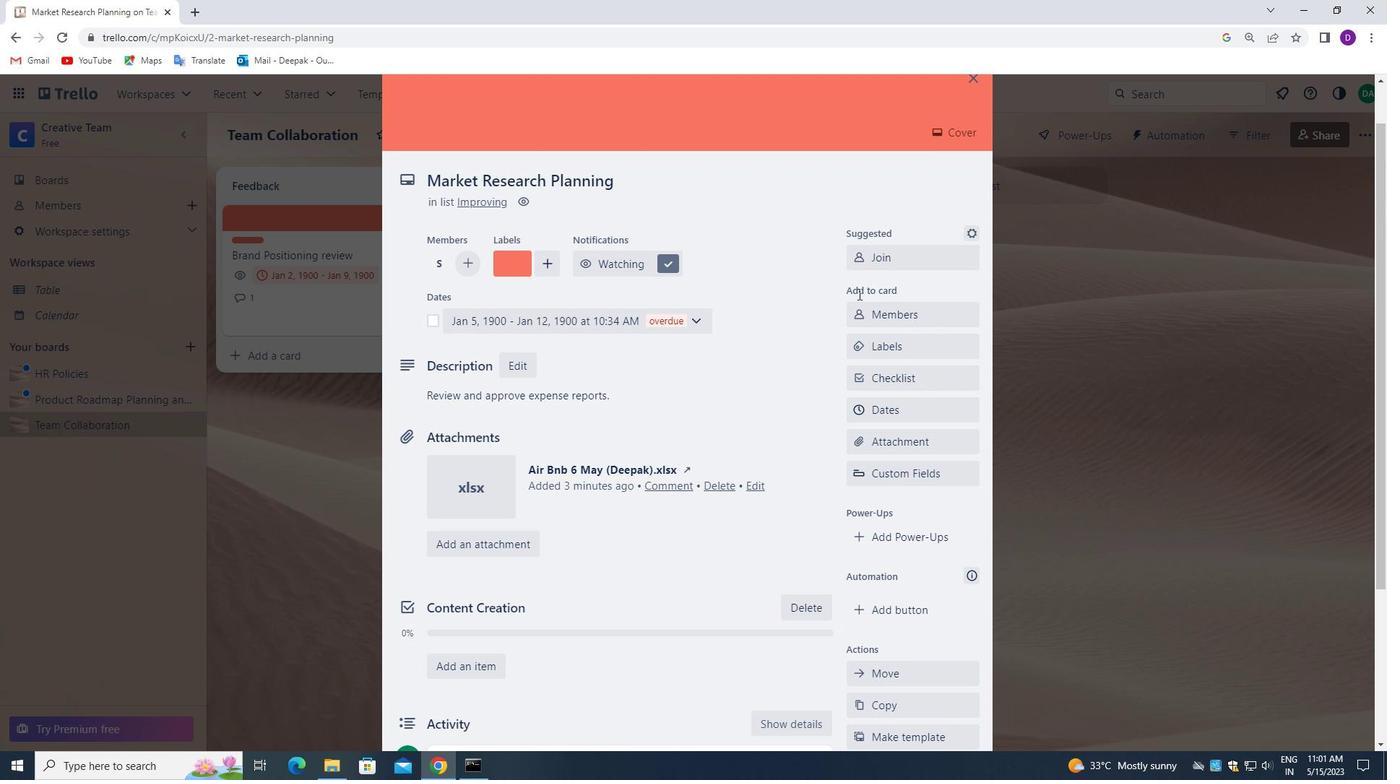 
Action: Mouse scrolled (903, 265) with delta (0, 0)
Screenshot: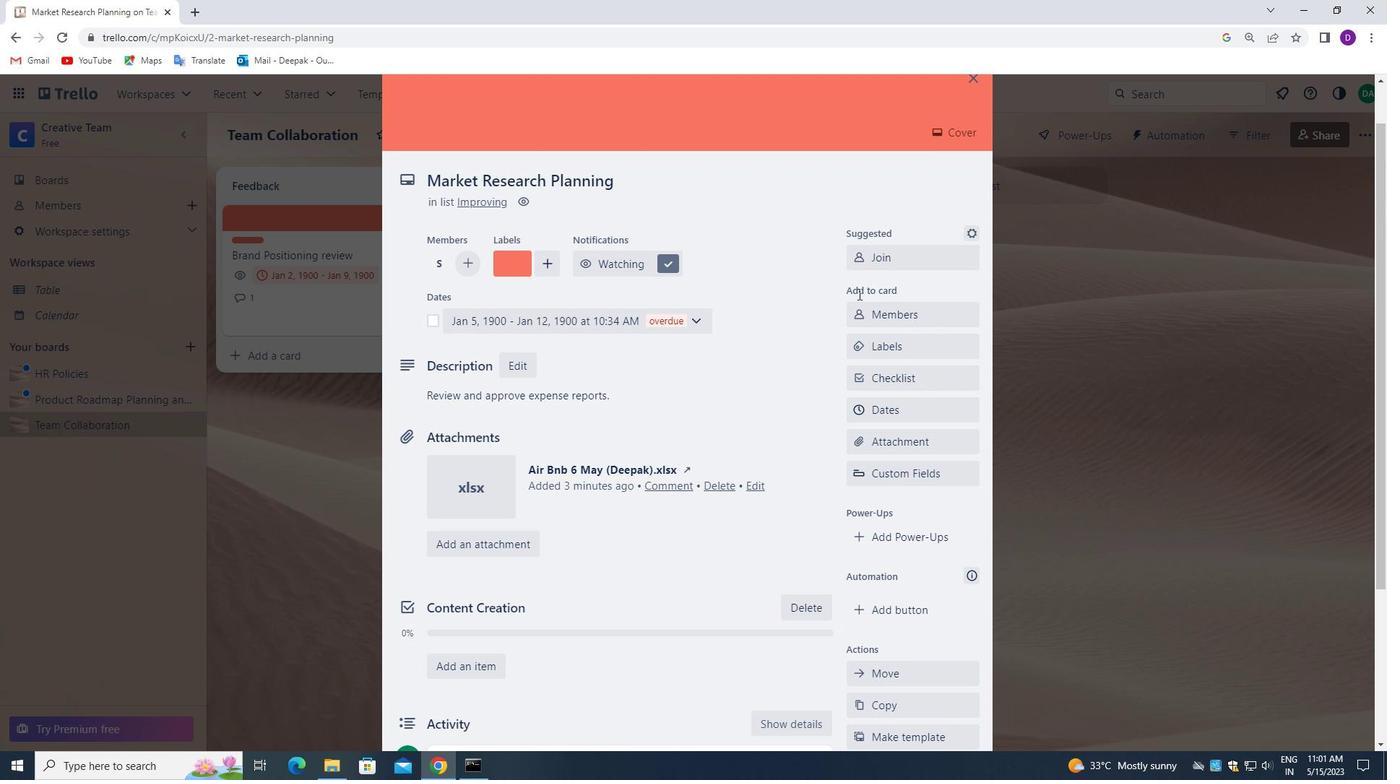 
Action: Mouse moved to (904, 262)
Screenshot: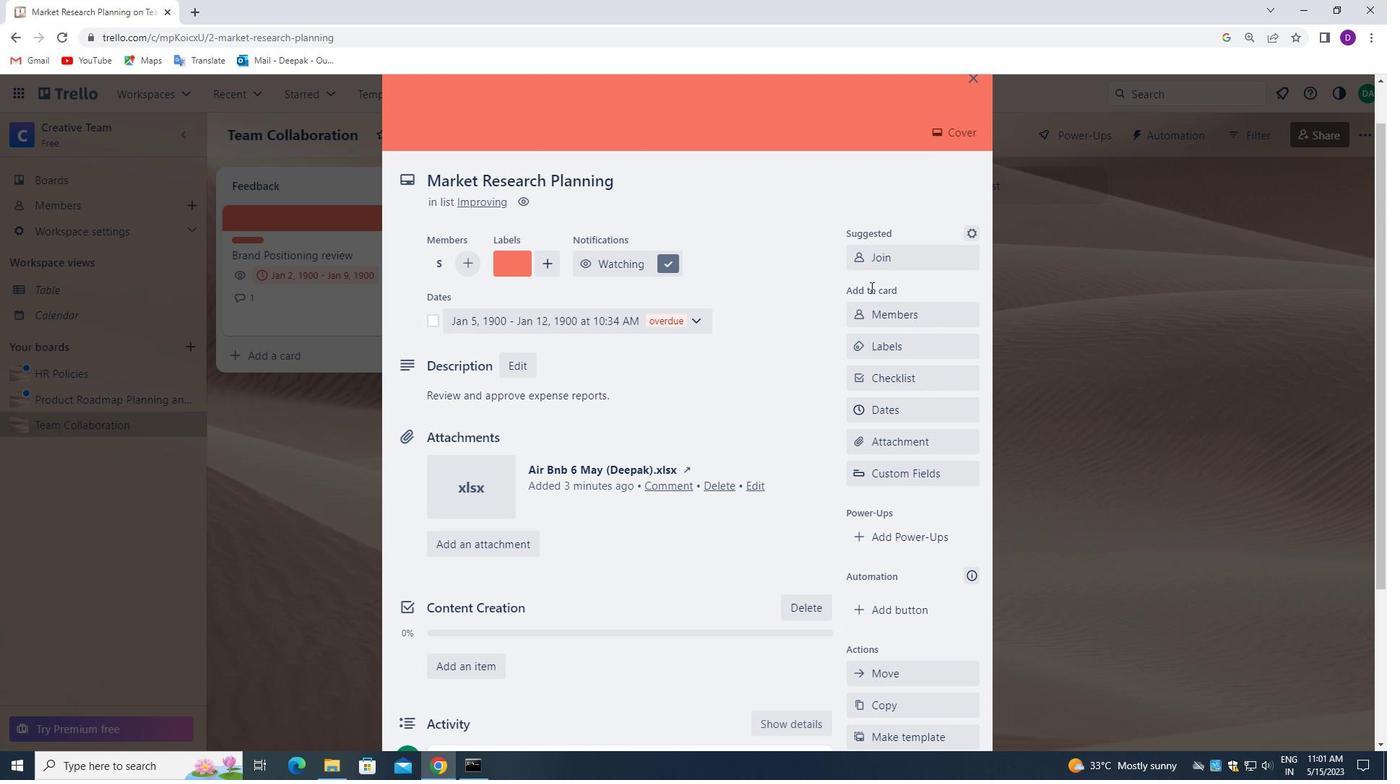 
Action: Mouse scrolled (904, 262) with delta (0, 0)
Screenshot: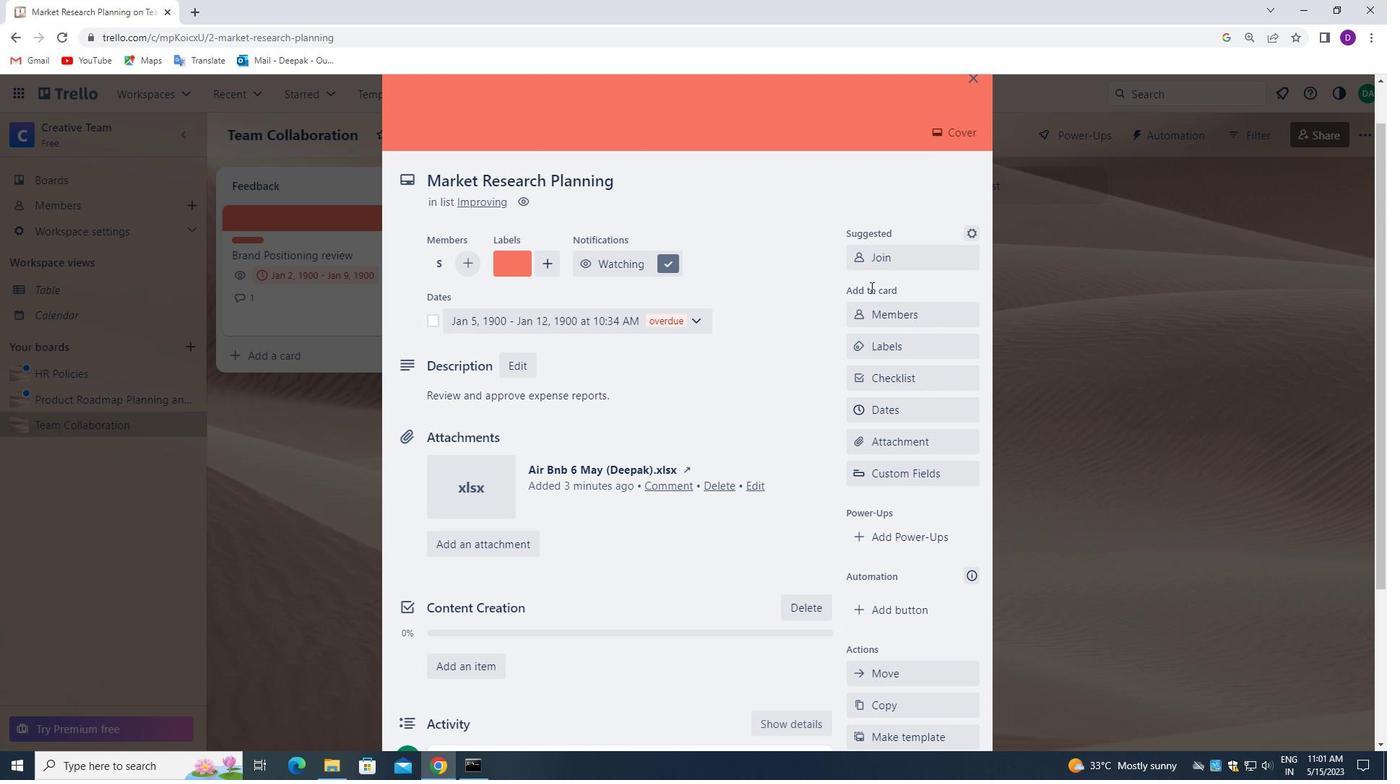 
Action: Mouse moved to (972, 136)
Screenshot: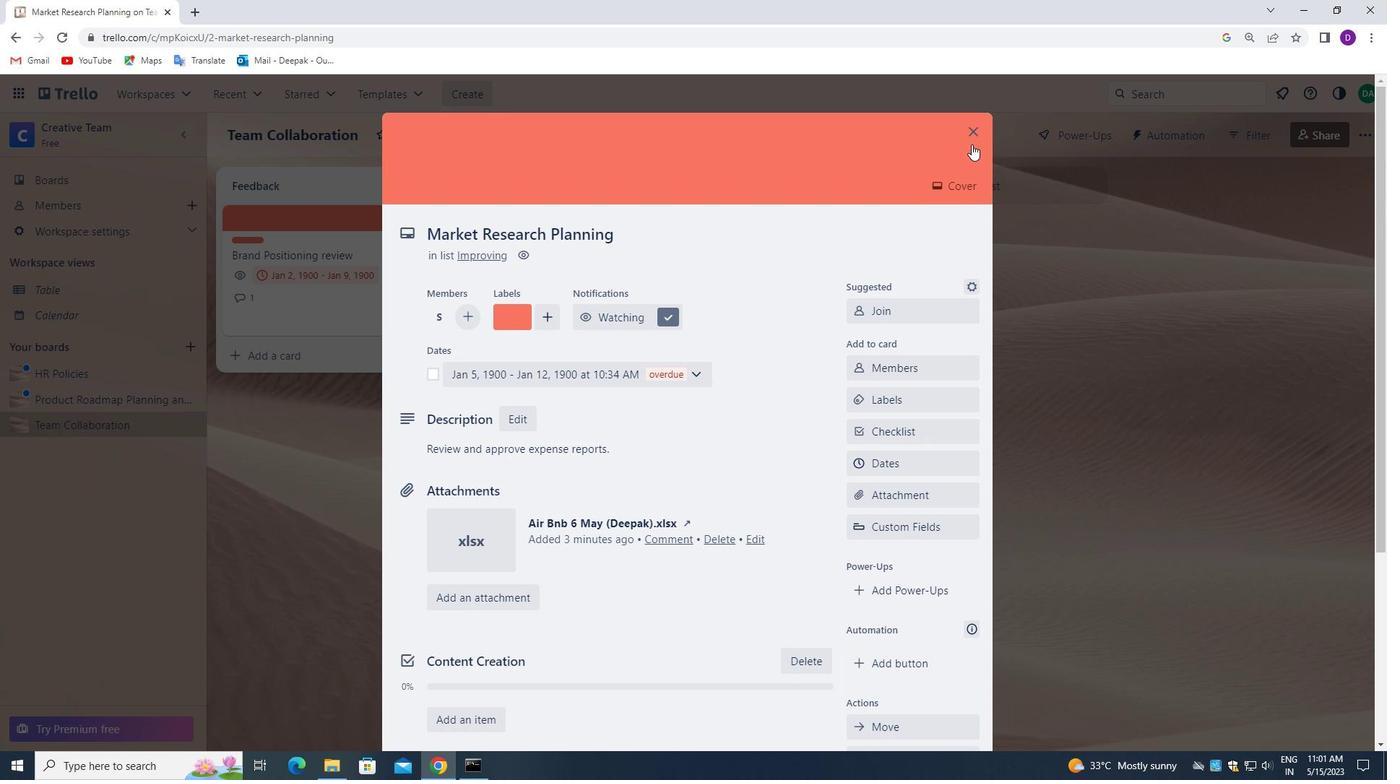 
Action: Mouse pressed left at (972, 136)
Screenshot: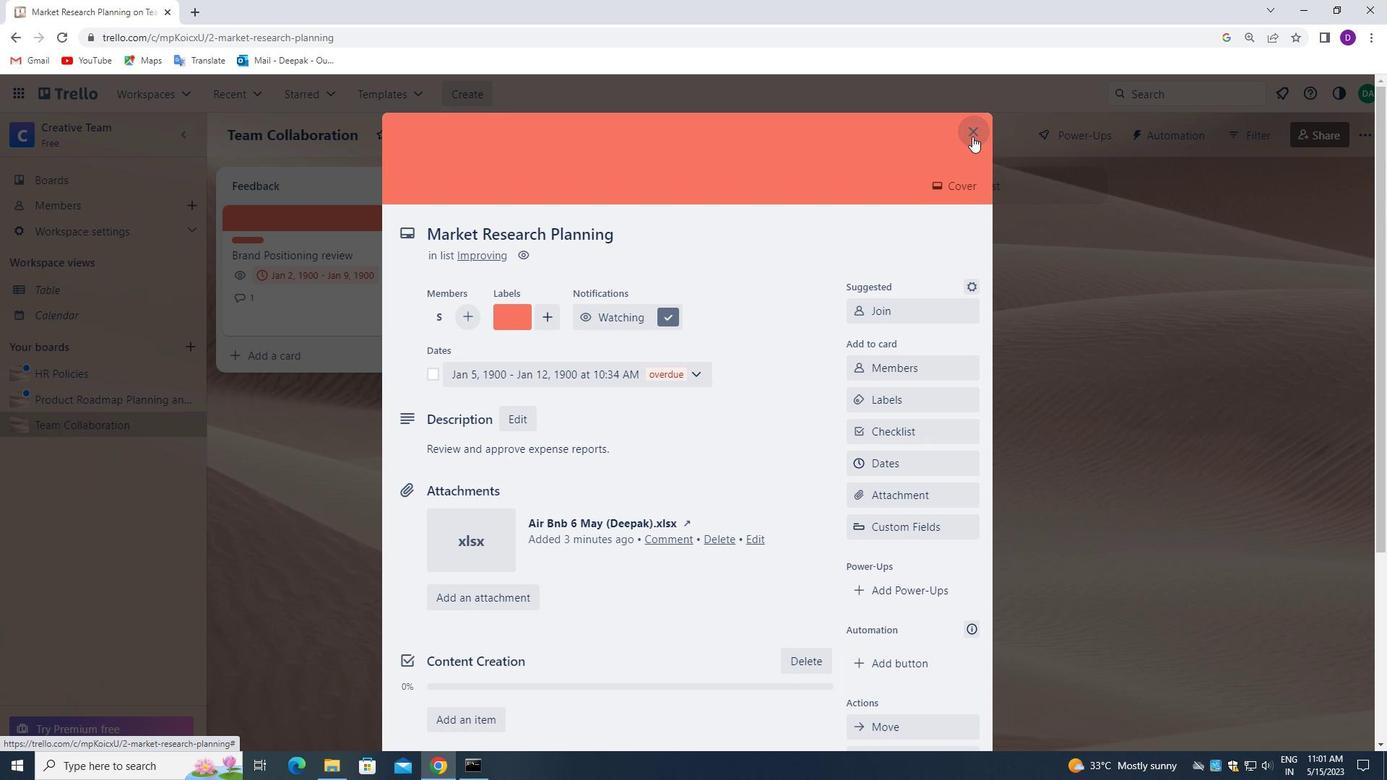 
Action: Mouse moved to (698, 380)
Screenshot: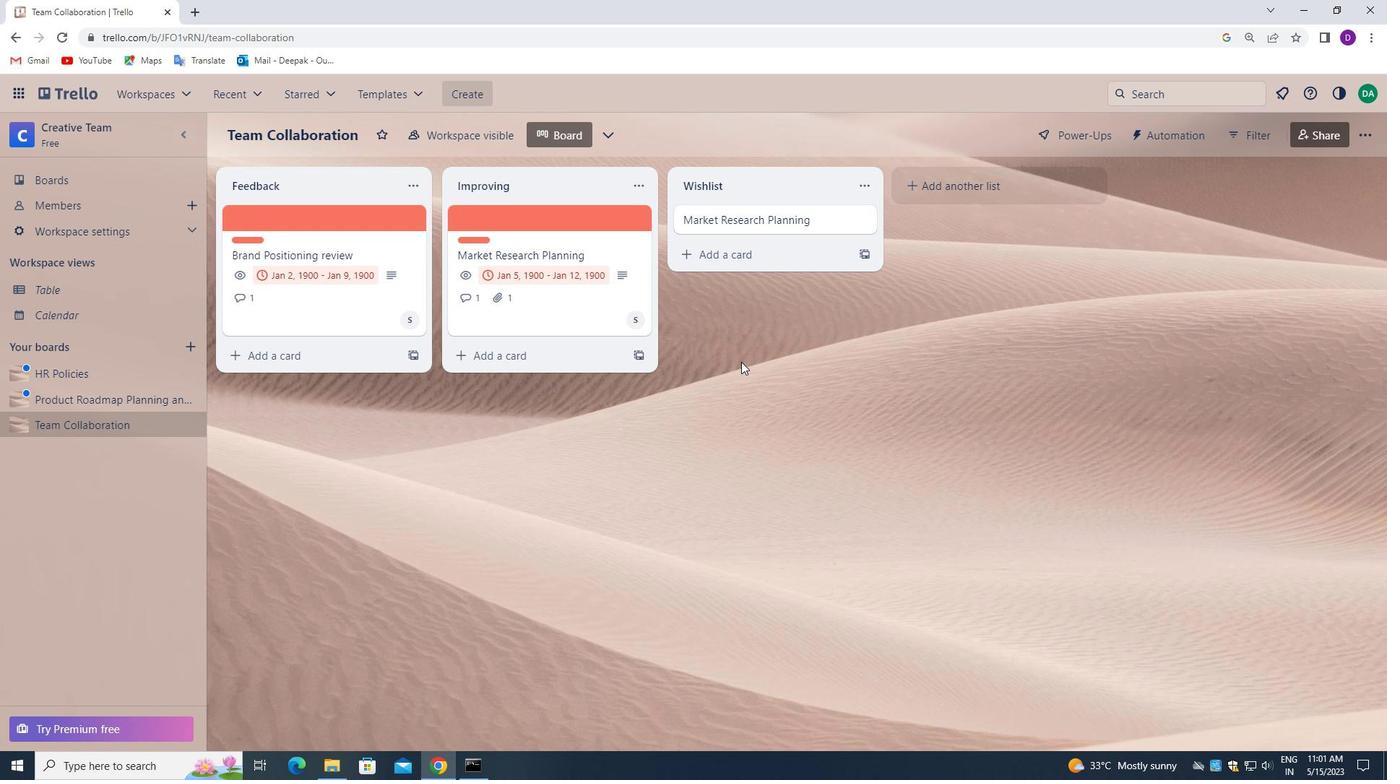 
Action: Mouse scrolled (698, 381) with delta (0, 0)
Screenshot: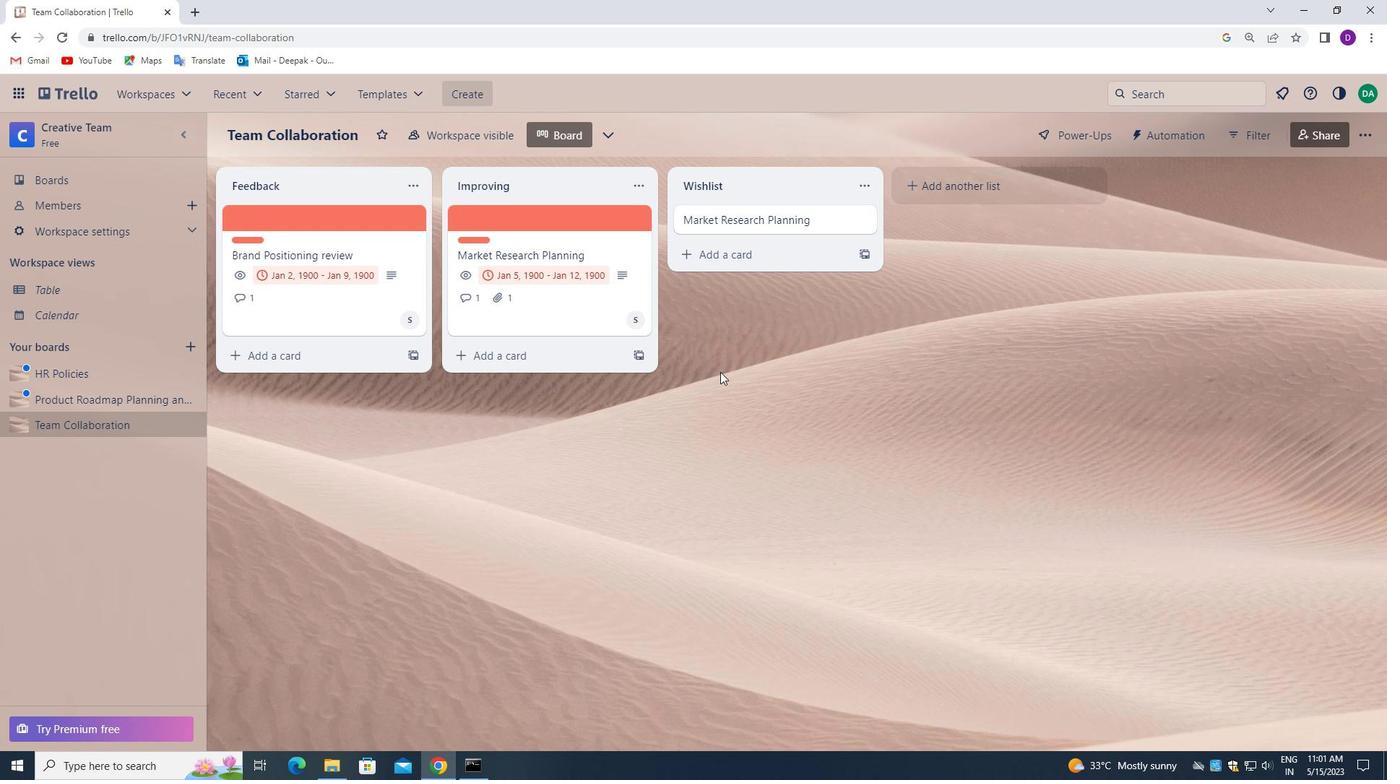 
Action: Mouse scrolled (698, 381) with delta (0, 0)
Screenshot: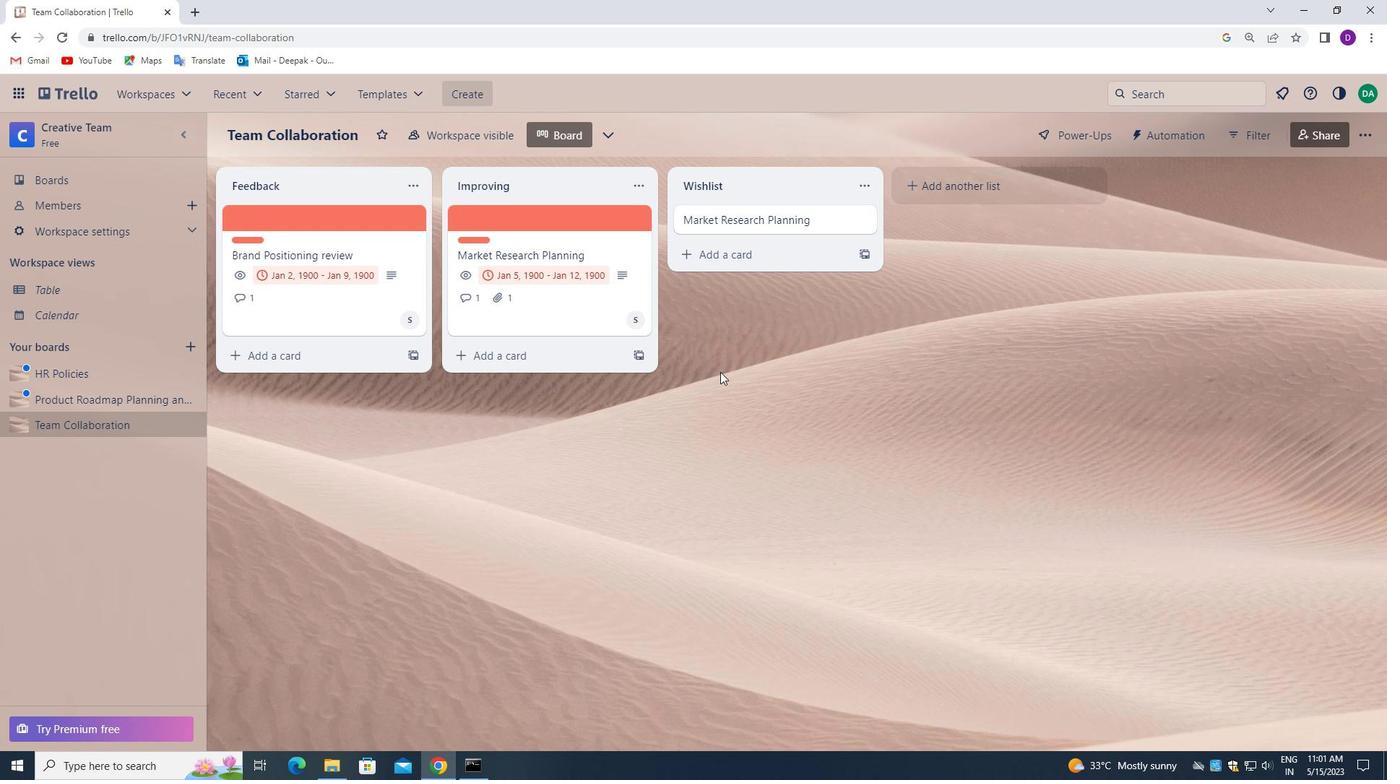
Action: Mouse moved to (698, 382)
Screenshot: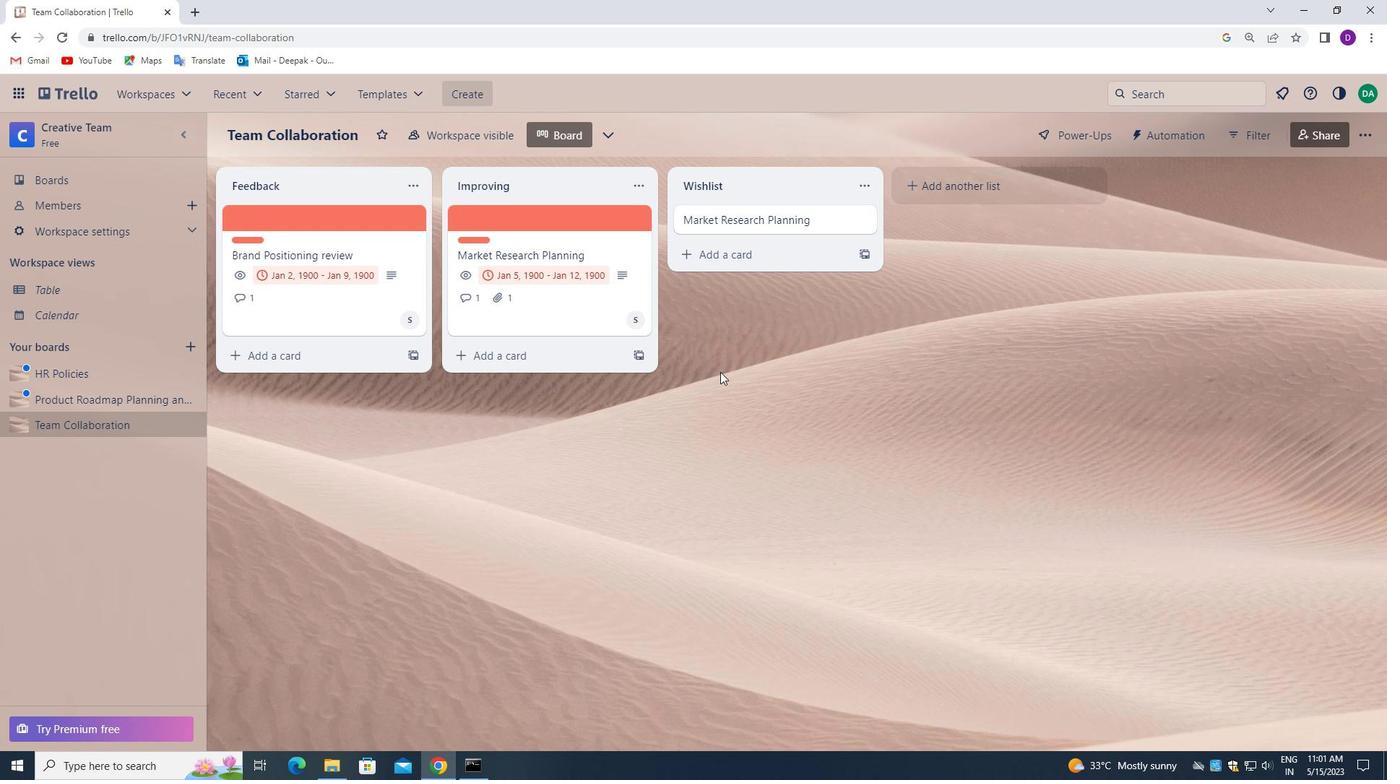 
Action: Mouse scrolled (698, 382) with delta (0, 0)
Screenshot: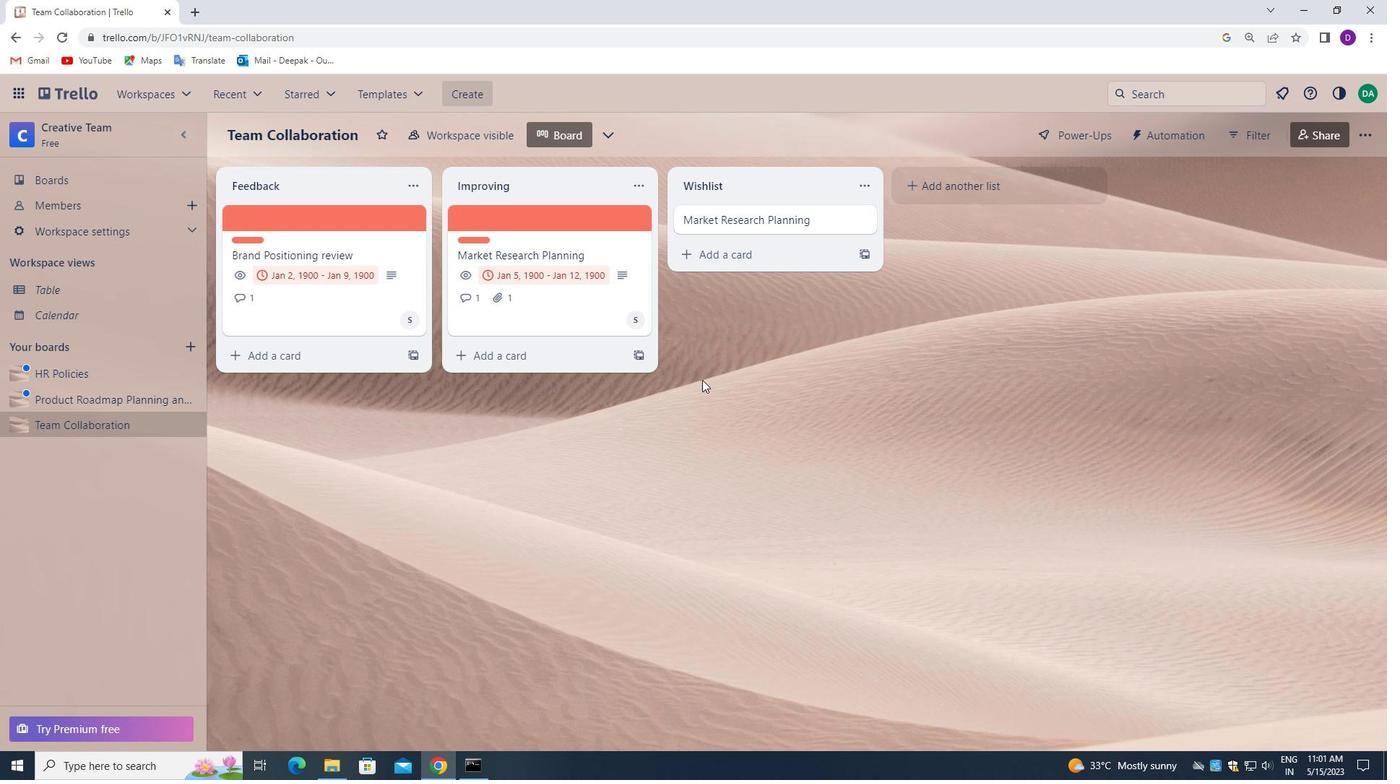 
Action: Mouse scrolled (698, 382) with delta (0, 0)
Screenshot: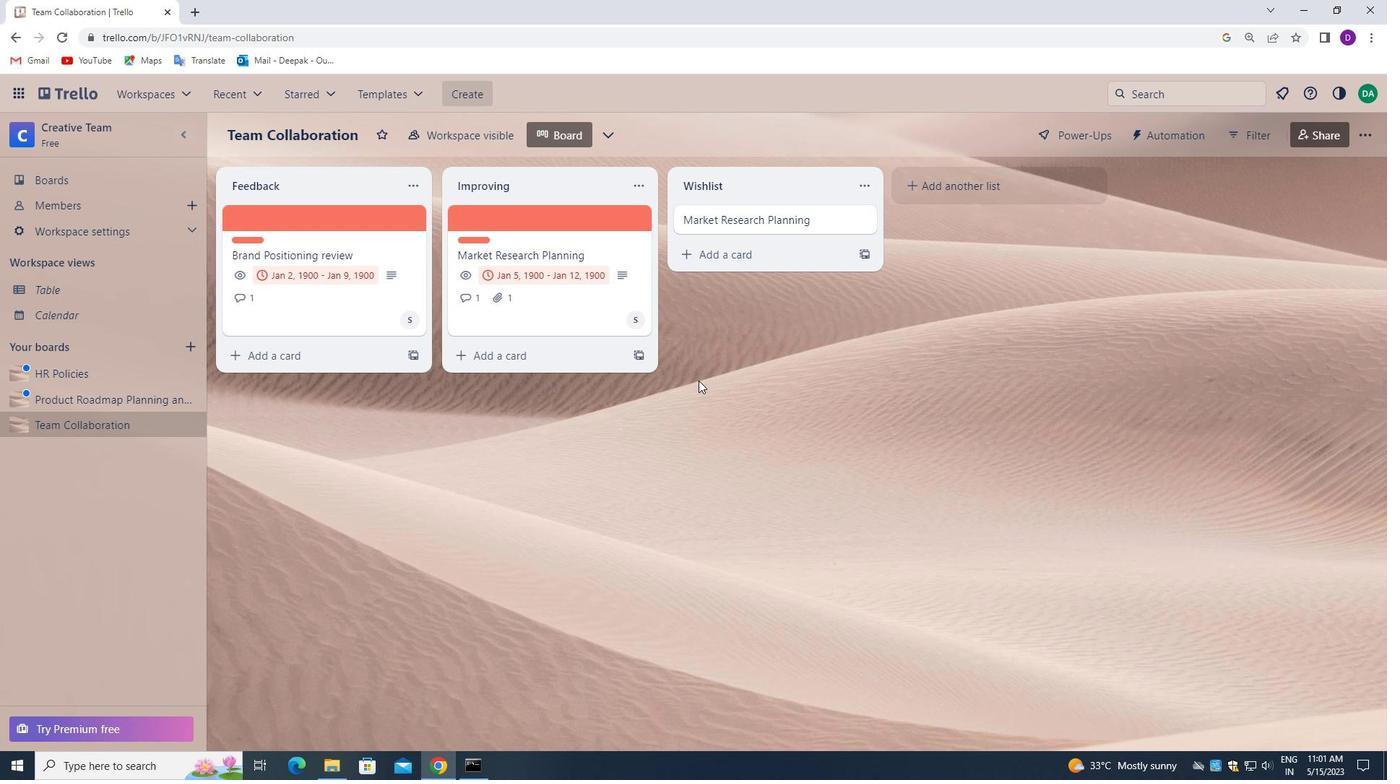 
Action: Mouse moved to (61, 185)
Screenshot: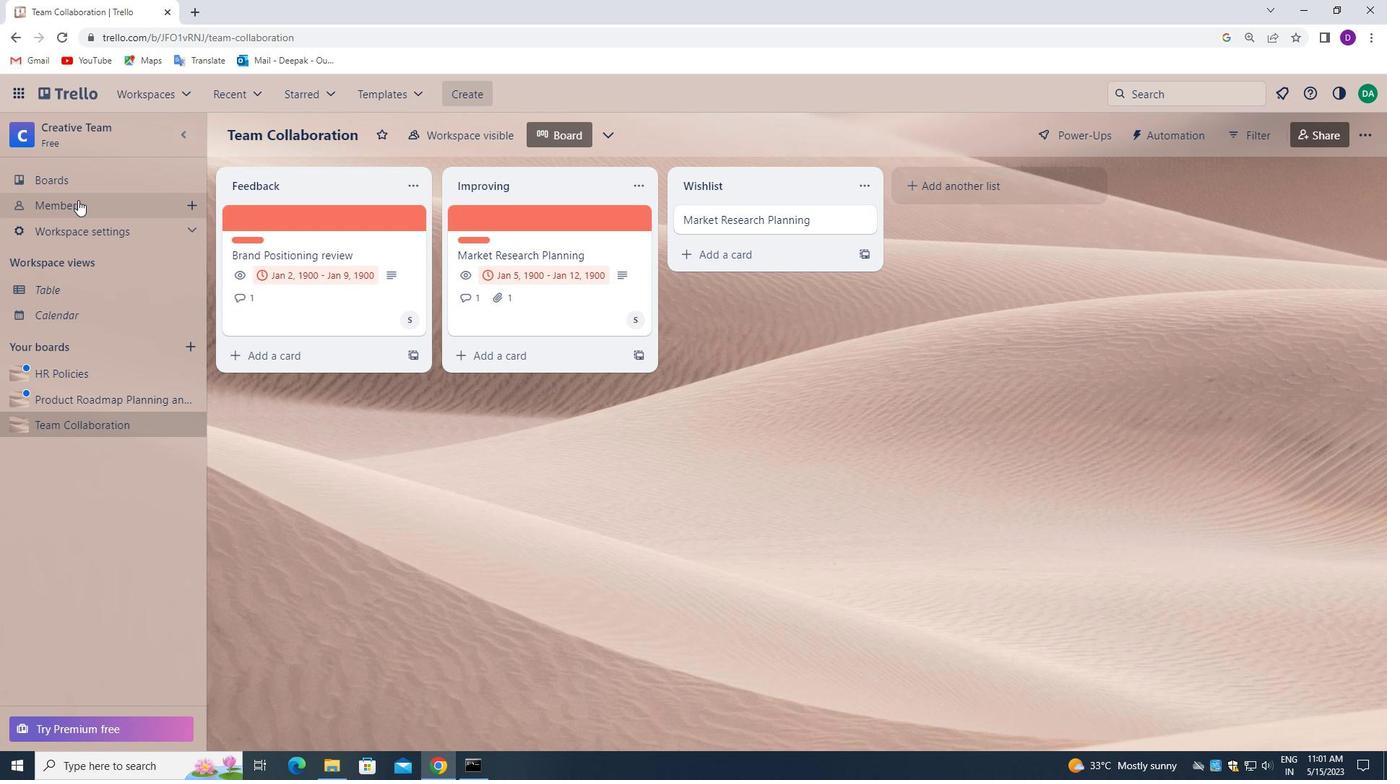
Action: Mouse pressed left at (61, 185)
Screenshot: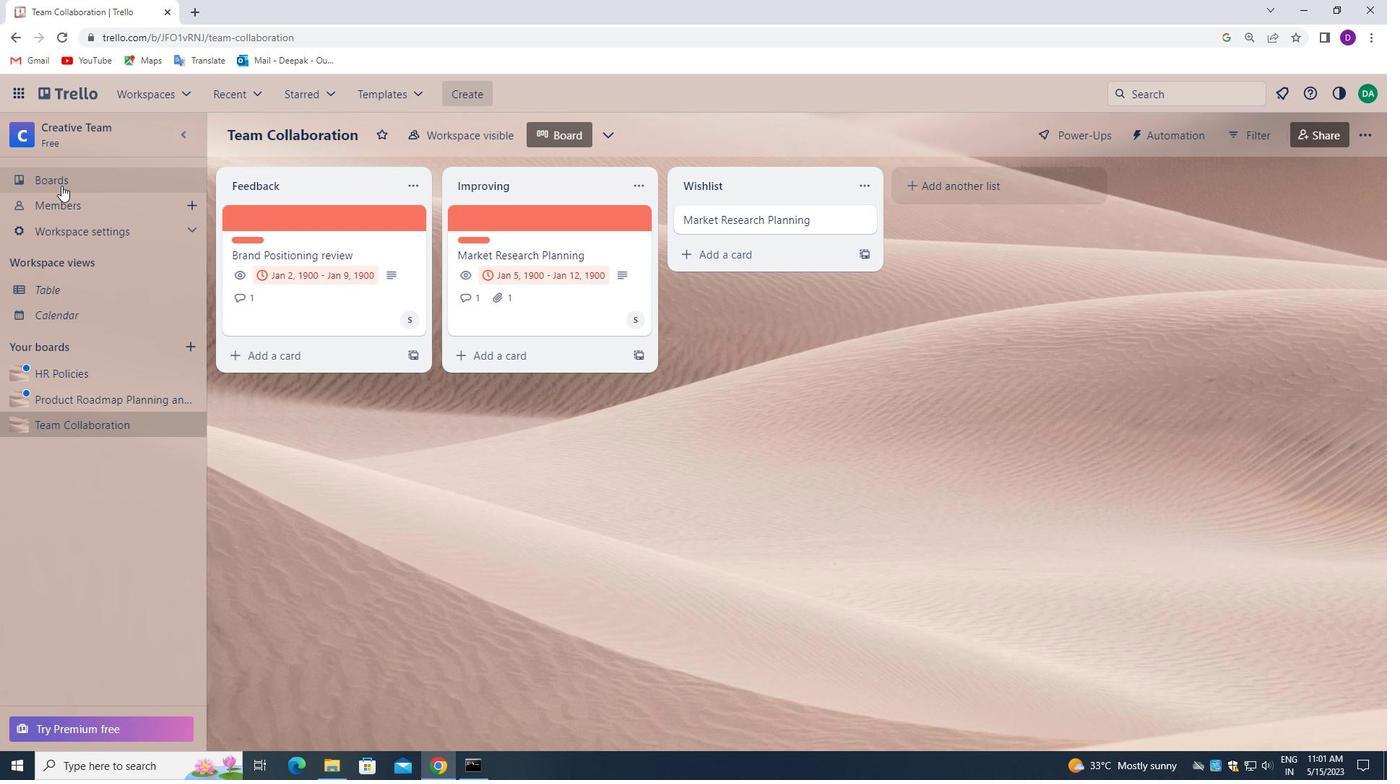 
Action: Mouse moved to (691, 544)
Screenshot: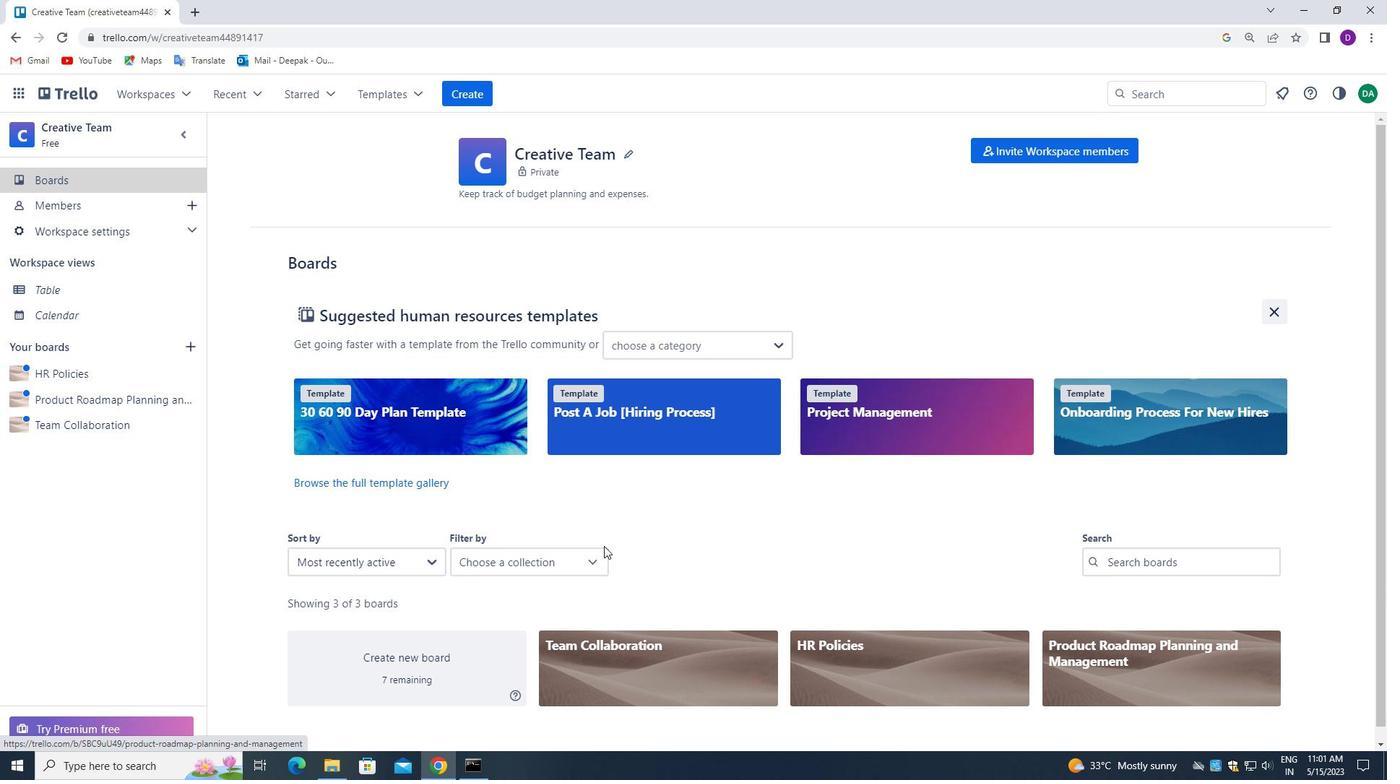 
Action: Mouse scrolled (691, 543) with delta (0, 0)
Screenshot: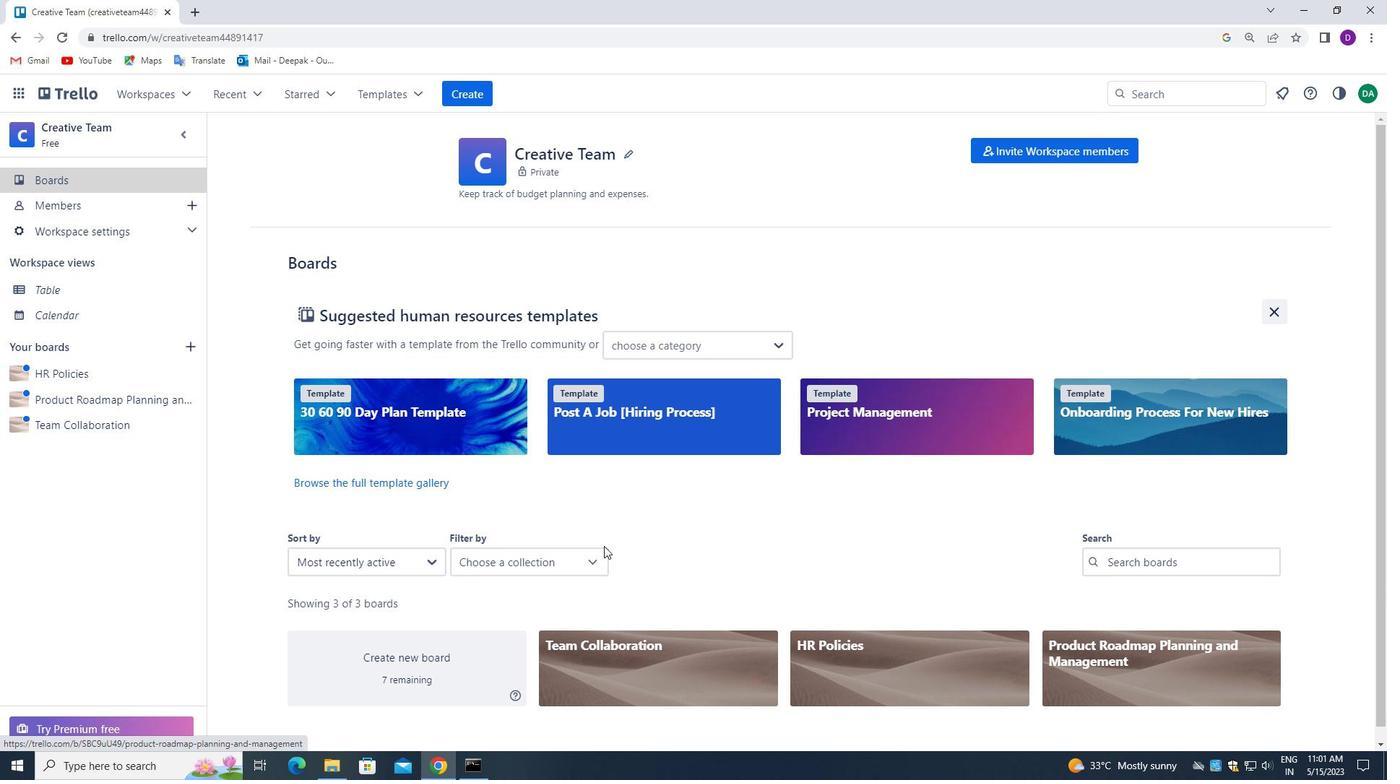 
Action: Mouse moved to (718, 541)
Screenshot: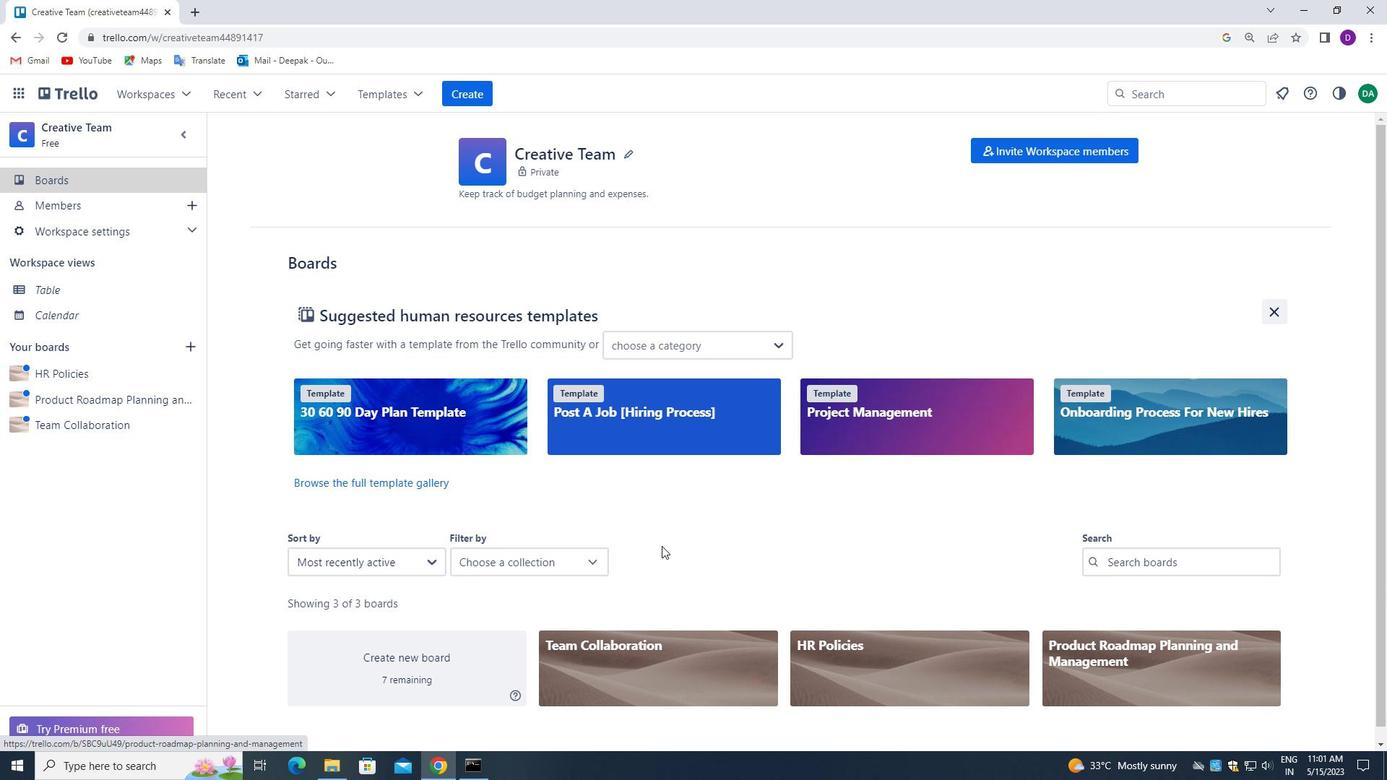 
Action: Mouse scrolled (718, 541) with delta (0, 0)
Screenshot: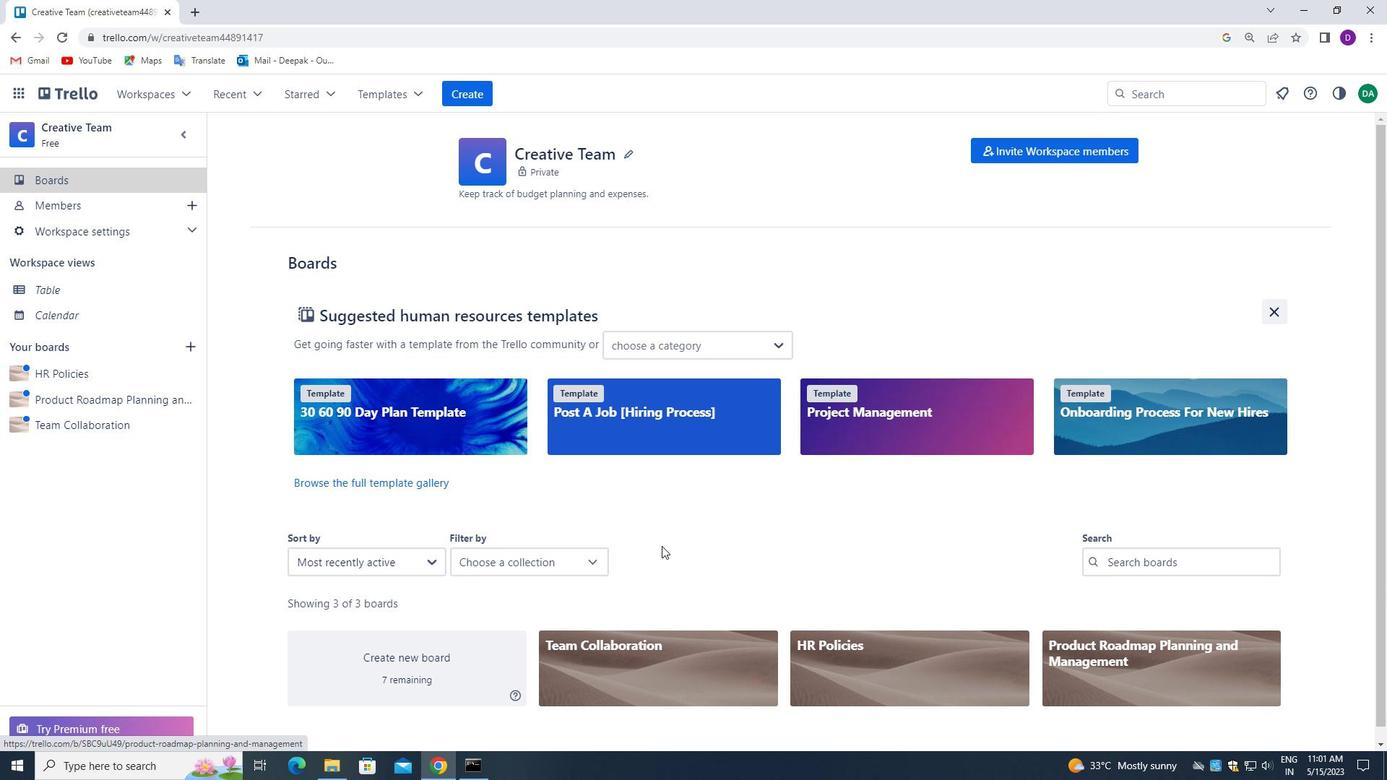 
Action: Mouse moved to (720, 525)
Screenshot: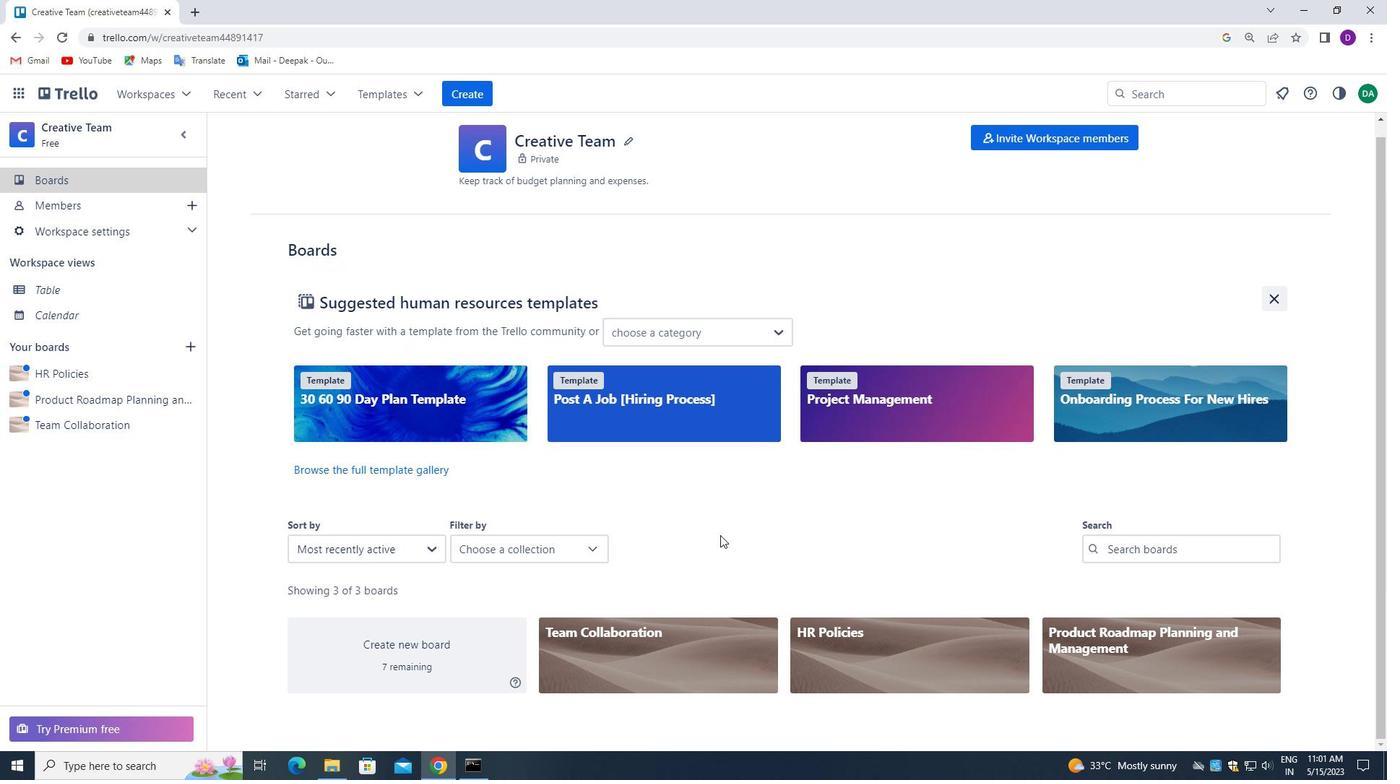 
Action: Mouse scrolled (720, 525) with delta (0, 0)
Screenshot: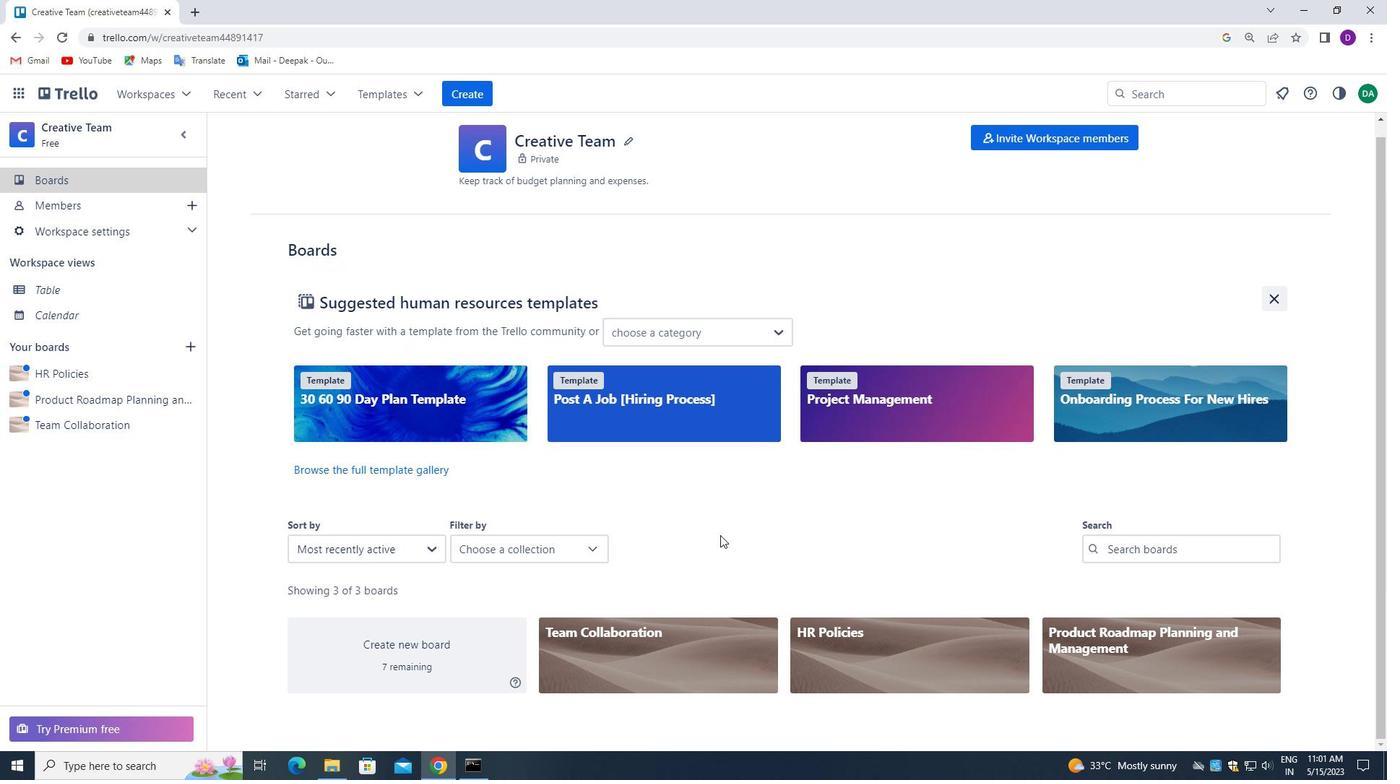
Action: Mouse moved to (720, 524)
Screenshot: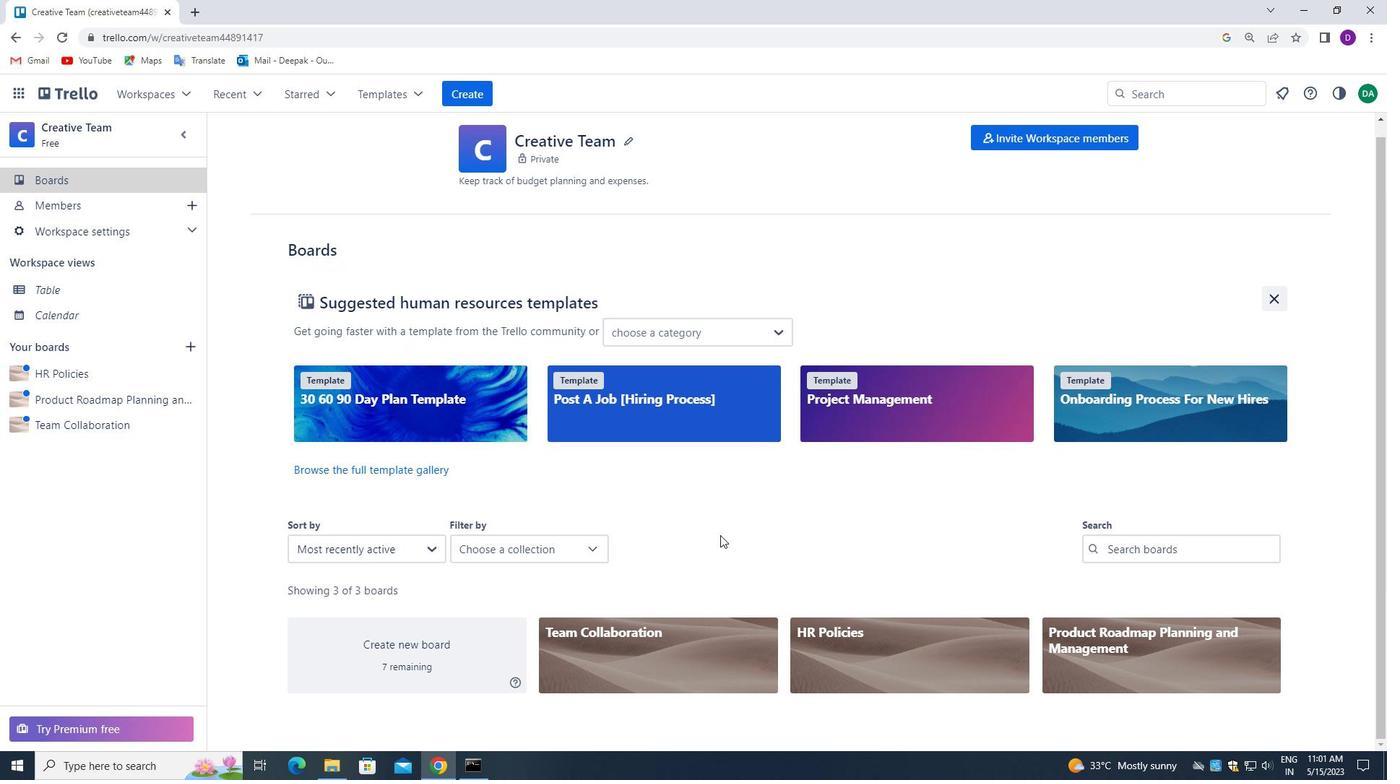 
Action: Mouse scrolled (720, 525) with delta (0, 0)
Screenshot: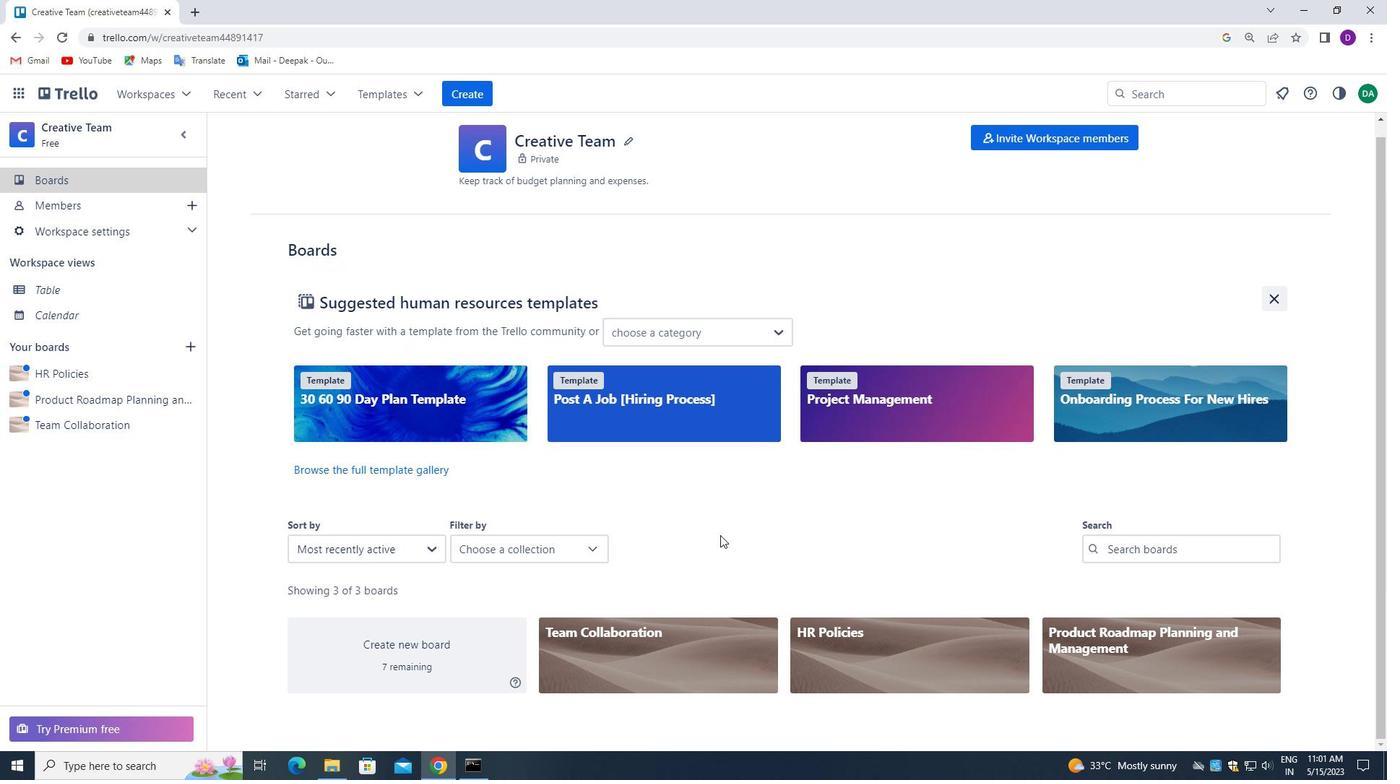 
Action: Mouse scrolled (720, 525) with delta (0, 0)
Screenshot: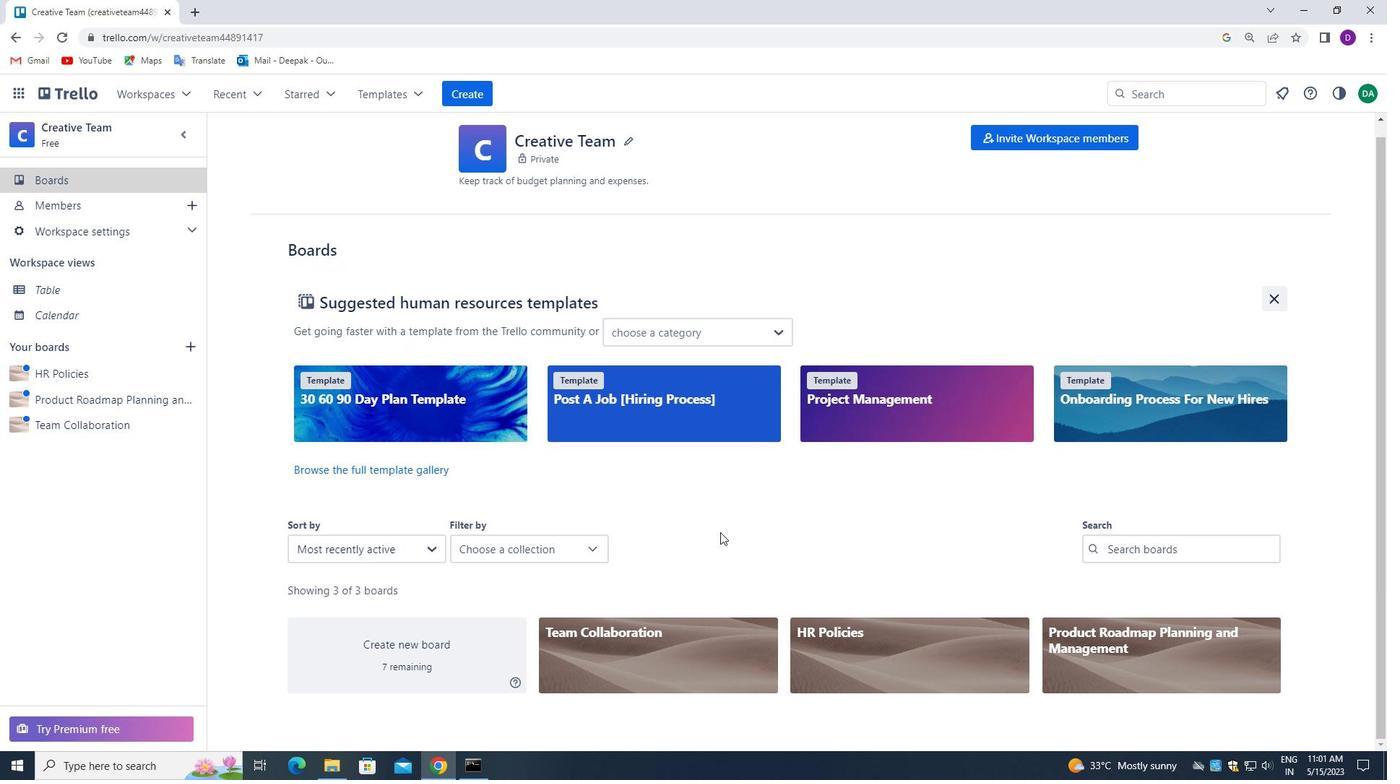 
Action: Mouse scrolled (720, 525) with delta (0, 0)
Screenshot: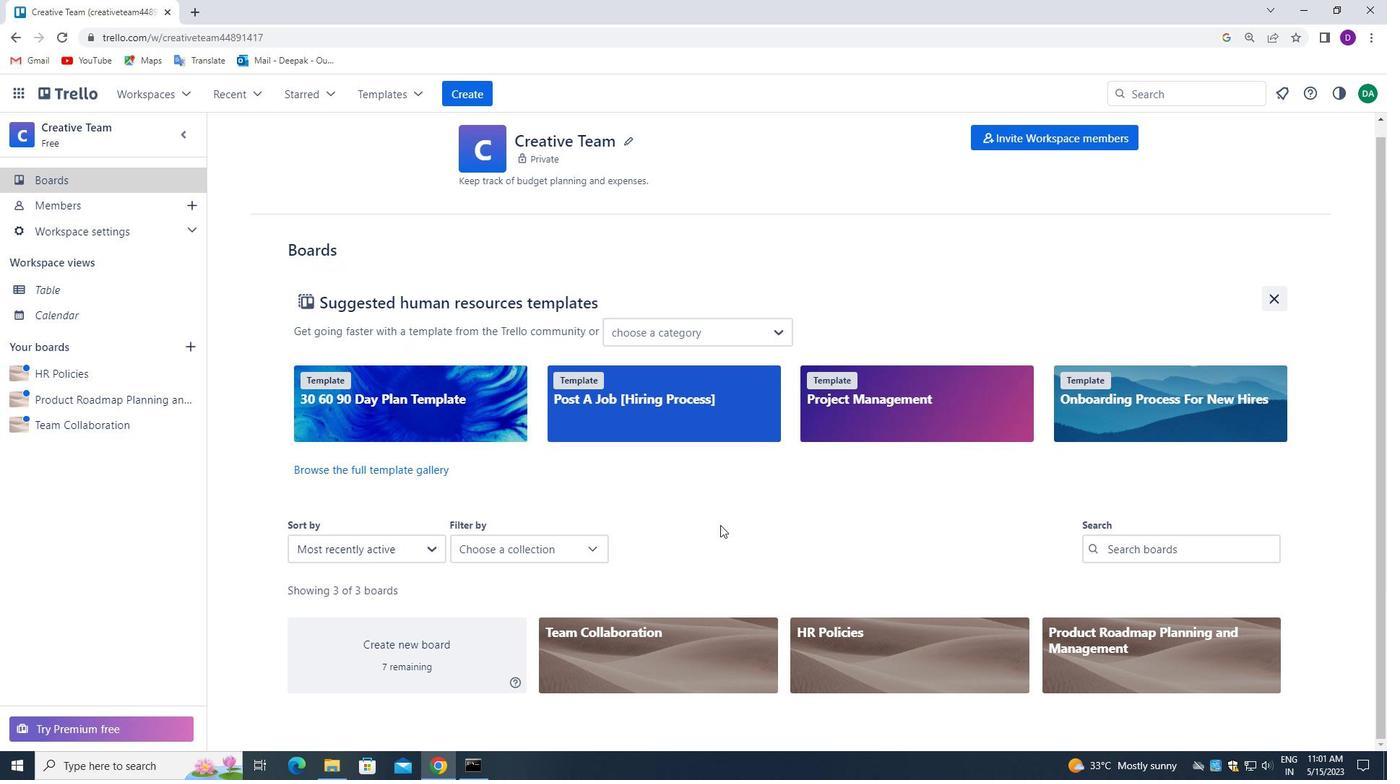 
